 Task: Play online Dominion game.
Action: Mouse moved to (274, 376)
Screenshot: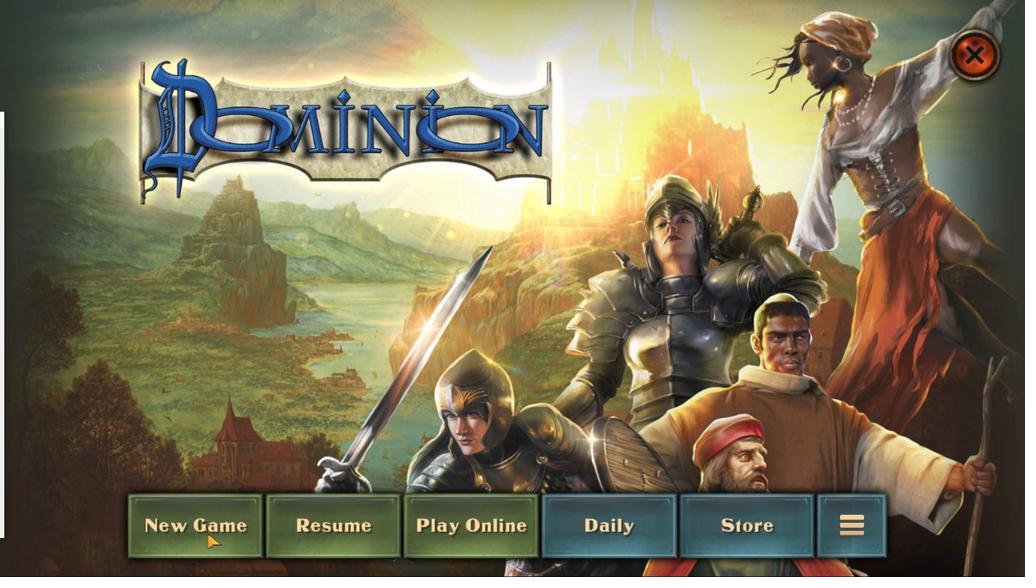 
Action: Mouse pressed left at (274, 376)
Screenshot: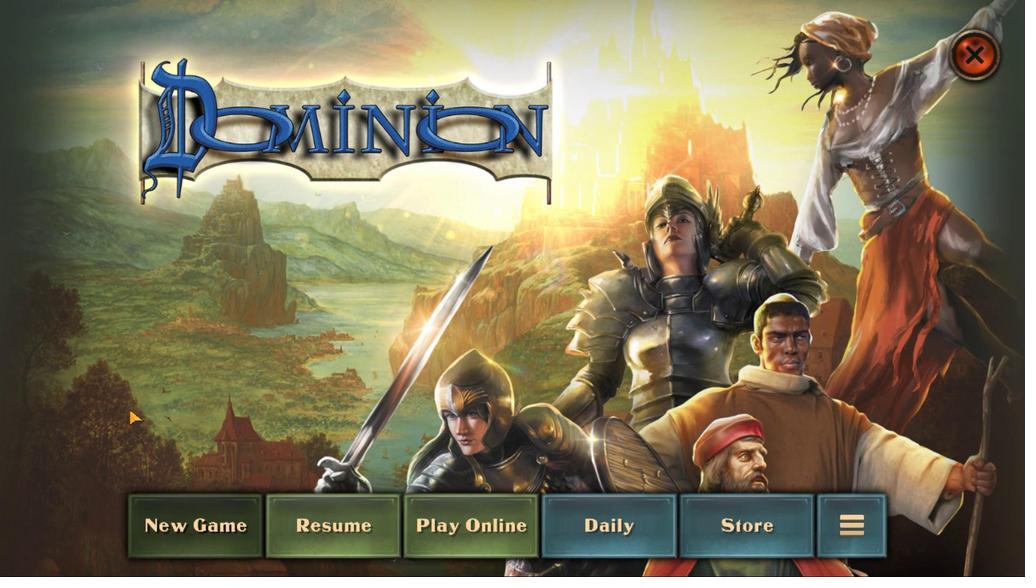 
Action: Mouse moved to (100, 169)
Screenshot: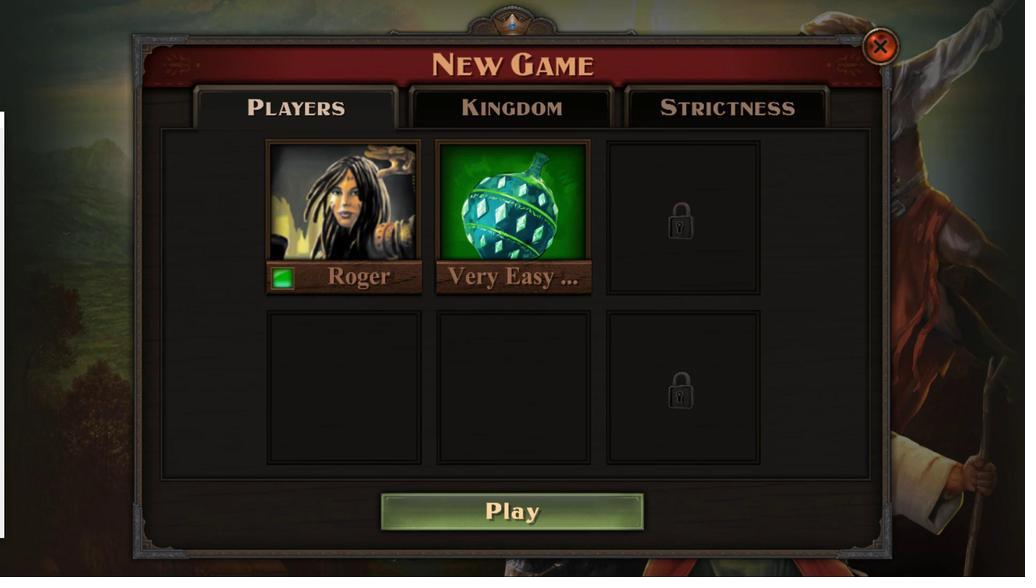 
Action: Mouse pressed left at (100, 169)
Screenshot: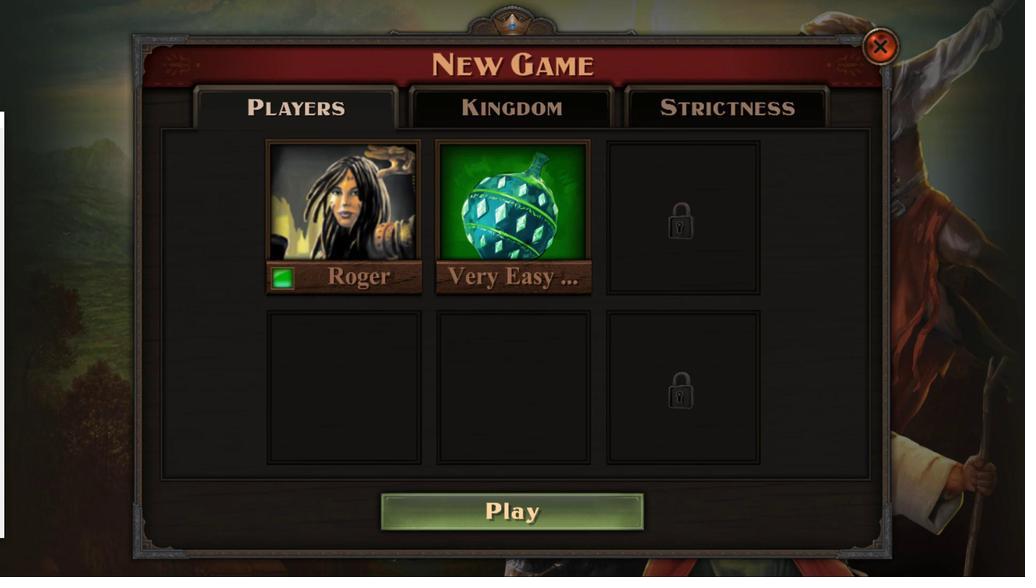 
Action: Mouse moved to (97, 174)
Screenshot: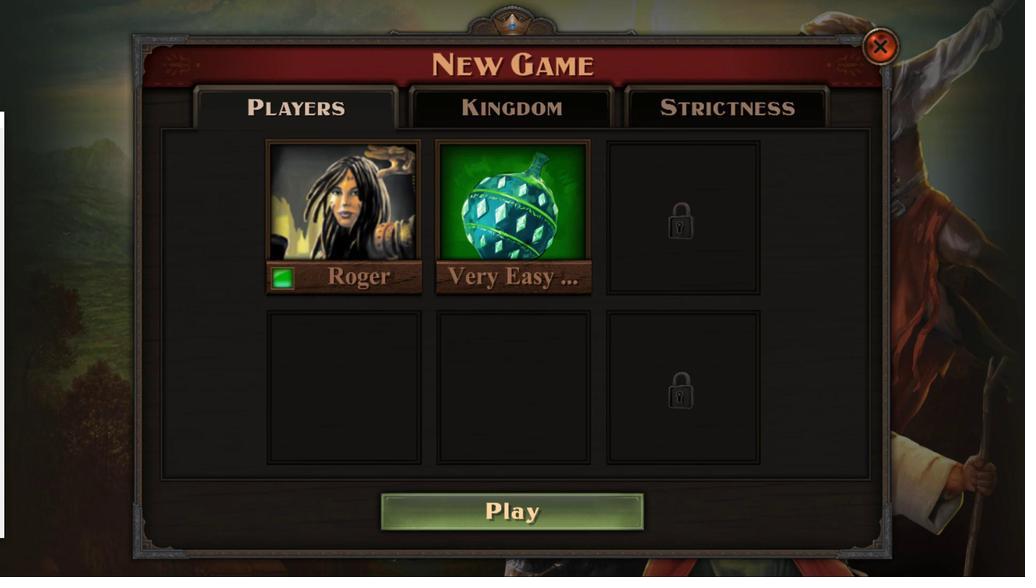 
Action: Mouse pressed left at (97, 174)
Screenshot: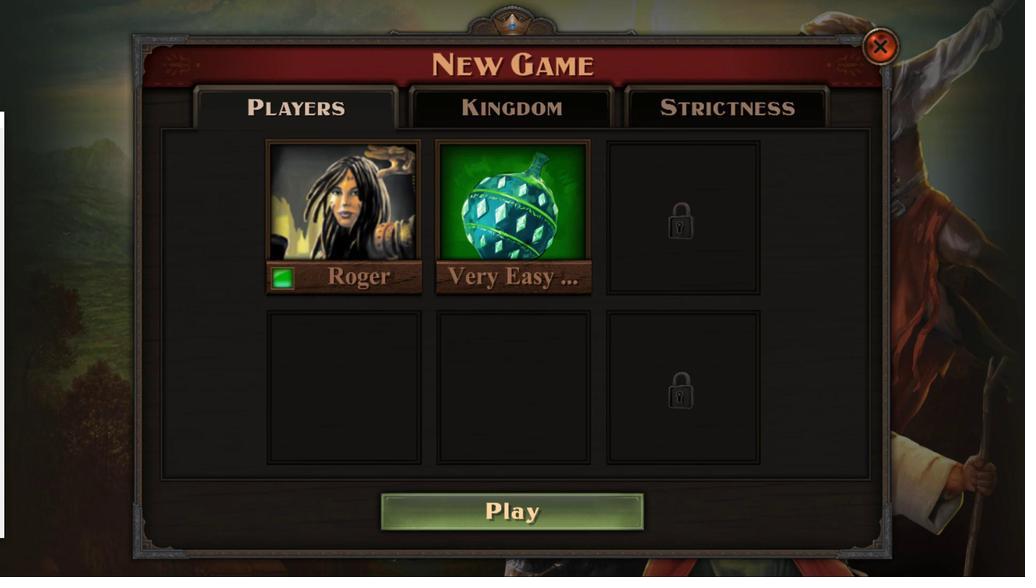 
Action: Mouse moved to (510, 362)
Screenshot: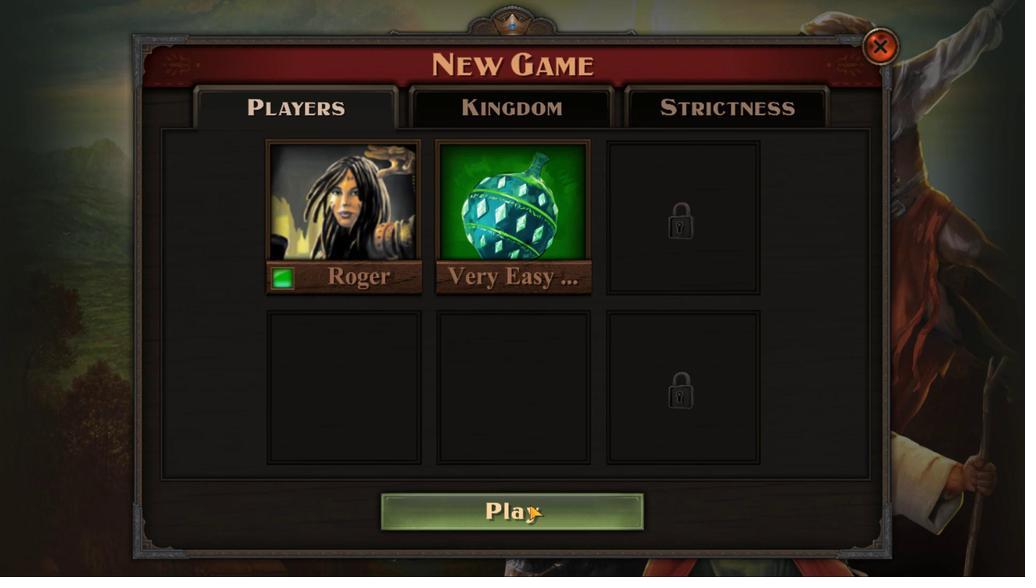 
Action: Mouse pressed left at (510, 362)
Screenshot: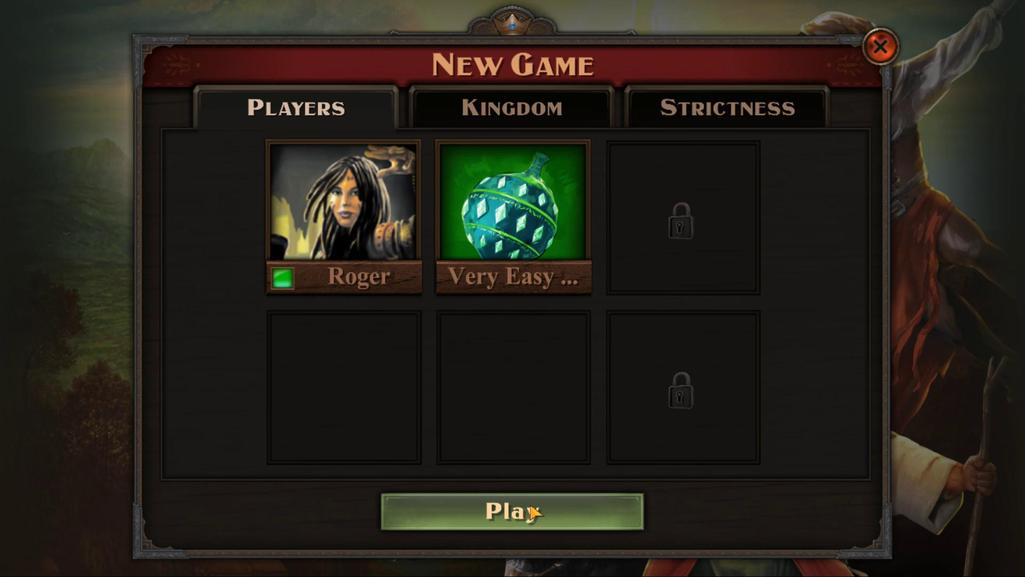 
Action: Mouse moved to (472, 370)
Screenshot: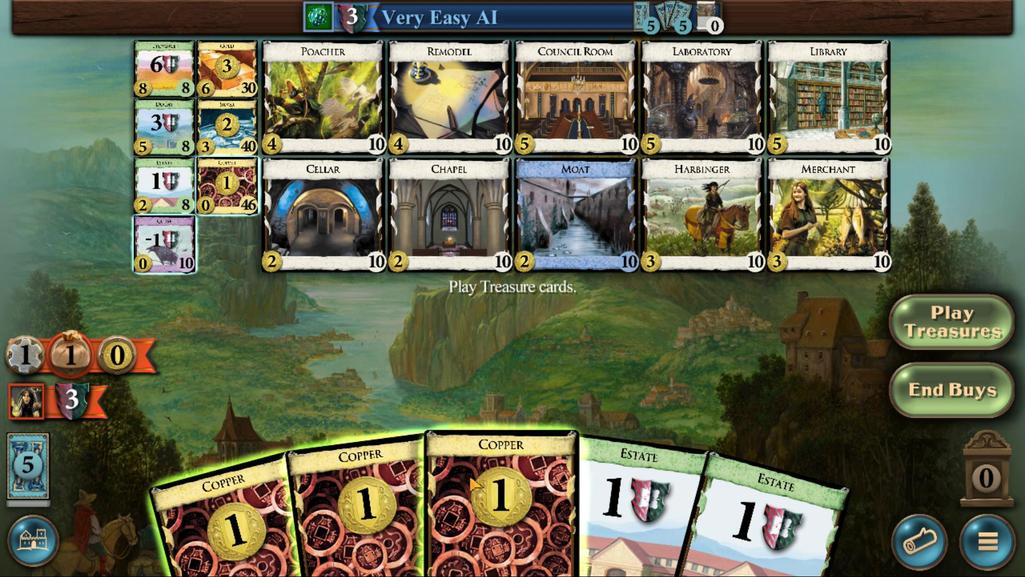 
Action: Mouse pressed left at (472, 370)
Screenshot: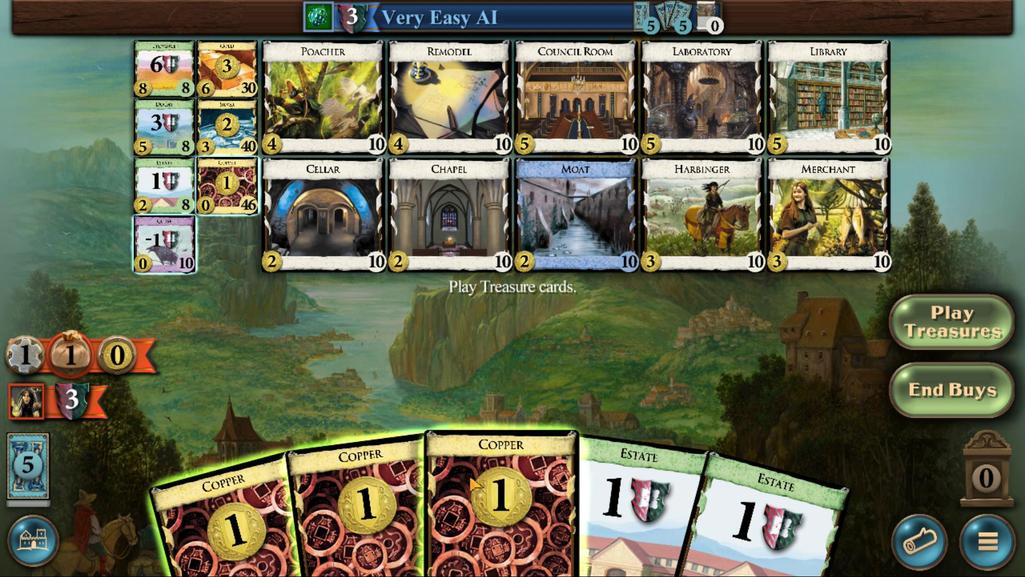 
Action: Mouse moved to (425, 370)
Screenshot: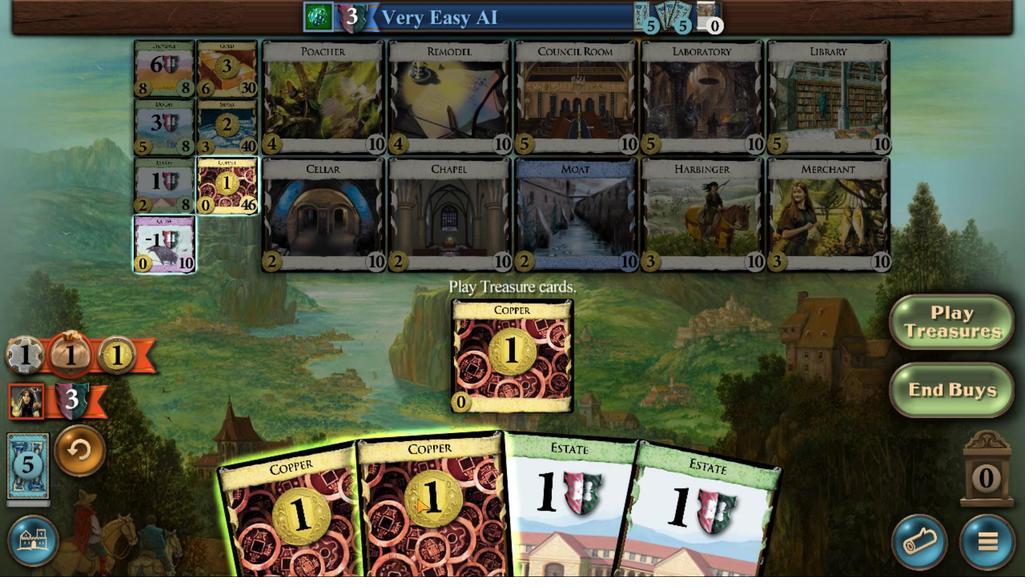 
Action: Mouse pressed left at (425, 370)
Screenshot: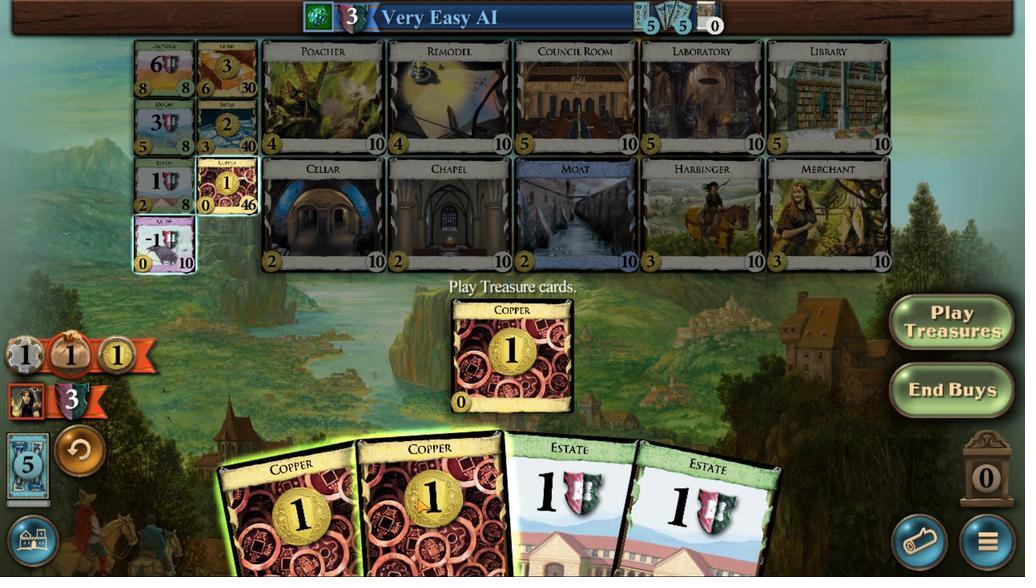 
Action: Mouse moved to (401, 353)
Screenshot: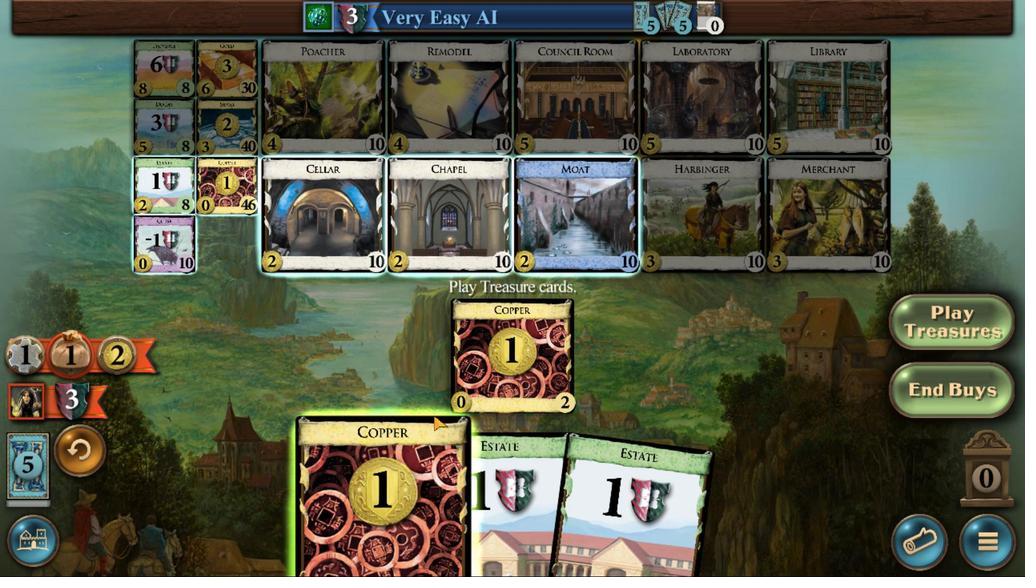 
Action: Mouse pressed left at (401, 353)
Screenshot: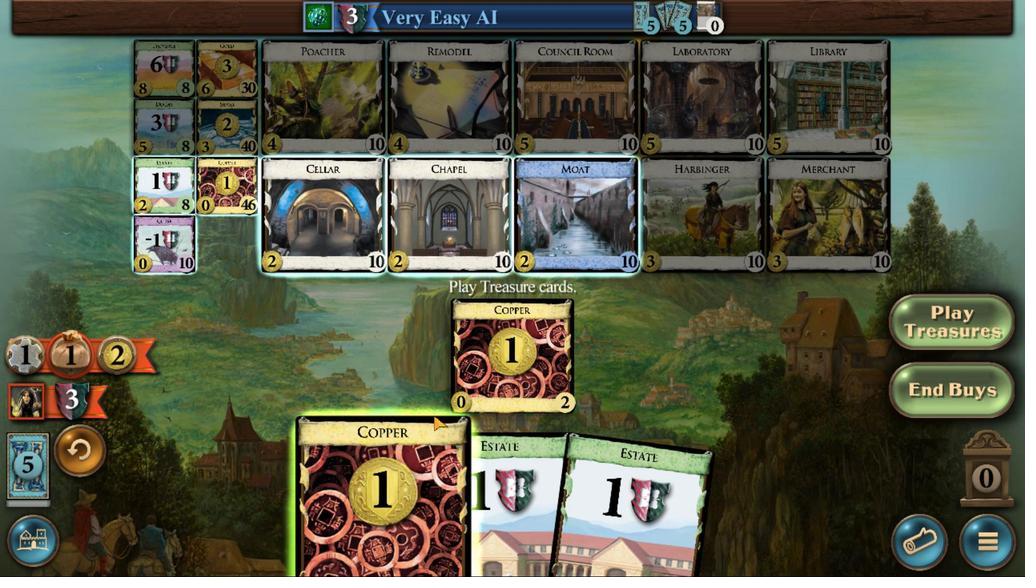 
Action: Mouse moved to (281, 176)
Screenshot: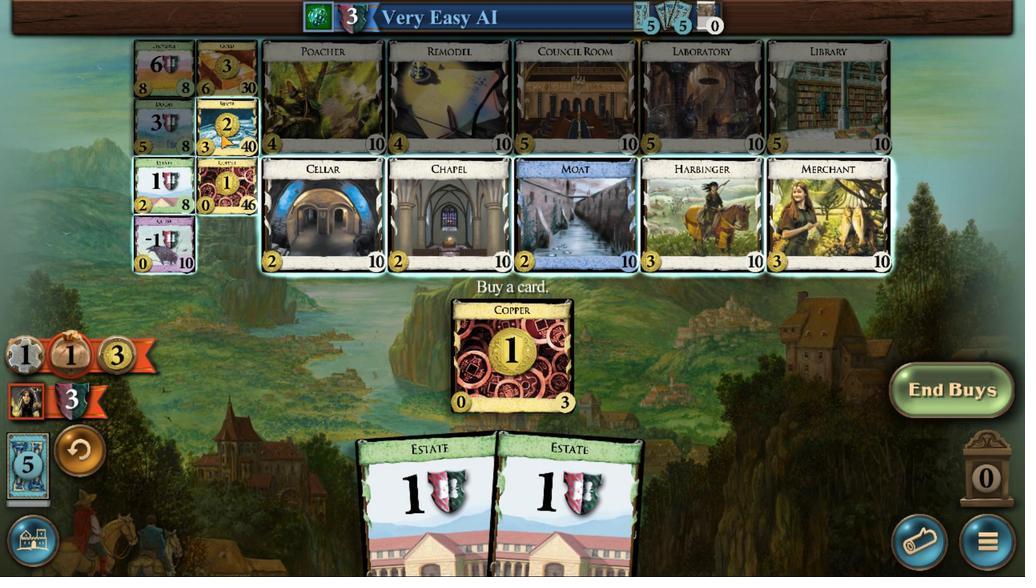 
Action: Mouse pressed left at (281, 176)
Screenshot: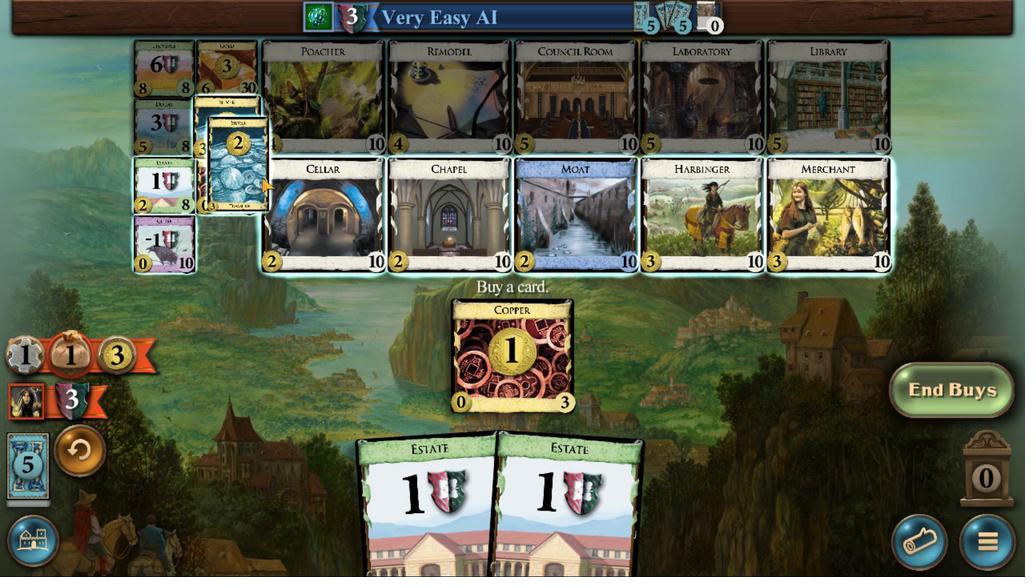 
Action: Mouse moved to (574, 365)
Screenshot: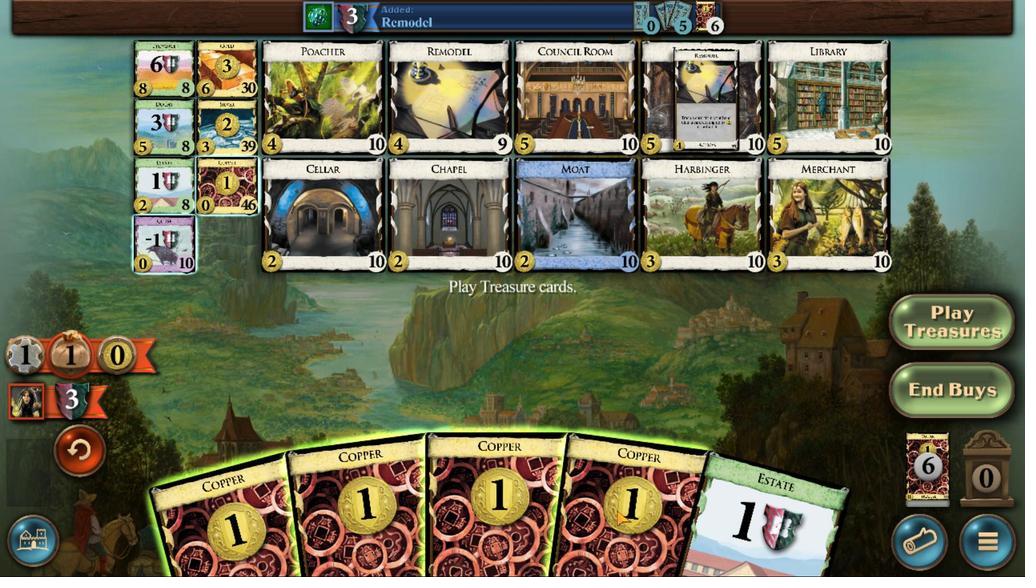 
Action: Mouse pressed left at (574, 365)
Screenshot: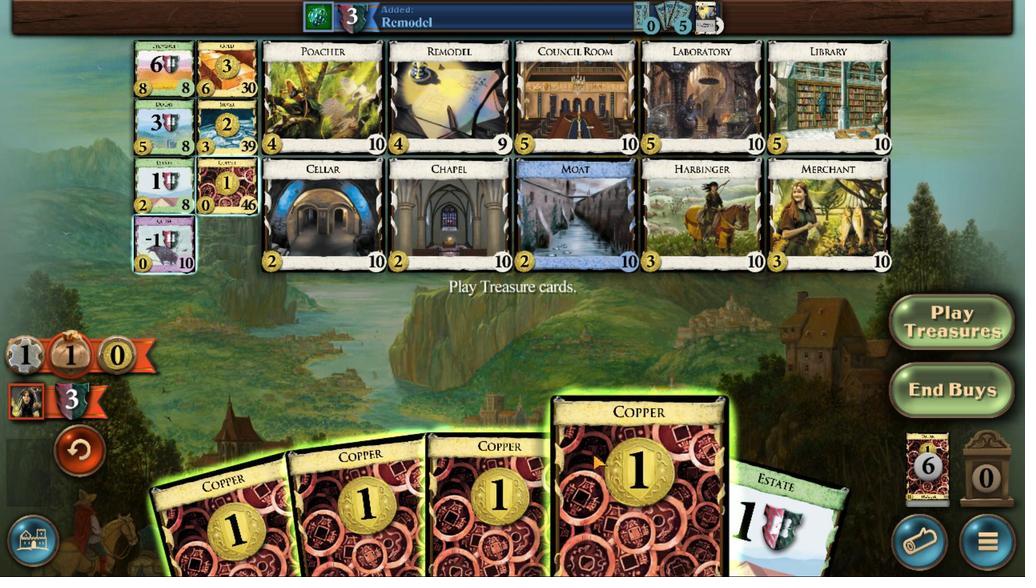 
Action: Mouse moved to (512, 354)
Screenshot: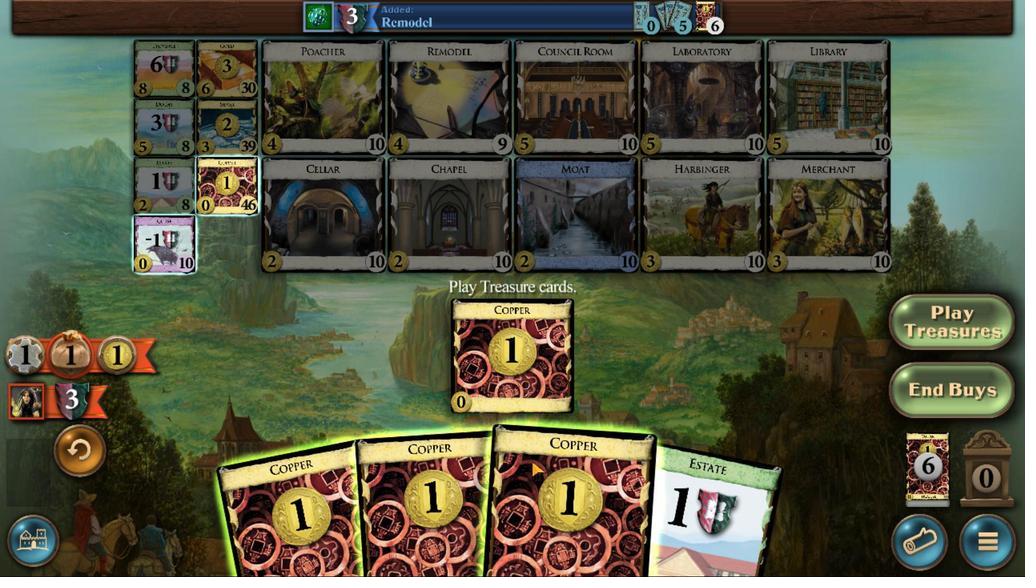 
Action: Mouse pressed left at (512, 354)
Screenshot: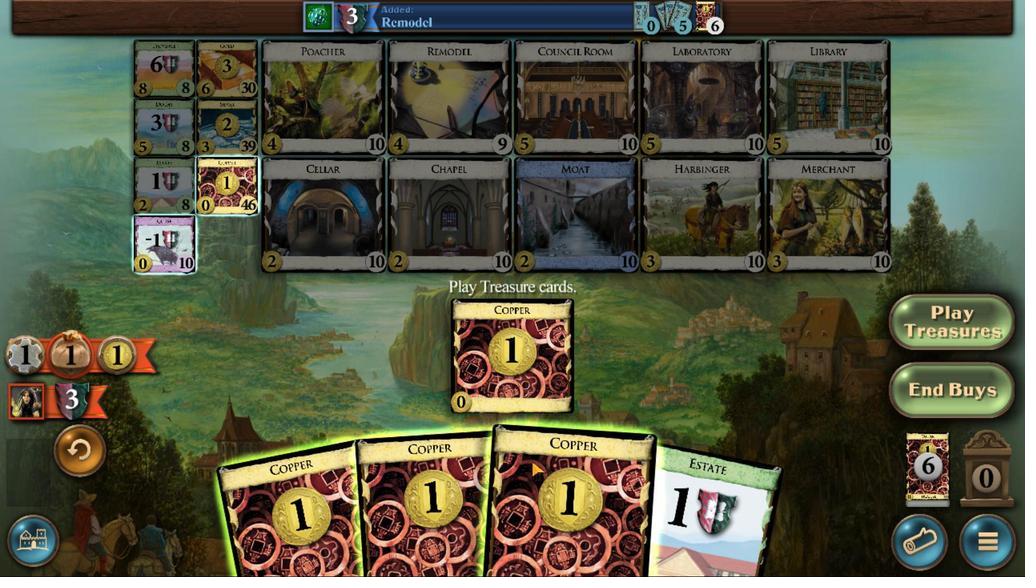 
Action: Mouse moved to (452, 372)
Screenshot: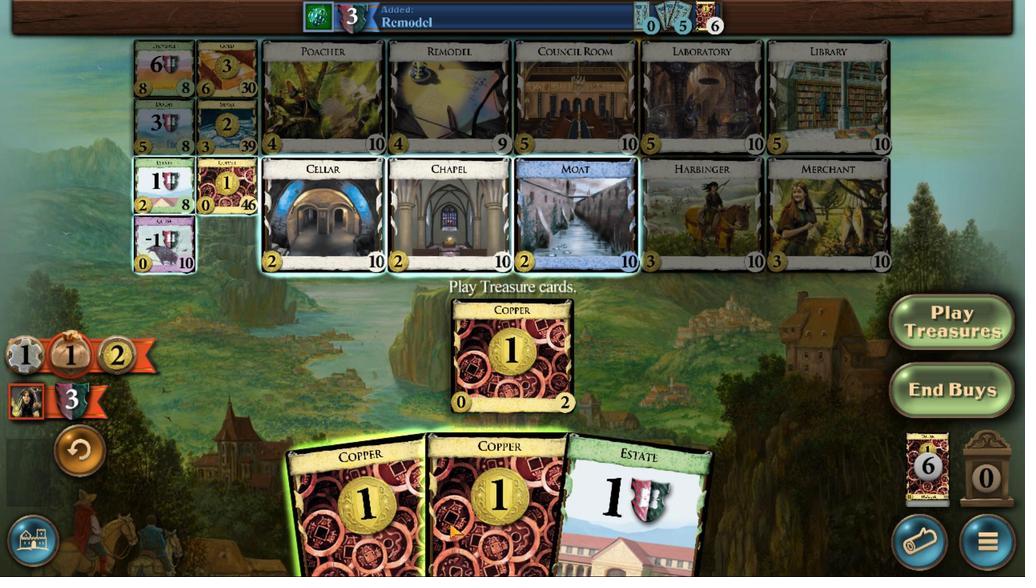 
Action: Mouse pressed left at (452, 372)
Screenshot: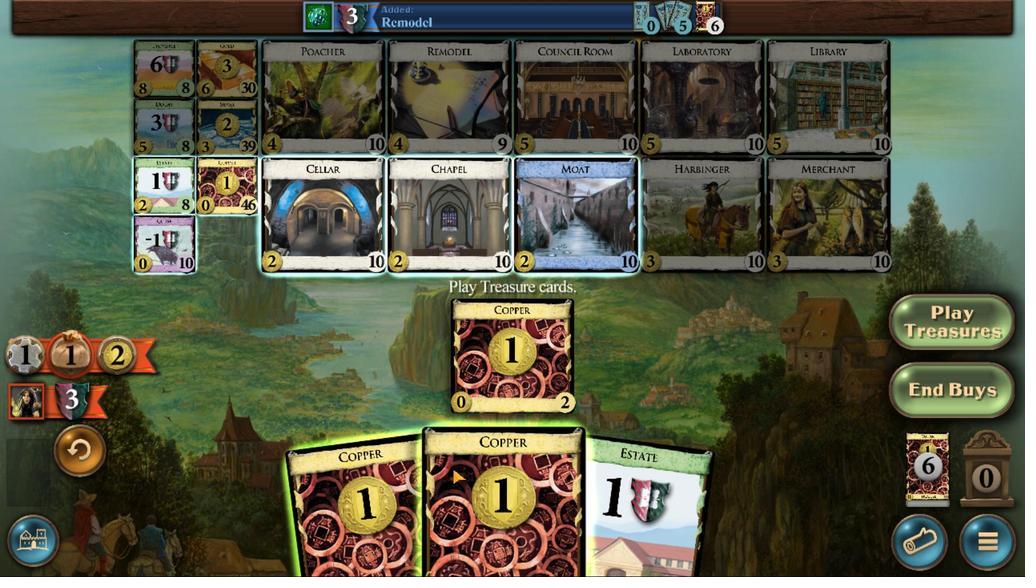 
Action: Mouse moved to (285, 171)
Screenshot: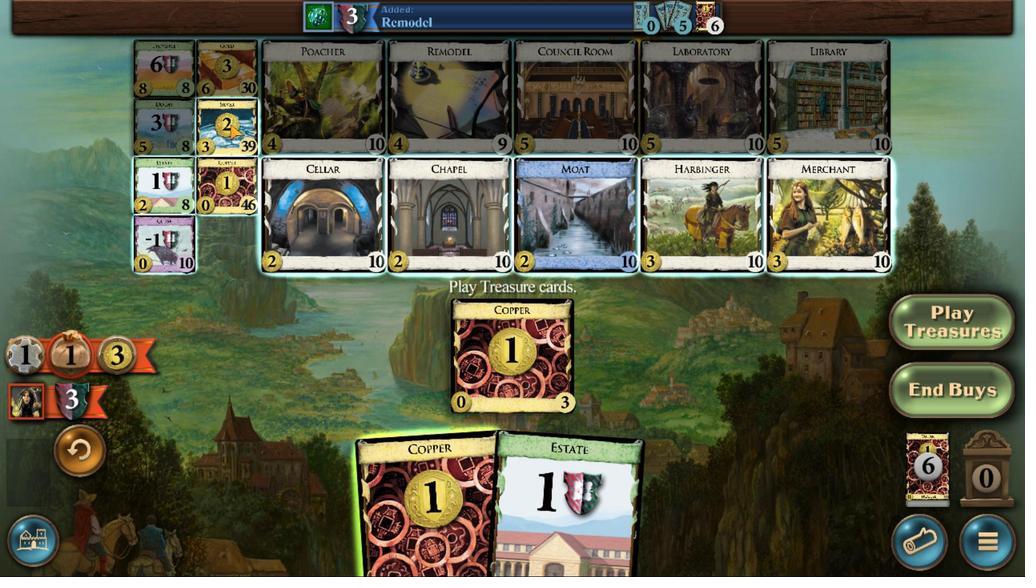 
Action: Mouse pressed left at (285, 171)
Screenshot: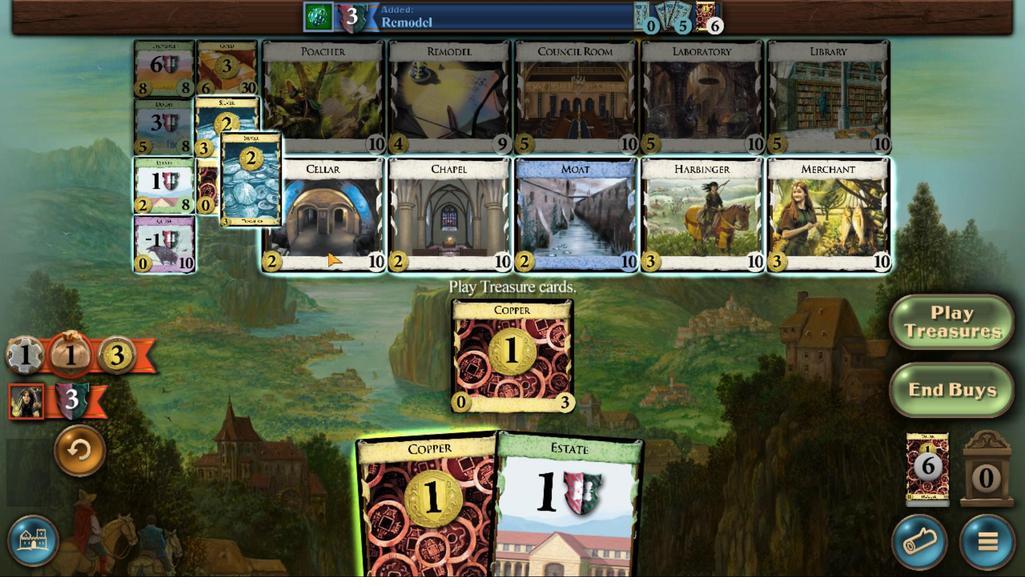 
Action: Mouse moved to (551, 361)
Screenshot: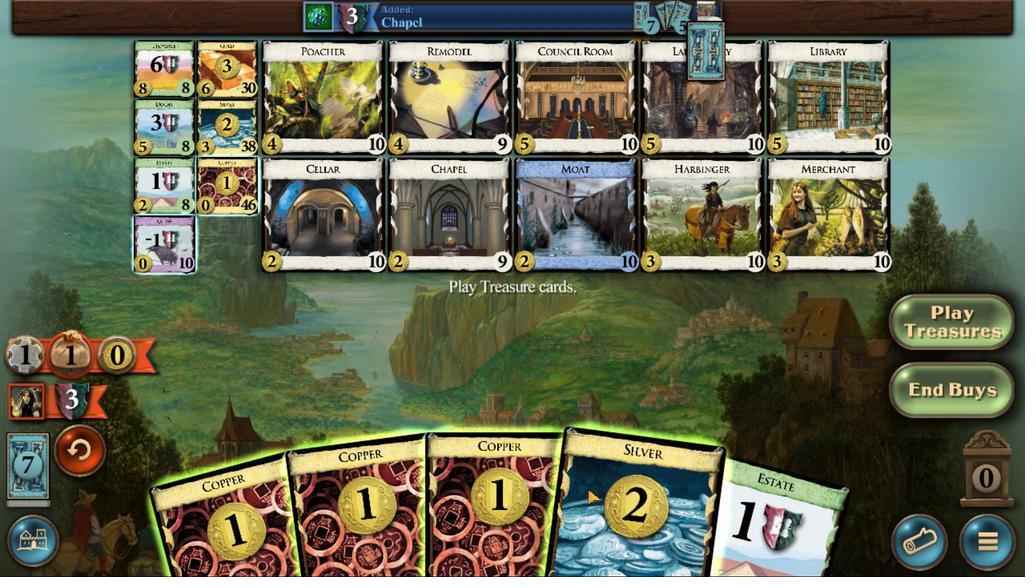 
Action: Mouse pressed left at (551, 361)
Screenshot: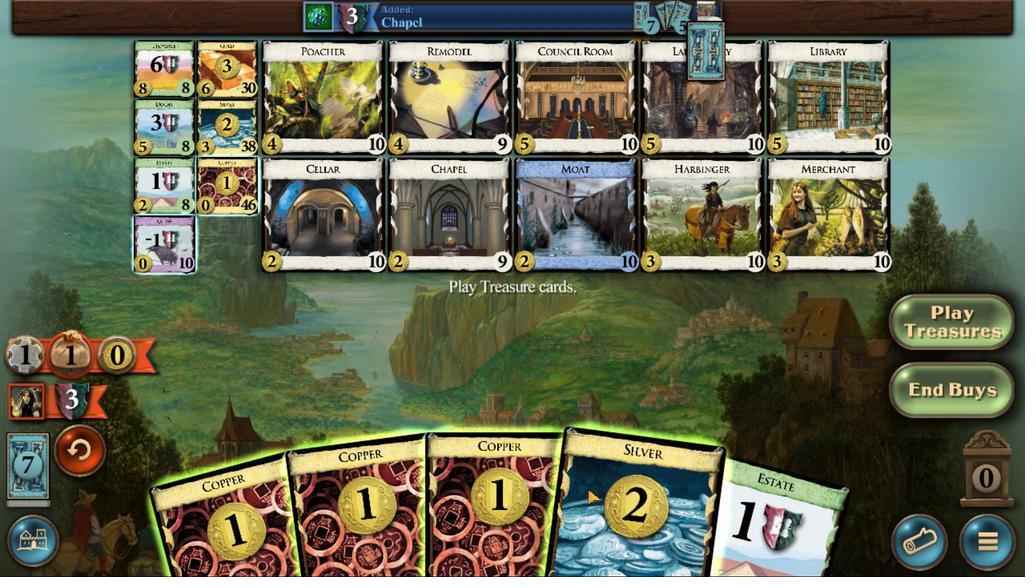 
Action: Mouse moved to (508, 349)
Screenshot: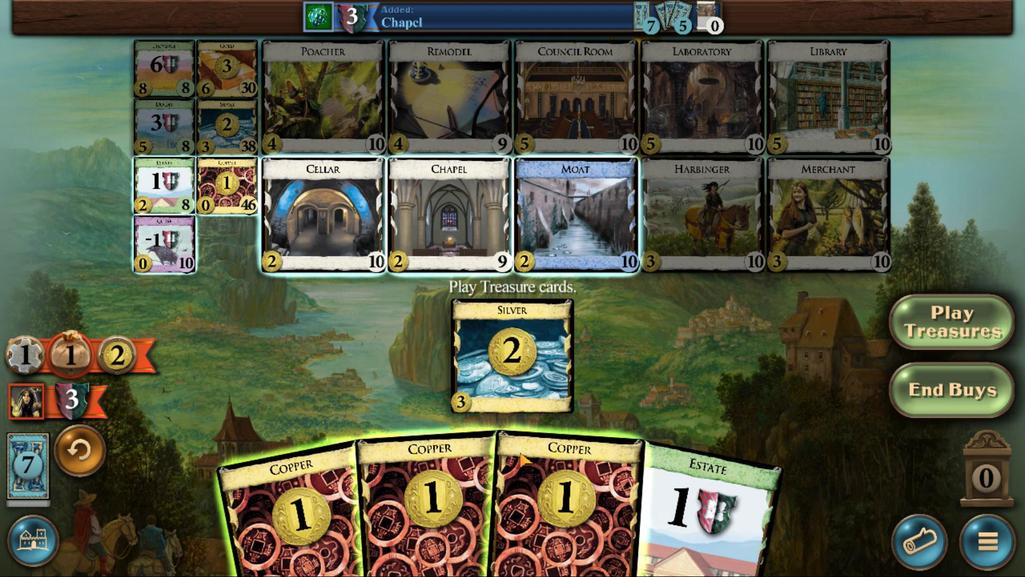 
Action: Mouse pressed left at (508, 349)
Screenshot: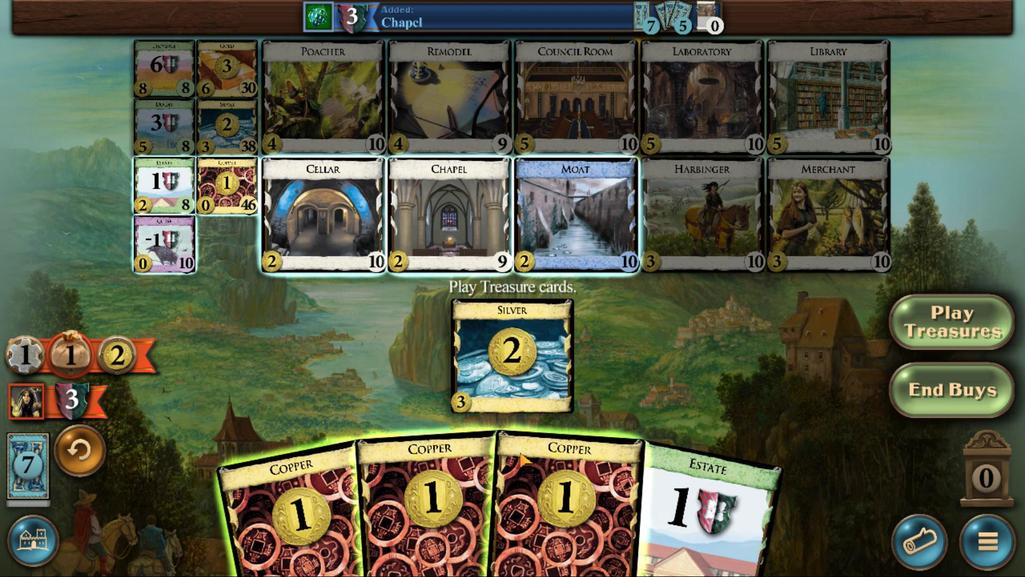
Action: Mouse moved to (475, 347)
Screenshot: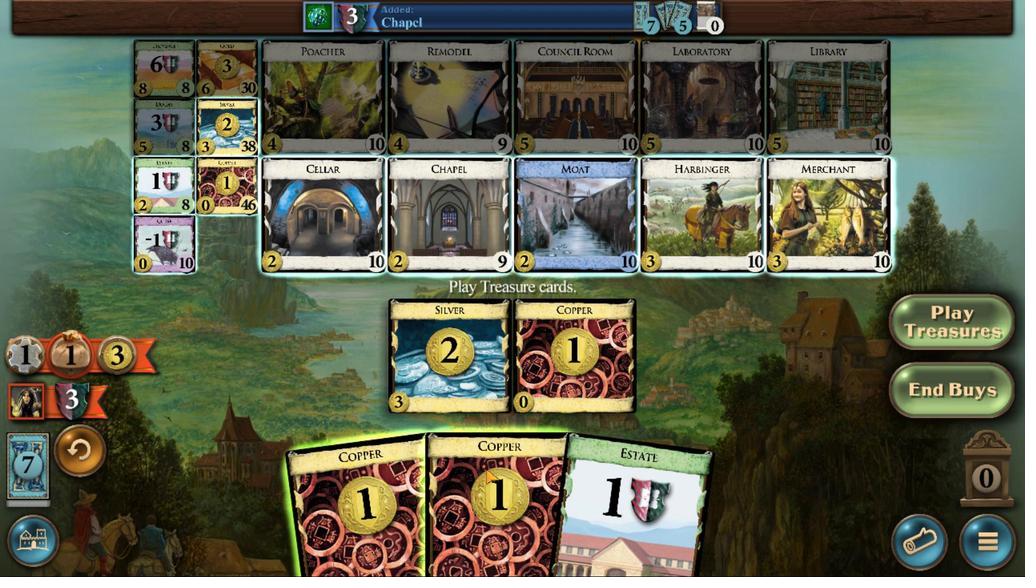 
Action: Mouse pressed left at (475, 347)
Screenshot: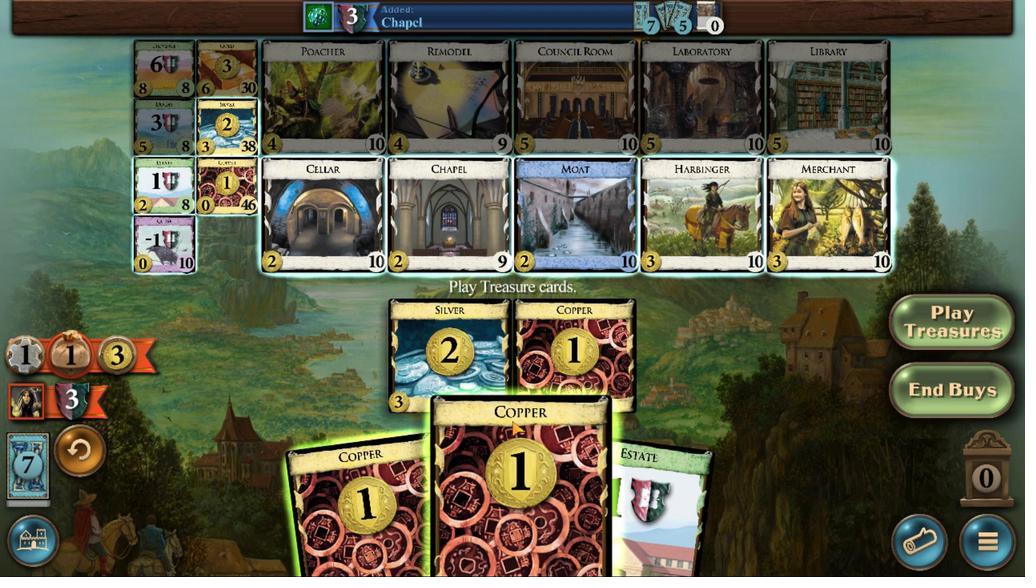 
Action: Mouse moved to (399, 355)
Screenshot: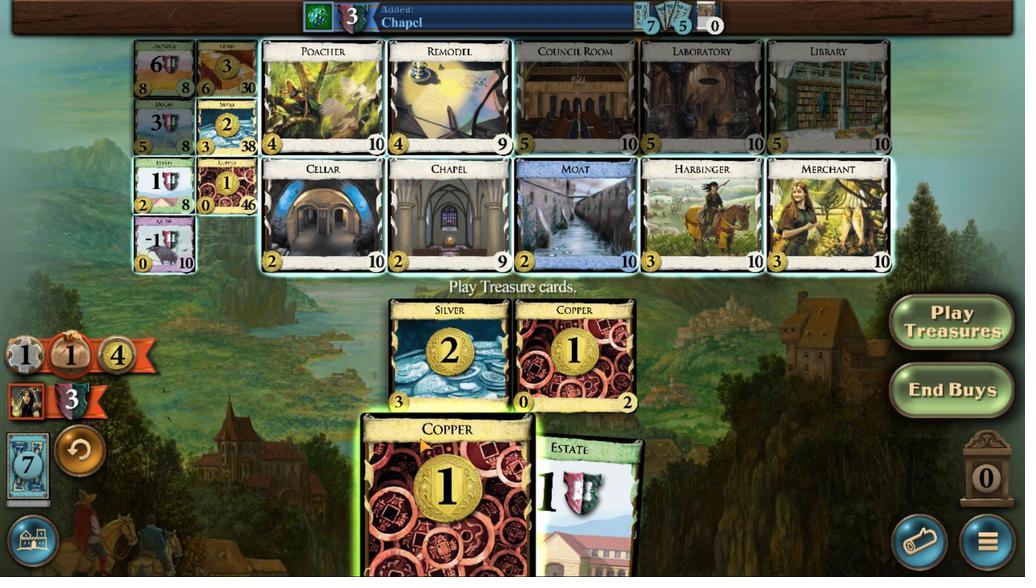 
Action: Mouse pressed left at (399, 355)
Screenshot: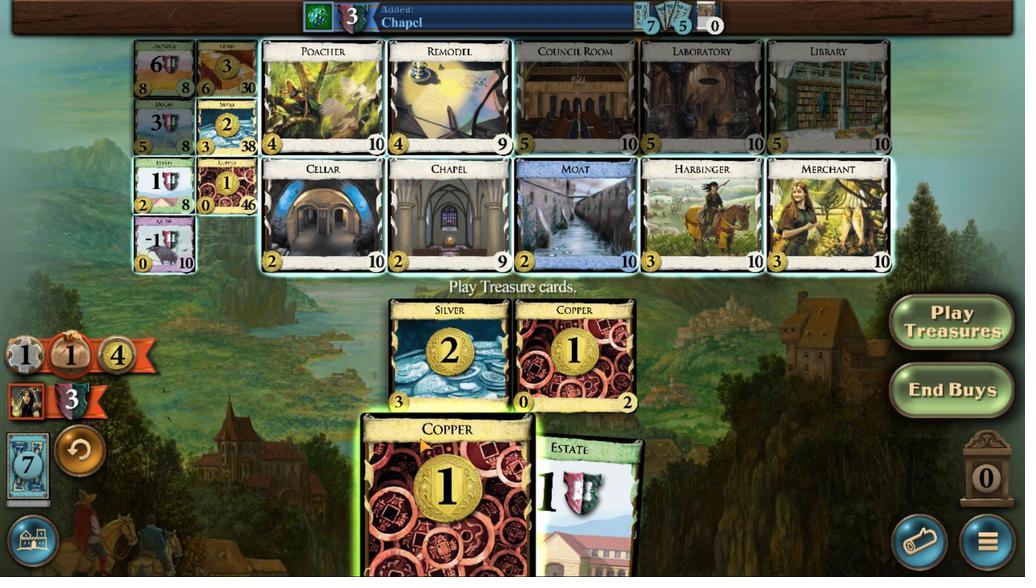
Action: Mouse moved to (241, 176)
Screenshot: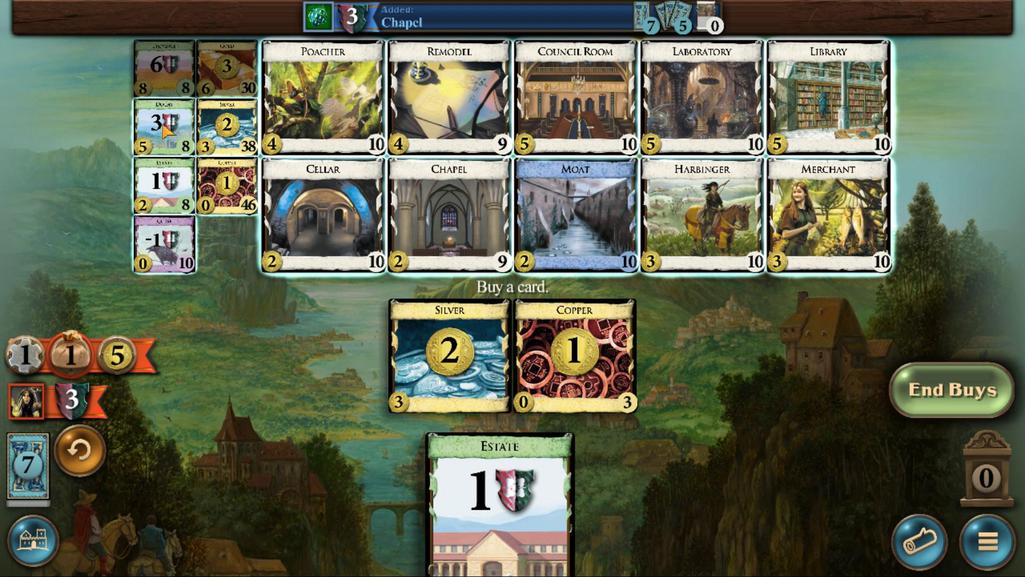 
Action: Mouse pressed left at (241, 176)
Screenshot: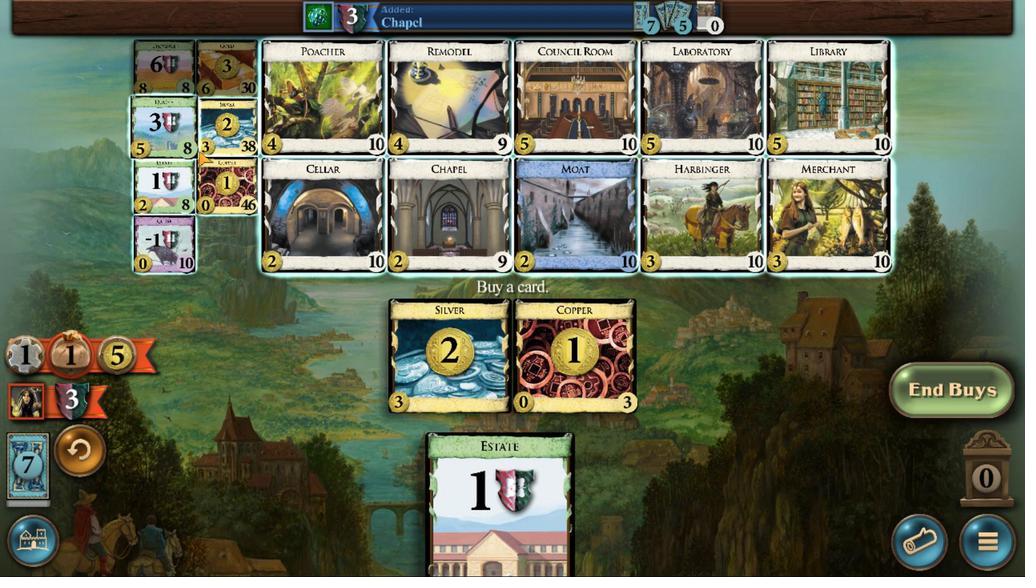
Action: Mouse moved to (551, 361)
Screenshot: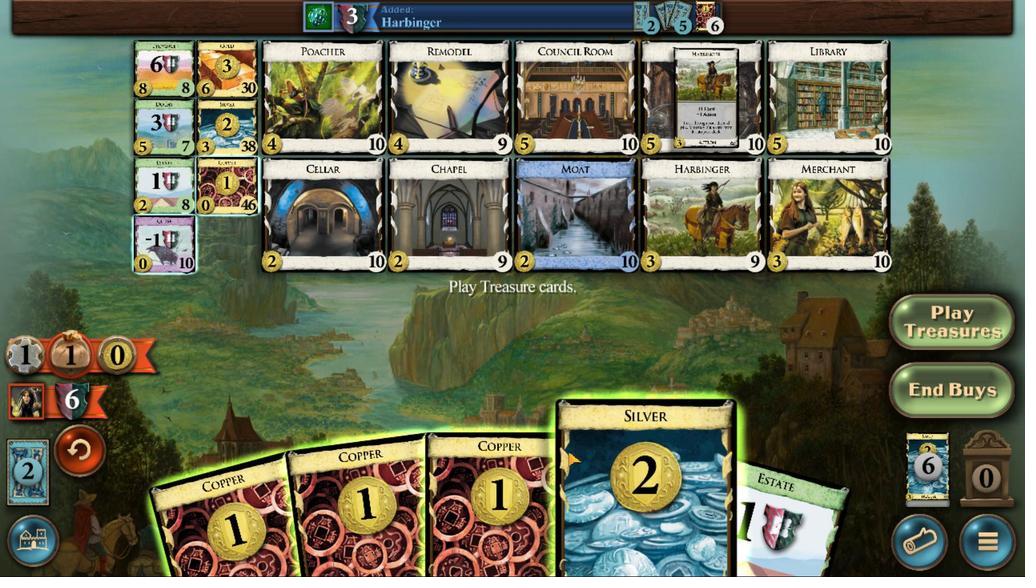 
Action: Mouse pressed left at (551, 361)
Screenshot: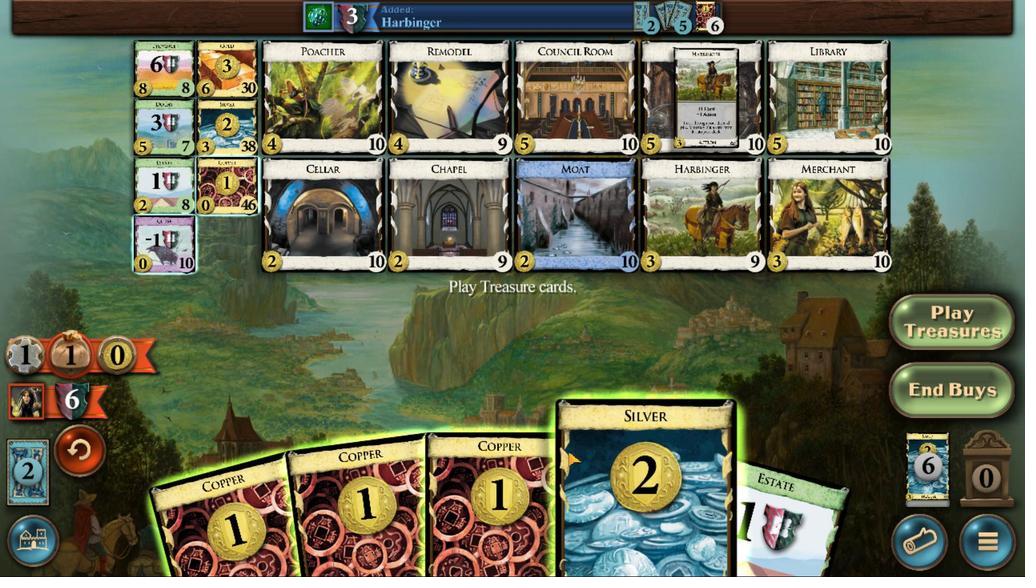 
Action: Mouse moved to (534, 365)
Screenshot: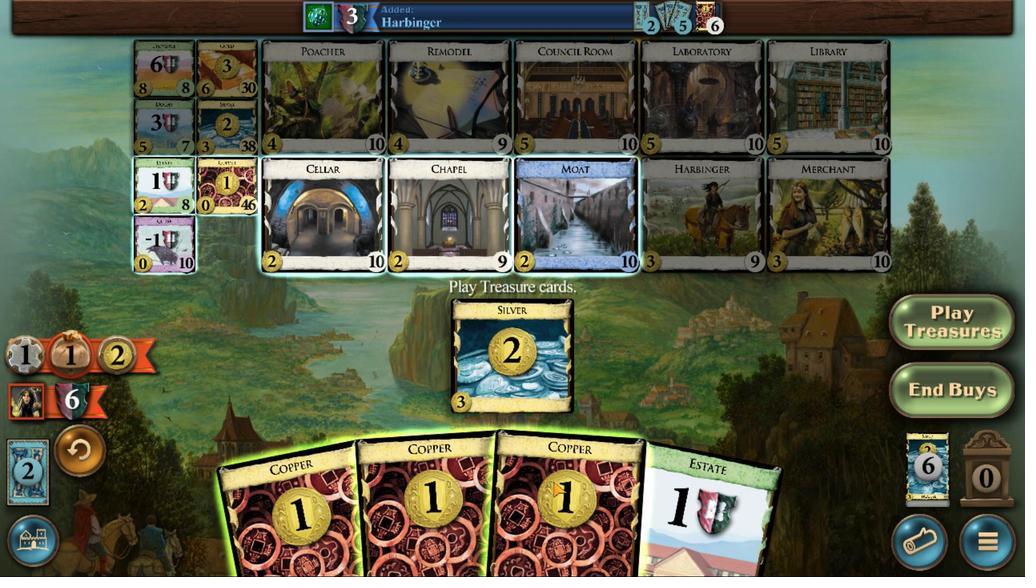 
Action: Mouse pressed left at (534, 365)
Screenshot: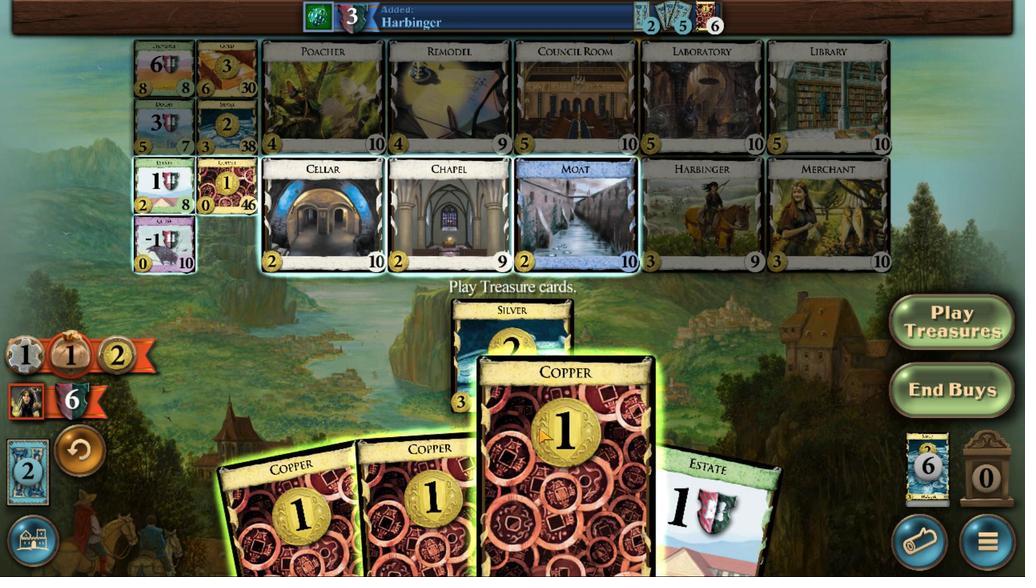 
Action: Mouse moved to (479, 365)
Screenshot: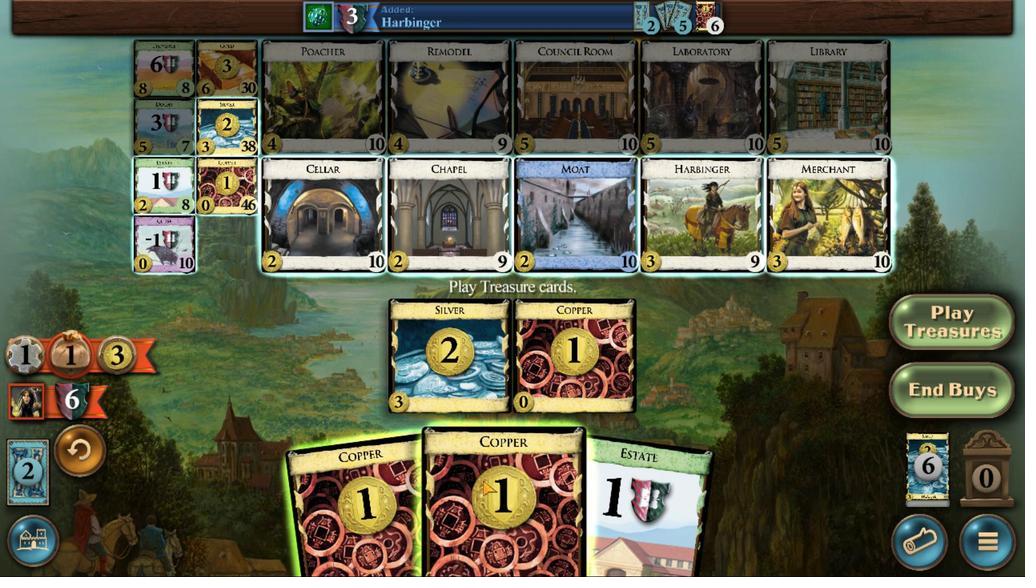 
Action: Mouse pressed left at (479, 365)
Screenshot: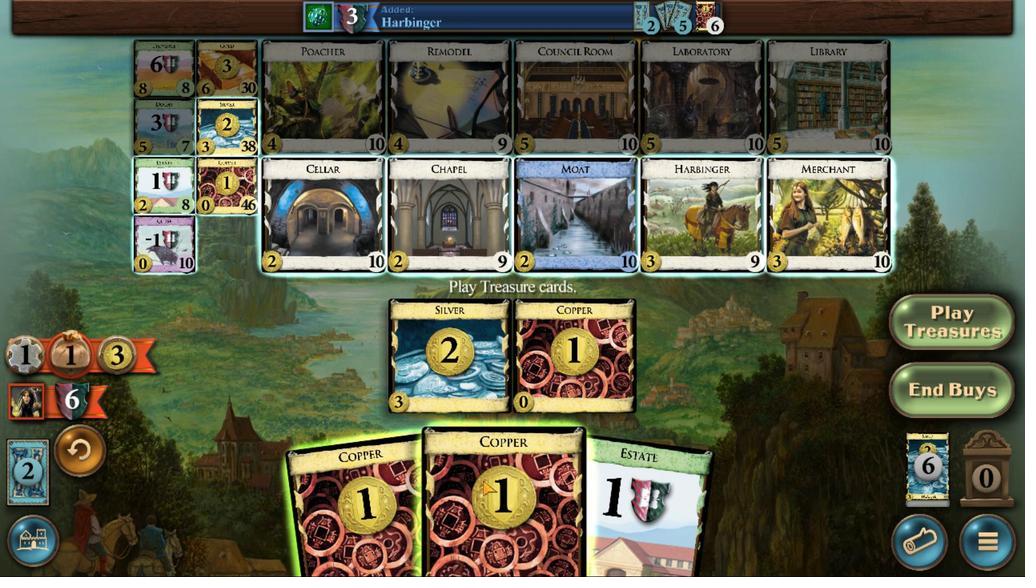 
Action: Mouse moved to (427, 341)
Screenshot: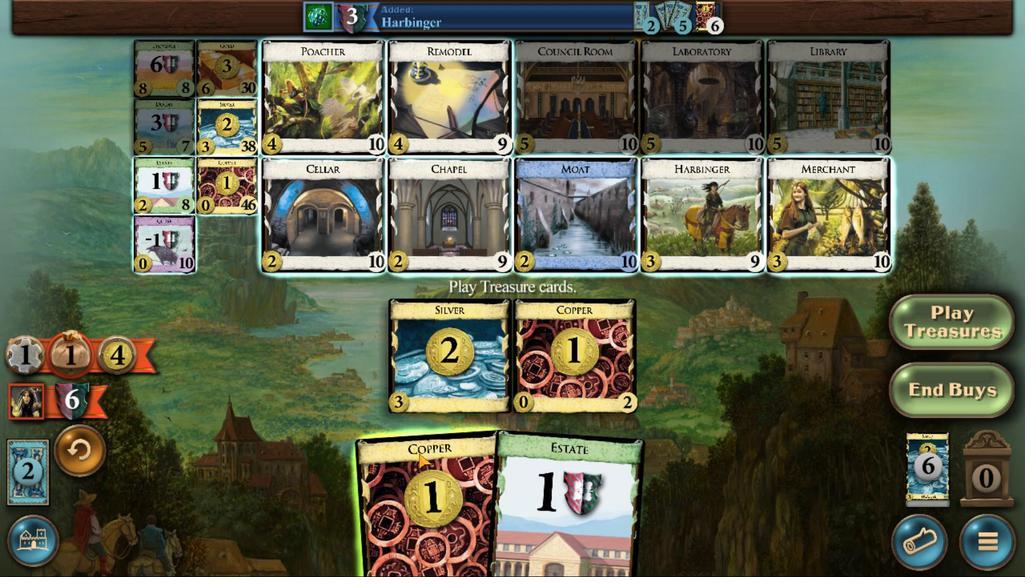 
Action: Mouse pressed left at (427, 341)
Screenshot: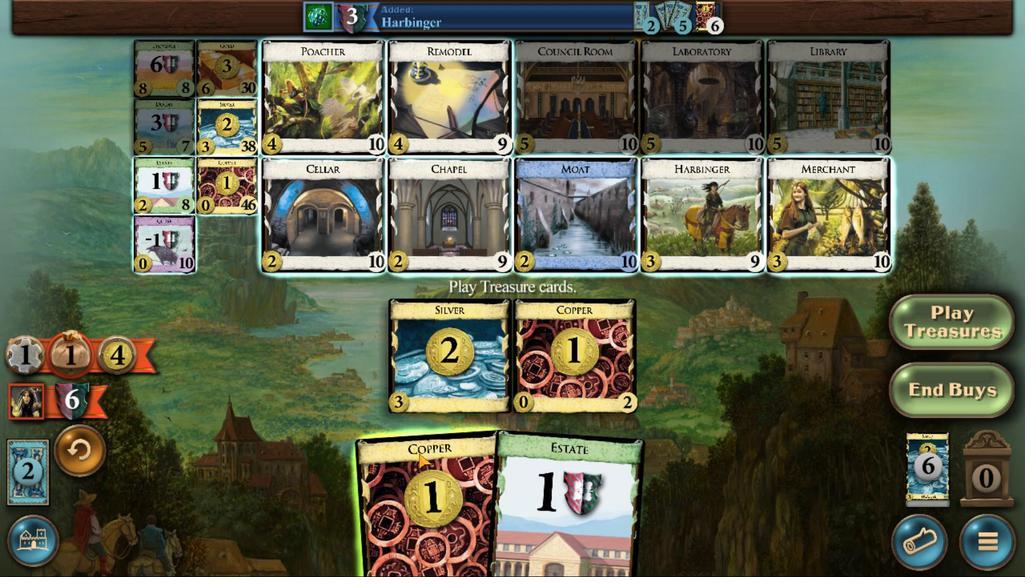 
Action: Mouse moved to (244, 180)
Screenshot: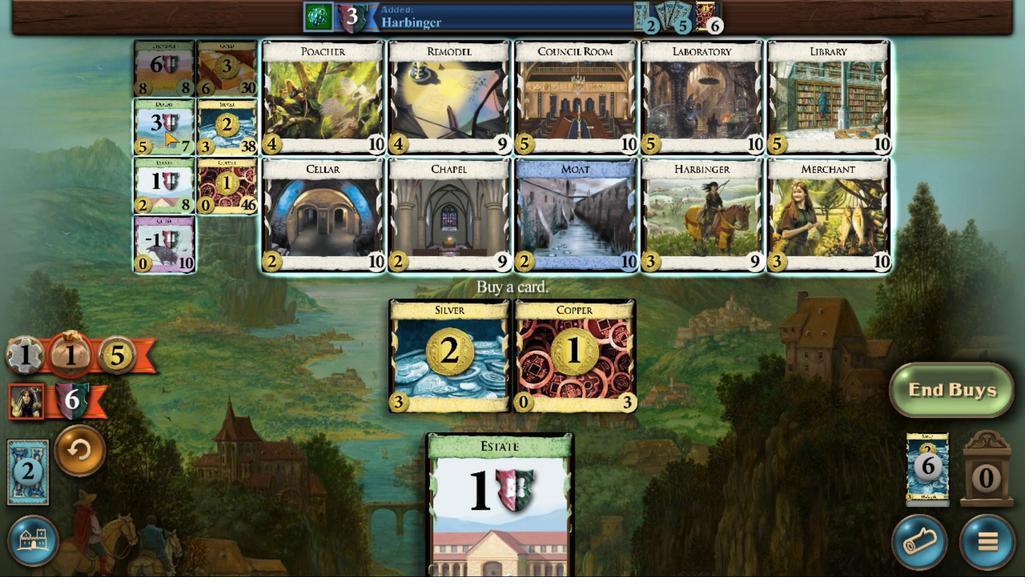 
Action: Mouse pressed left at (244, 180)
Screenshot: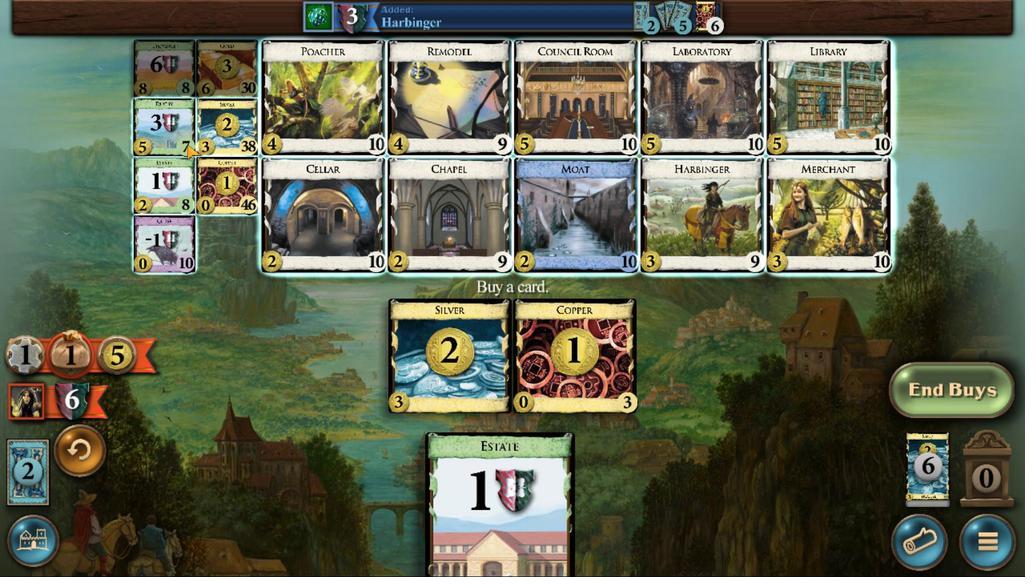 
Action: Mouse moved to (486, 346)
Screenshot: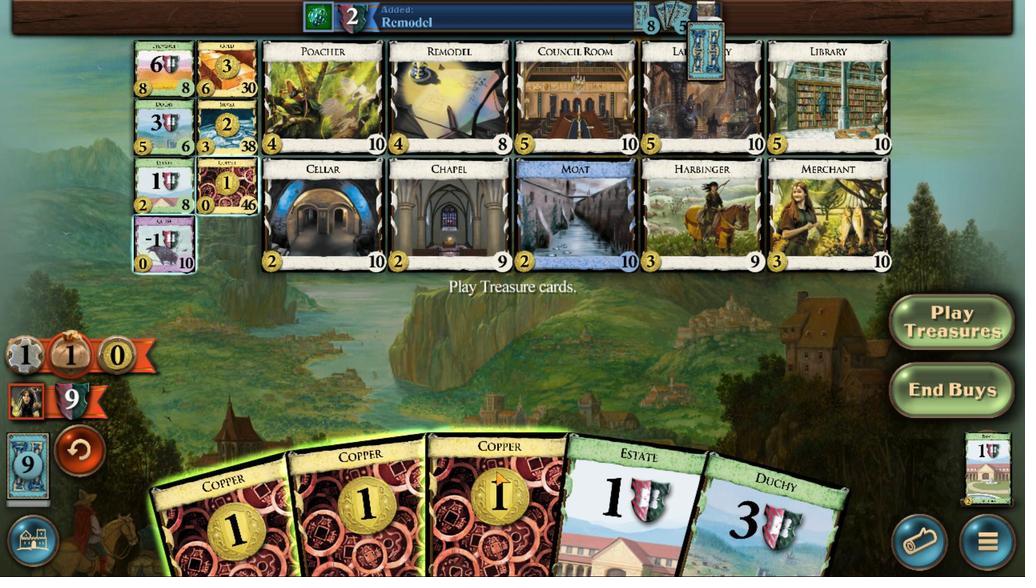 
Action: Mouse pressed left at (486, 346)
Screenshot: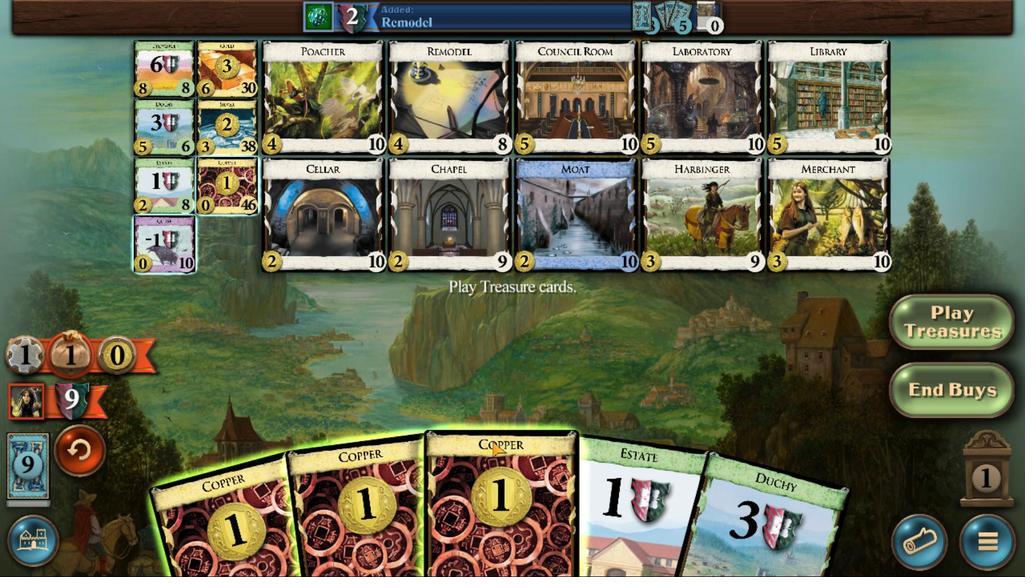 
Action: Mouse moved to (459, 352)
Screenshot: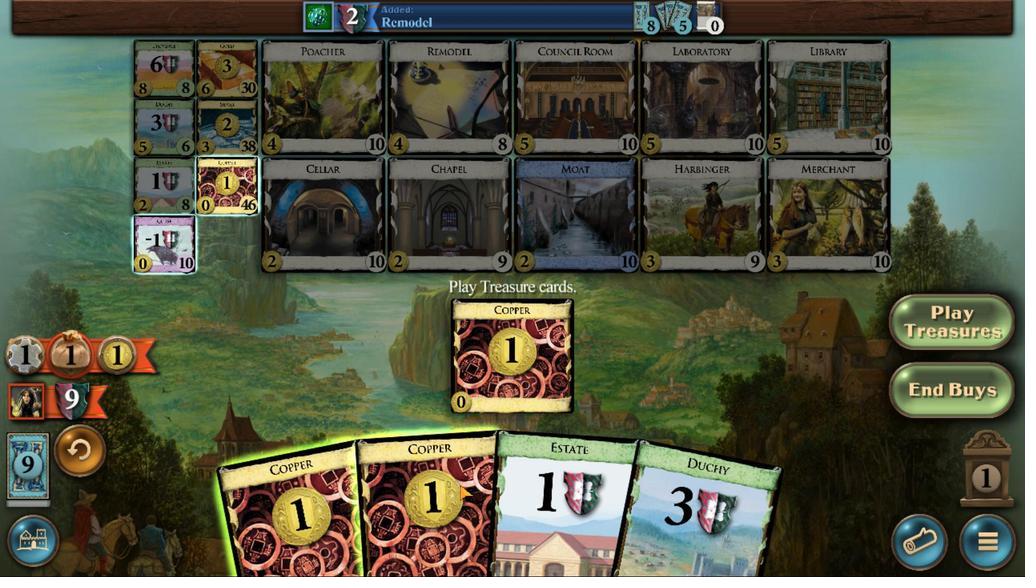 
Action: Mouse pressed left at (459, 352)
Screenshot: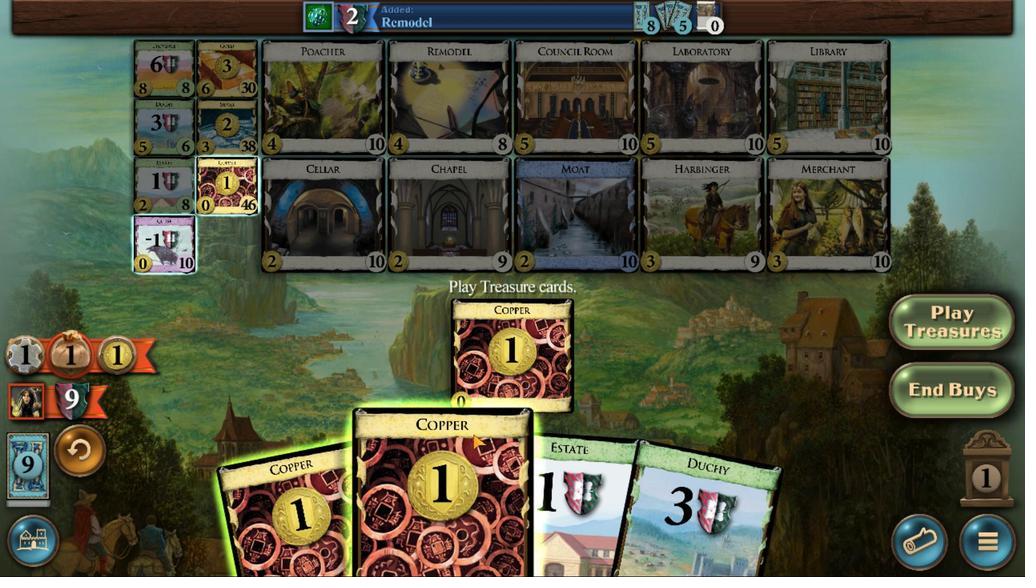 
Action: Mouse moved to (415, 338)
Screenshot: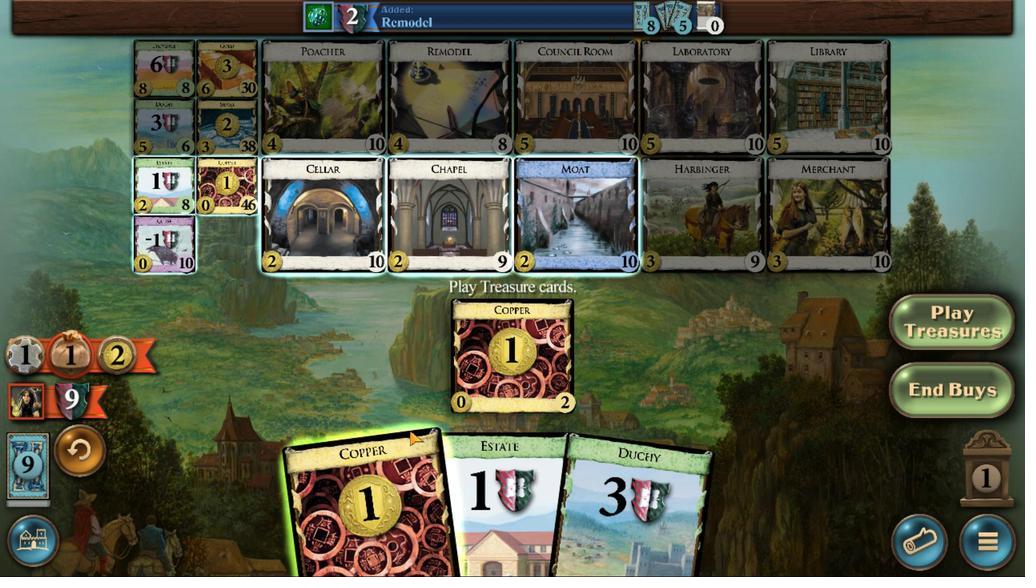 
Action: Mouse pressed left at (415, 338)
Screenshot: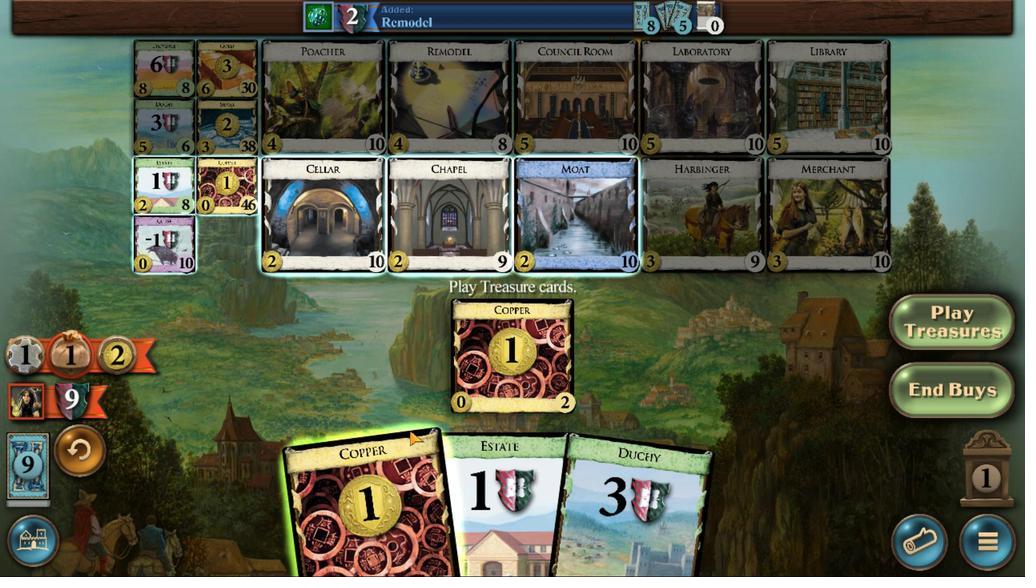 
Action: Mouse moved to (292, 180)
Screenshot: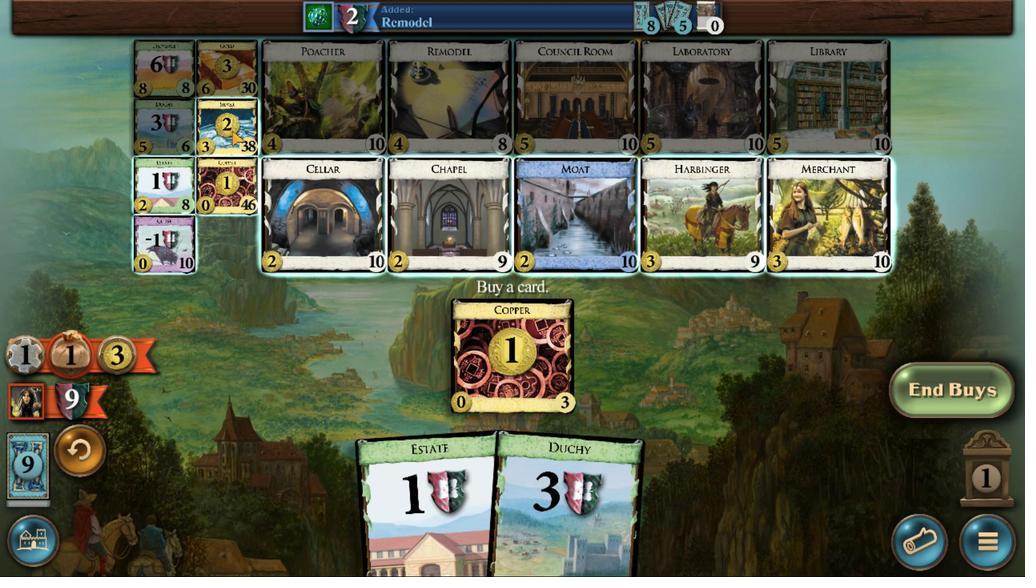 
Action: Mouse pressed left at (292, 180)
Screenshot: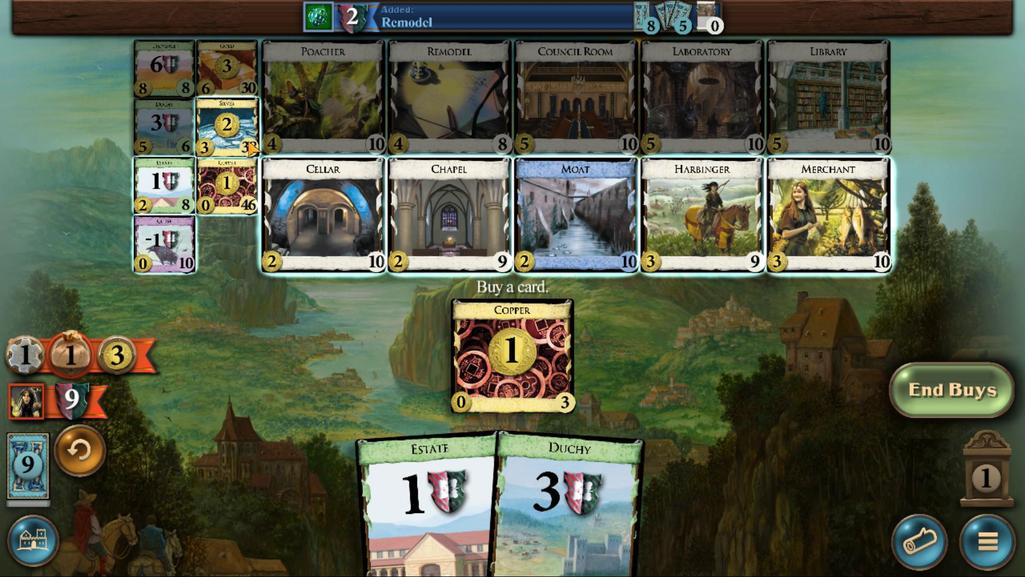 
Action: Mouse moved to (563, 348)
Screenshot: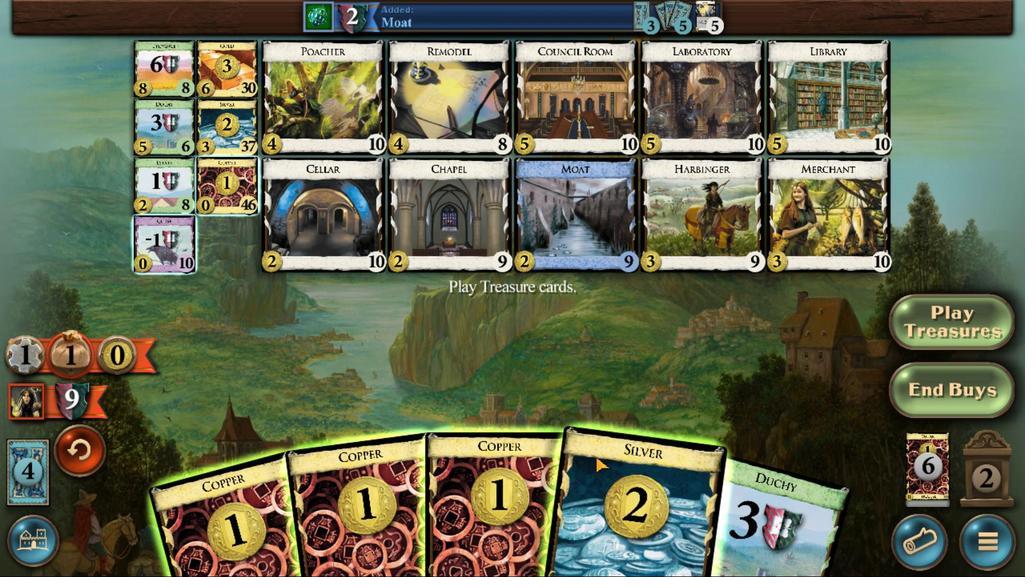 
Action: Mouse pressed left at (563, 348)
Screenshot: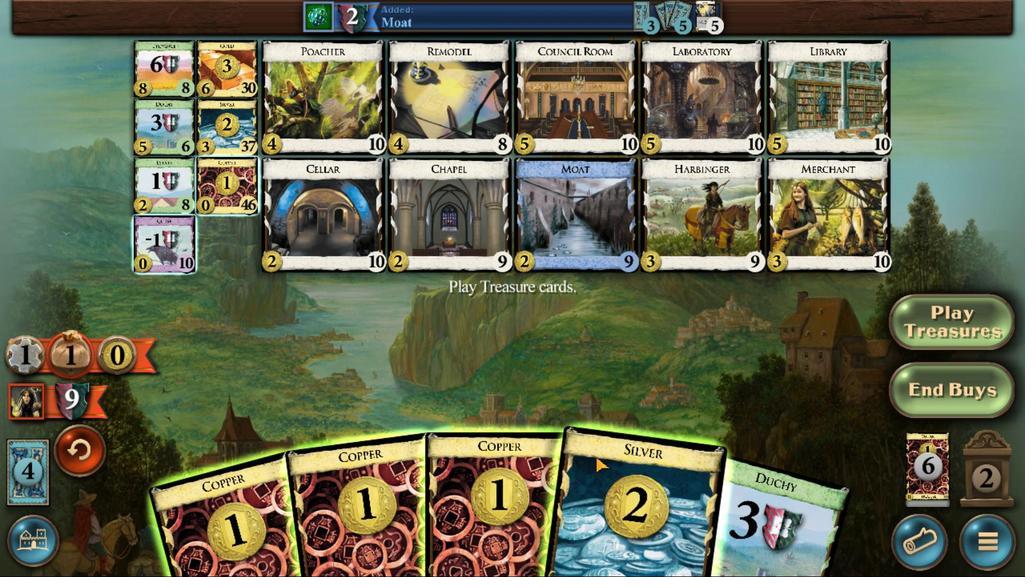 
Action: Mouse moved to (527, 357)
Screenshot: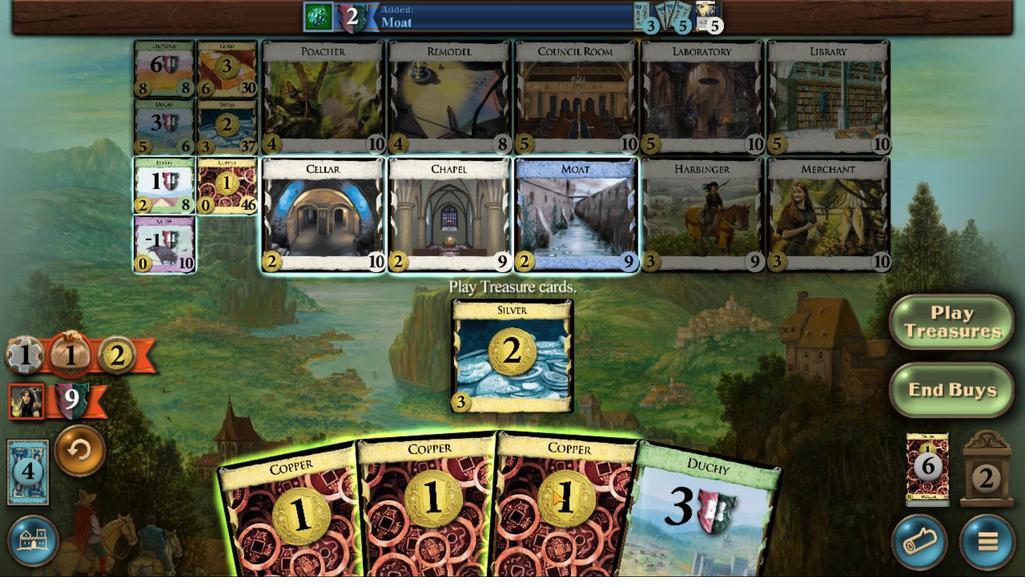 
Action: Mouse pressed left at (527, 357)
Screenshot: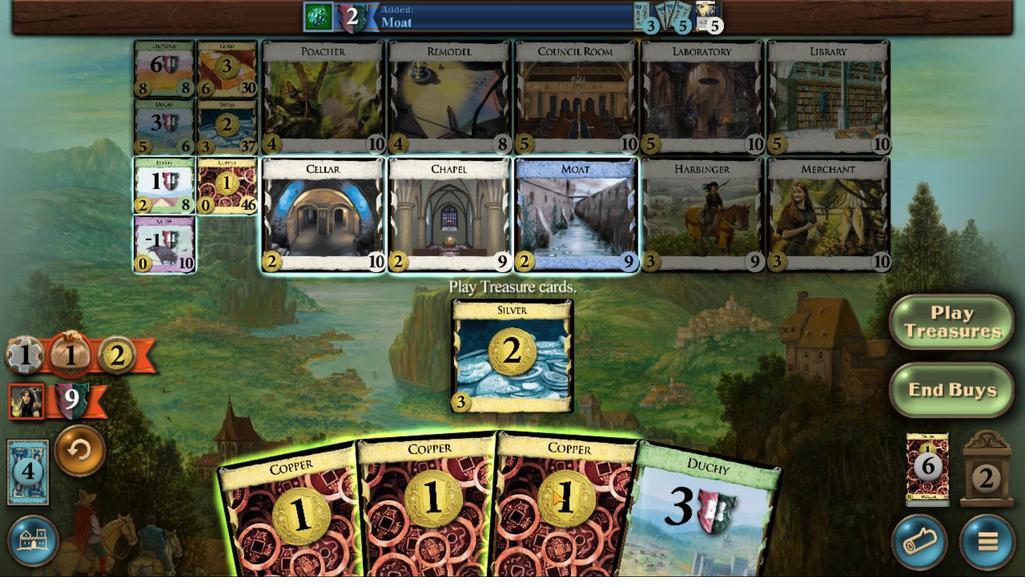 
Action: Mouse moved to (495, 346)
Screenshot: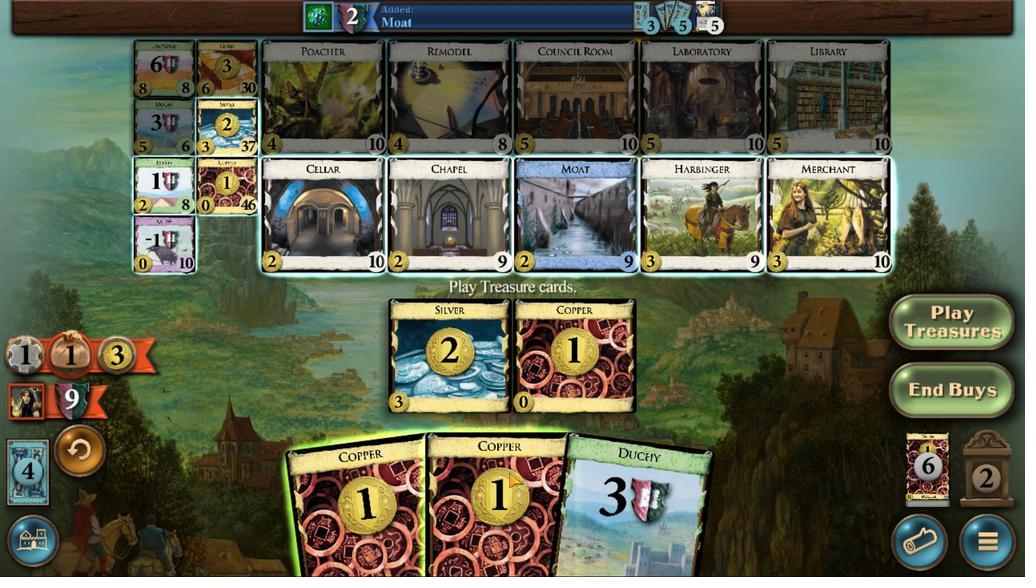 
Action: Mouse pressed left at (495, 346)
Screenshot: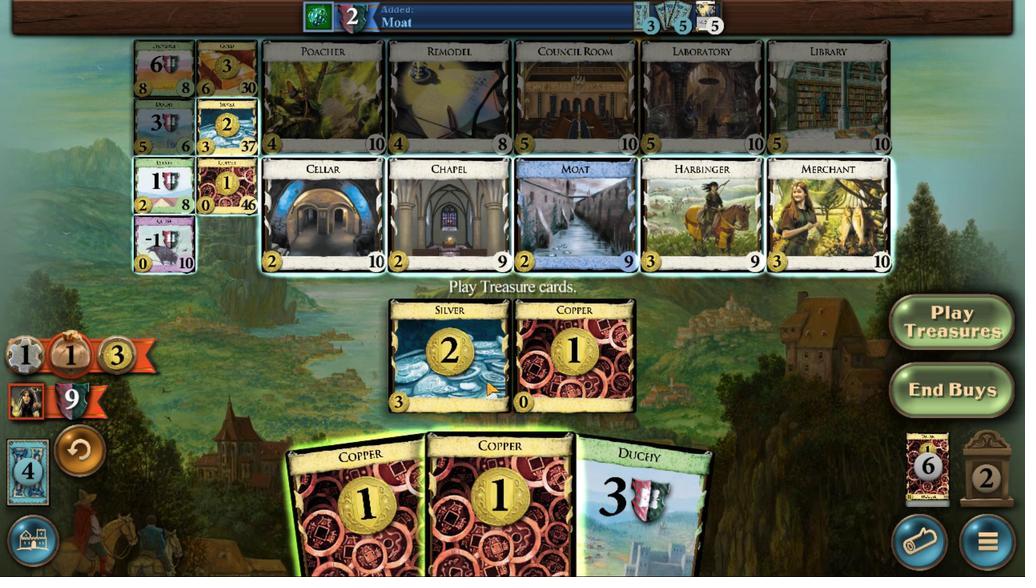 
Action: Mouse moved to (416, 350)
Screenshot: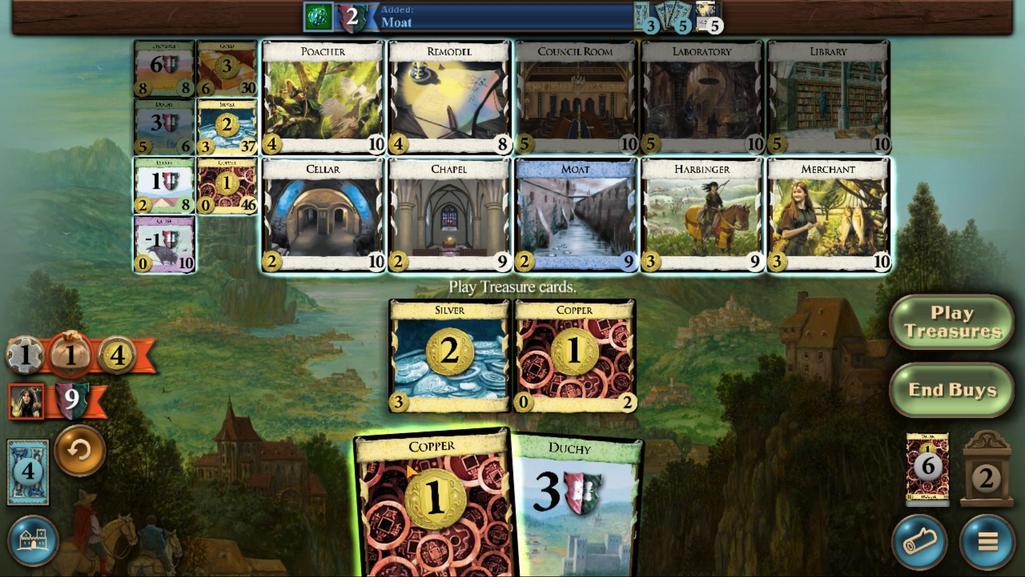 
Action: Mouse pressed left at (416, 350)
Screenshot: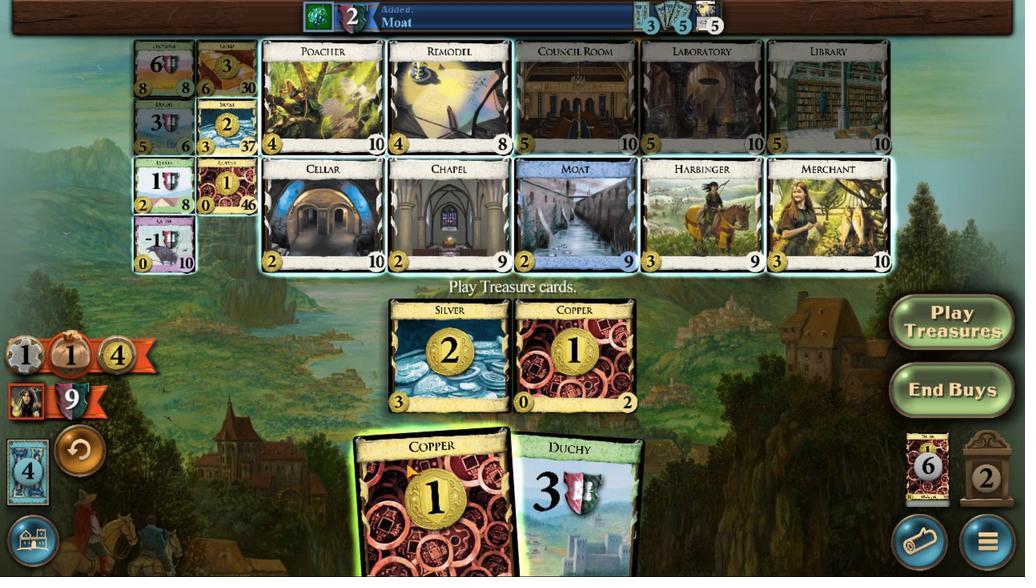 
Action: Mouse moved to (237, 170)
Screenshot: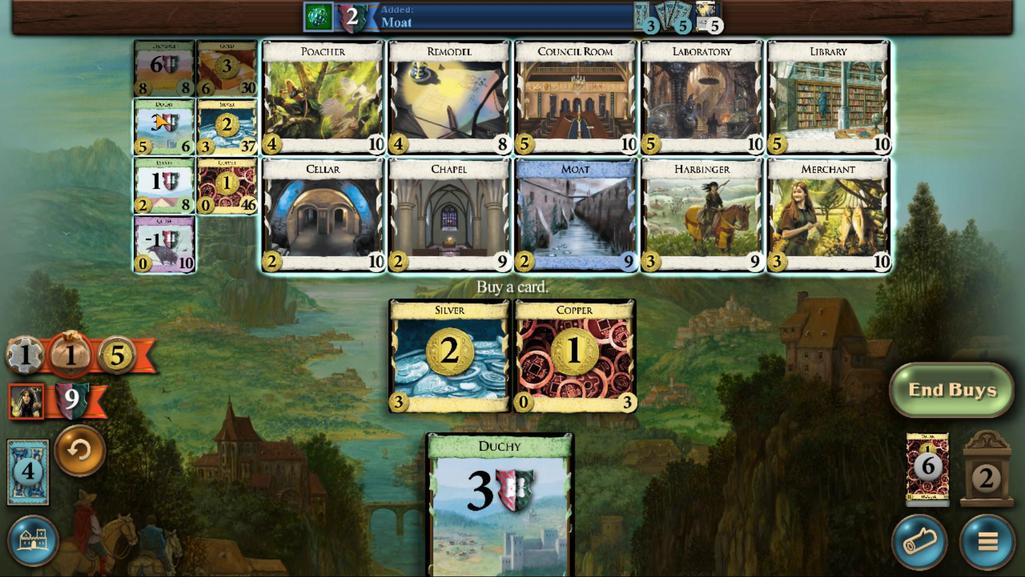 
Action: Mouse pressed left at (237, 170)
Screenshot: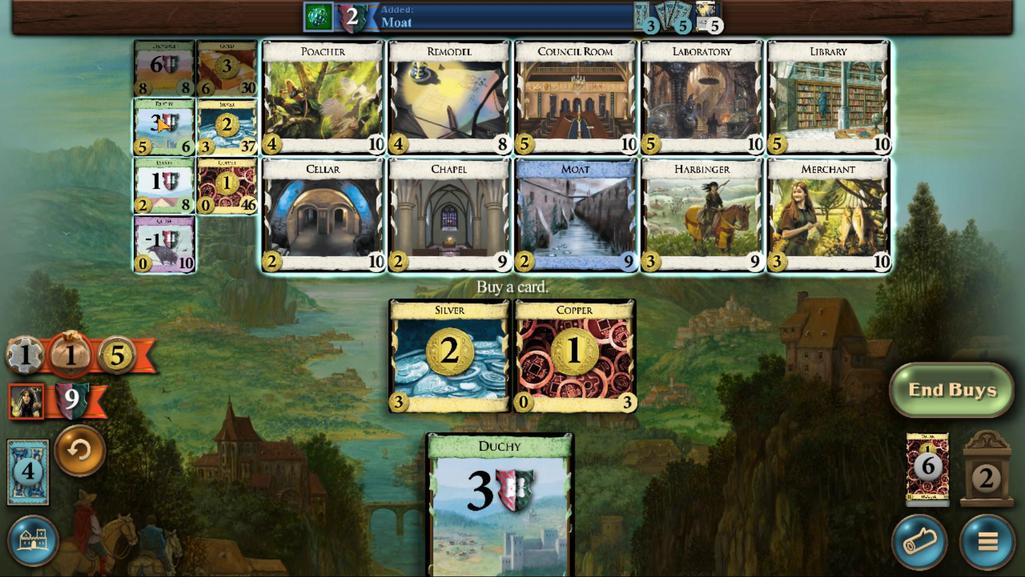 
Action: Mouse moved to (411, 347)
Screenshot: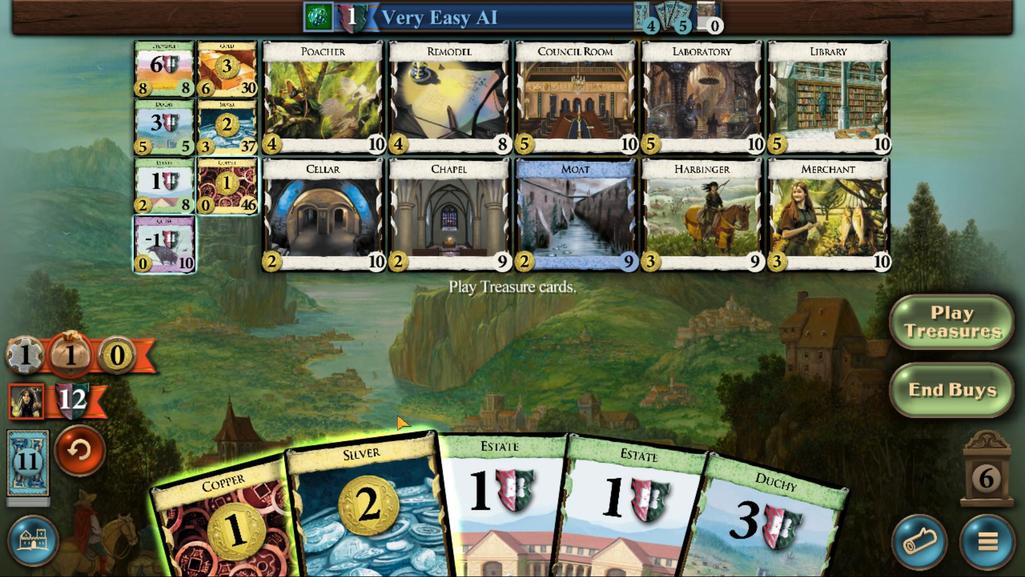 
Action: Mouse pressed left at (411, 347)
Screenshot: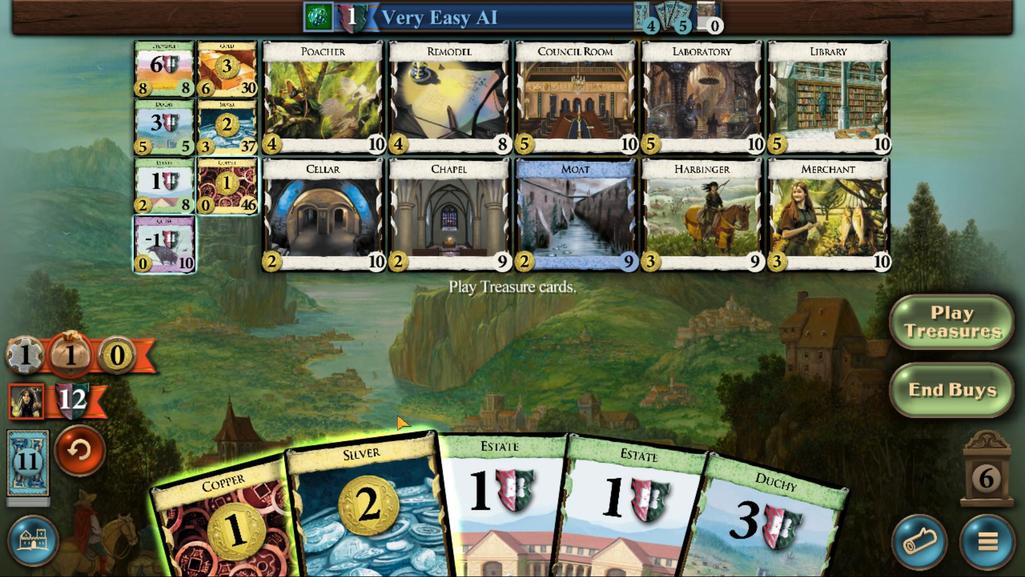 
Action: Mouse moved to (364, 336)
Screenshot: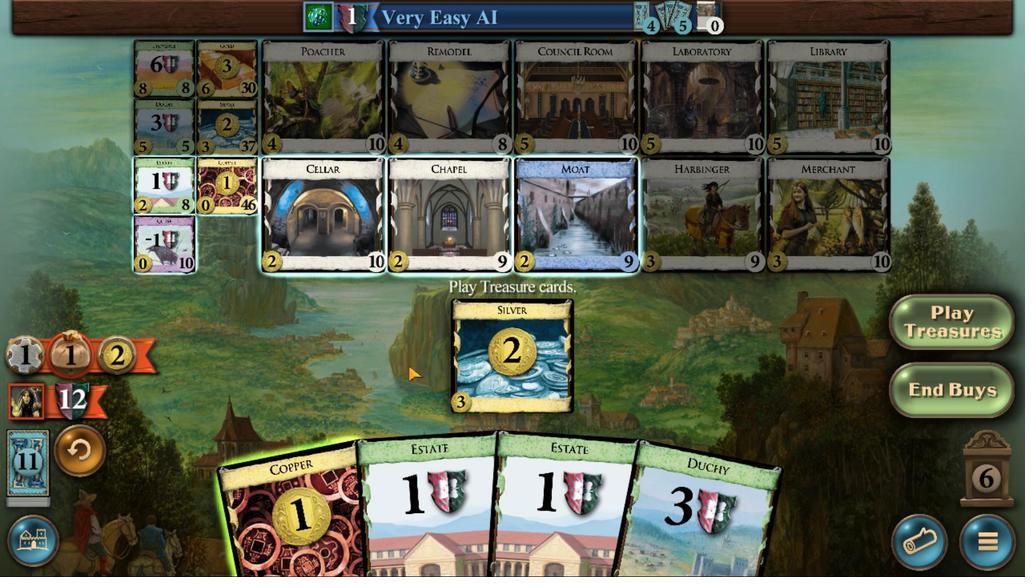 
Action: Mouse pressed left at (364, 336)
Screenshot: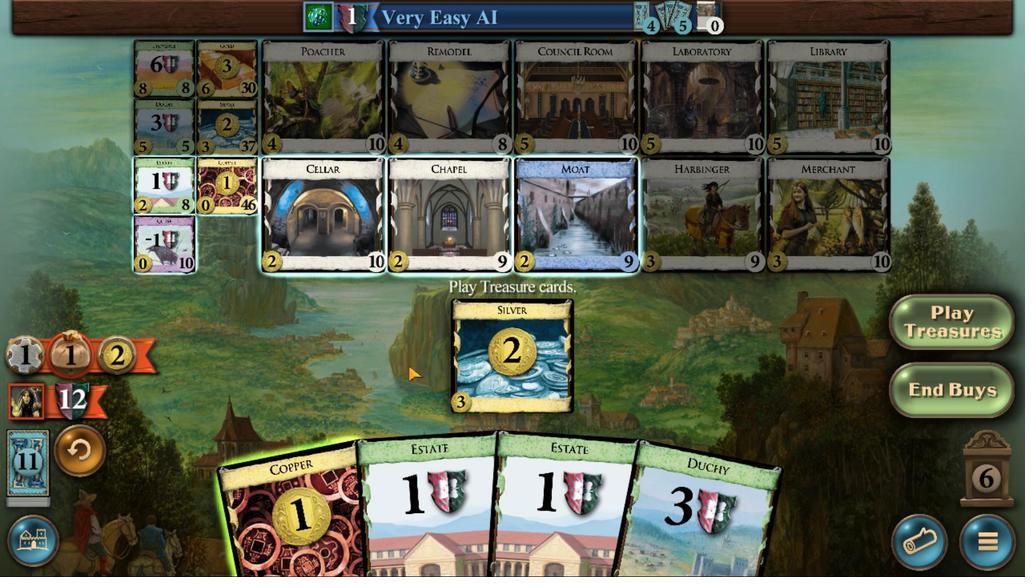 
Action: Mouse moved to (287, 180)
Screenshot: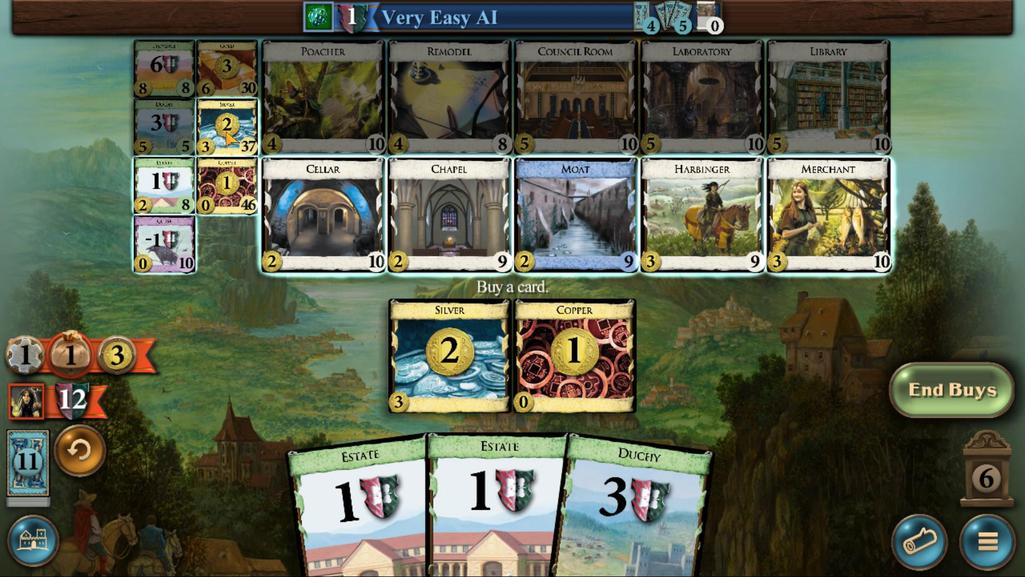 
Action: Mouse pressed left at (287, 180)
Screenshot: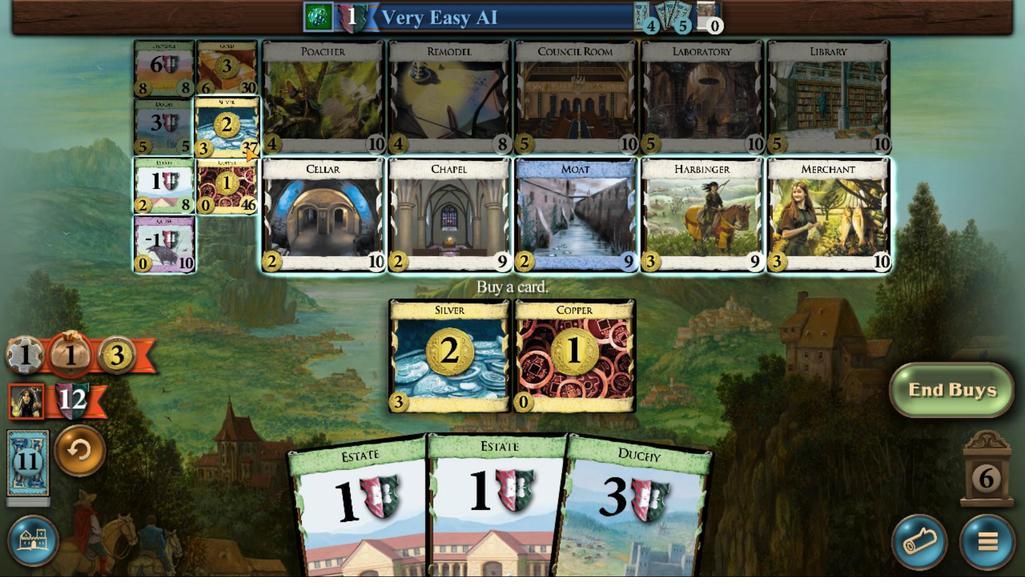 
Action: Mouse moved to (596, 350)
Screenshot: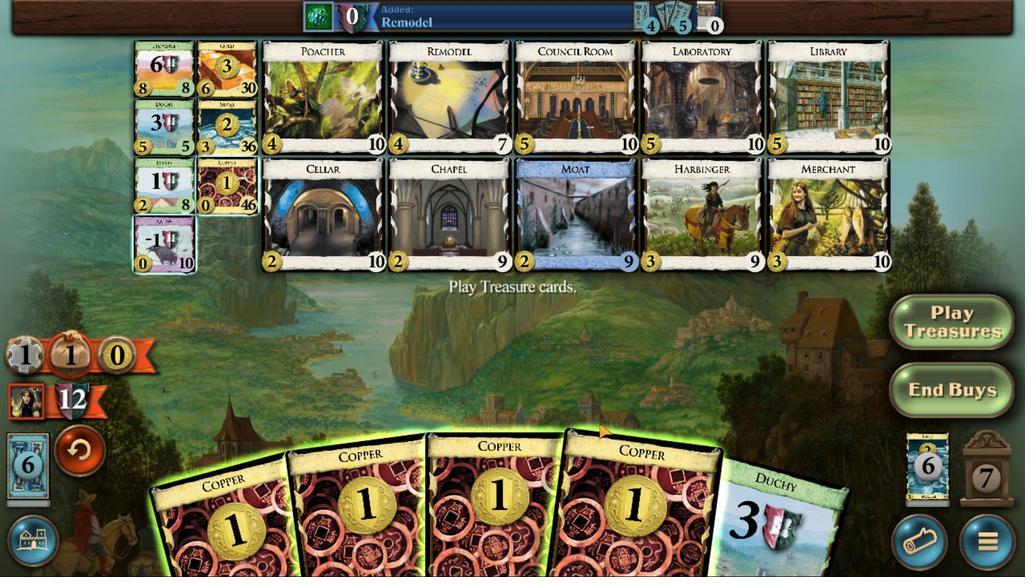 
Action: Mouse pressed left at (596, 350)
Screenshot: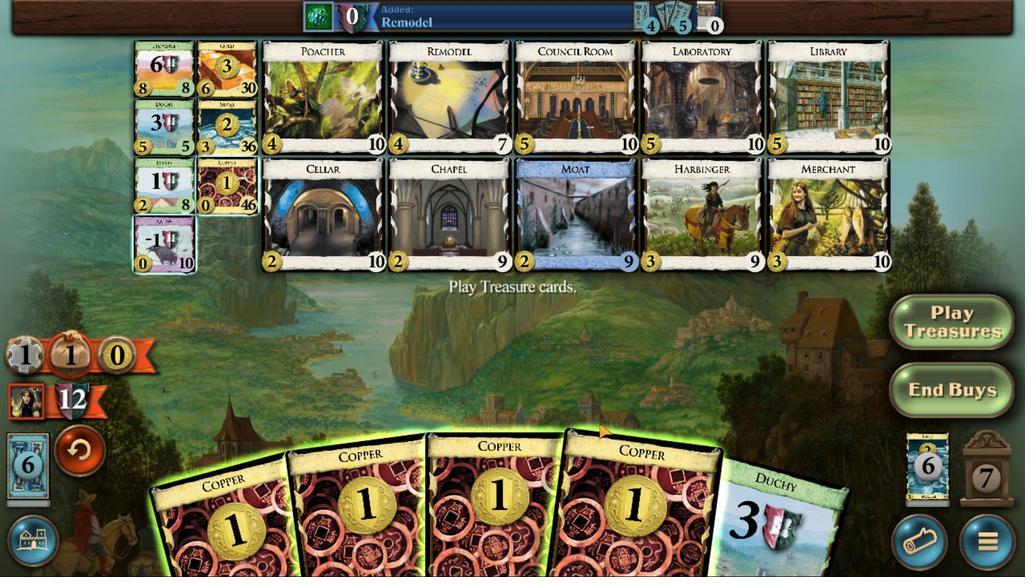 
Action: Mouse moved to (519, 358)
Screenshot: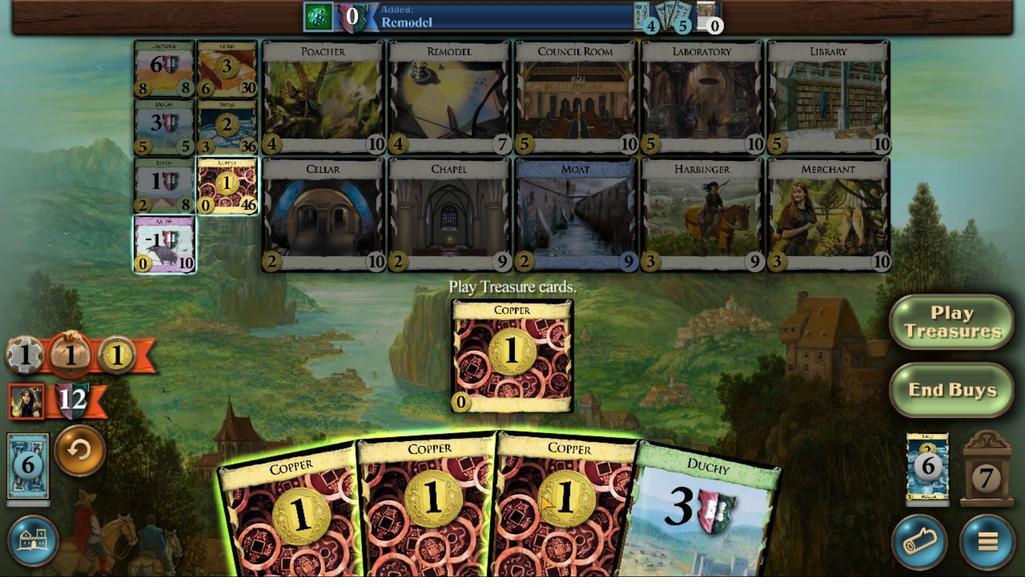 
Action: Mouse pressed left at (519, 358)
Screenshot: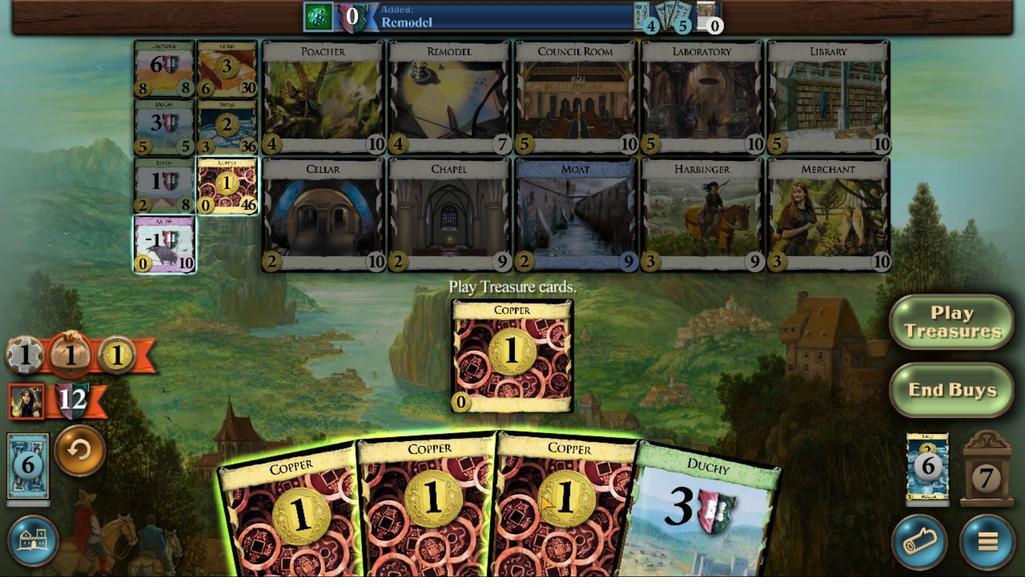 
Action: Mouse moved to (464, 352)
Screenshot: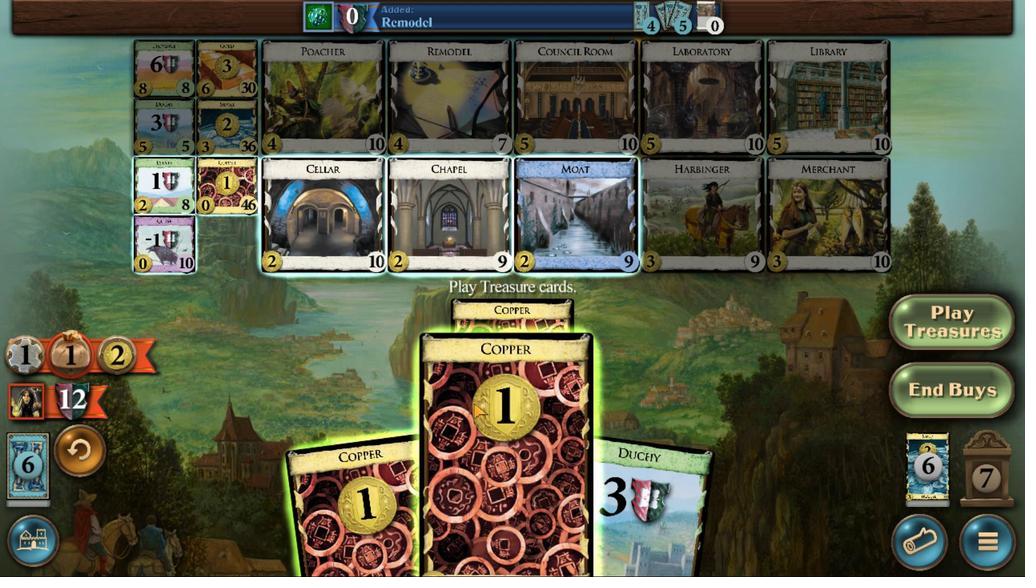 
Action: Mouse pressed left at (464, 352)
Screenshot: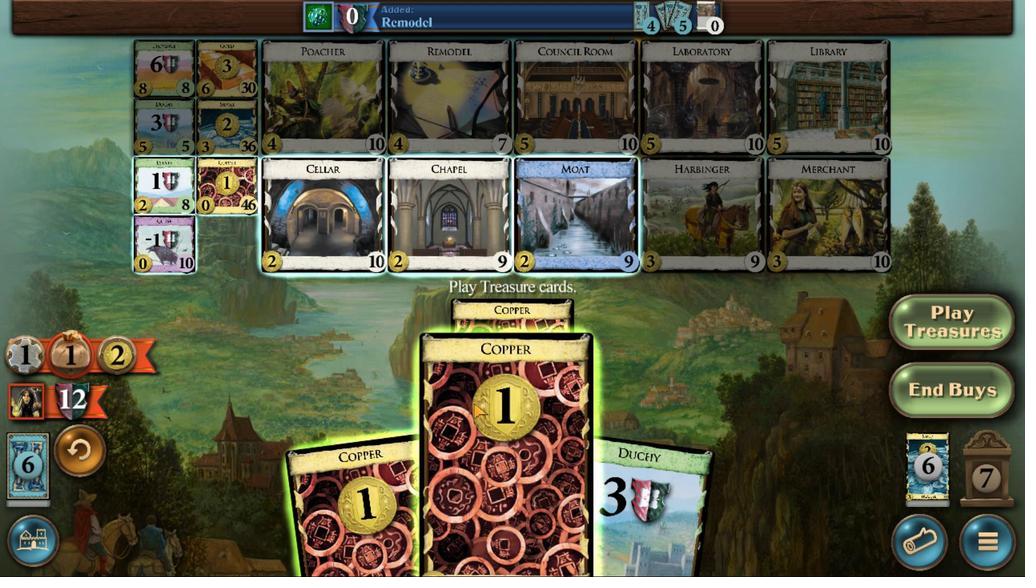 
Action: Mouse moved to (292, 177)
Screenshot: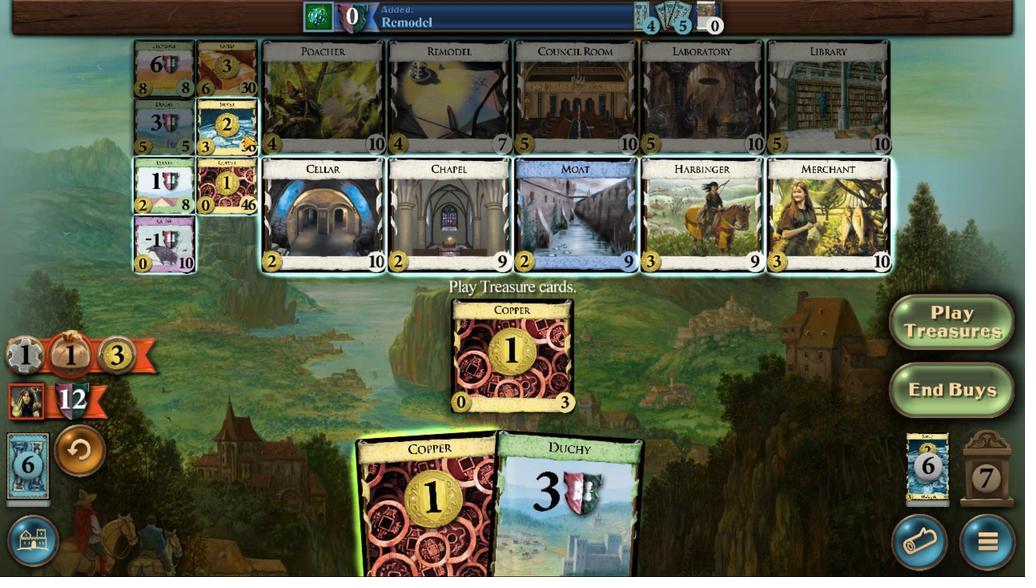 
Action: Mouse pressed left at (292, 177)
Screenshot: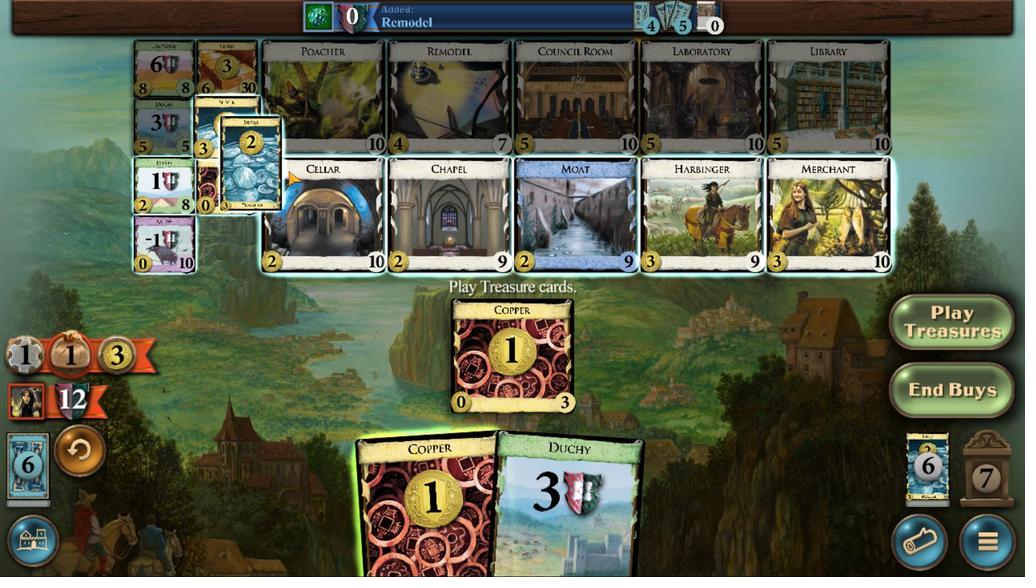 
Action: Mouse moved to (469, 341)
Screenshot: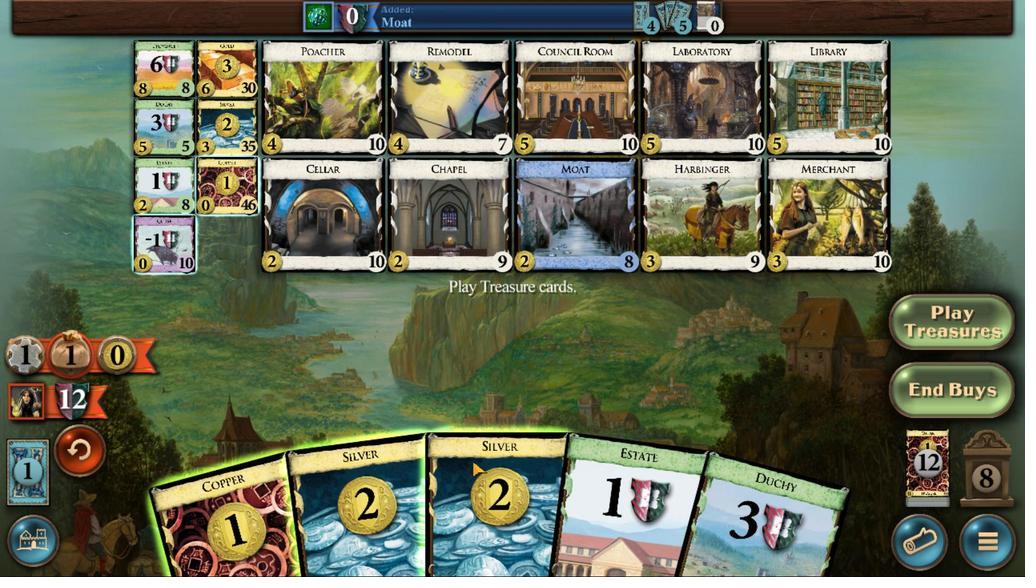 
Action: Mouse pressed left at (469, 341)
Screenshot: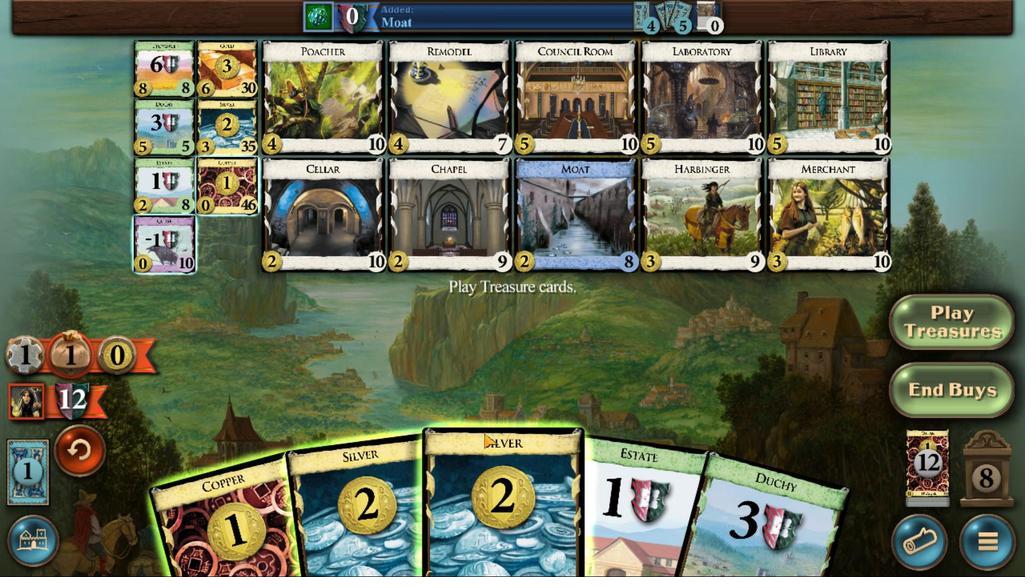 
Action: Mouse moved to (419, 375)
Screenshot: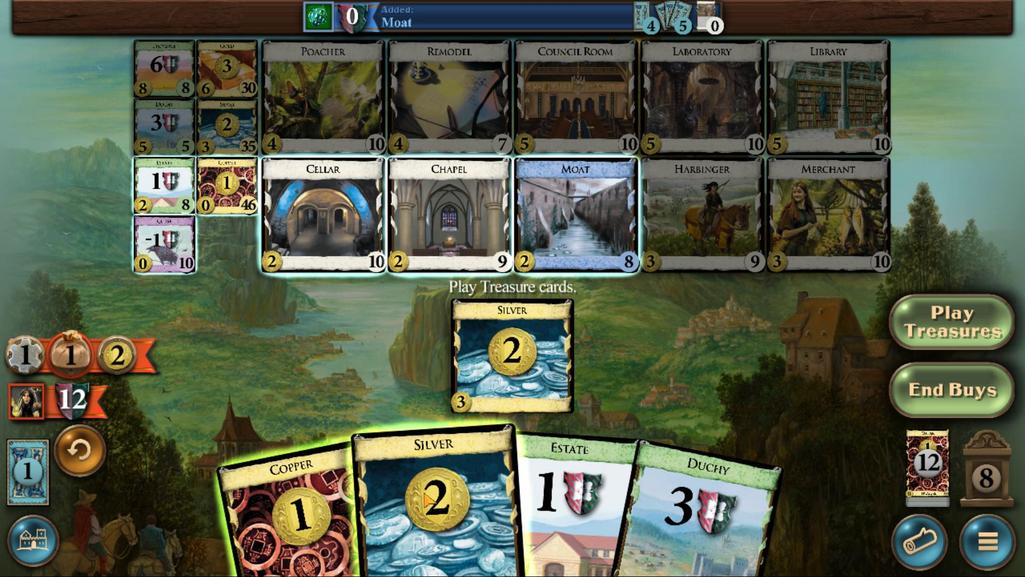 
Action: Mouse pressed left at (419, 375)
Screenshot: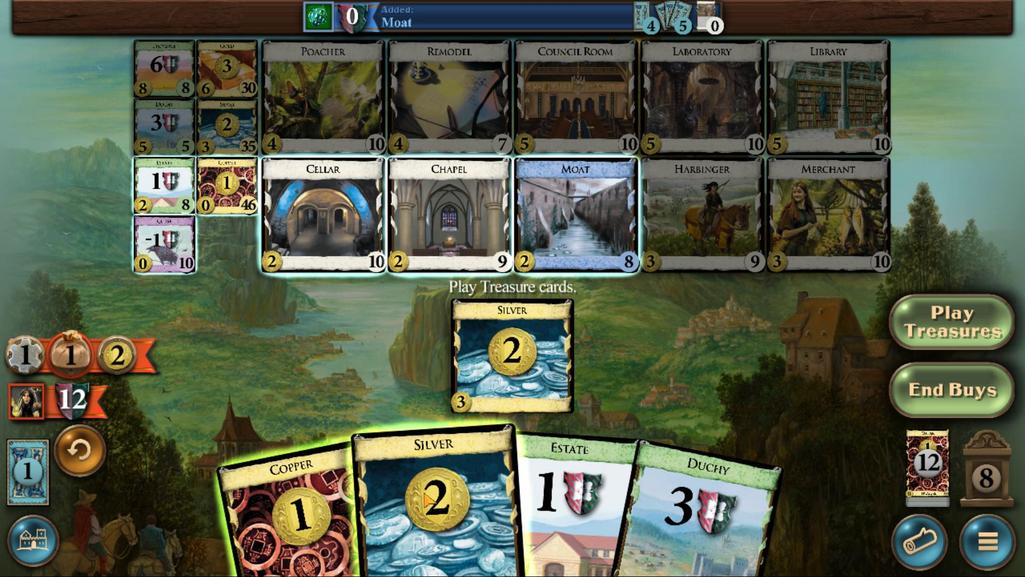 
Action: Mouse moved to (406, 369)
Screenshot: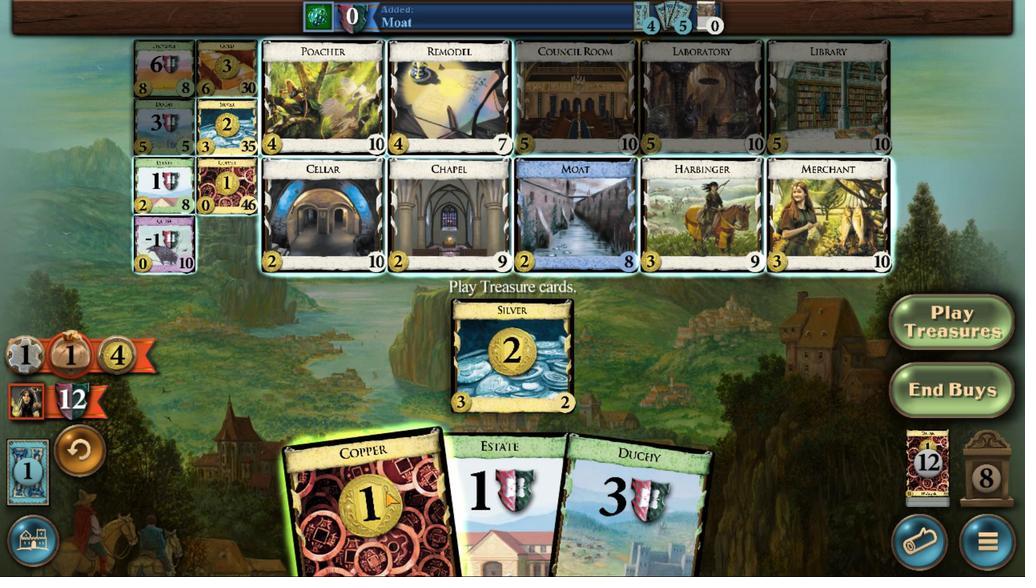 
Action: Mouse pressed left at (406, 369)
Screenshot: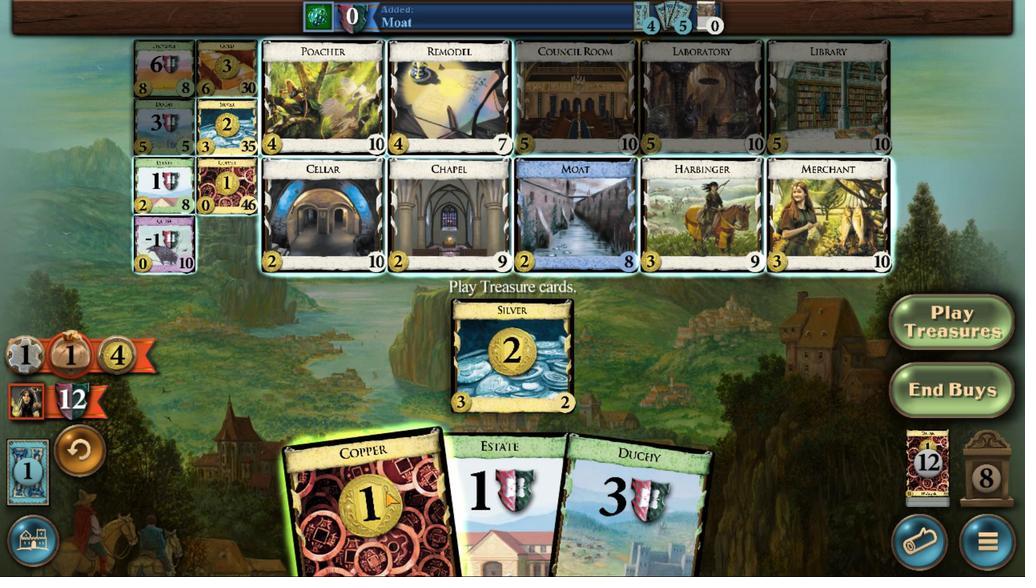 
Action: Mouse moved to (250, 177)
Screenshot: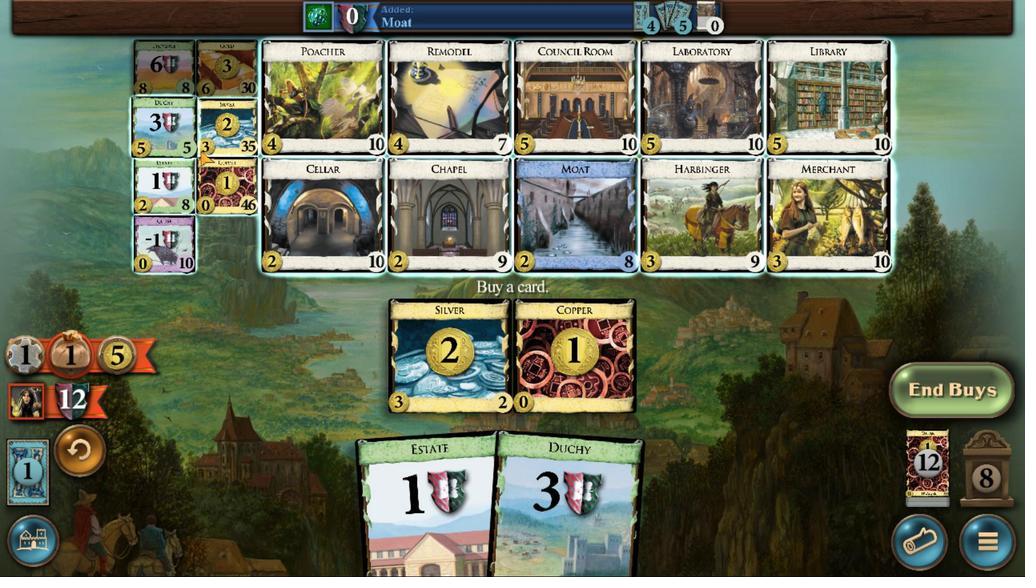 
Action: Mouse pressed left at (250, 177)
Screenshot: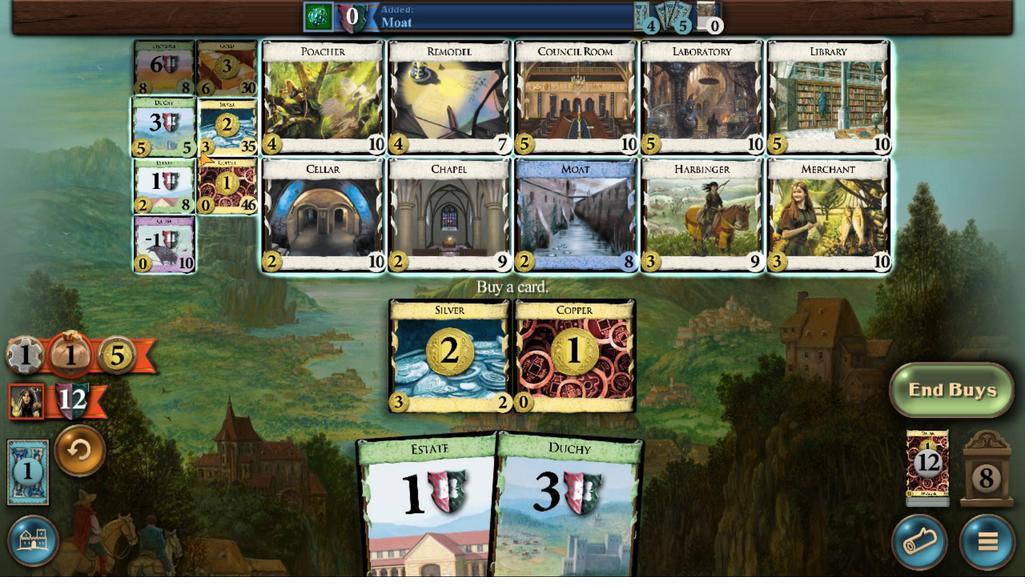 
Action: Mouse moved to (566, 348)
Screenshot: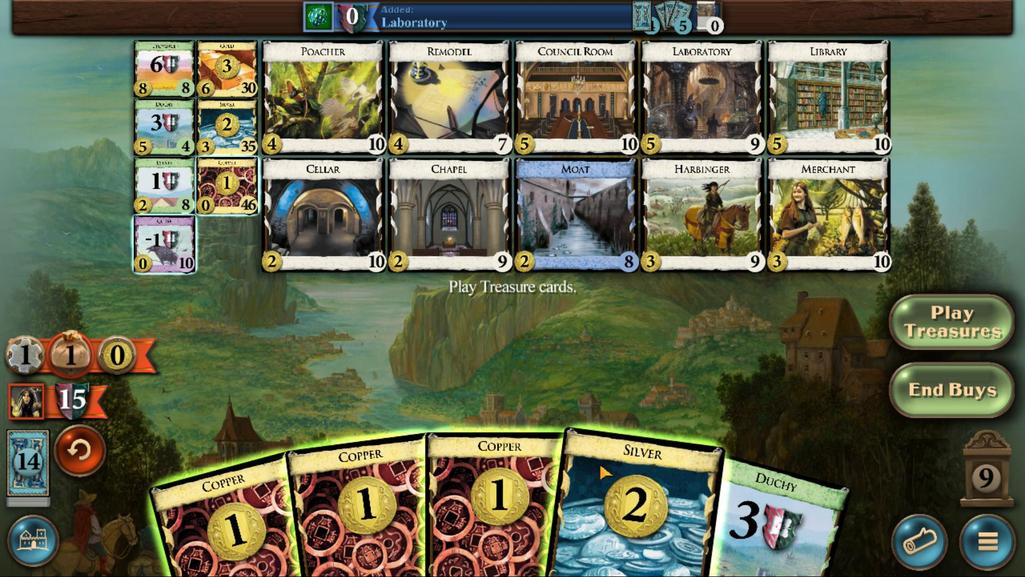 
Action: Mouse pressed left at (566, 348)
Screenshot: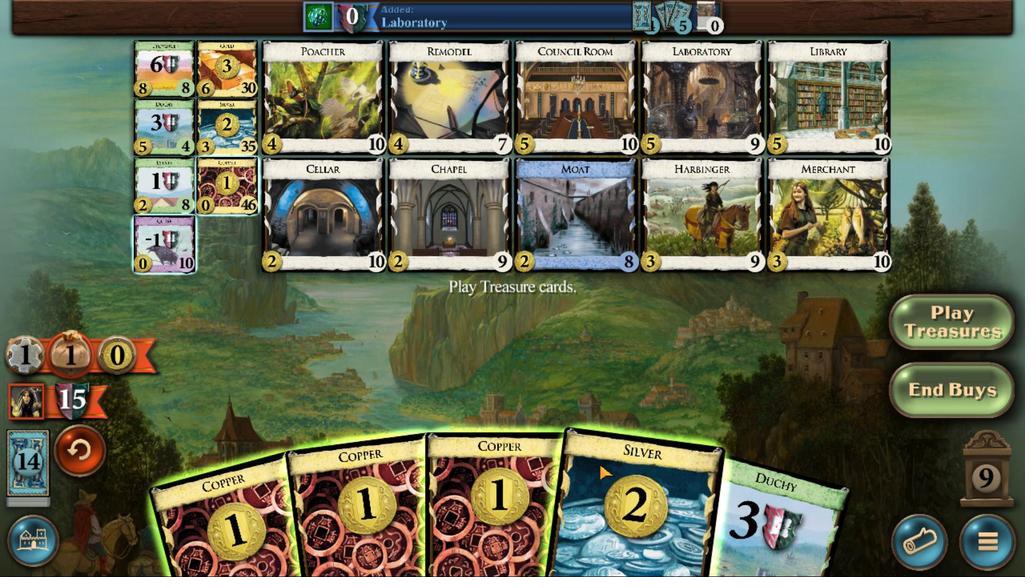 
Action: Mouse moved to (503, 352)
Screenshot: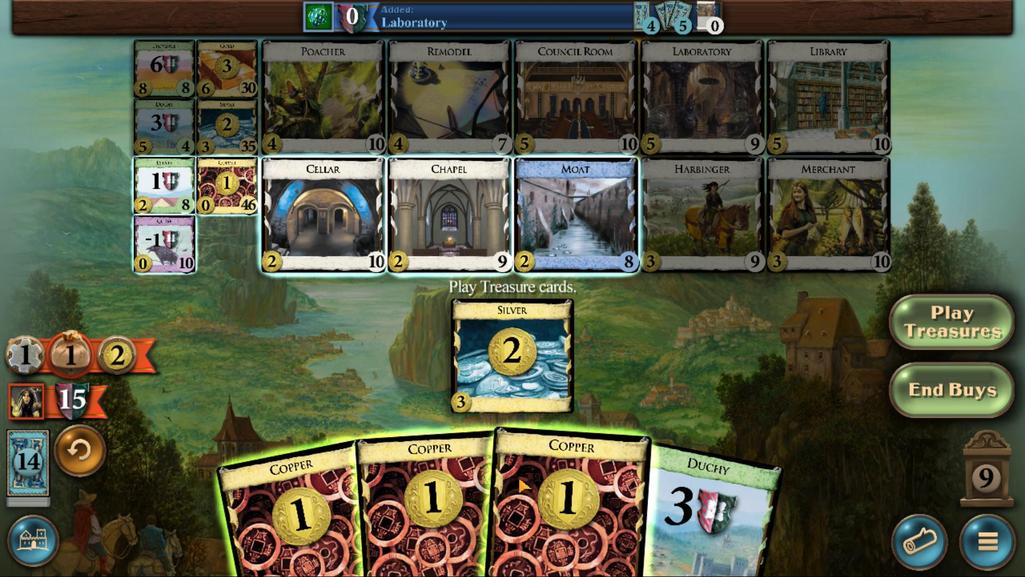 
Action: Mouse pressed left at (503, 352)
Screenshot: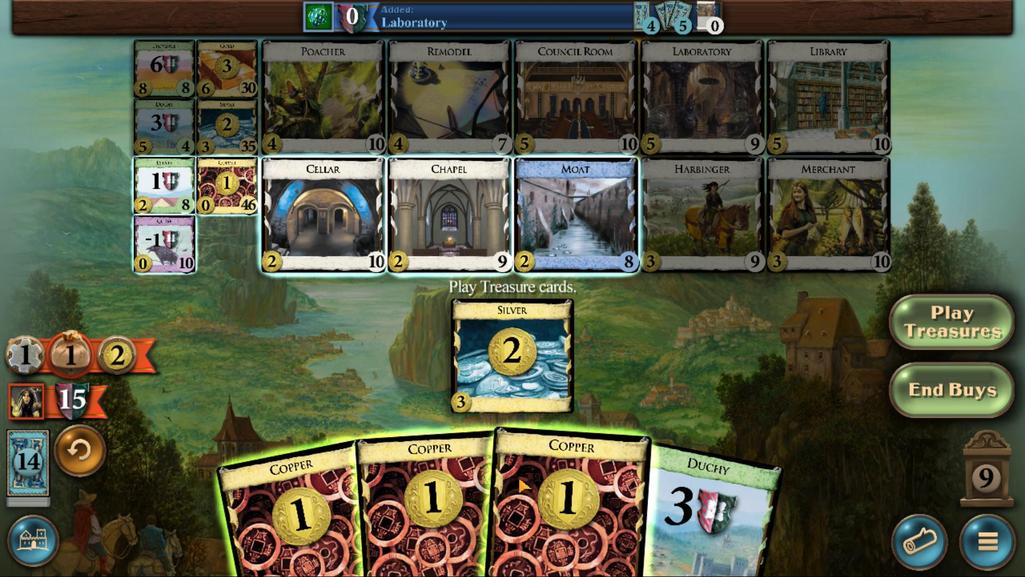 
Action: Mouse moved to (468, 351)
Screenshot: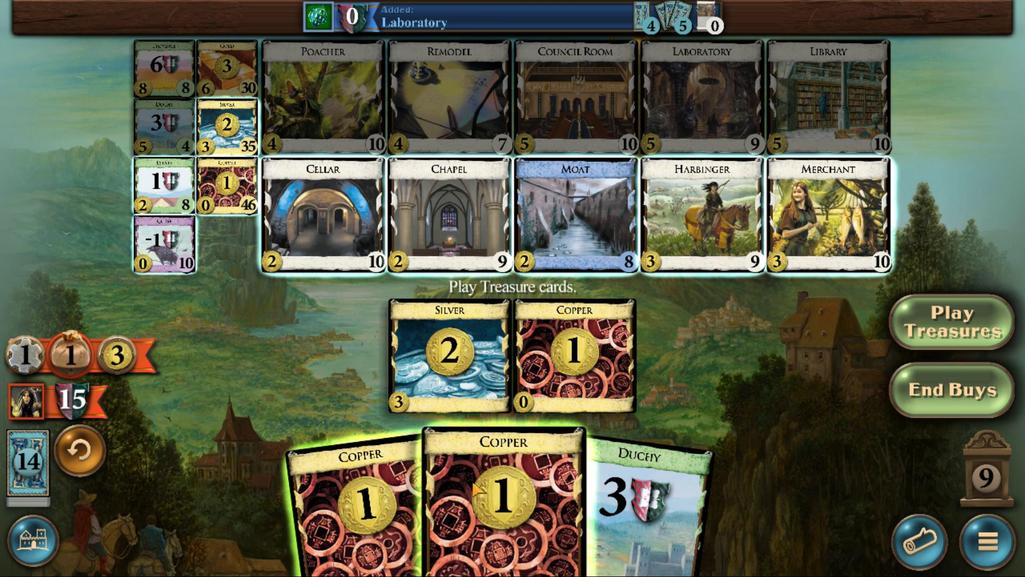 
Action: Mouse pressed left at (468, 351)
Screenshot: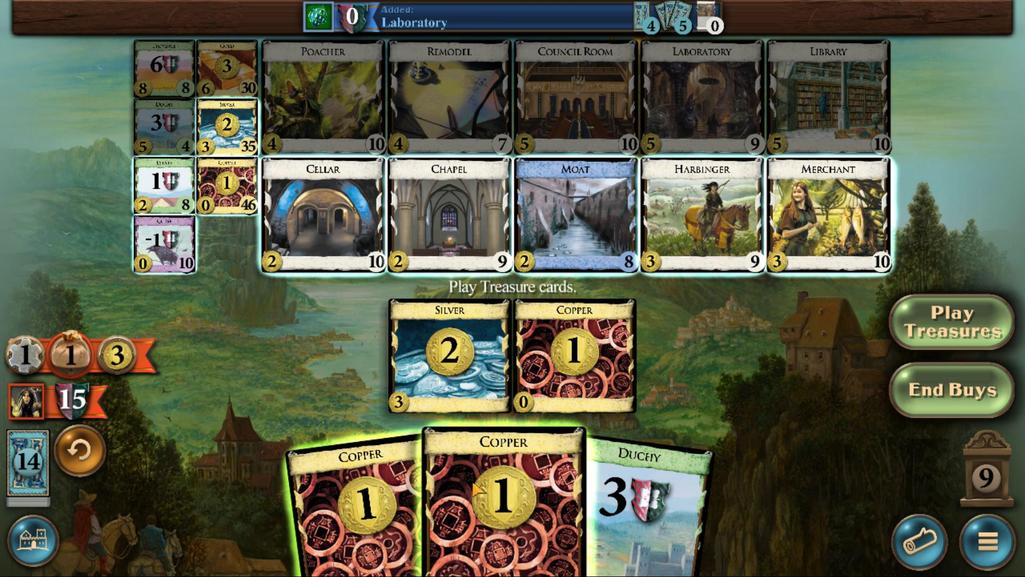 
Action: Mouse moved to (445, 347)
Screenshot: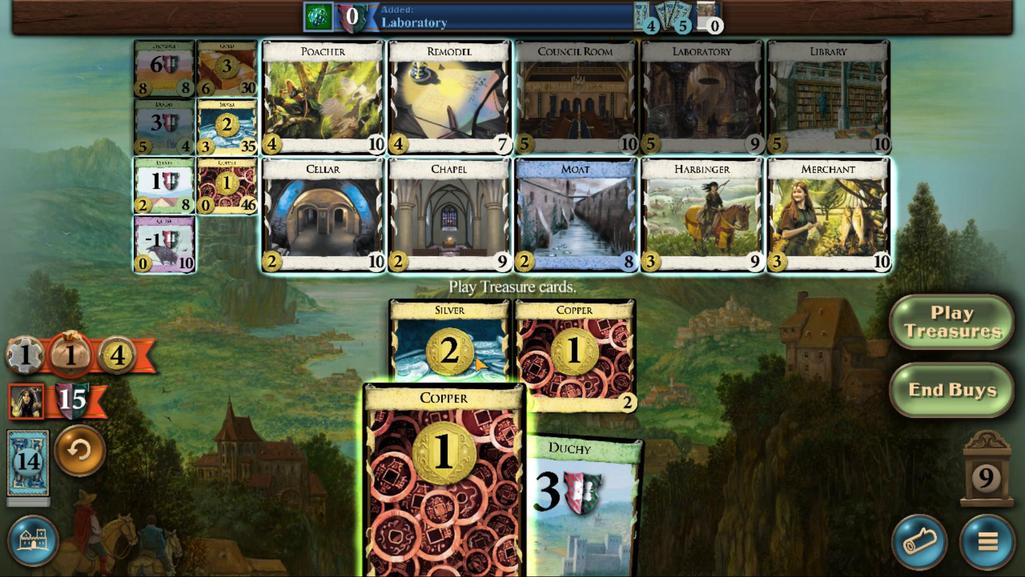 
Action: Mouse pressed left at (445, 347)
Screenshot: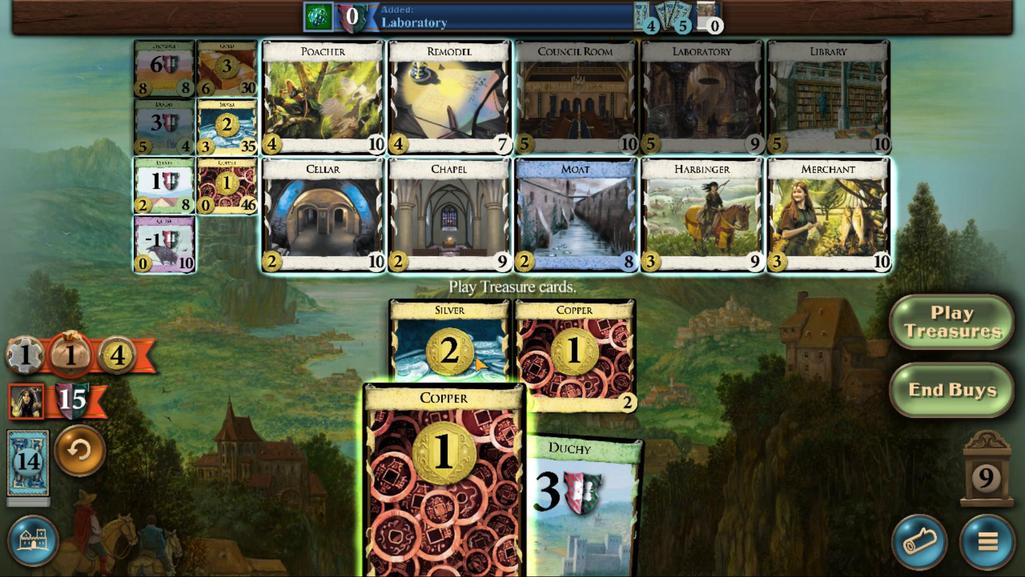 
Action: Mouse moved to (242, 176)
Screenshot: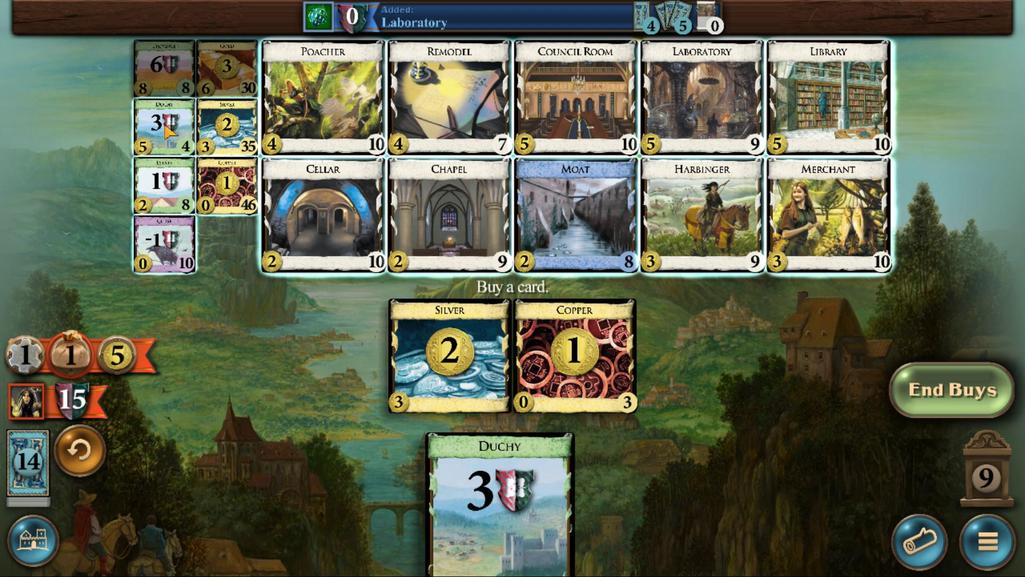 
Action: Mouse pressed left at (242, 176)
Screenshot: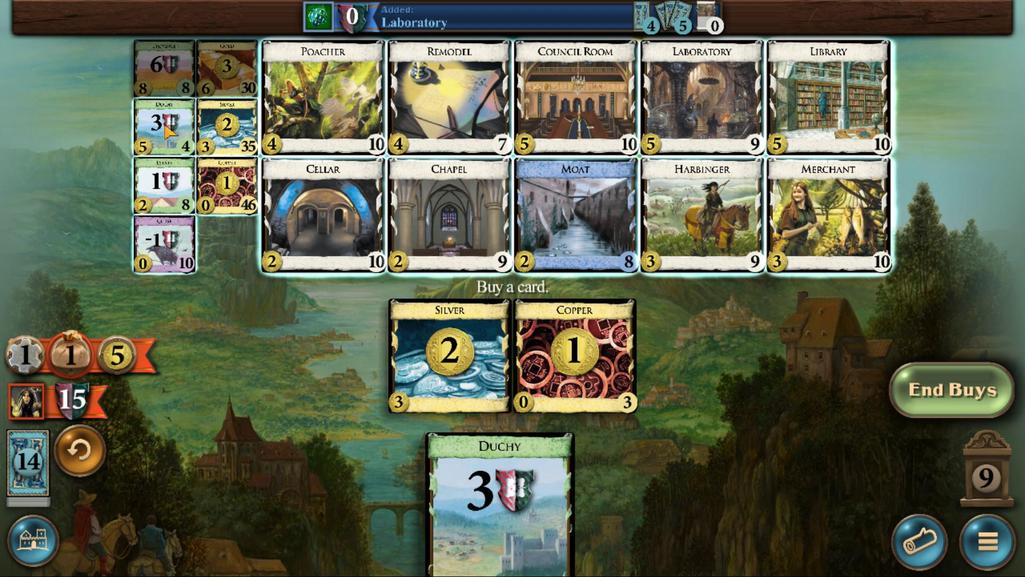 
Action: Mouse moved to (549, 348)
Screenshot: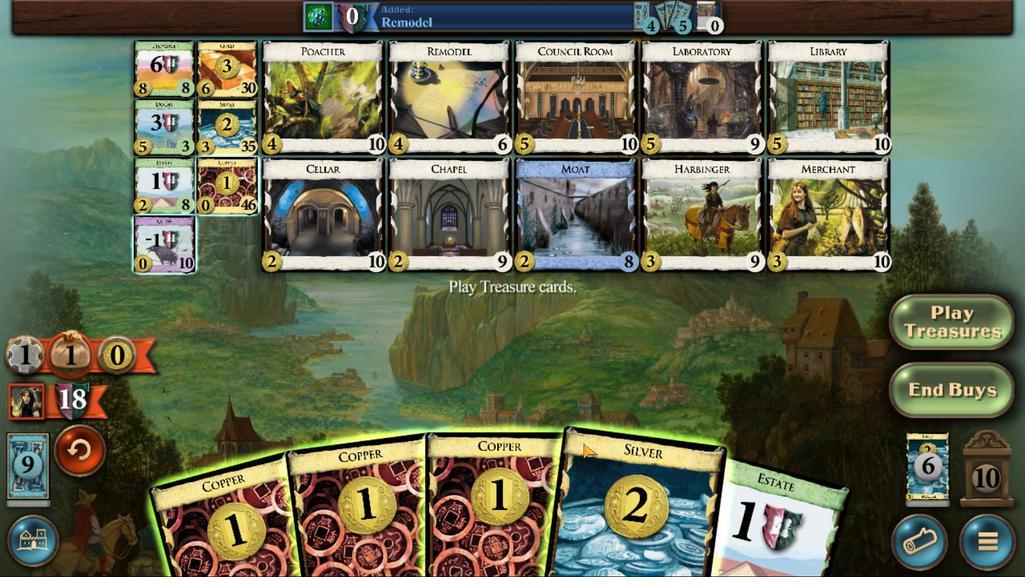 
Action: Mouse pressed left at (549, 348)
Screenshot: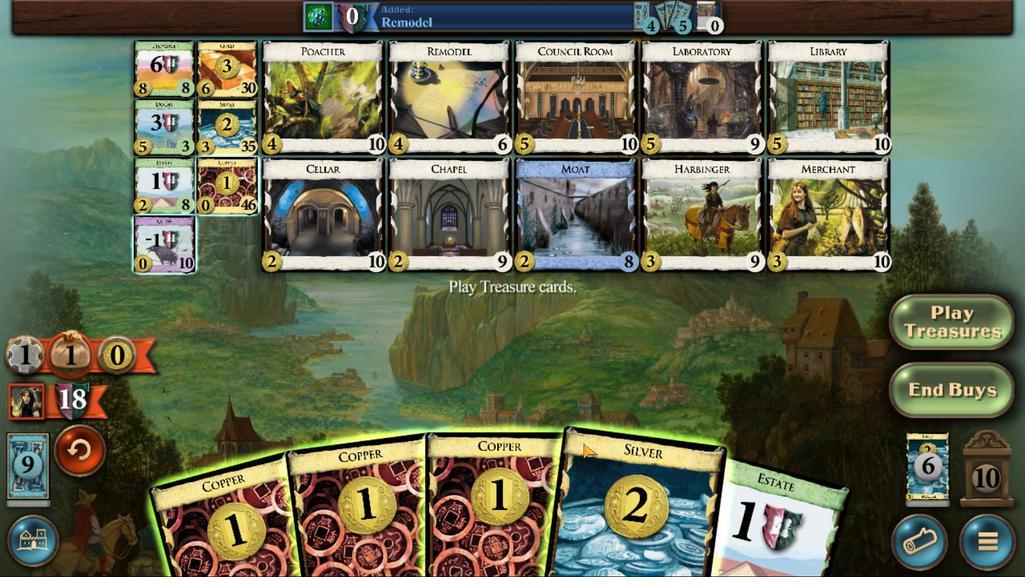 
Action: Mouse moved to (531, 344)
Screenshot: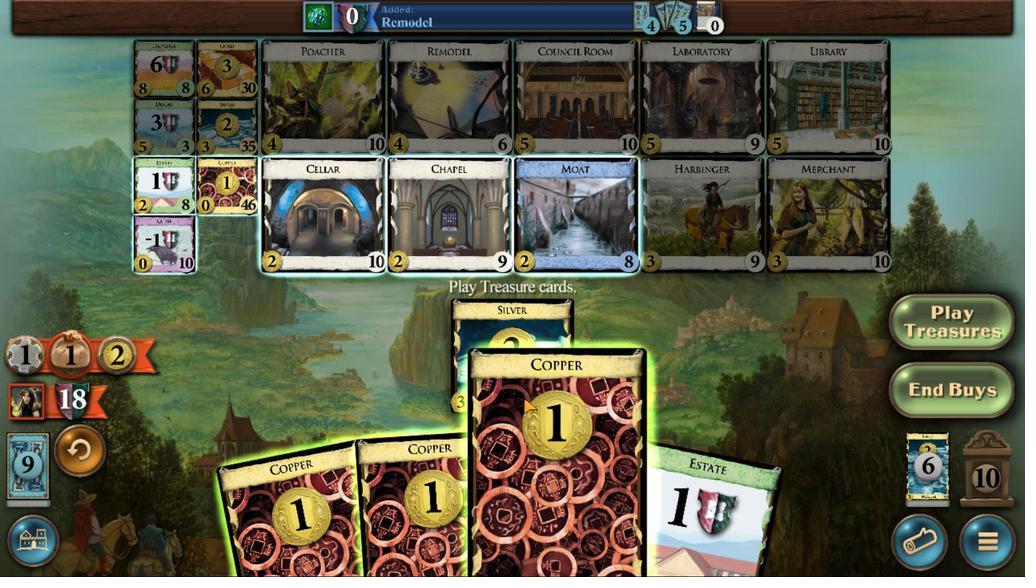 
Action: Mouse pressed left at (531, 344)
Screenshot: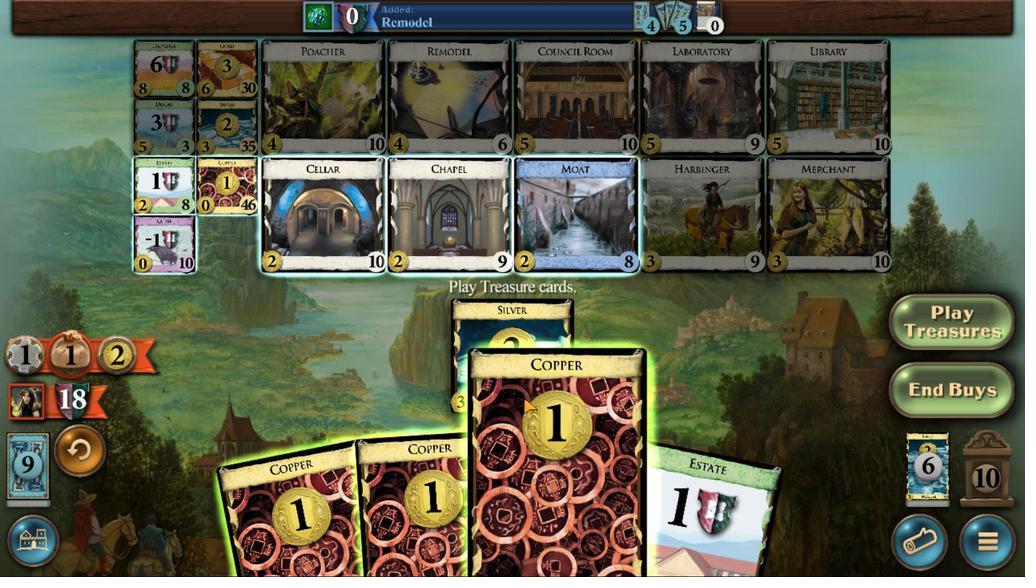 
Action: Mouse moved to (498, 346)
Screenshot: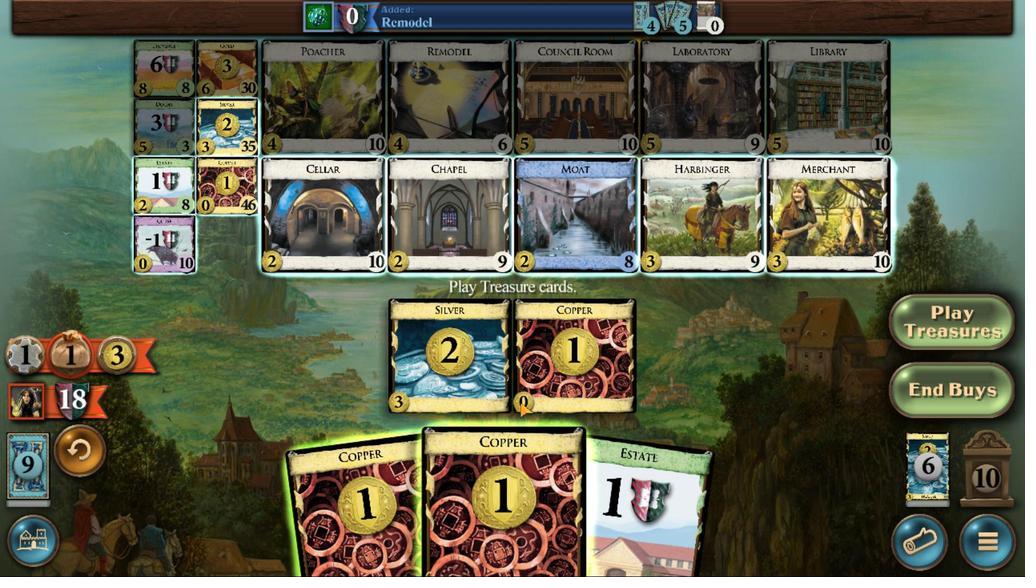
Action: Mouse pressed left at (498, 346)
Screenshot: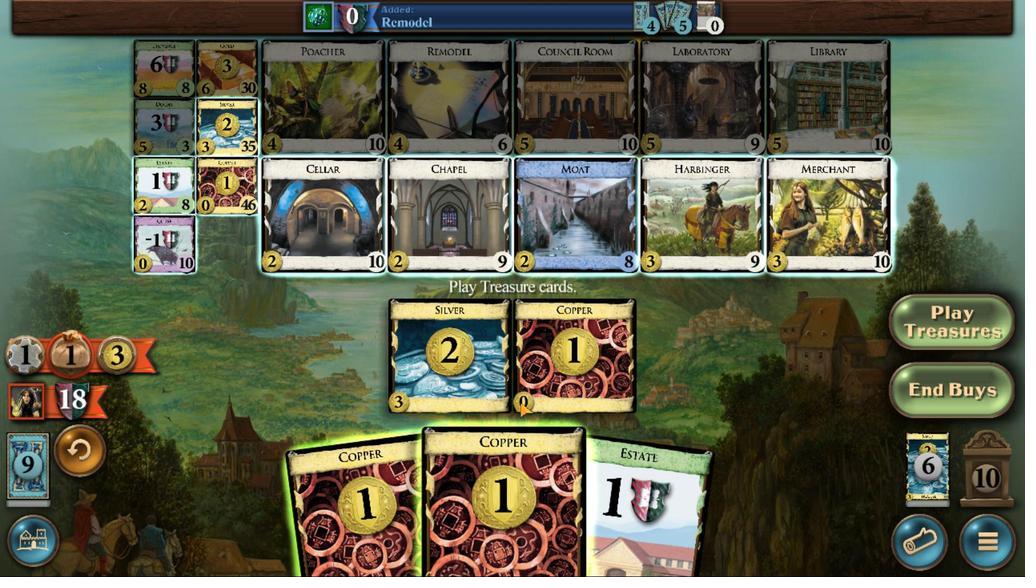 
Action: Mouse moved to (453, 342)
Screenshot: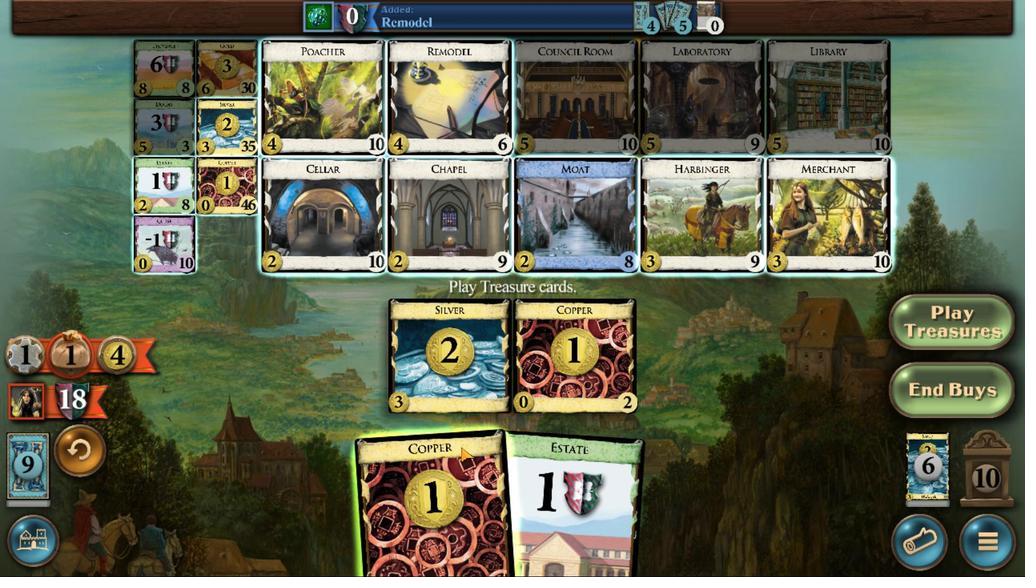 
Action: Mouse pressed left at (453, 342)
Screenshot: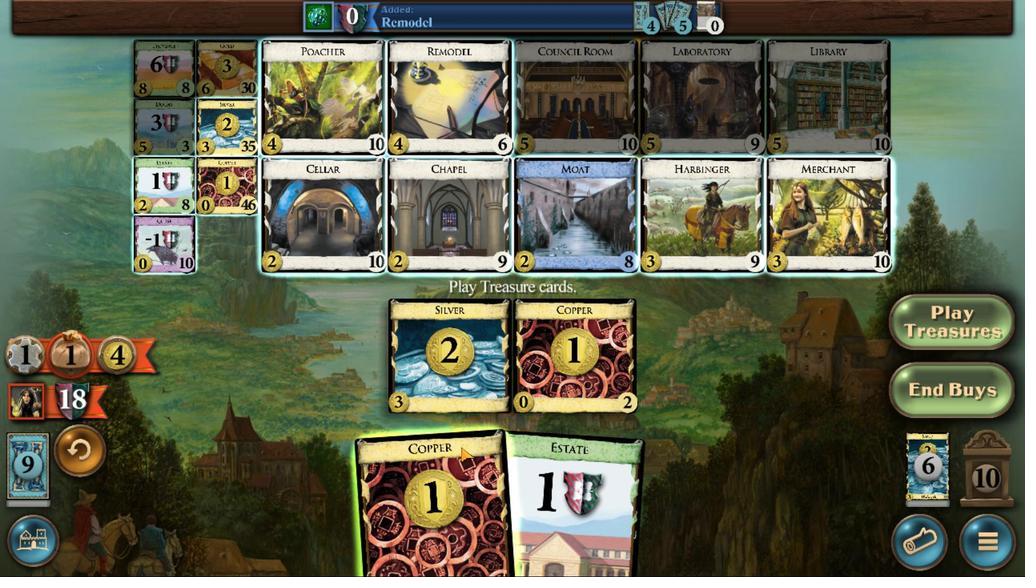 
Action: Mouse moved to (248, 176)
Screenshot: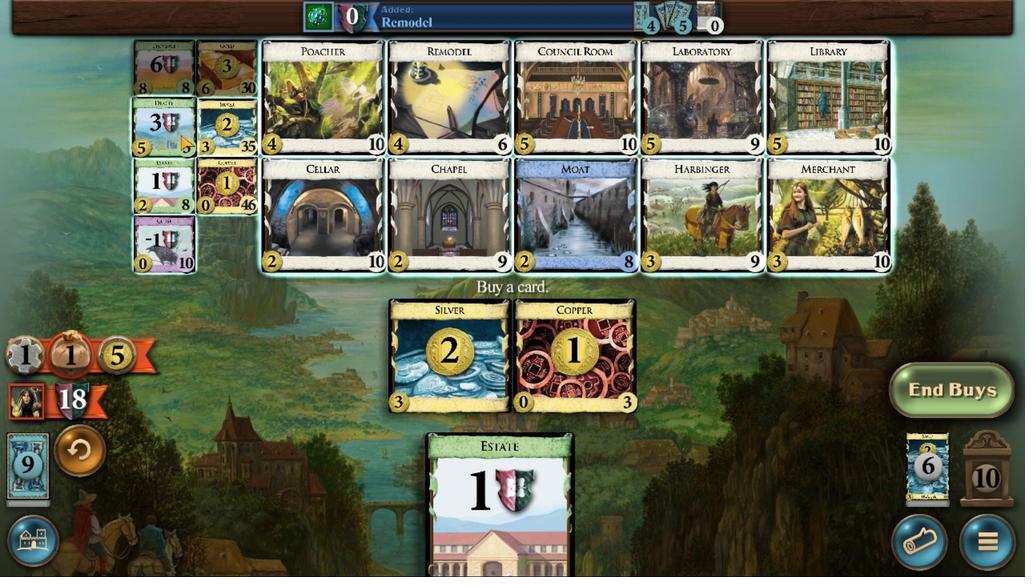 
Action: Mouse pressed left at (248, 176)
Screenshot: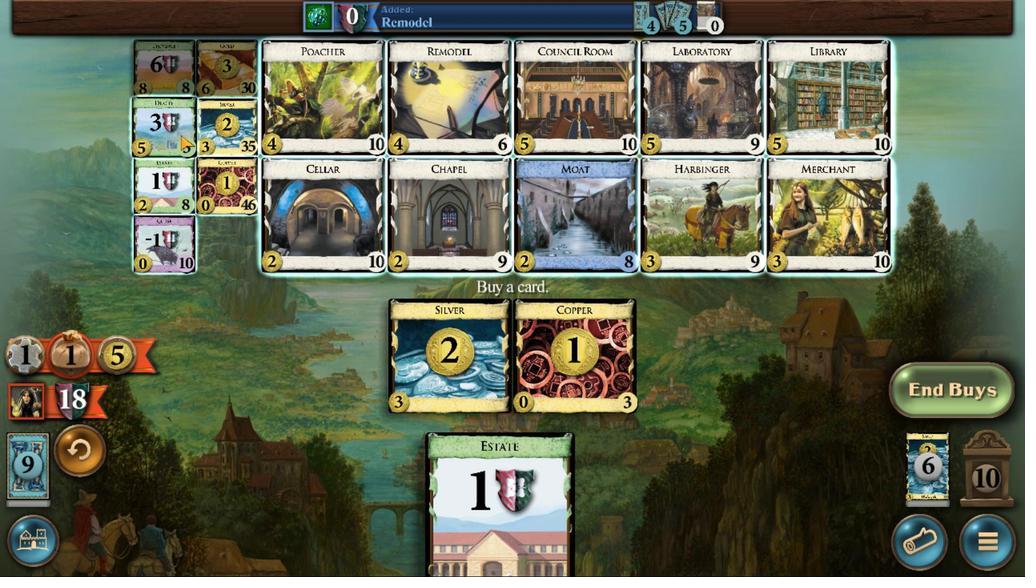 
Action: Mouse moved to (376, 348)
Screenshot: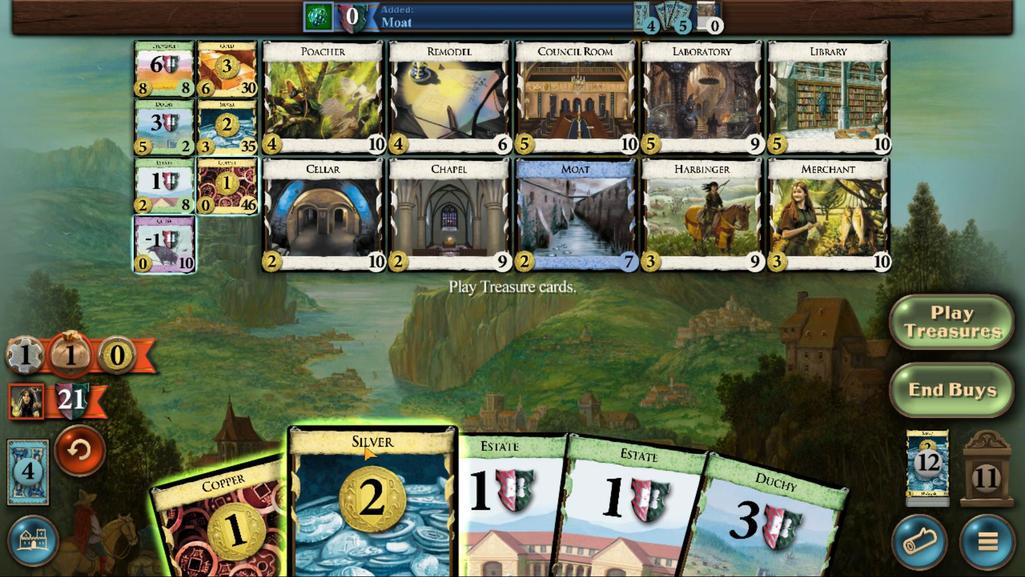 
Action: Mouse pressed left at (376, 348)
Screenshot: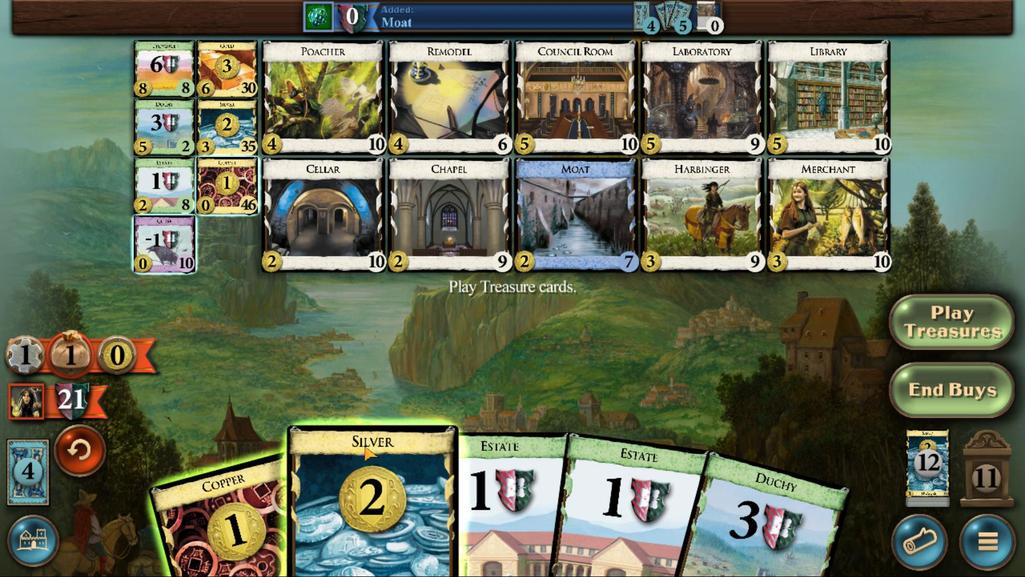 
Action: Mouse moved to (332, 357)
Screenshot: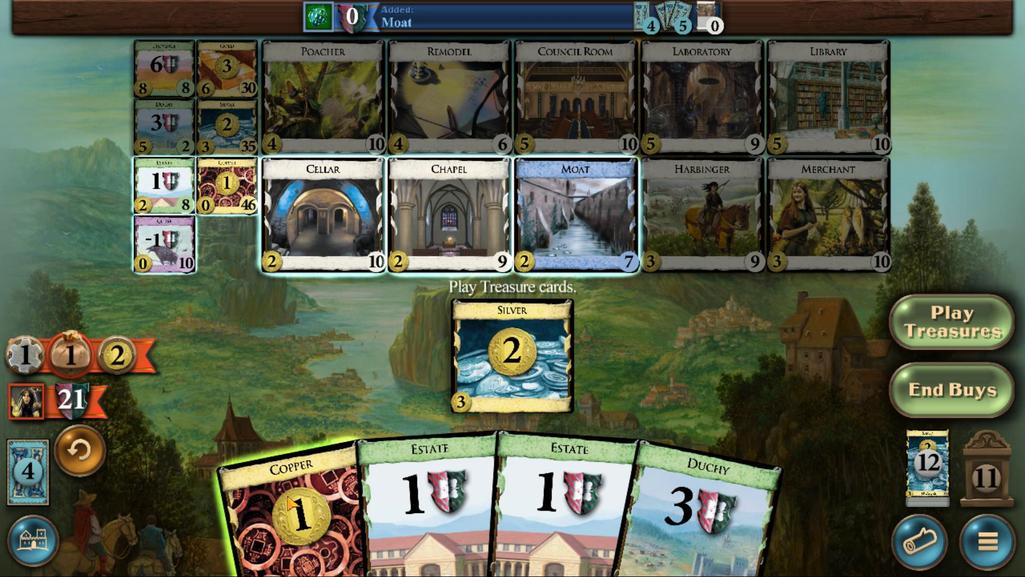 
Action: Mouse pressed left at (332, 357)
Screenshot: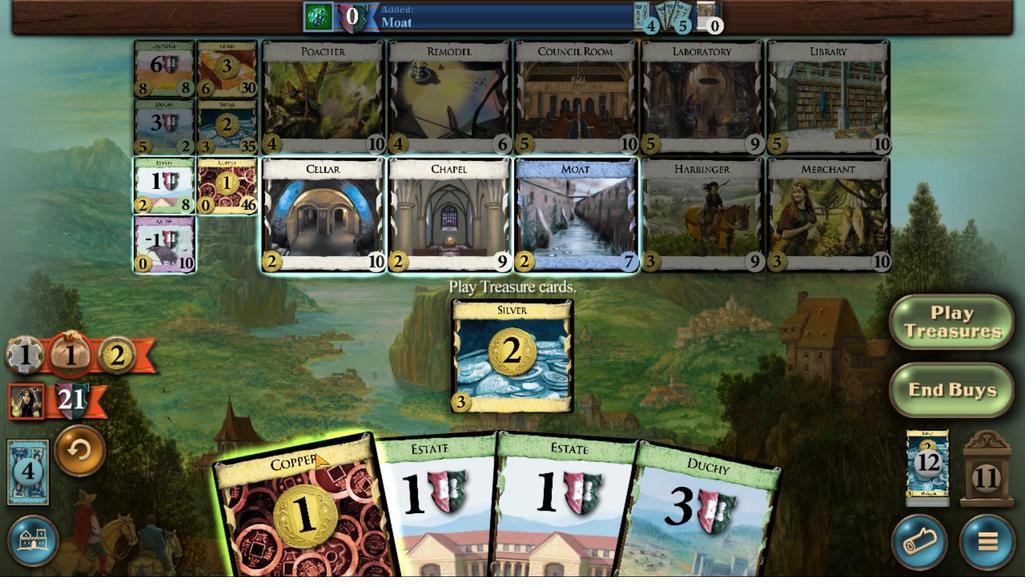 
Action: Mouse moved to (289, 178)
Screenshot: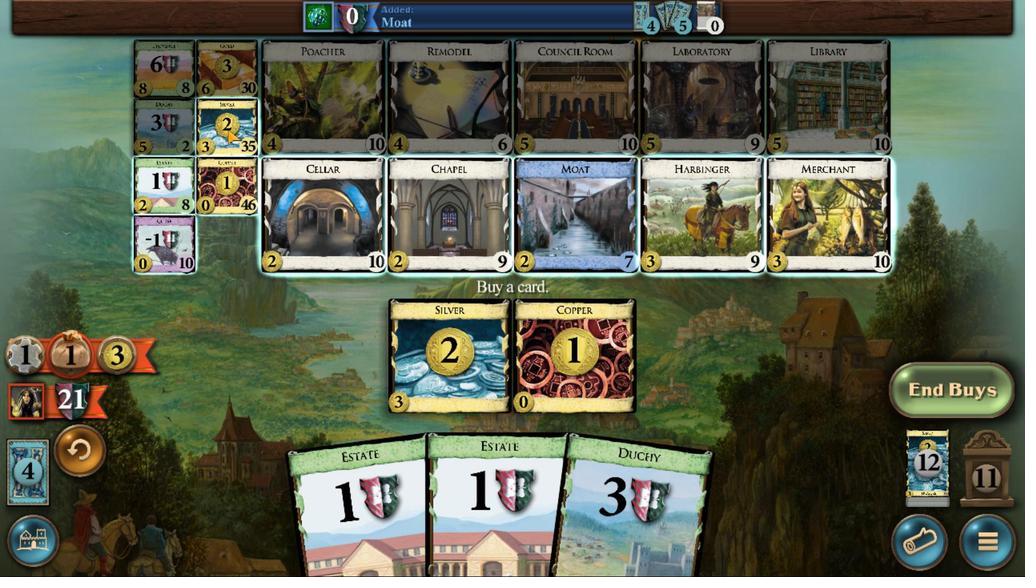 
Action: Mouse pressed left at (289, 178)
Screenshot: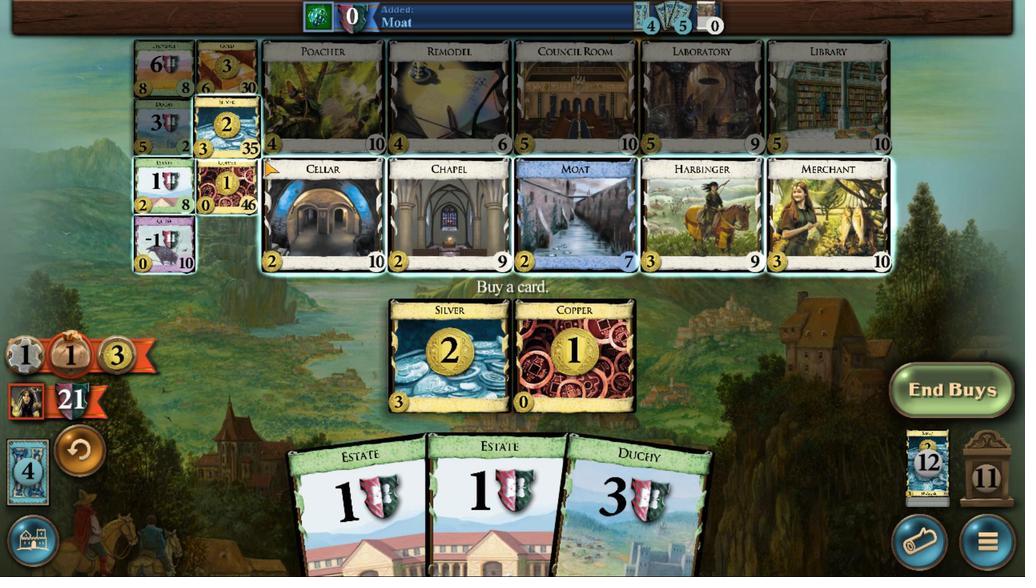 
Action: Mouse moved to (364, 339)
Screenshot: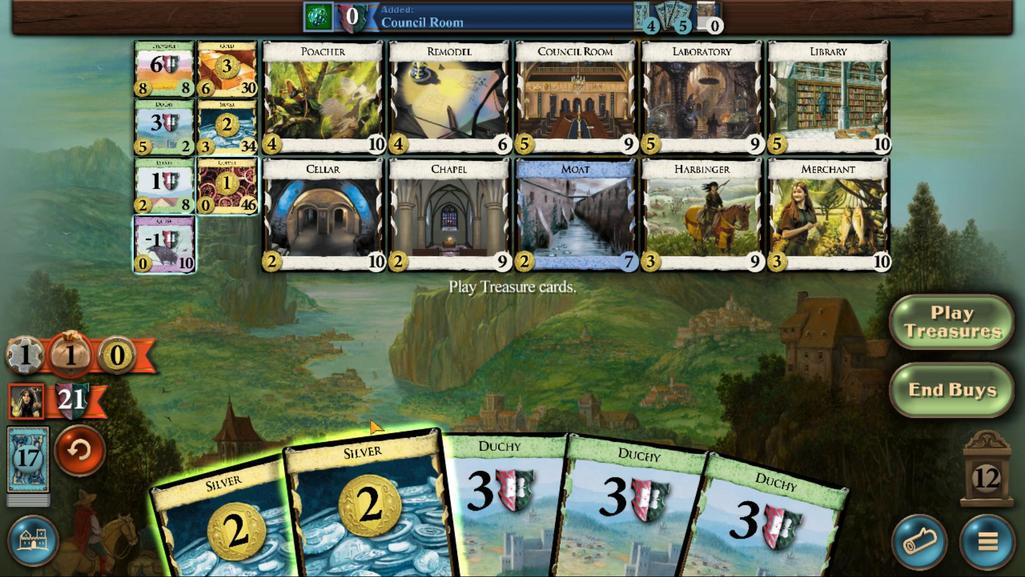 
Action: Mouse pressed left at (364, 339)
Screenshot: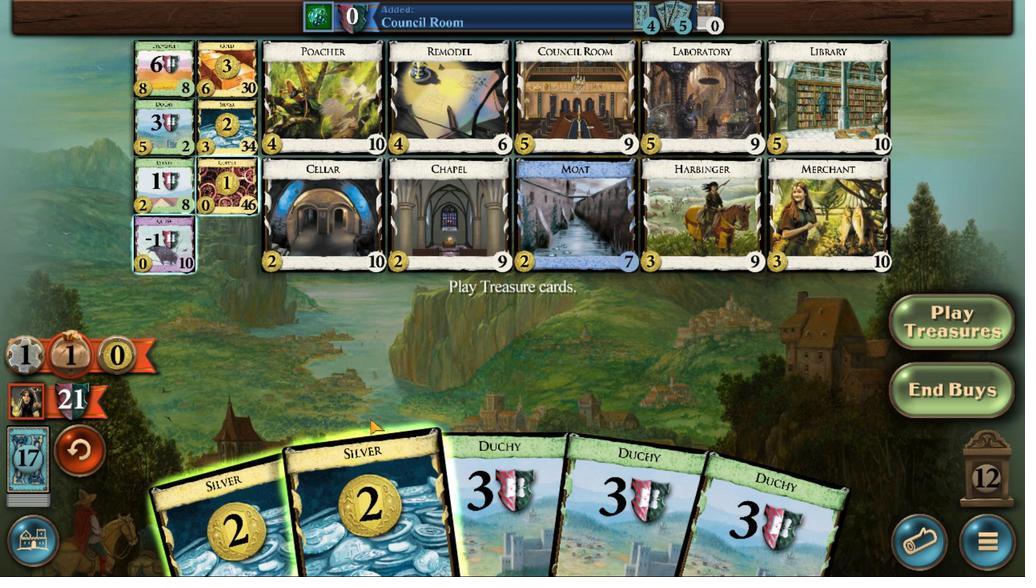 
Action: Mouse moved to (240, 206)
Screenshot: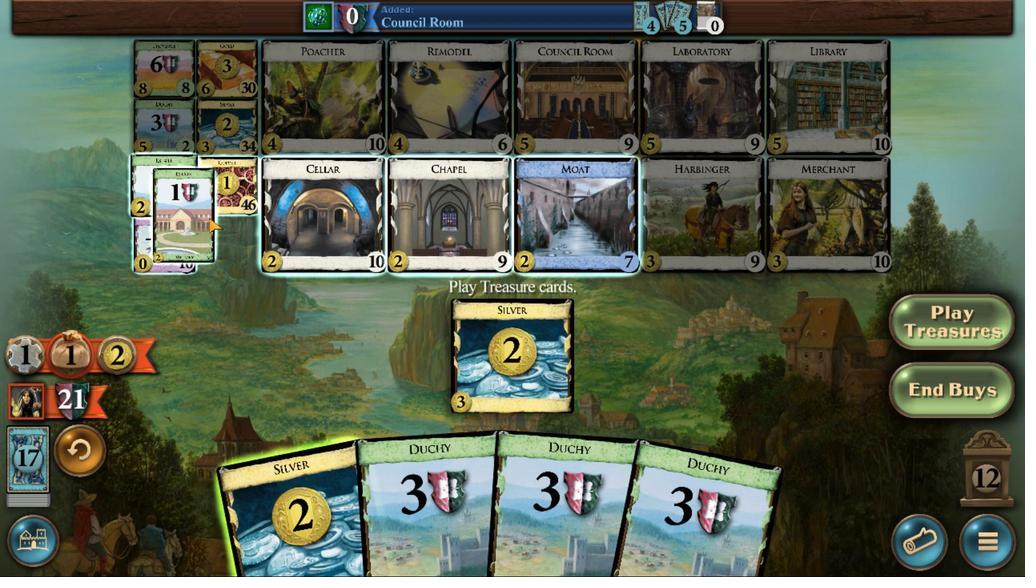 
Action: Mouse pressed left at (240, 206)
Screenshot: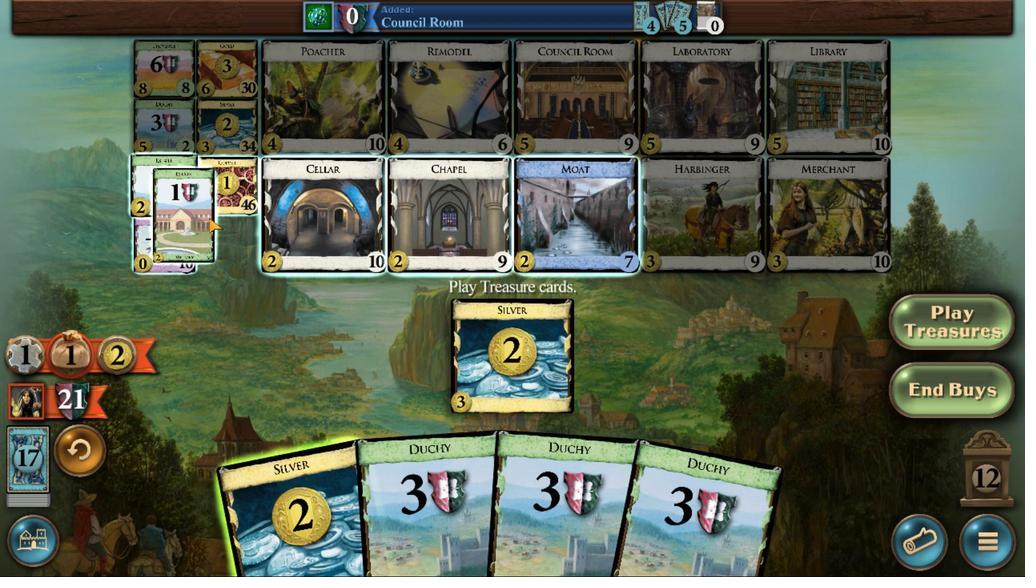 
Action: Mouse moved to (432, 344)
Screenshot: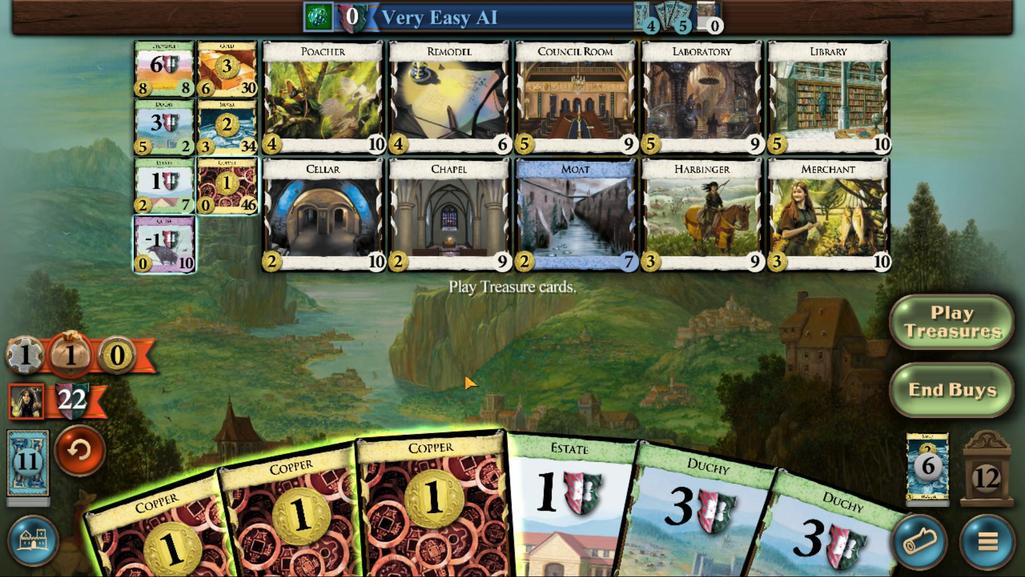 
Action: Mouse pressed left at (432, 344)
Screenshot: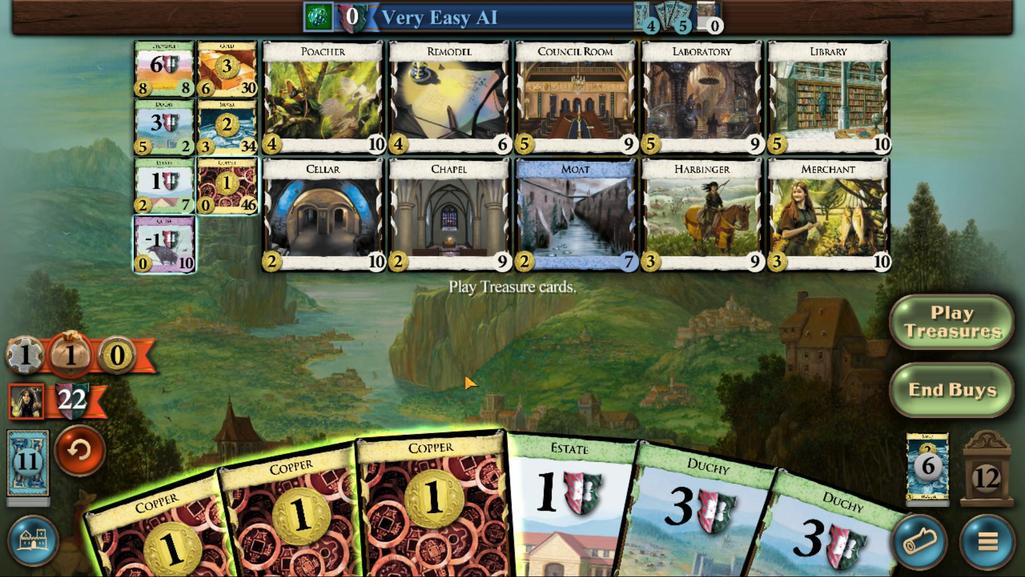 
Action: Mouse moved to (406, 352)
Screenshot: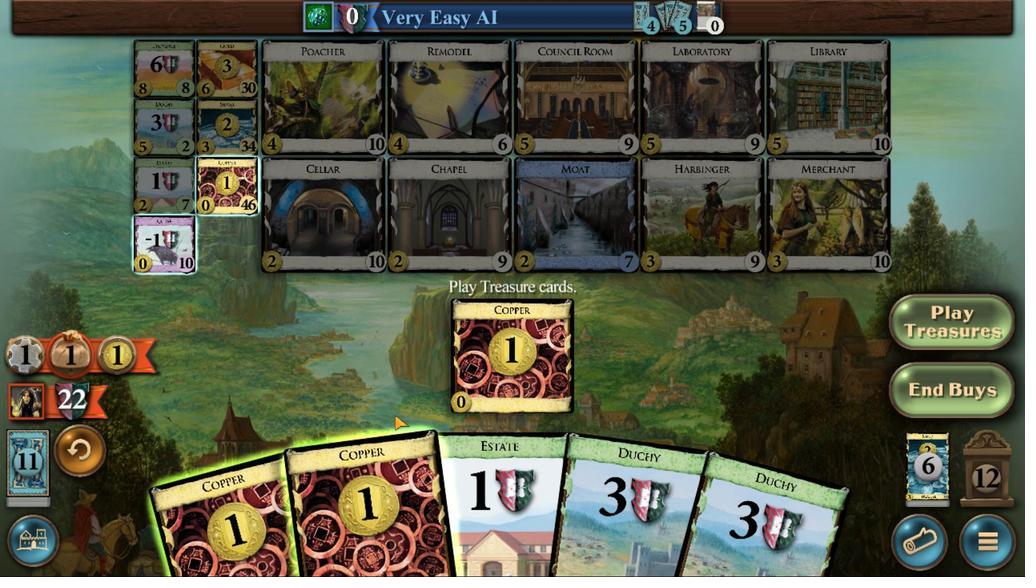 
Action: Mouse pressed left at (406, 352)
Screenshot: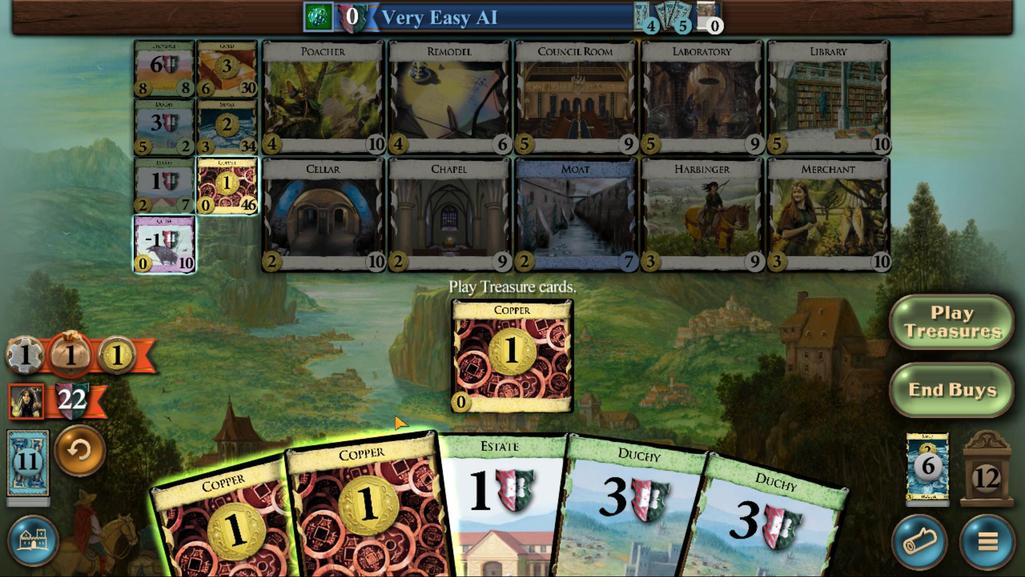
Action: Mouse moved to (365, 349)
Screenshot: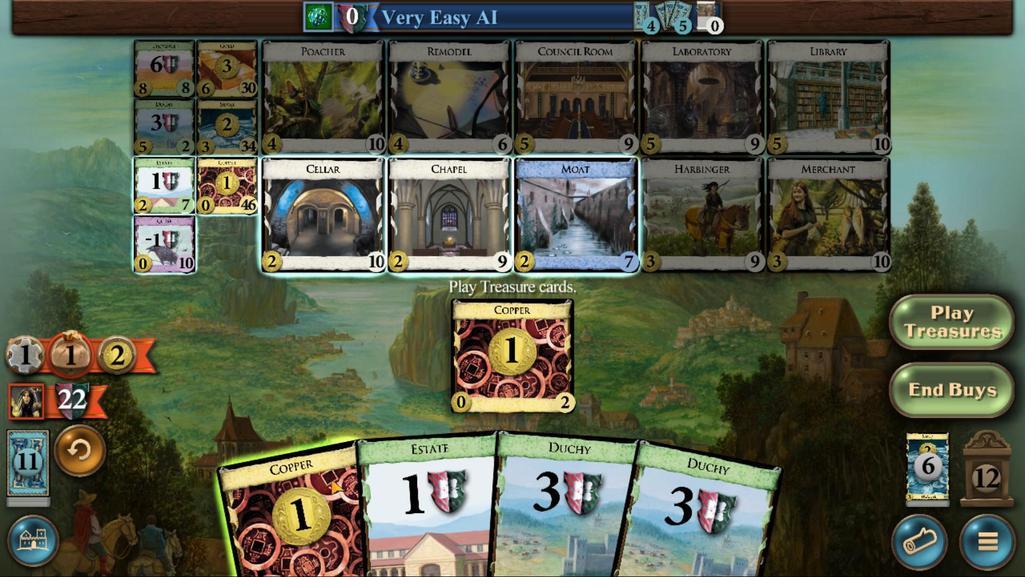 
Action: Mouse pressed left at (365, 349)
Screenshot: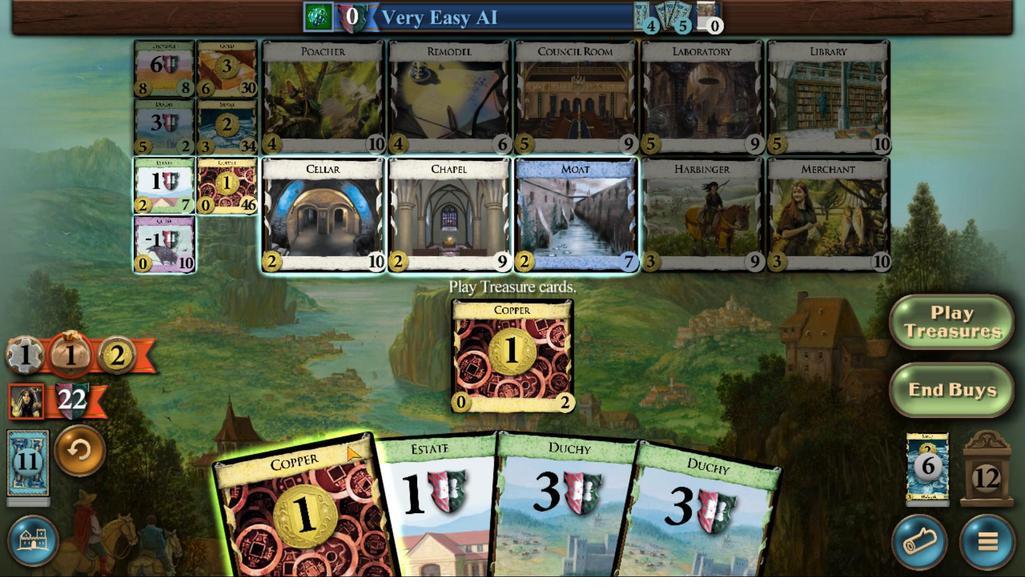 
Action: Mouse moved to (284, 173)
Screenshot: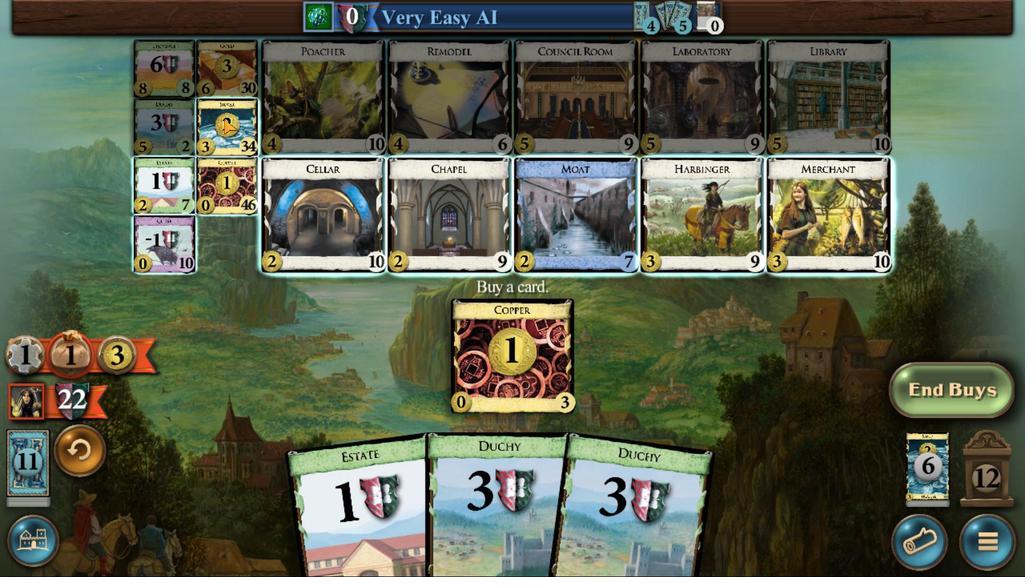 
Action: Mouse pressed left at (284, 173)
Screenshot: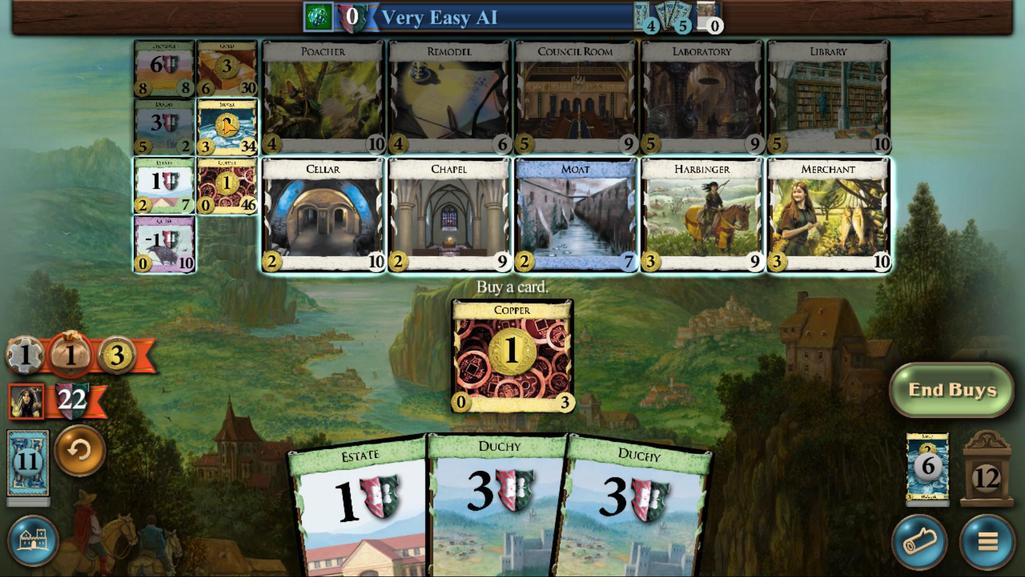 
Action: Mouse moved to (287, 176)
Screenshot: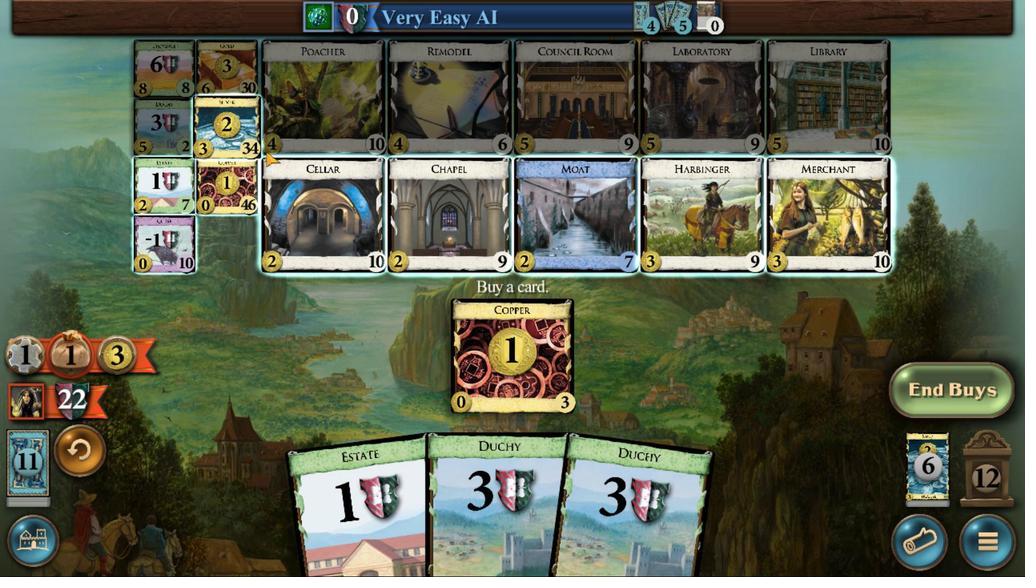 
Action: Mouse pressed left at (287, 176)
Screenshot: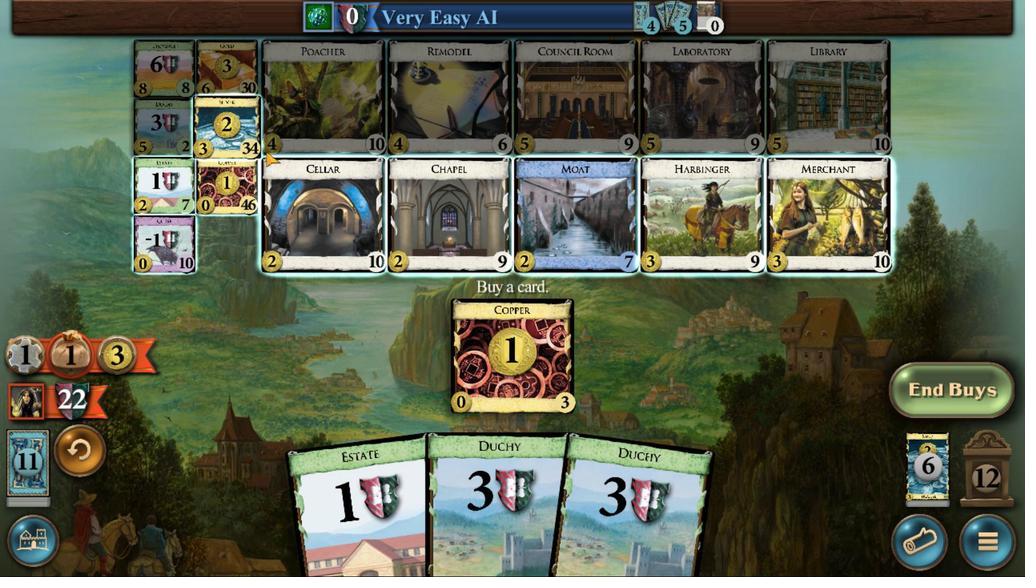 
Action: Mouse moved to (402, 368)
Screenshot: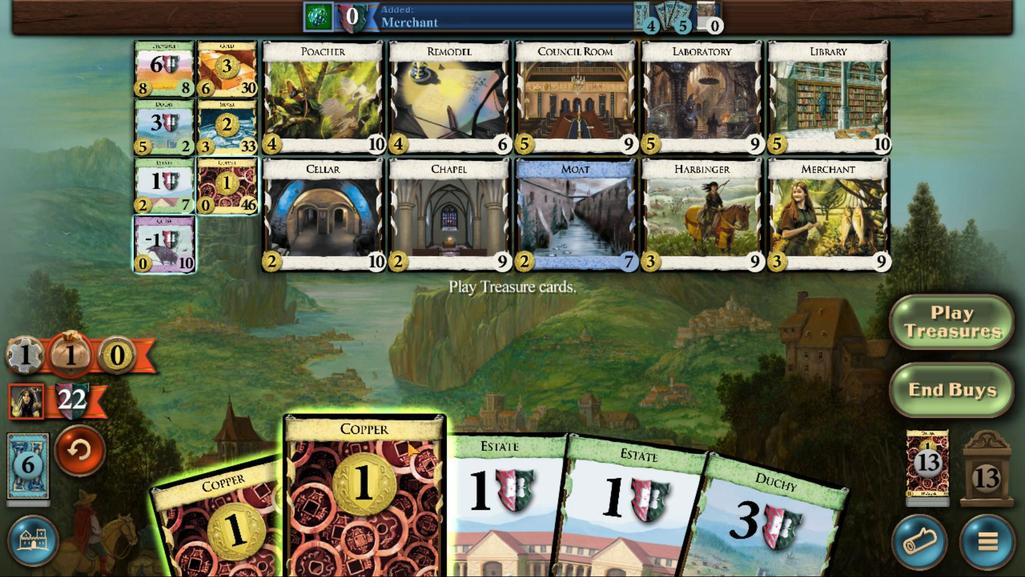 
Action: Mouse pressed left at (402, 368)
Screenshot: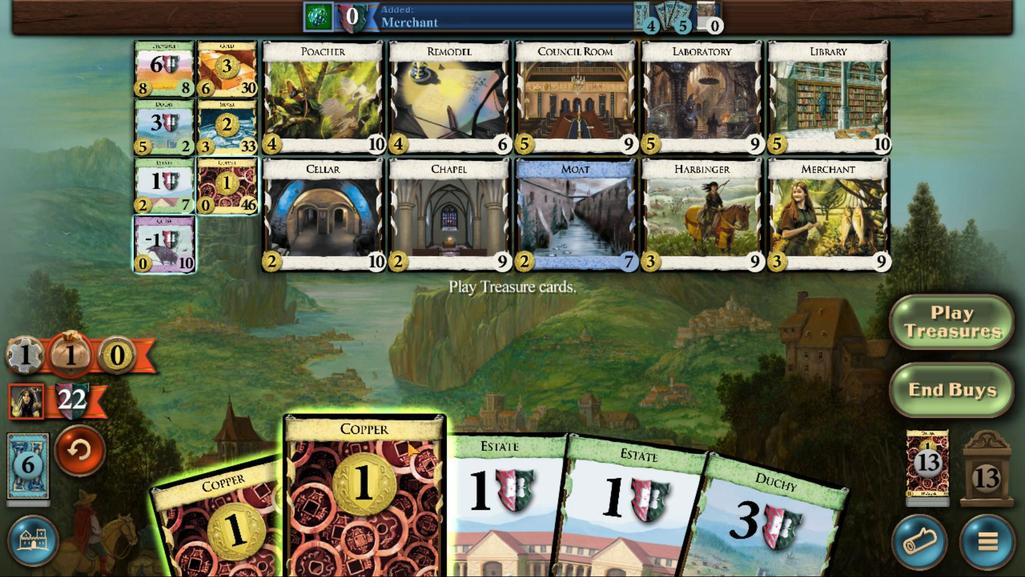 
Action: Mouse moved to (355, 354)
Screenshot: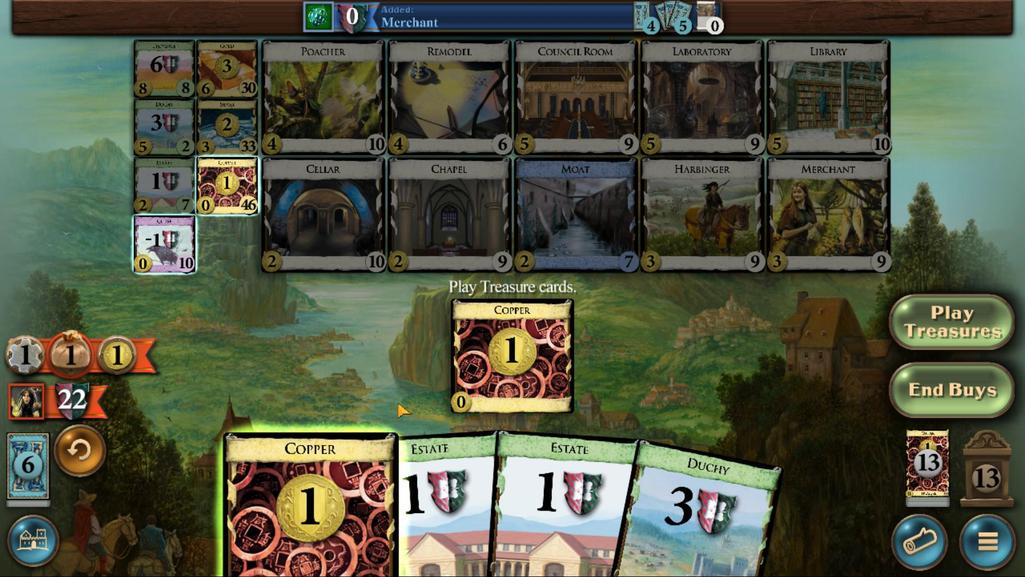 
Action: Mouse pressed left at (355, 354)
Screenshot: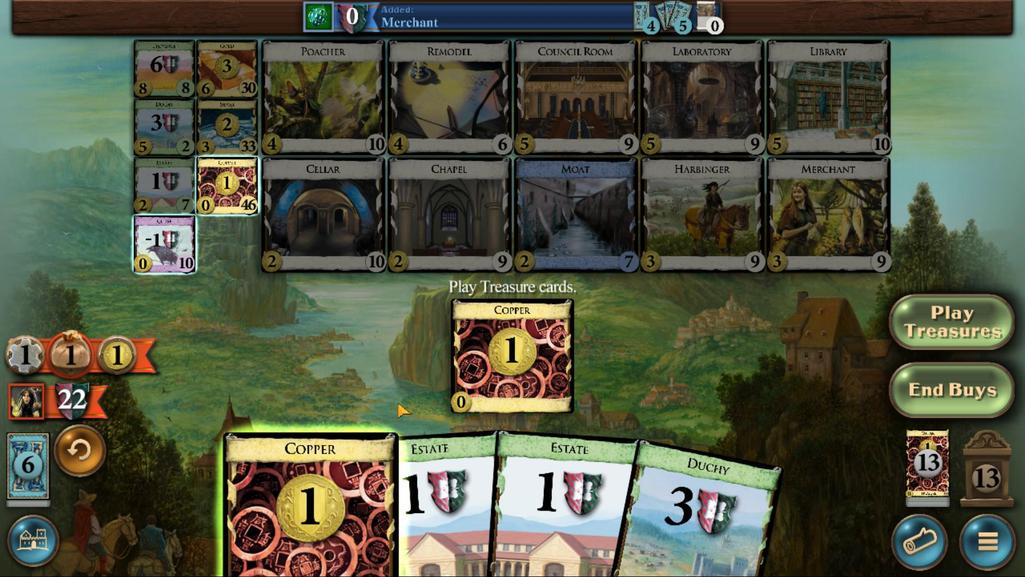 
Action: Mouse moved to (246, 206)
Screenshot: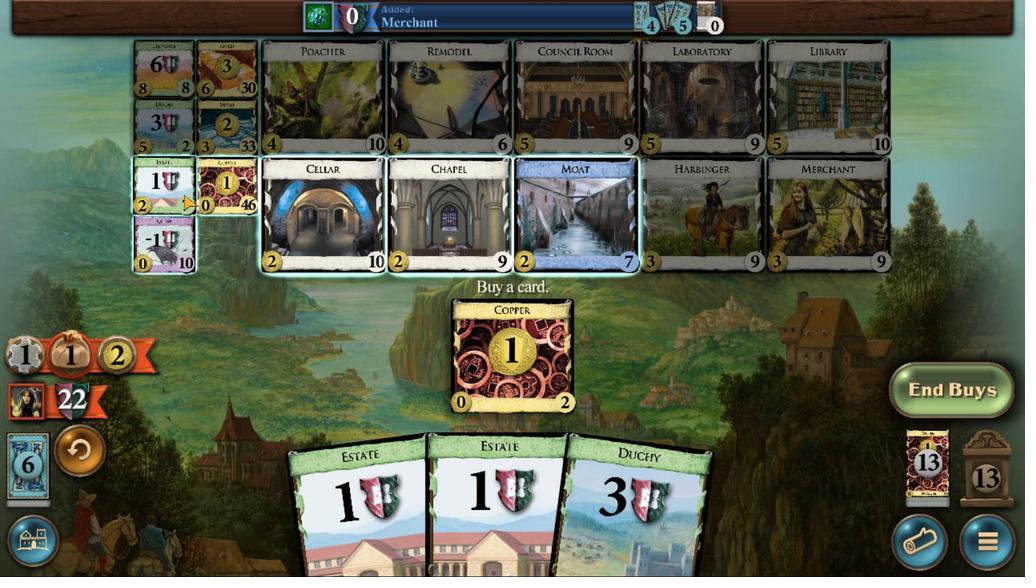
Action: Mouse pressed left at (246, 206)
Screenshot: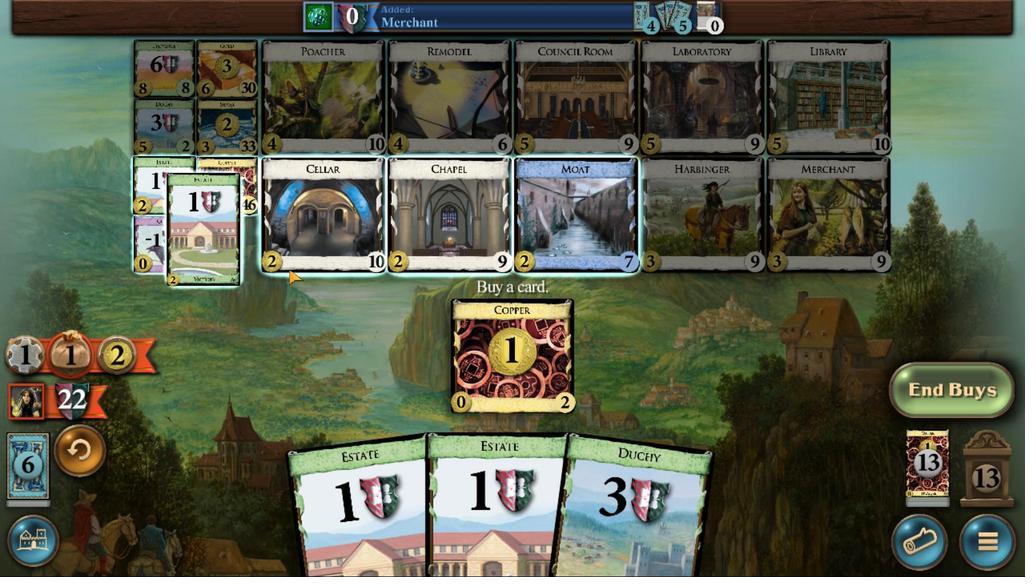 
Action: Mouse moved to (461, 352)
Screenshot: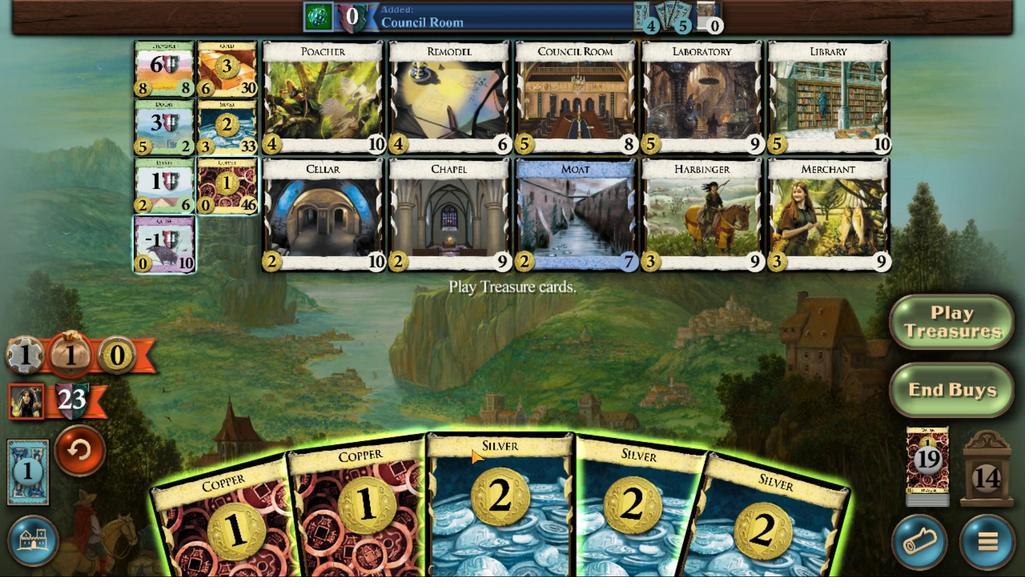 
Action: Mouse pressed left at (461, 352)
Screenshot: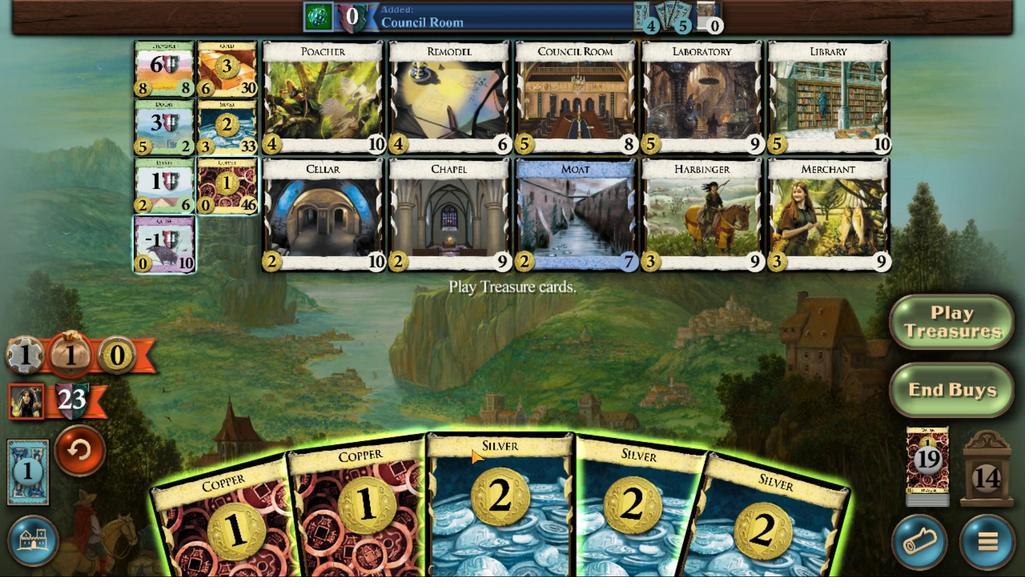 
Action: Mouse moved to (521, 359)
Screenshot: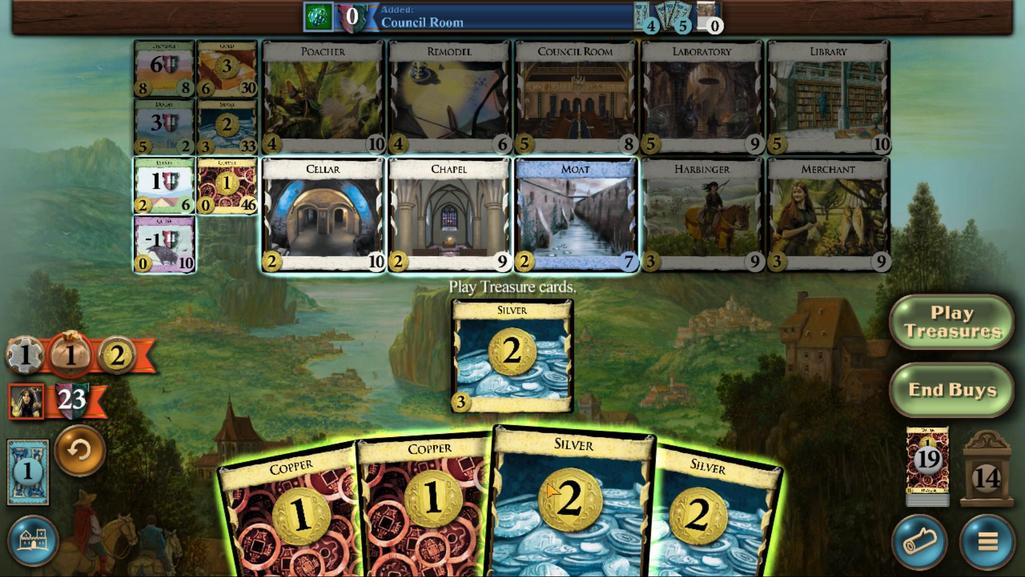 
Action: Mouse pressed left at (521, 359)
Screenshot: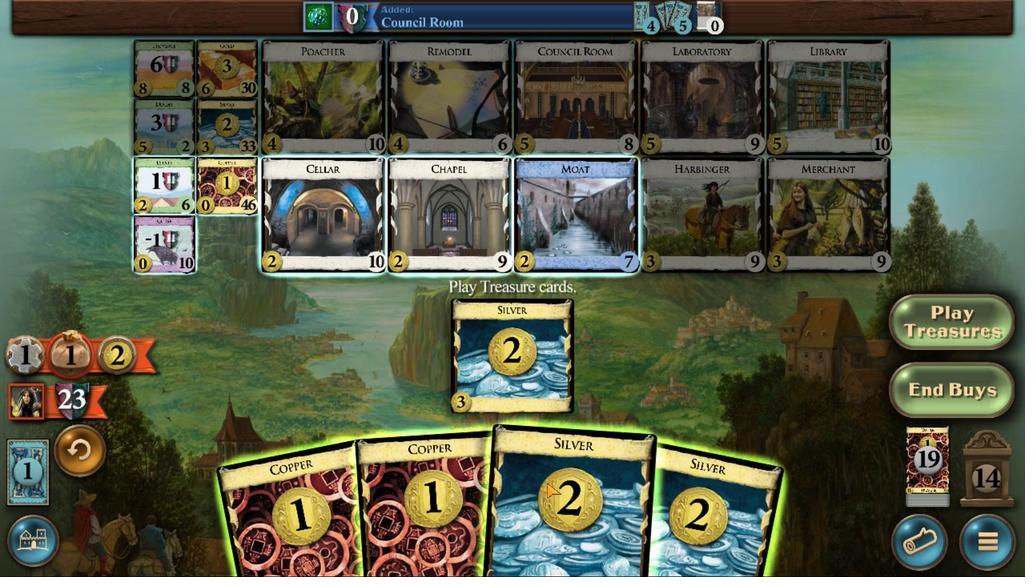 
Action: Mouse moved to (495, 348)
Screenshot: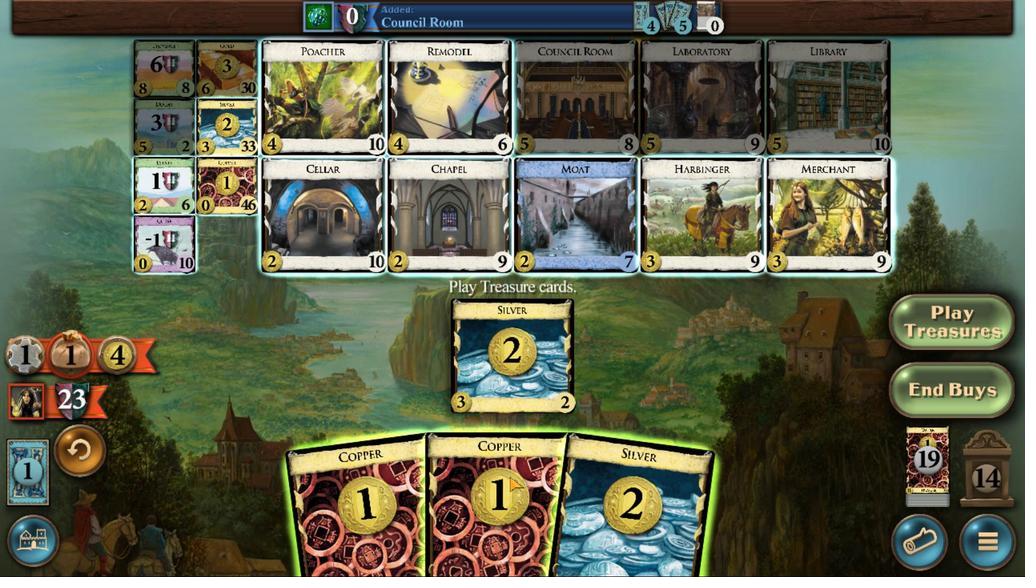 
Action: Mouse pressed left at (495, 348)
Screenshot: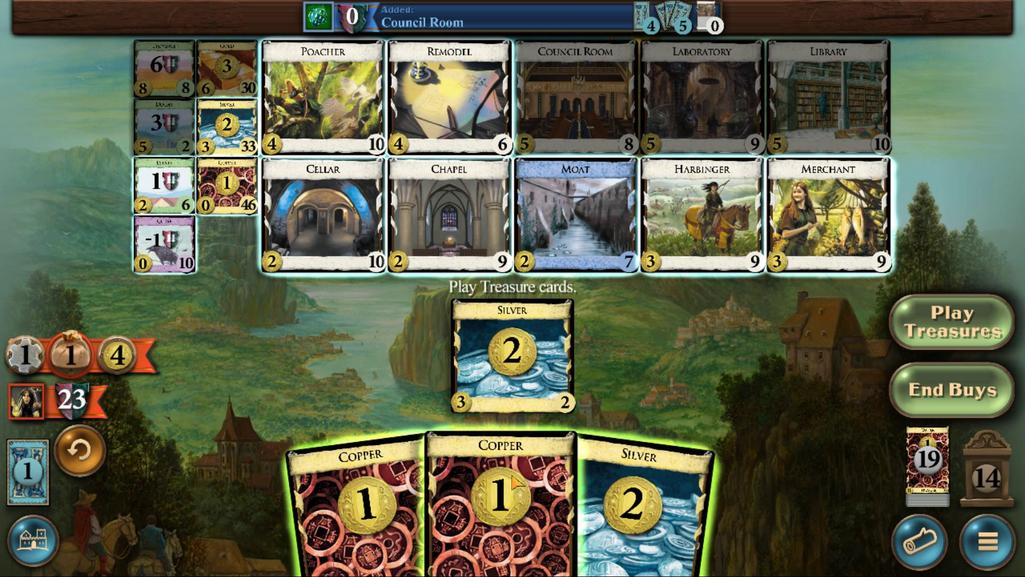 
Action: Mouse moved to (439, 354)
Screenshot: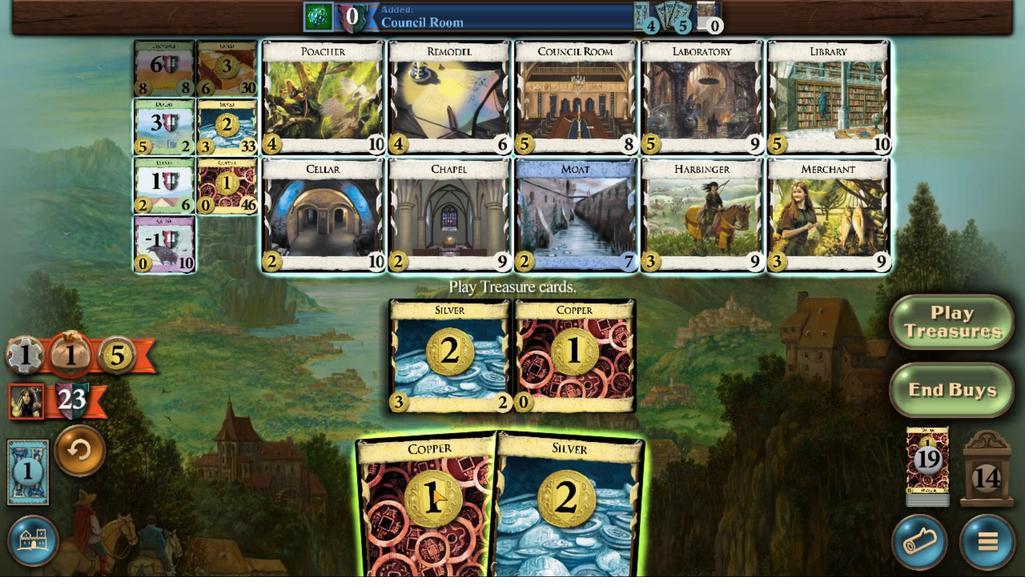 
Action: Mouse pressed left at (439, 354)
Screenshot: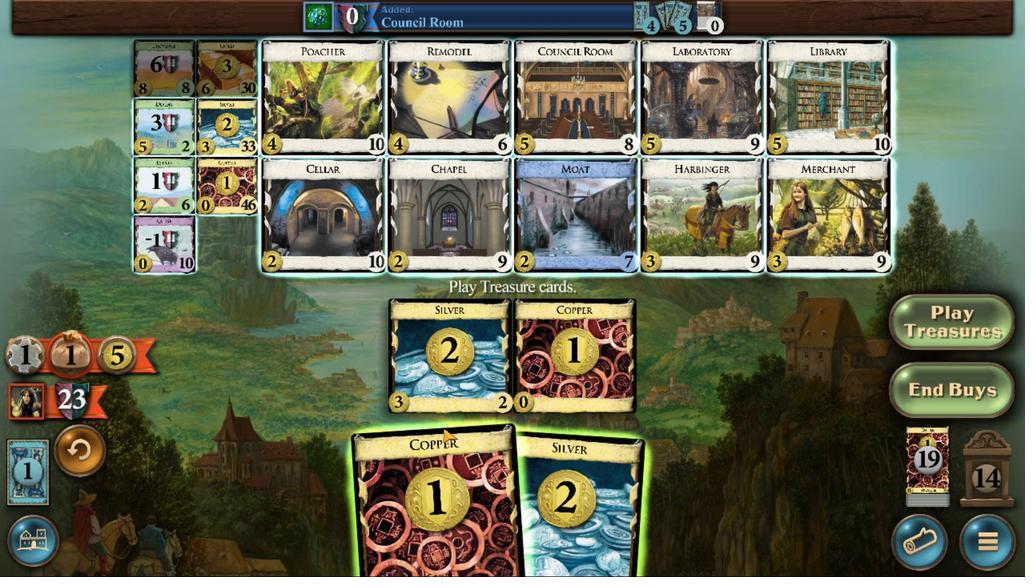 
Action: Mouse moved to (465, 364)
Screenshot: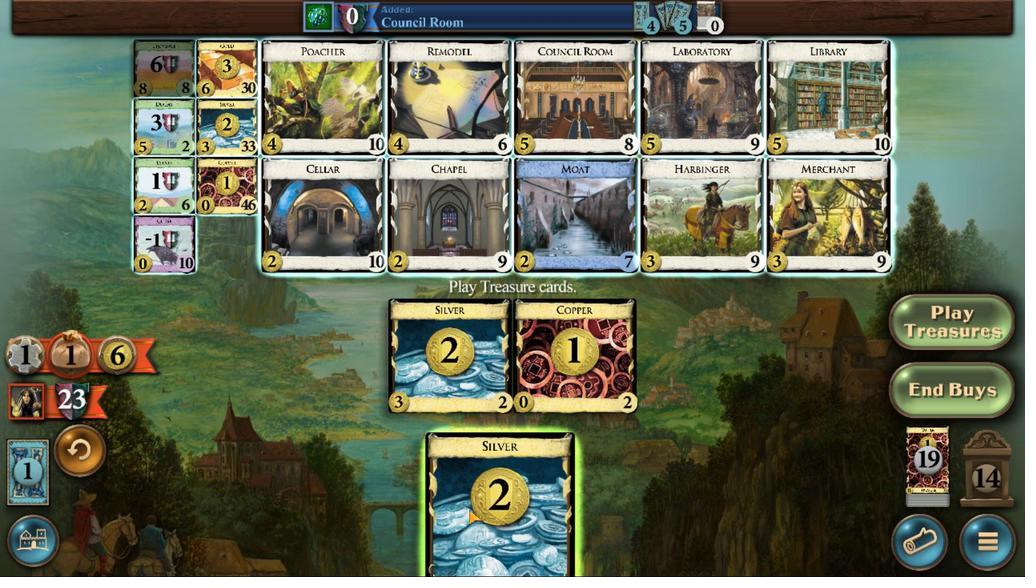 
Action: Mouse pressed left at (465, 364)
Screenshot: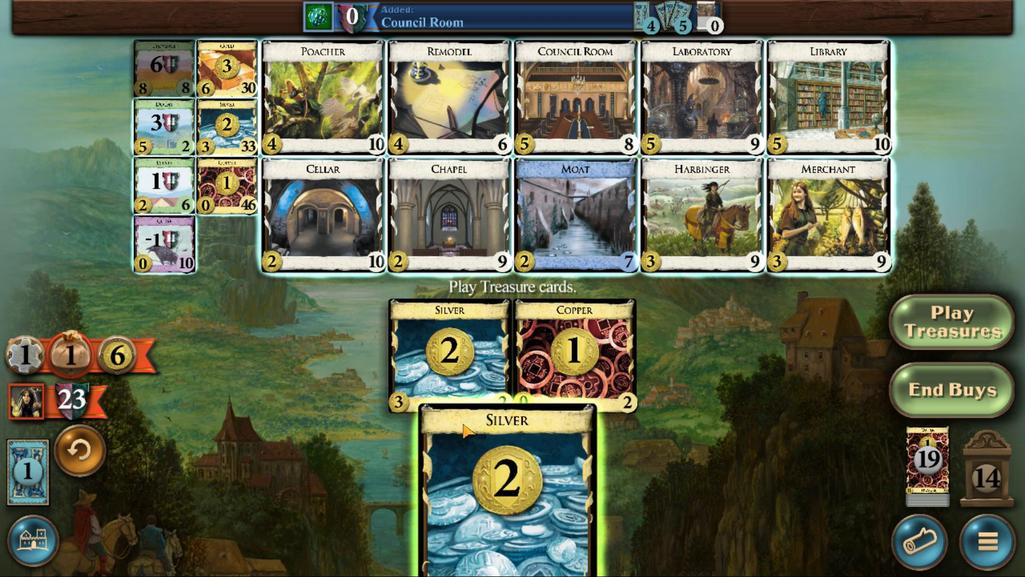 
Action: Mouse moved to (234, 147)
Screenshot: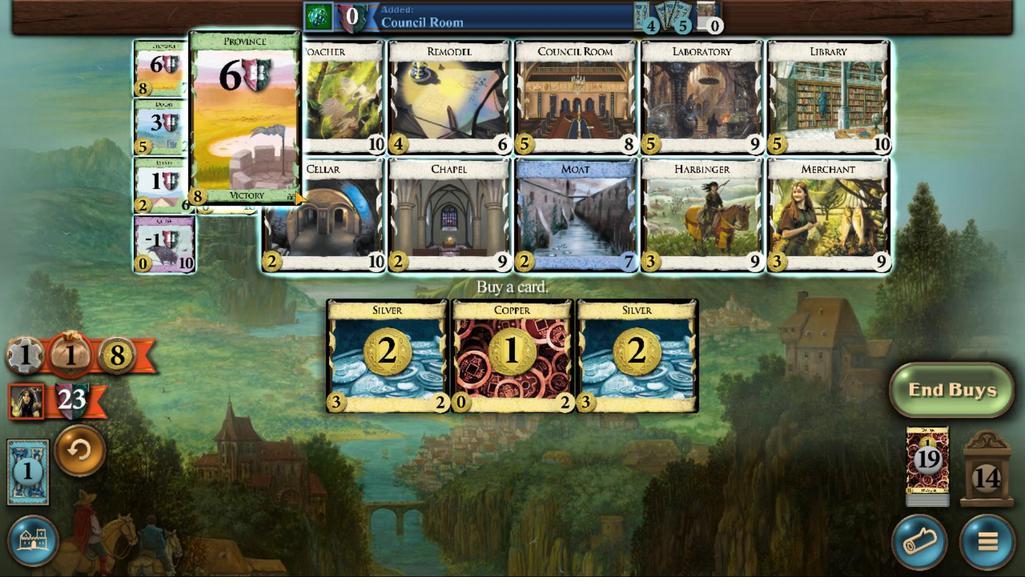 
Action: Mouse pressed left at (234, 147)
Screenshot: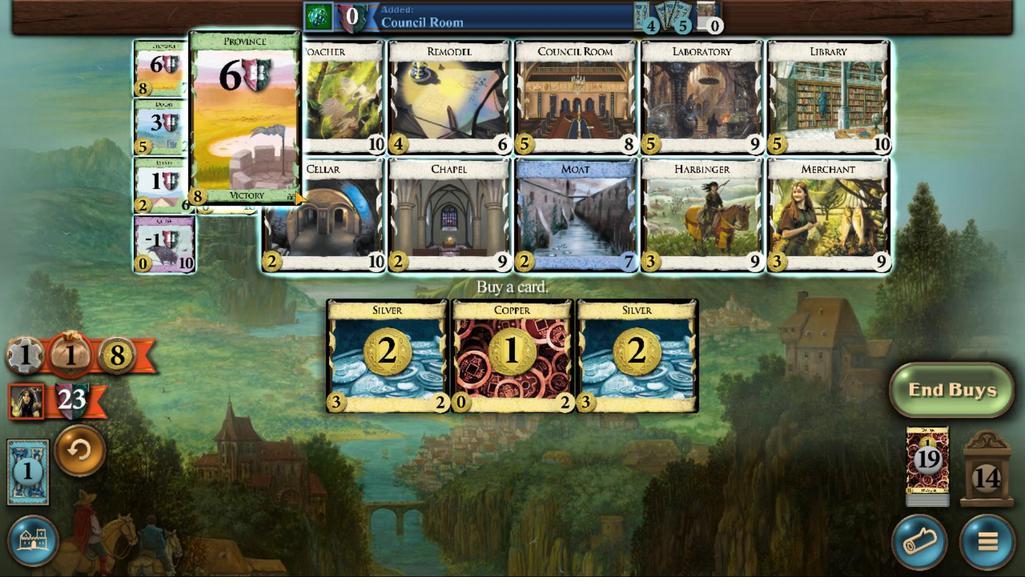
Action: Mouse moved to (456, 355)
Screenshot: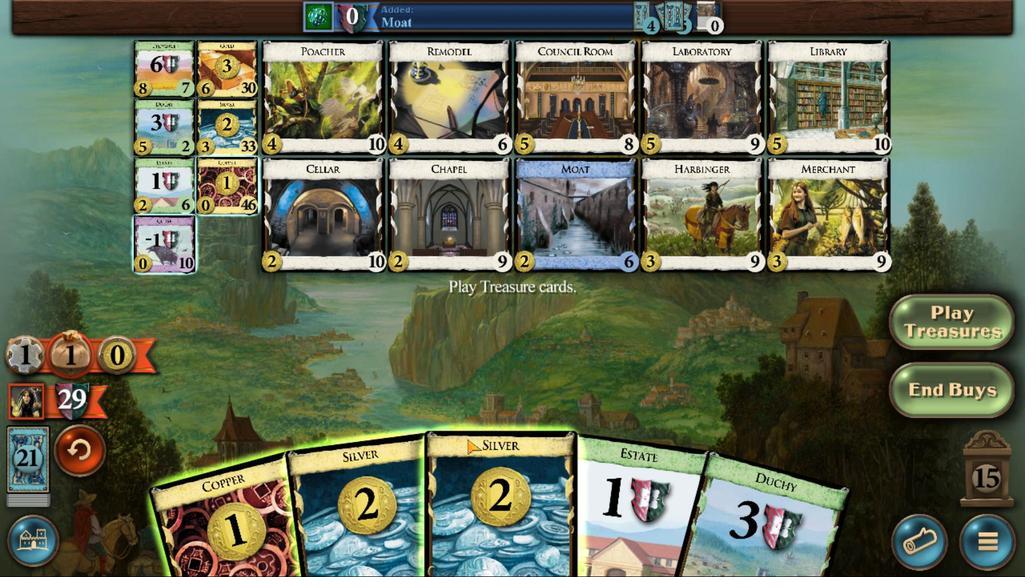 
Action: Mouse pressed left at (456, 355)
Screenshot: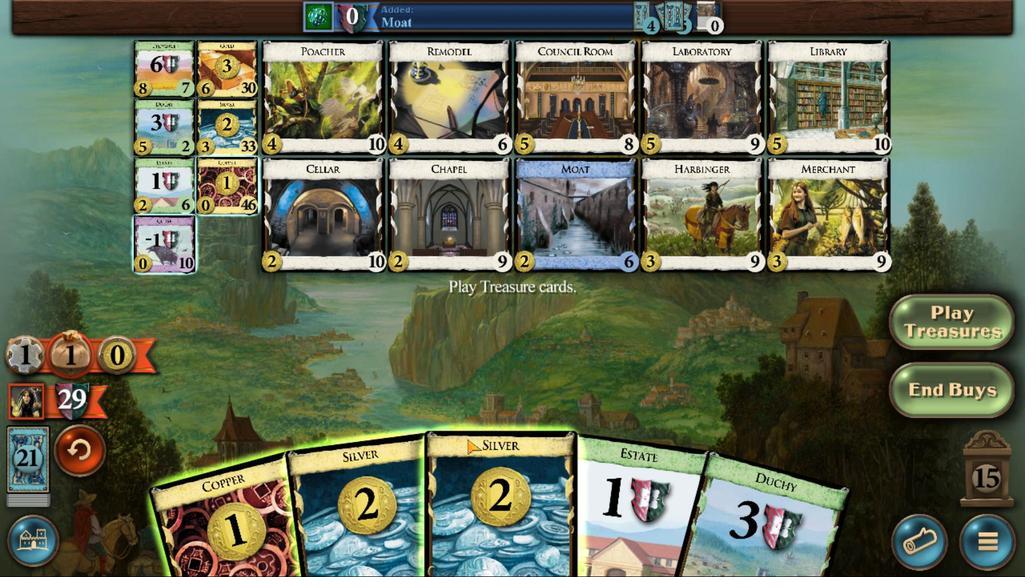 
Action: Mouse moved to (418, 343)
Screenshot: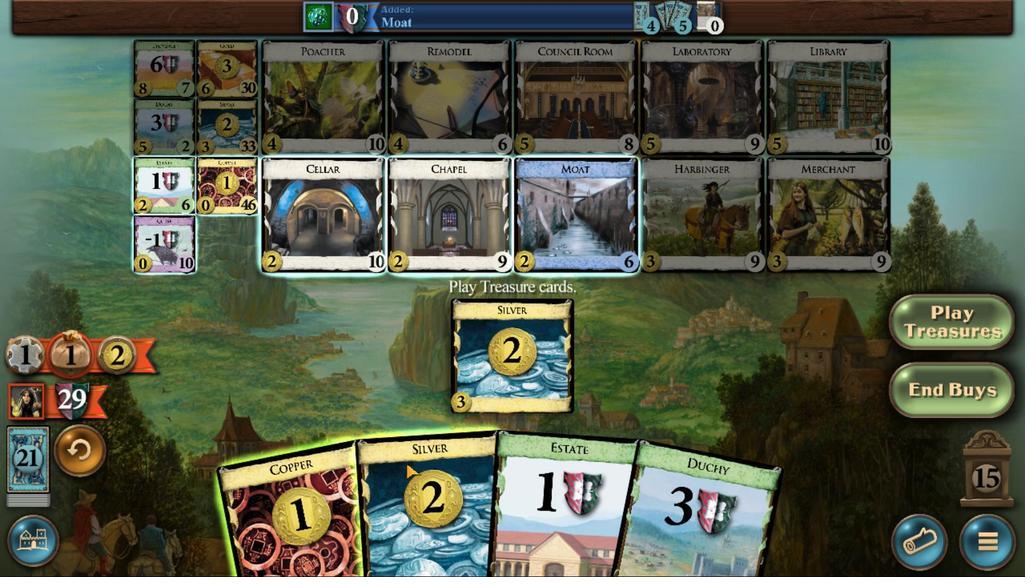 
Action: Mouse pressed left at (418, 343)
Screenshot: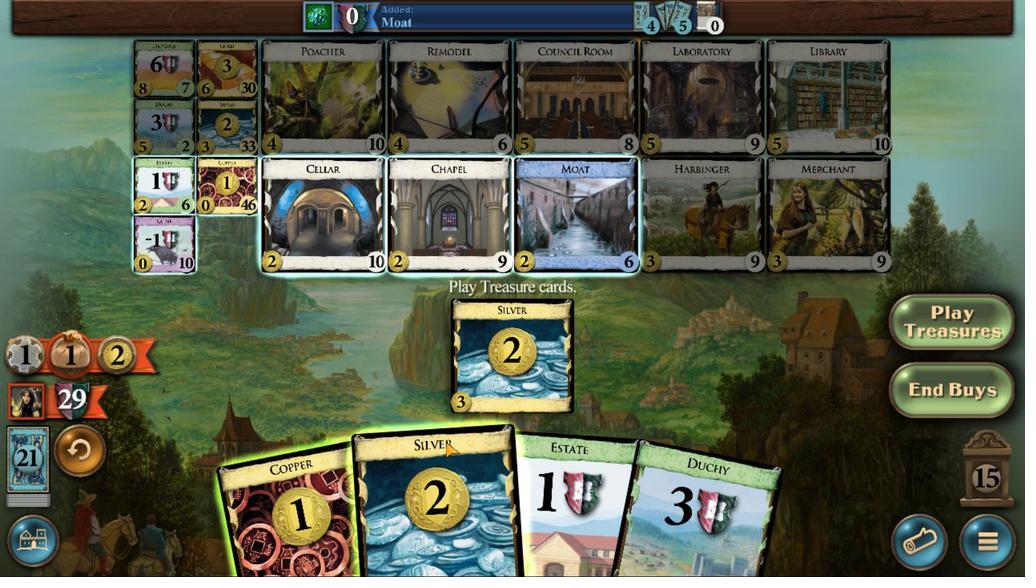 
Action: Mouse moved to (411, 367)
Screenshot: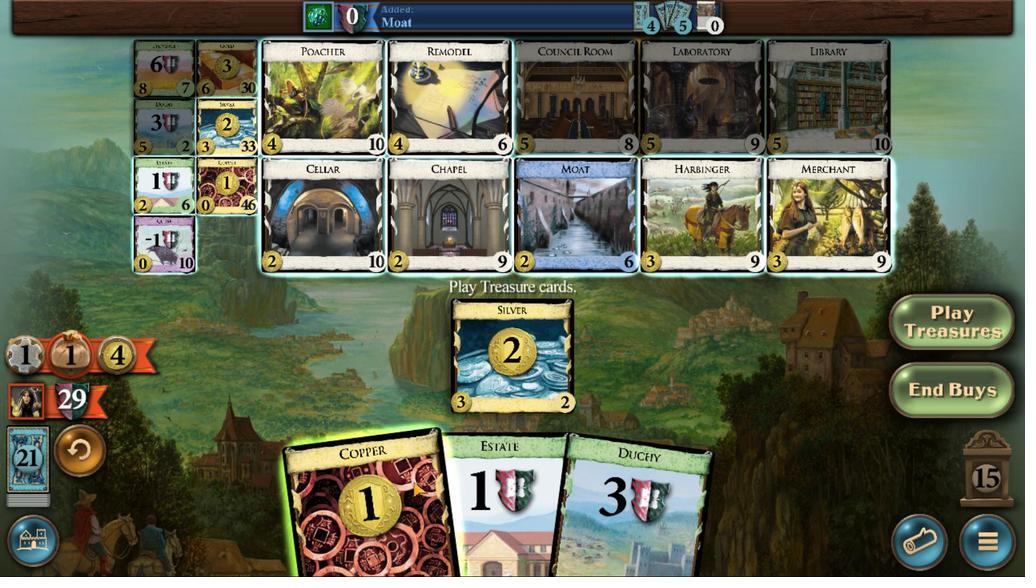 
Action: Mouse pressed left at (411, 367)
Screenshot: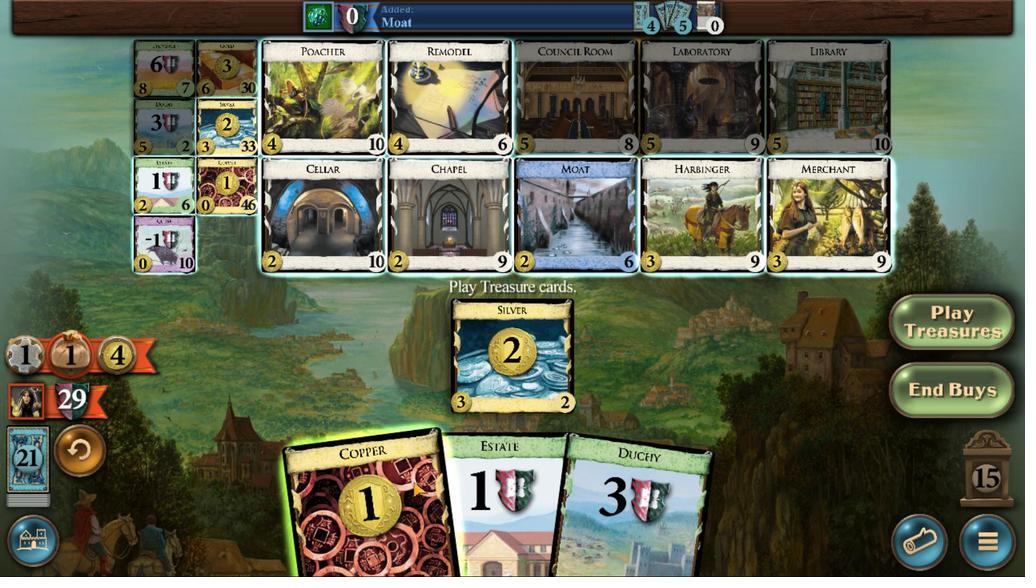 
Action: Mouse moved to (243, 174)
Screenshot: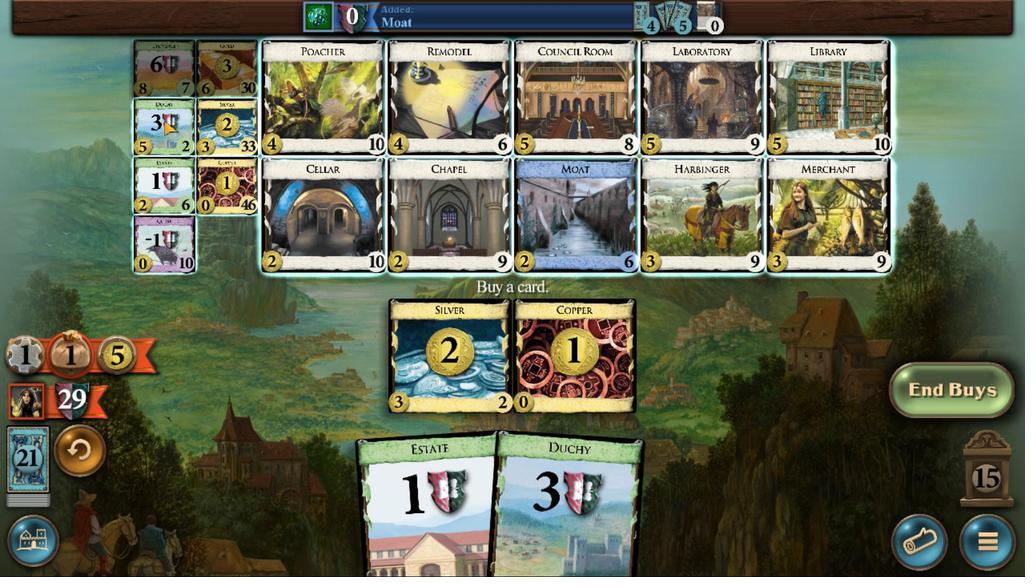 
Action: Mouse pressed left at (243, 174)
Screenshot: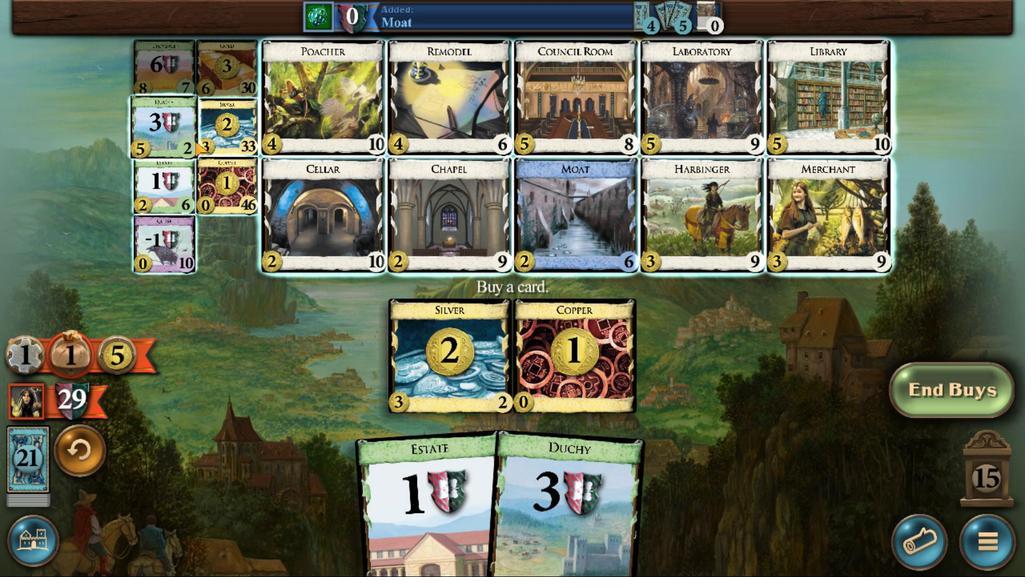 
Action: Mouse moved to (476, 356)
Screenshot: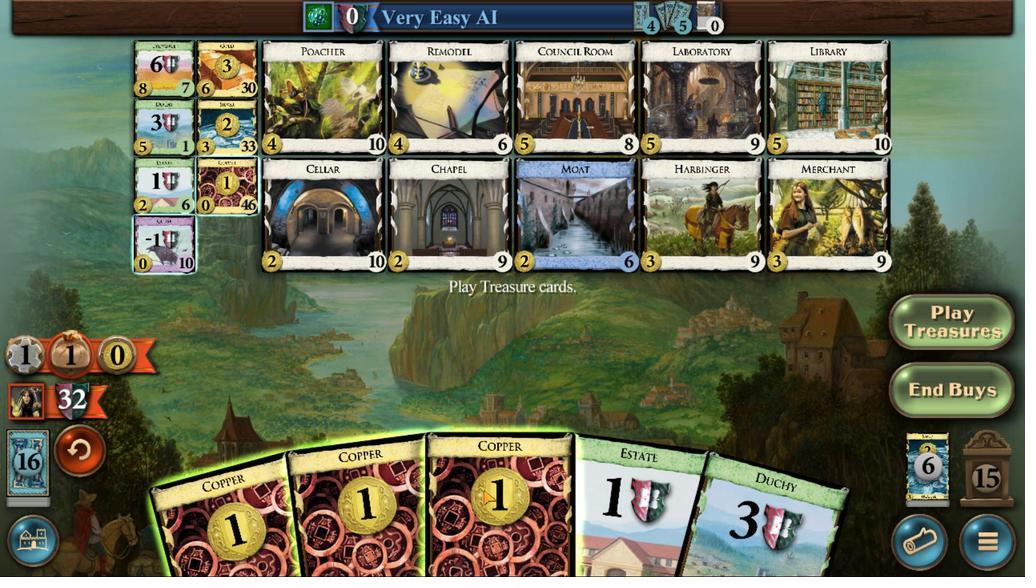 
Action: Mouse pressed left at (476, 356)
Screenshot: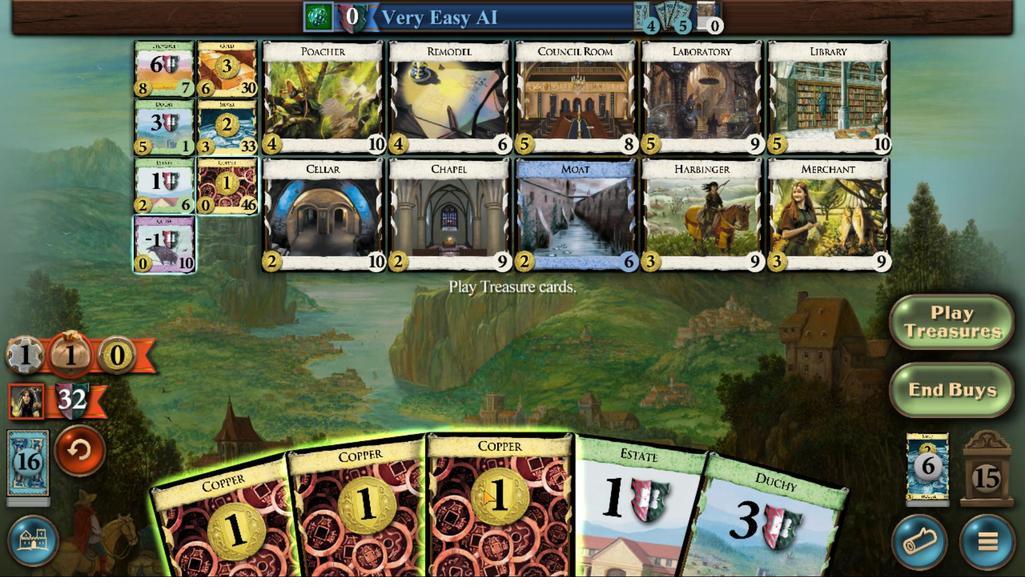 
Action: Mouse moved to (413, 365)
Screenshot: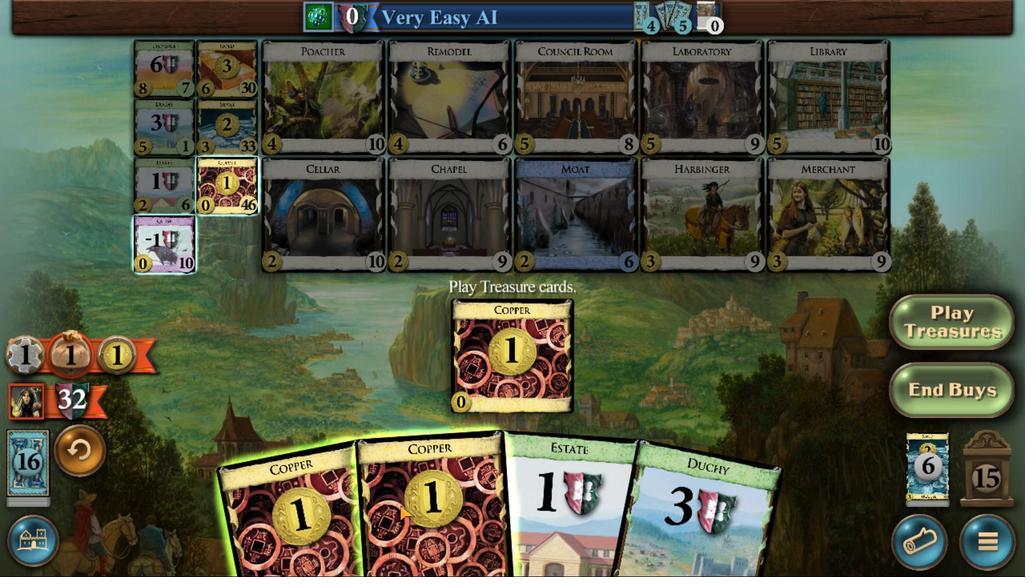 
Action: Mouse pressed left at (413, 365)
Screenshot: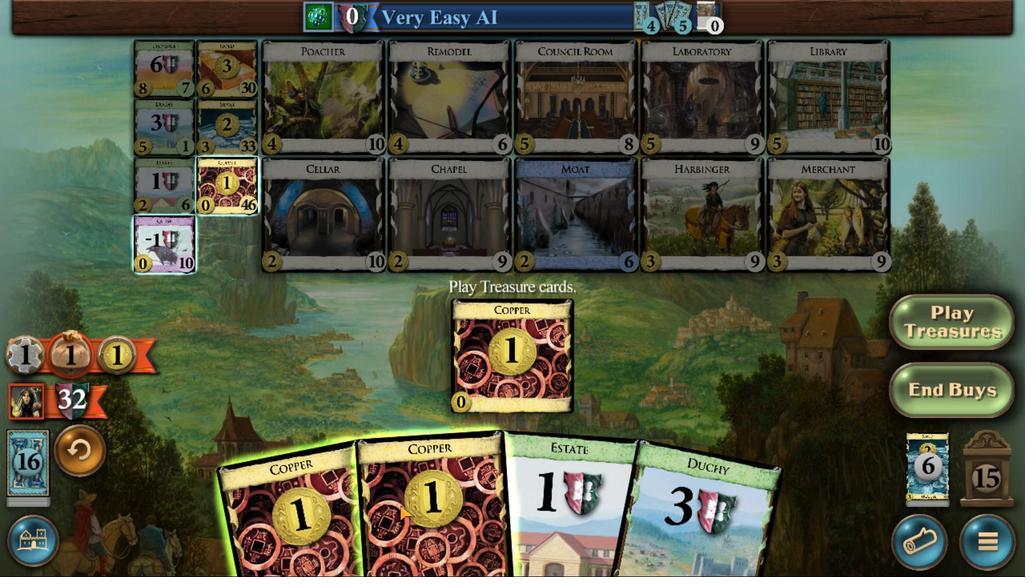 
Action: Mouse moved to (377, 372)
Screenshot: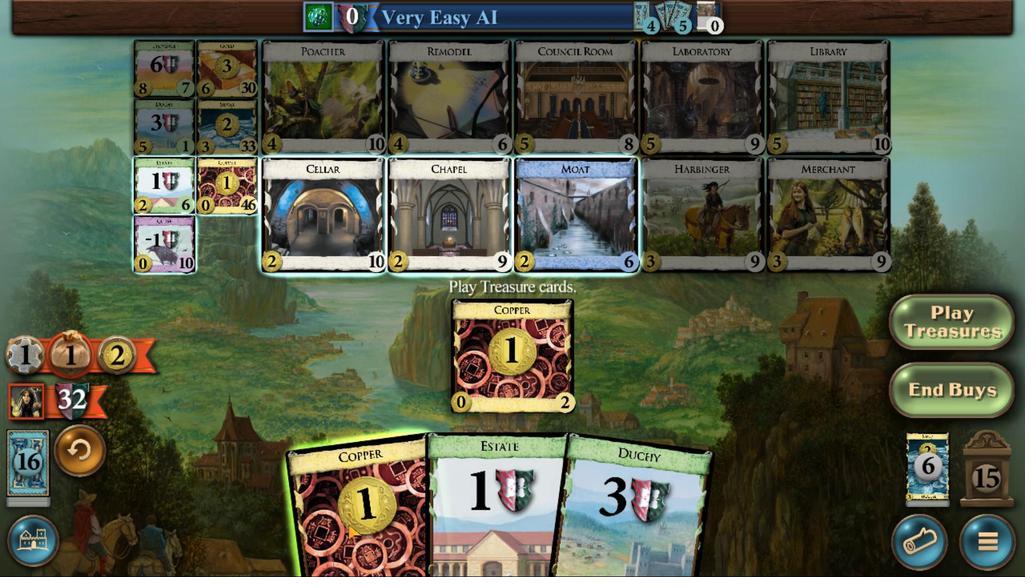 
Action: Mouse pressed left at (377, 372)
Screenshot: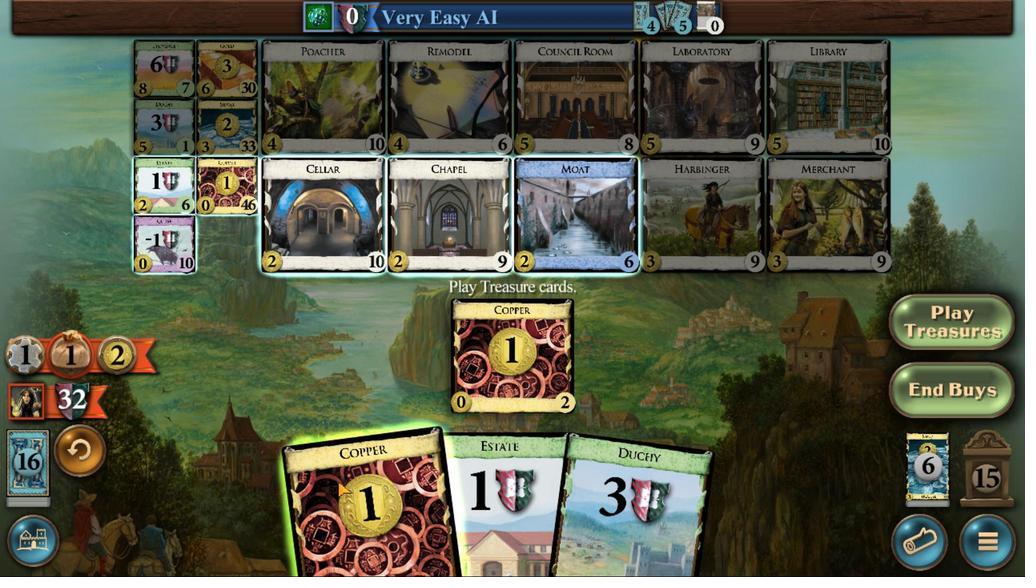
Action: Mouse moved to (287, 178)
Screenshot: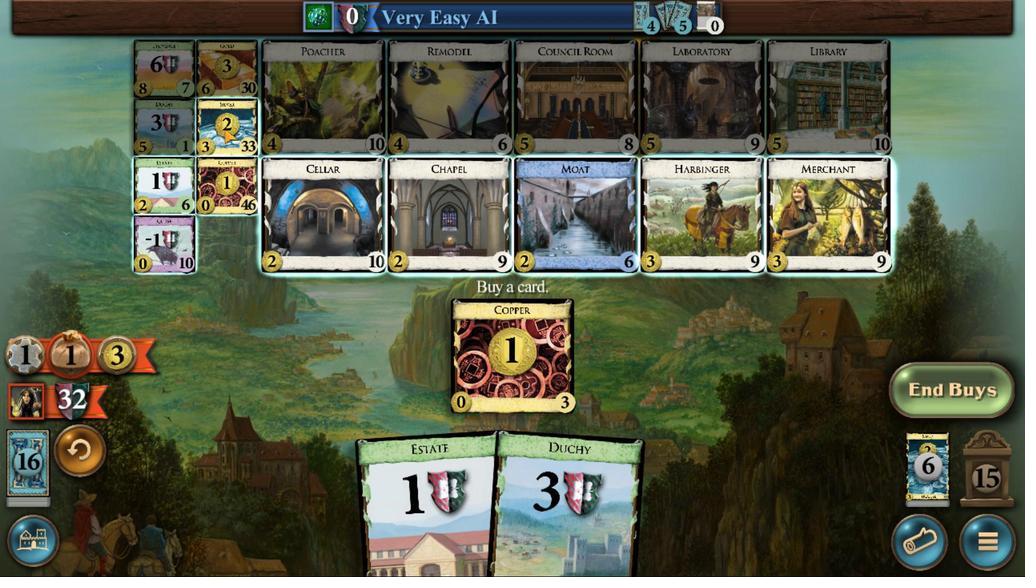 
Action: Mouse pressed left at (287, 178)
Screenshot: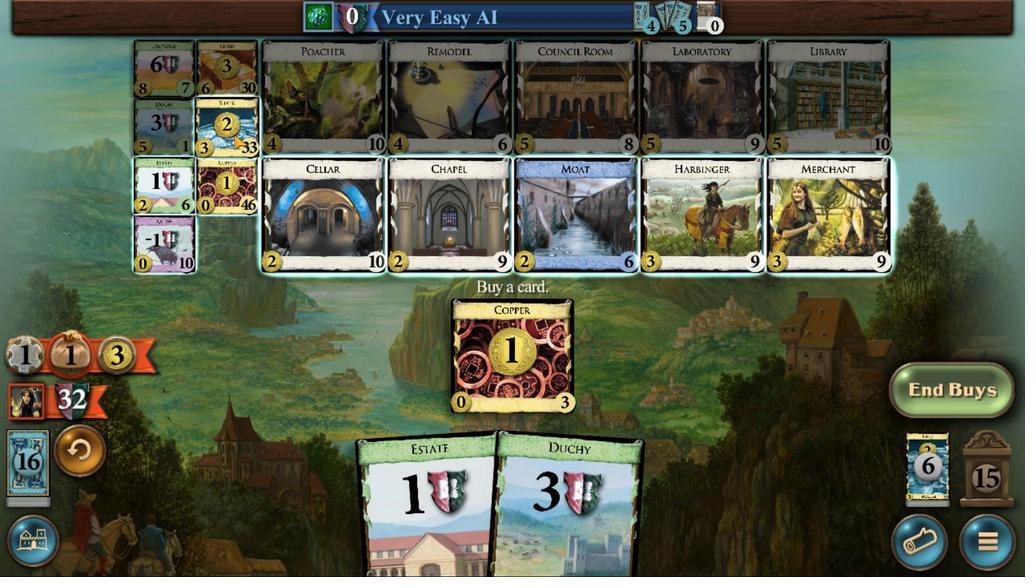
Action: Mouse moved to (358, 367)
Screenshot: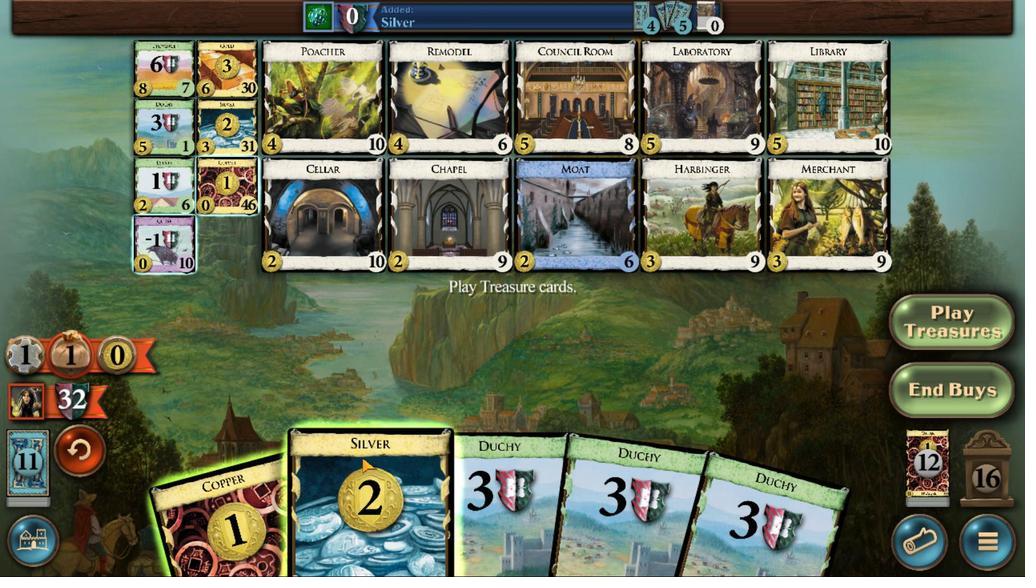 
Action: Mouse pressed left at (358, 367)
Screenshot: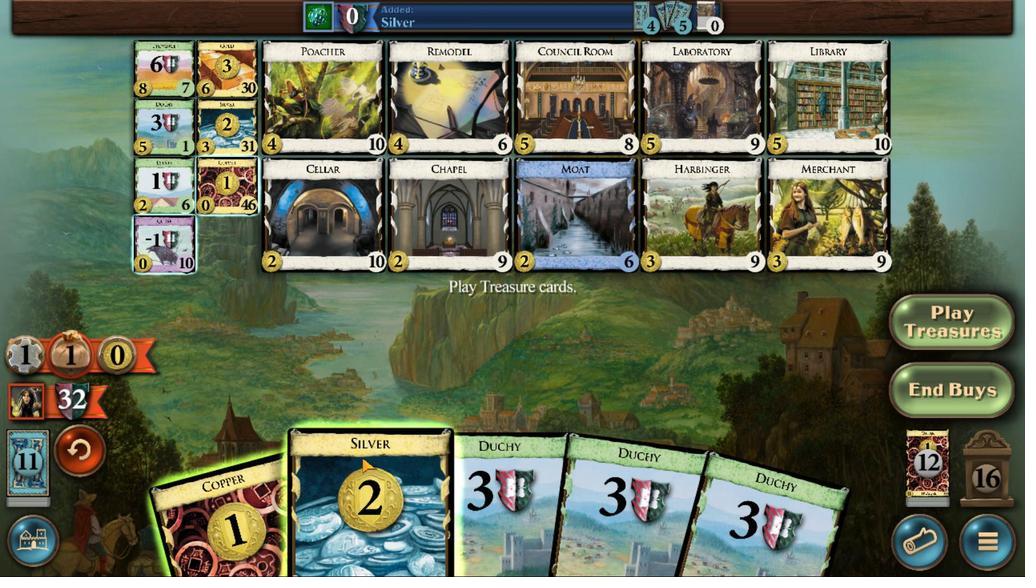
Action: Mouse moved to (335, 356)
Screenshot: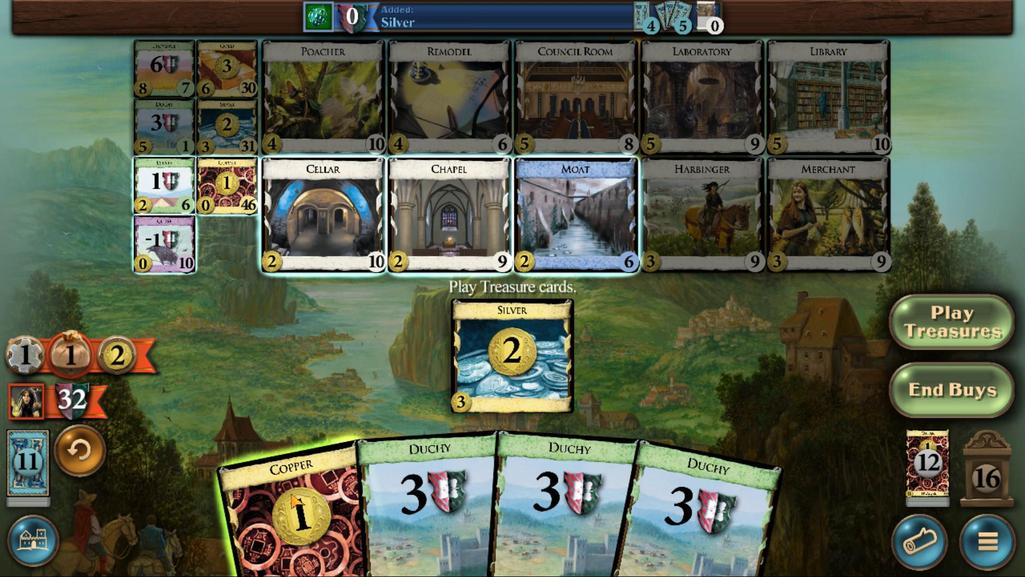 
Action: Mouse pressed left at (335, 356)
Screenshot: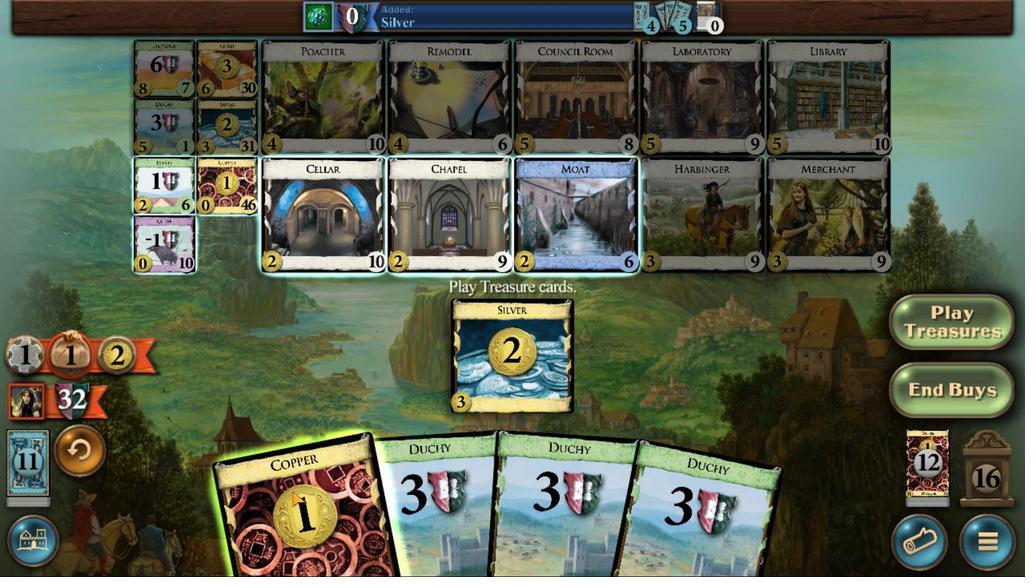 
Action: Mouse moved to (279, 180)
Screenshot: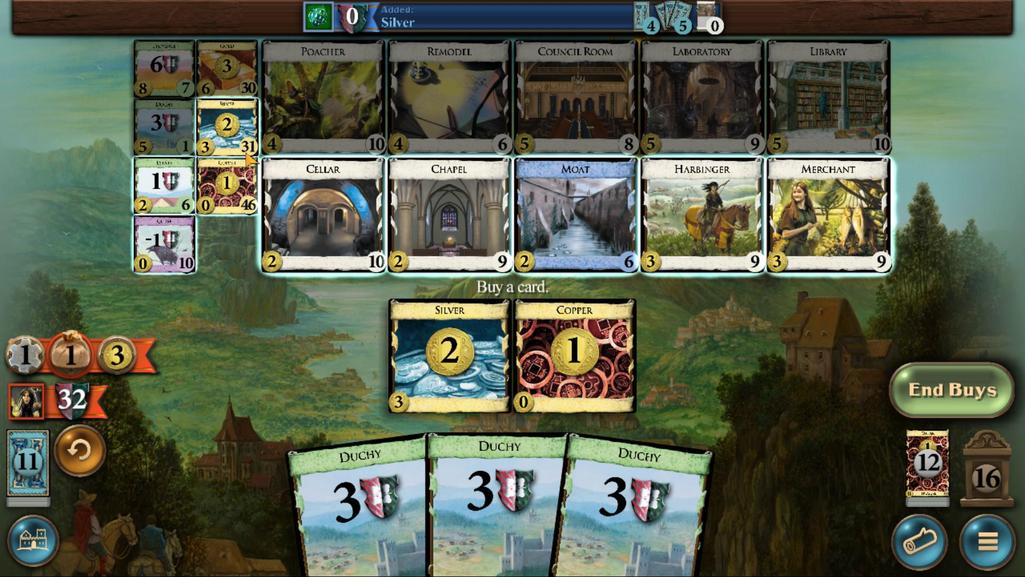 
Action: Mouse pressed left at (279, 180)
Screenshot: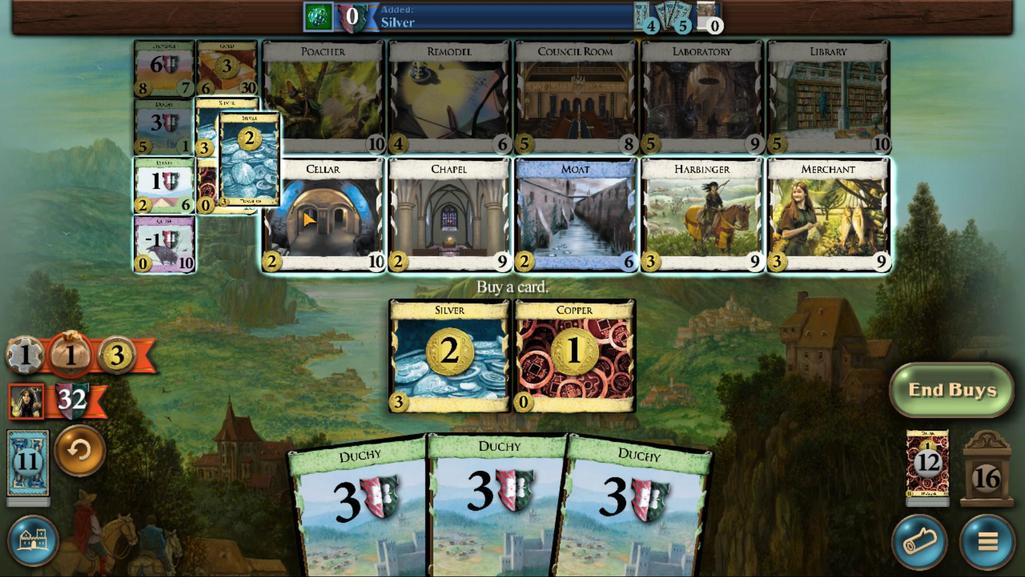 
Action: Mouse moved to (459, 369)
Screenshot: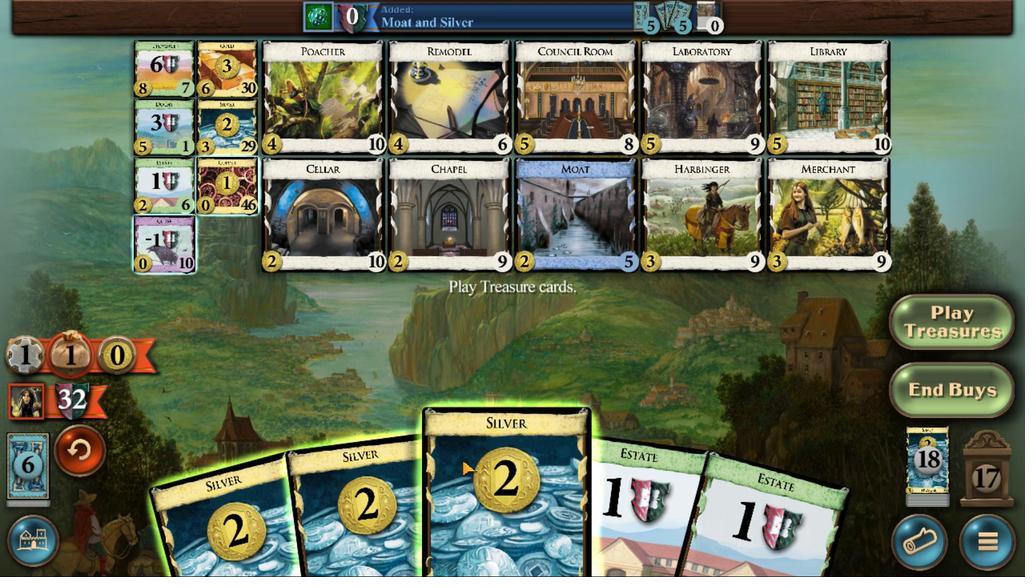 
Action: Mouse pressed left at (459, 369)
Screenshot: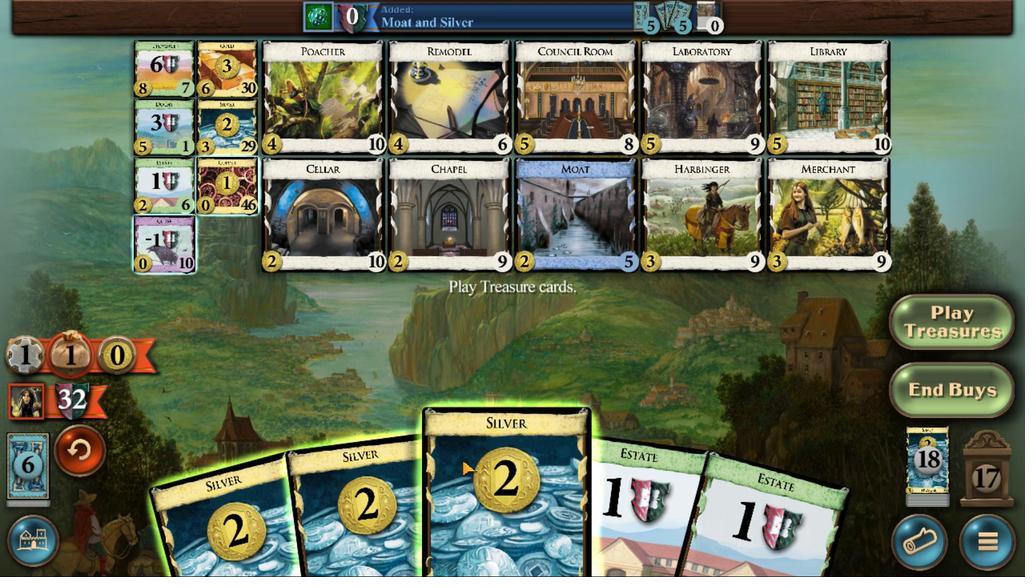 
Action: Mouse moved to (419, 348)
Screenshot: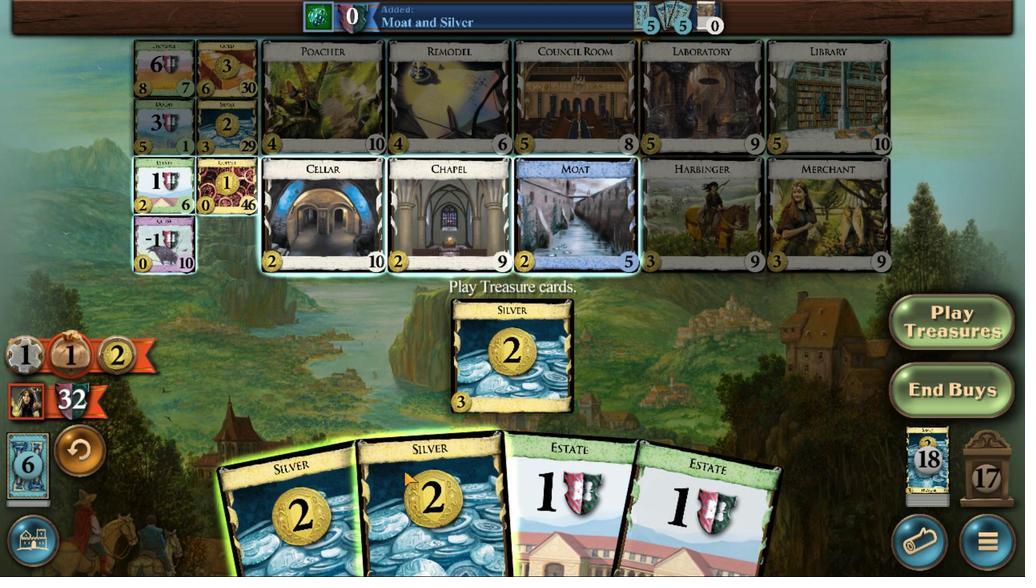 
Action: Mouse pressed left at (419, 348)
Screenshot: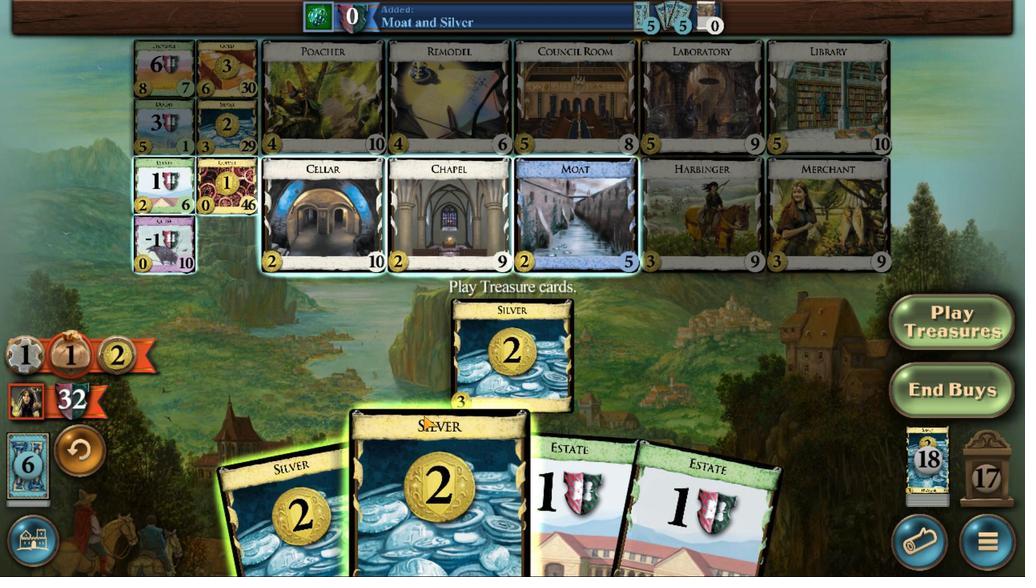 
Action: Mouse moved to (387, 357)
Screenshot: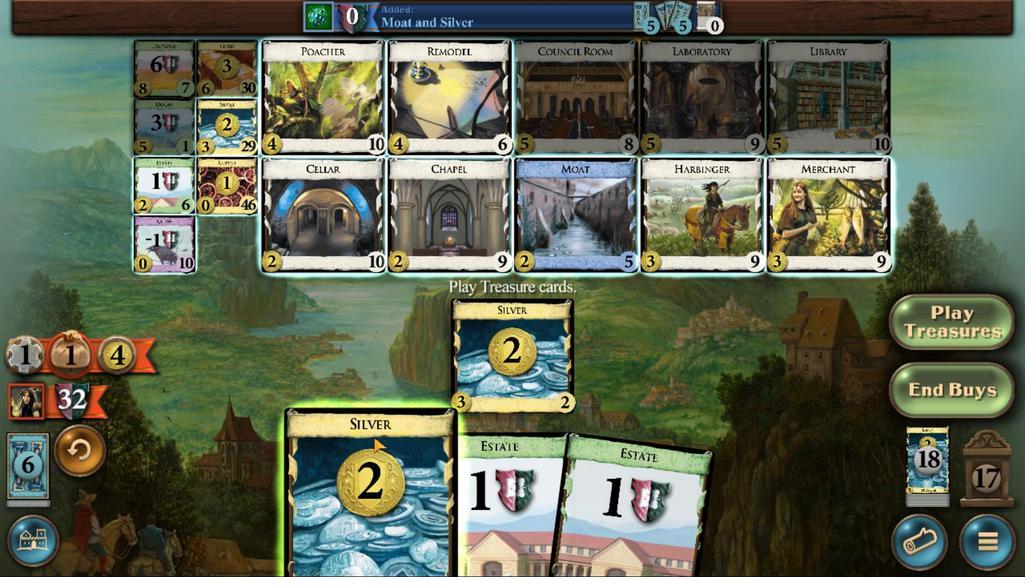 
Action: Mouse pressed left at (387, 357)
Screenshot: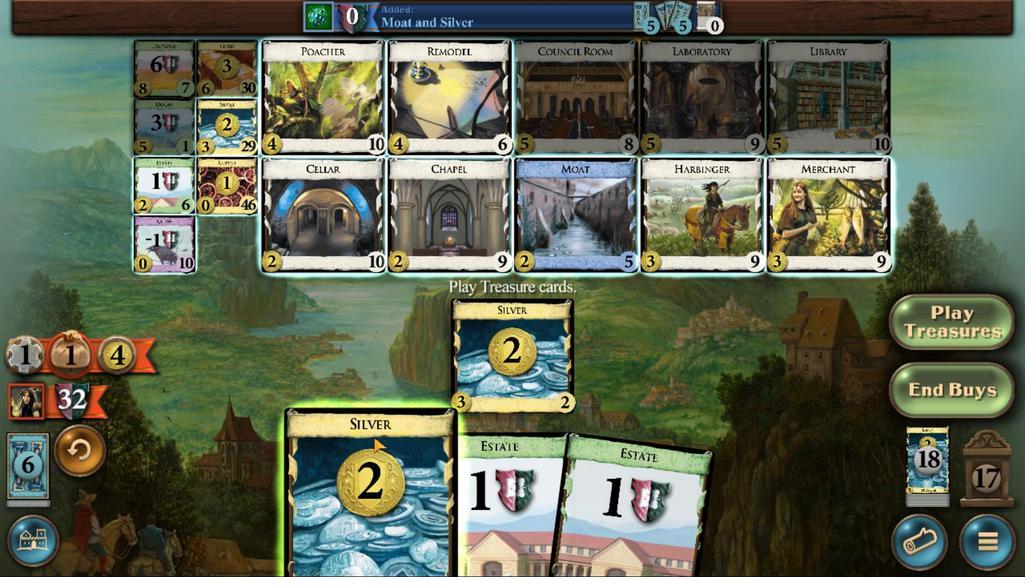 
Action: Mouse moved to (292, 144)
Screenshot: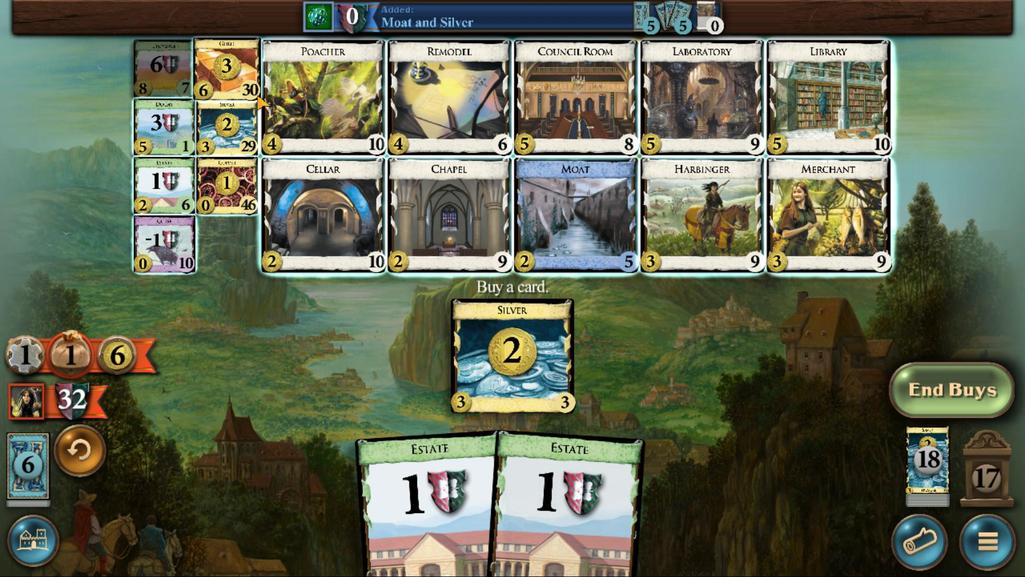 
Action: Mouse pressed left at (292, 144)
Screenshot: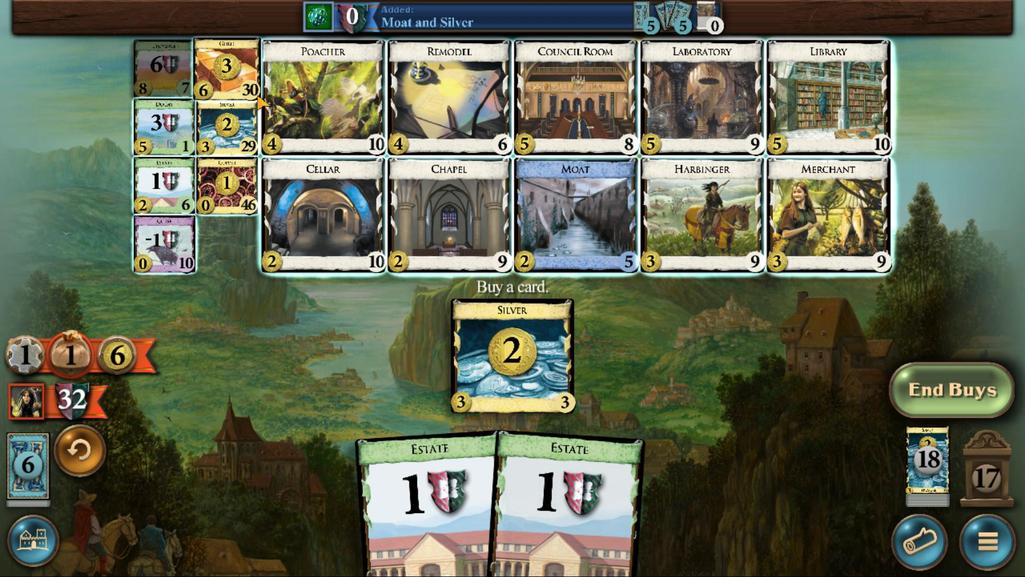 
Action: Mouse moved to (416, 370)
Screenshot: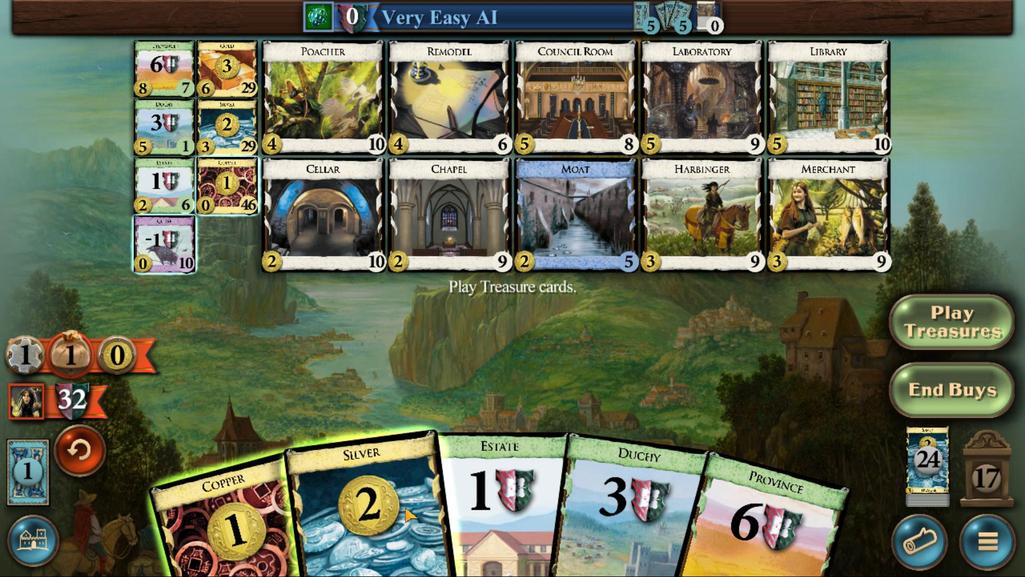 
Action: Mouse pressed left at (416, 370)
Screenshot: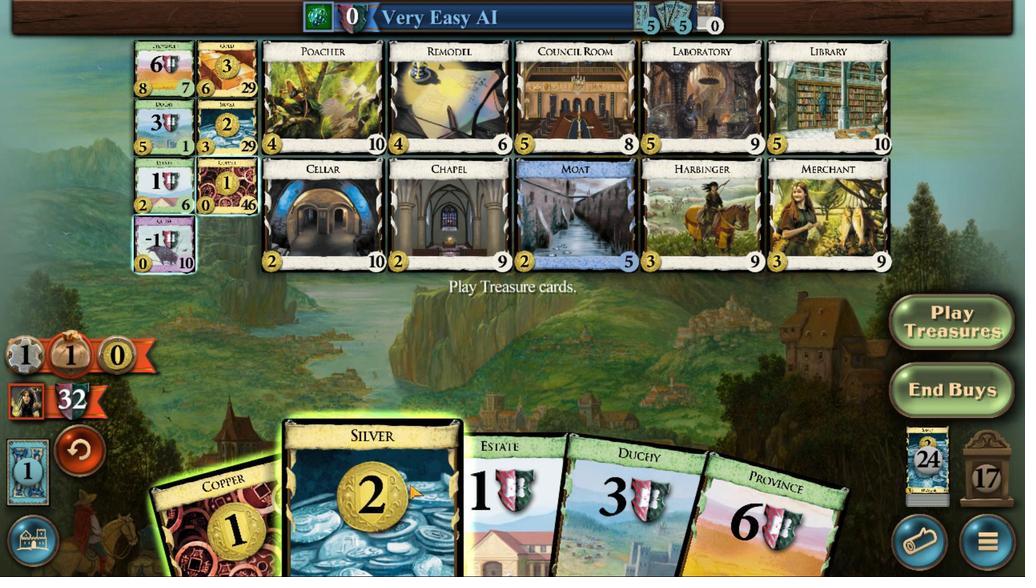 
Action: Mouse moved to (353, 348)
Screenshot: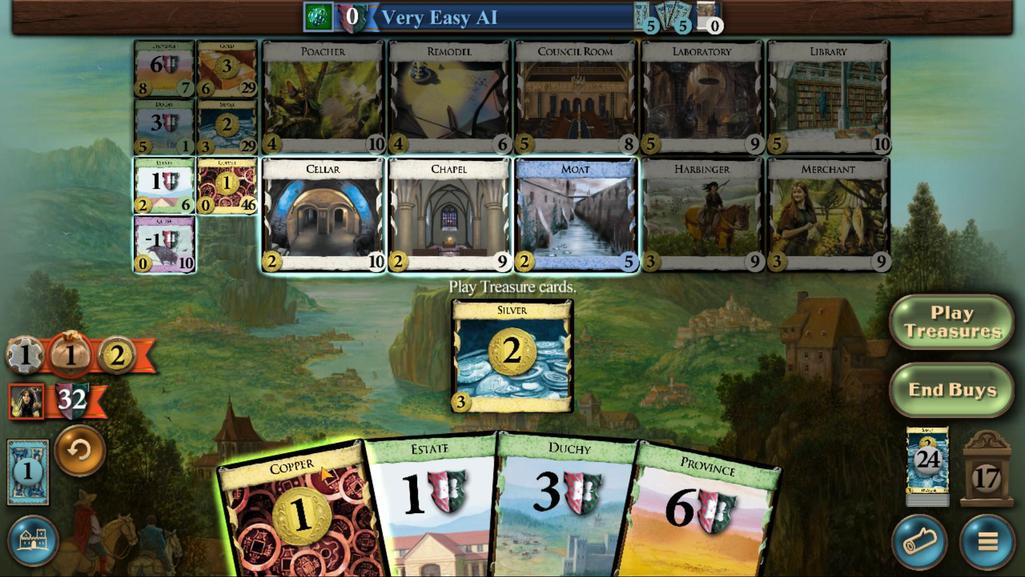 
Action: Mouse pressed left at (353, 348)
Screenshot: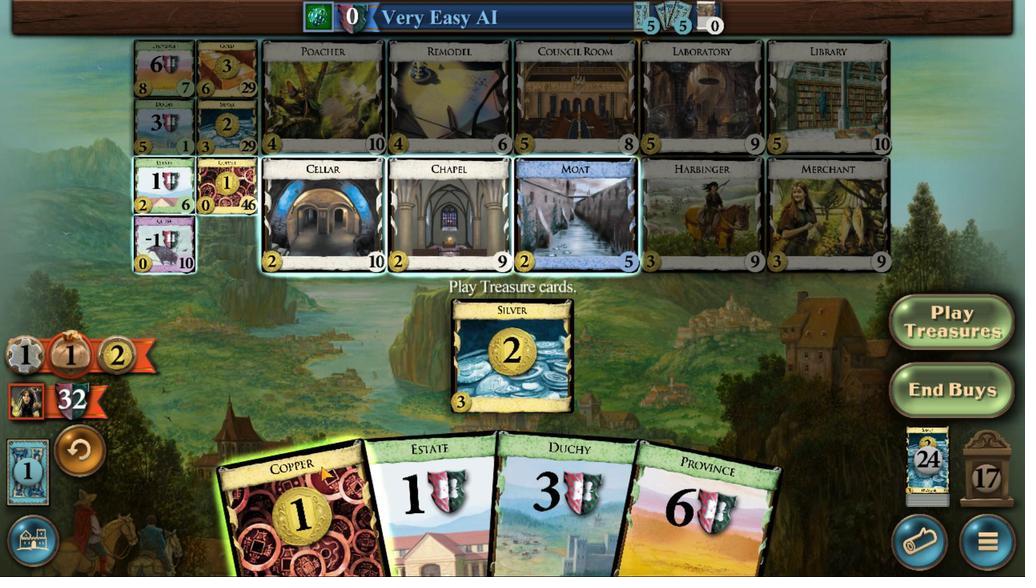 
Action: Mouse moved to (283, 170)
Screenshot: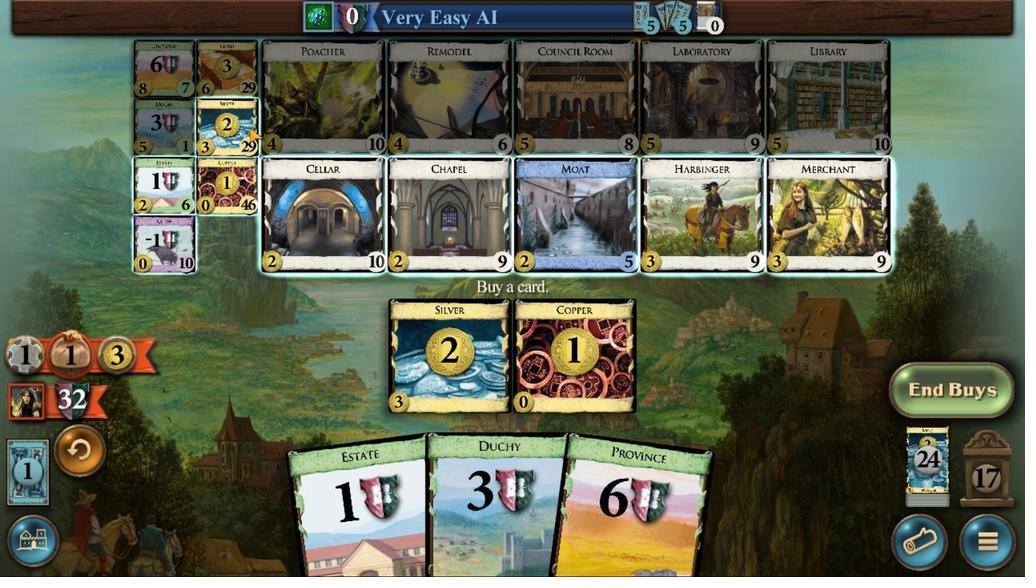 
Action: Mouse pressed left at (283, 170)
Screenshot: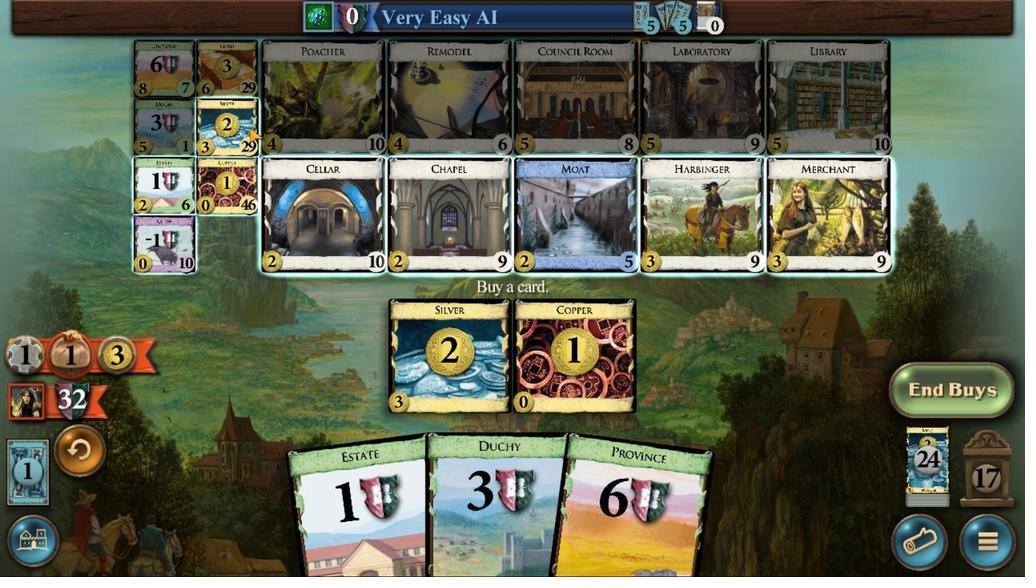 
Action: Mouse moved to (489, 362)
Screenshot: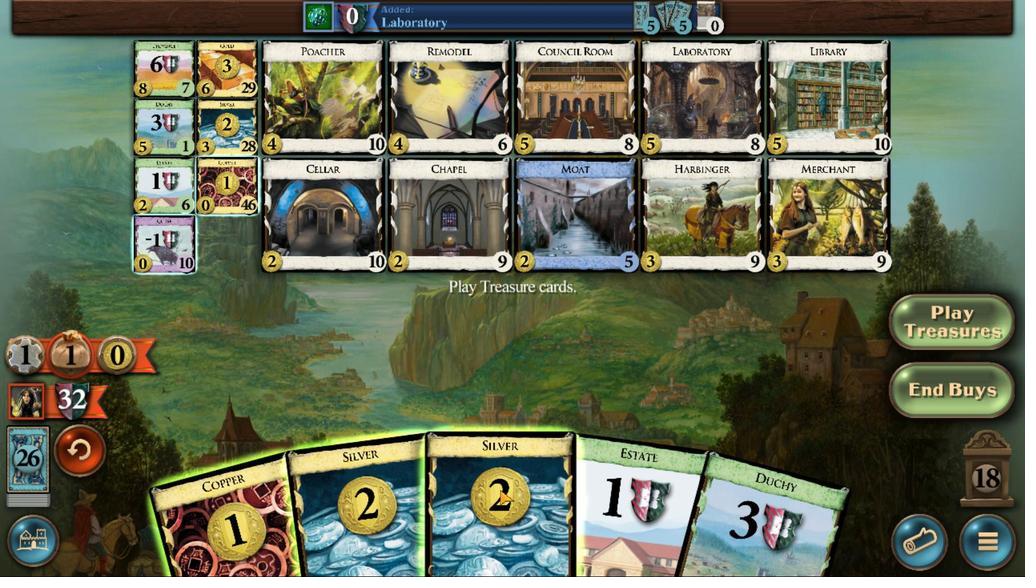 
Action: Mouse pressed left at (489, 362)
Screenshot: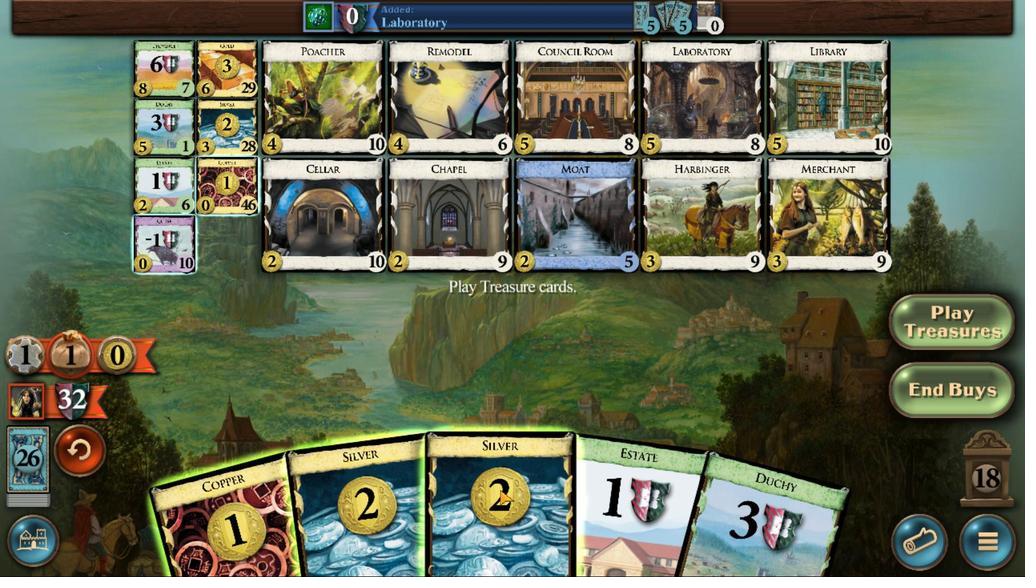 
Action: Mouse moved to (410, 354)
Screenshot: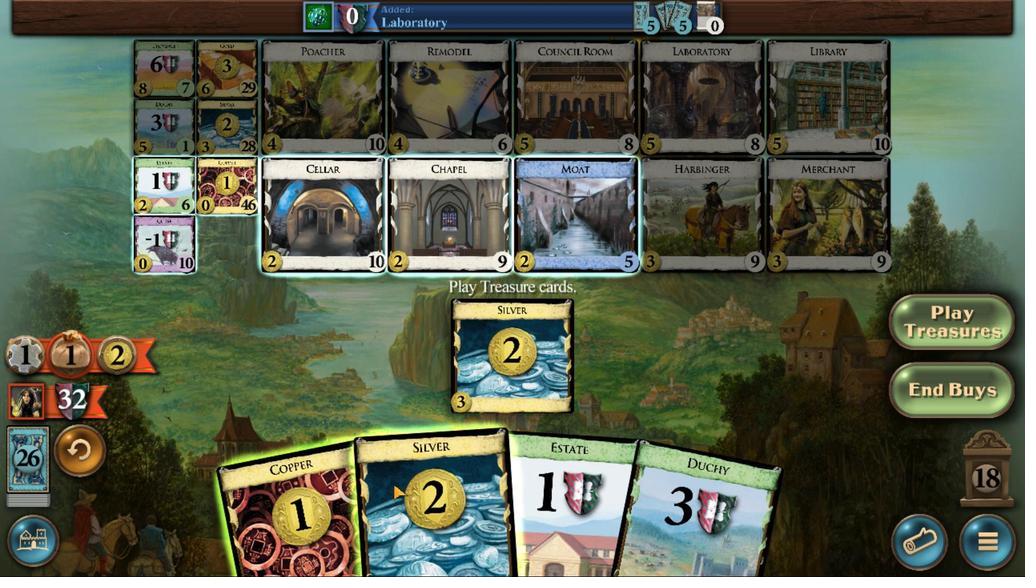 
Action: Mouse pressed left at (410, 354)
Screenshot: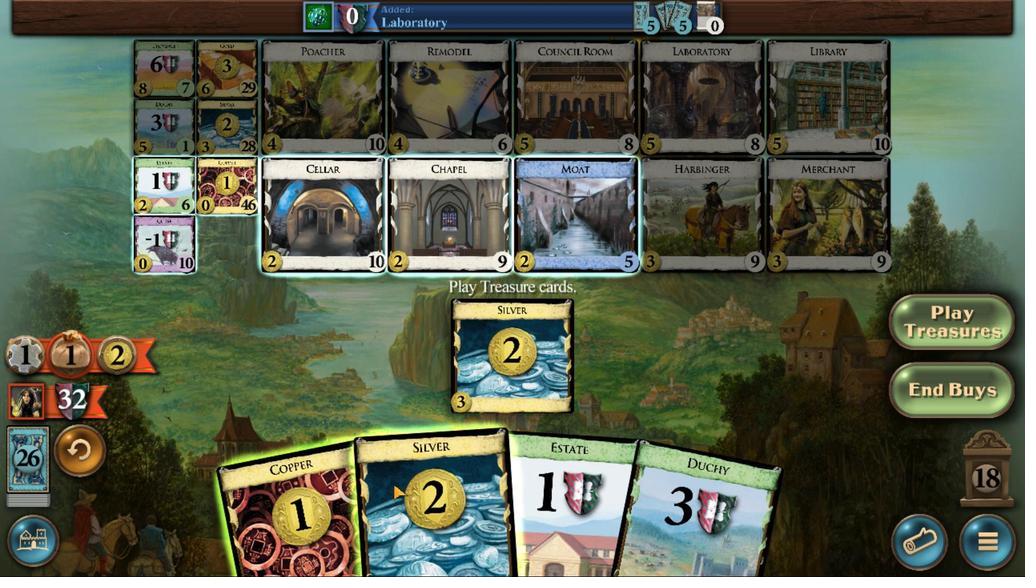 
Action: Mouse moved to (355, 360)
Screenshot: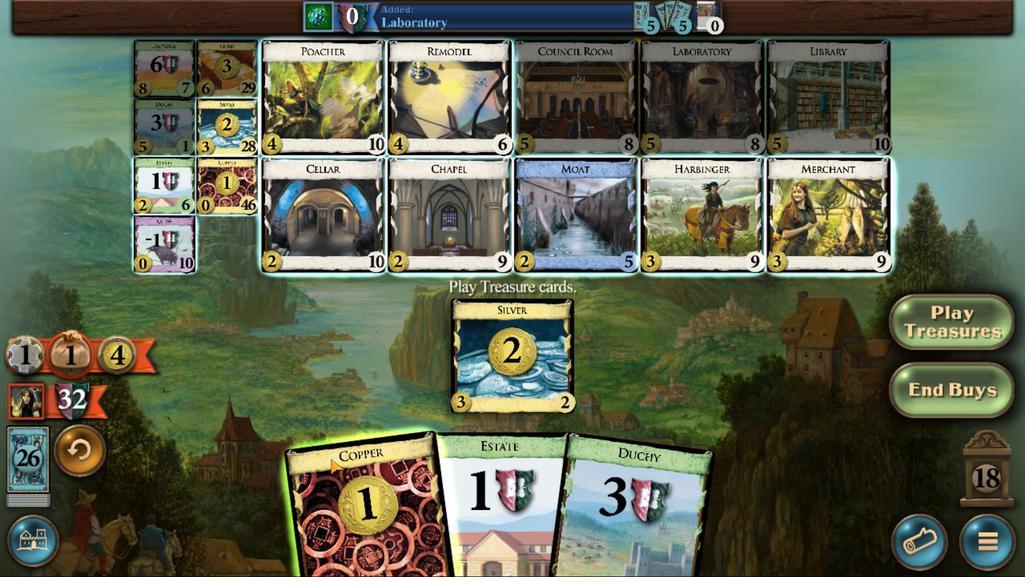 
Action: Mouse pressed left at (355, 360)
Screenshot: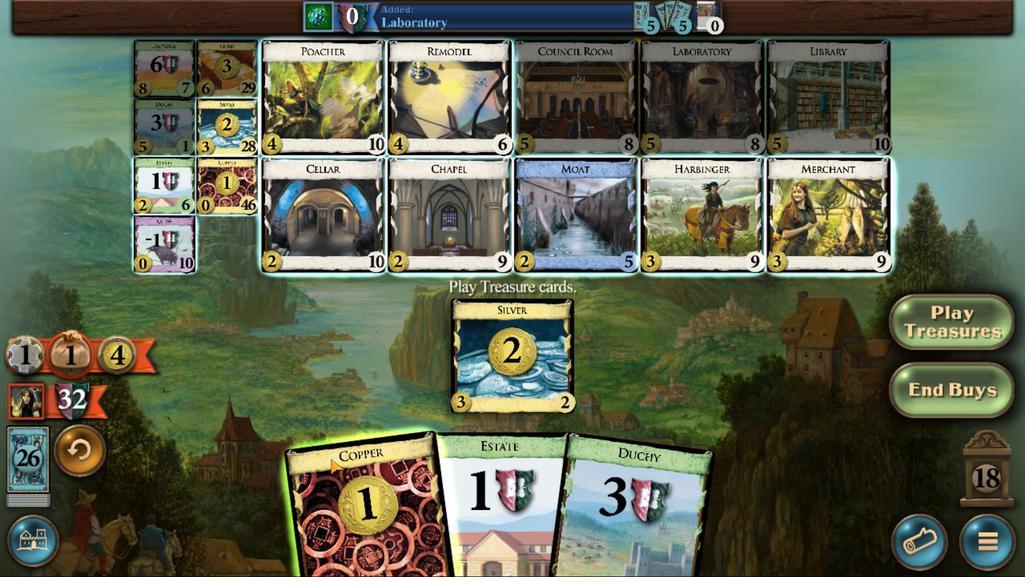 
Action: Mouse moved to (235, 172)
Screenshot: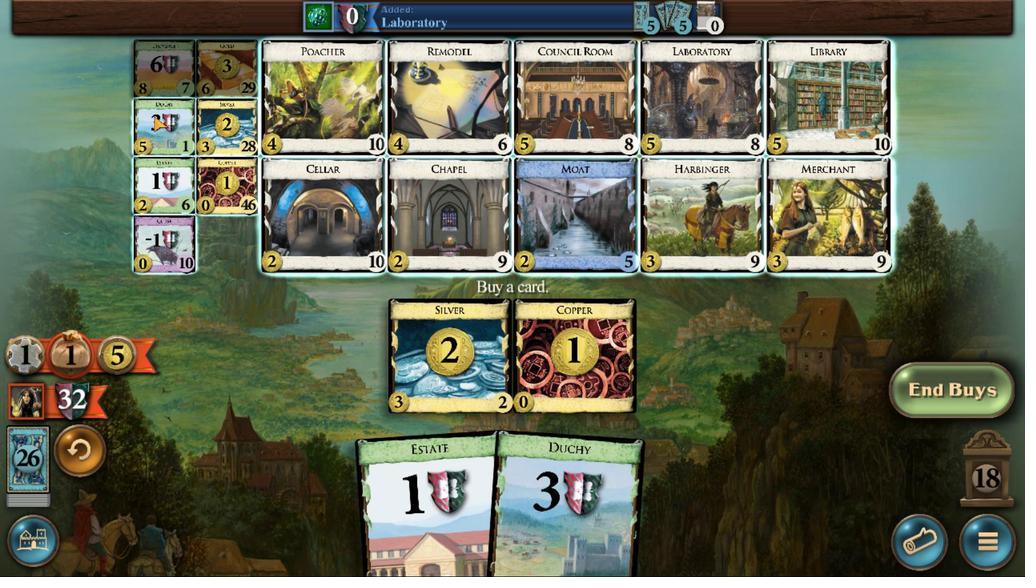 
Action: Mouse pressed left at (235, 172)
Screenshot: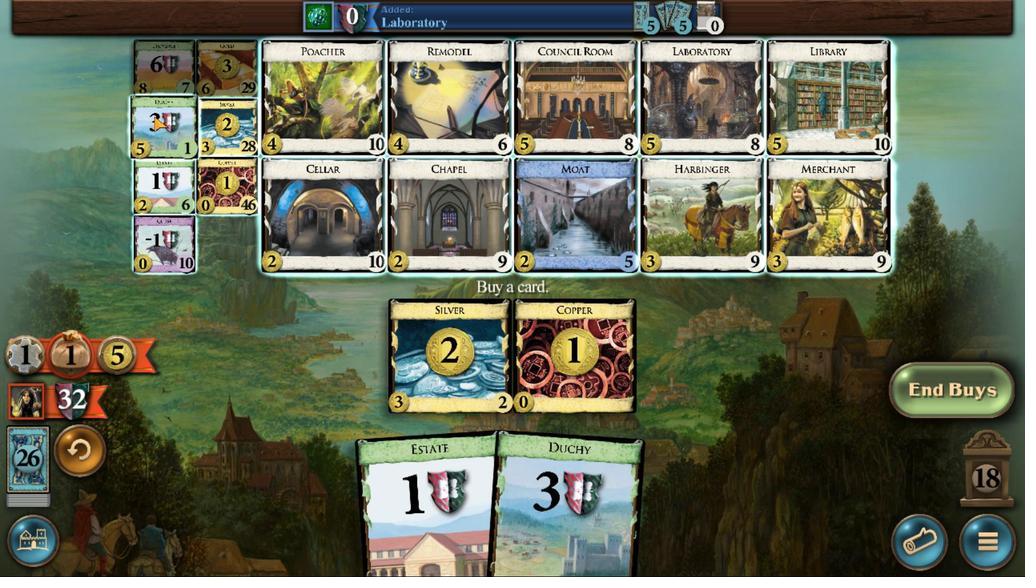 
Action: Mouse moved to (476, 330)
Screenshot: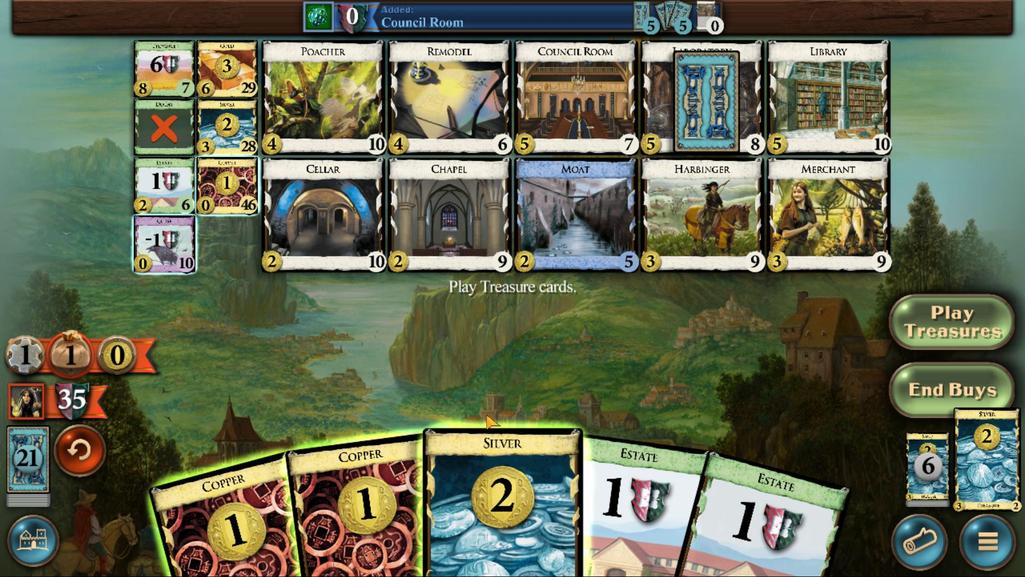 
Action: Mouse pressed left at (476, 330)
Screenshot: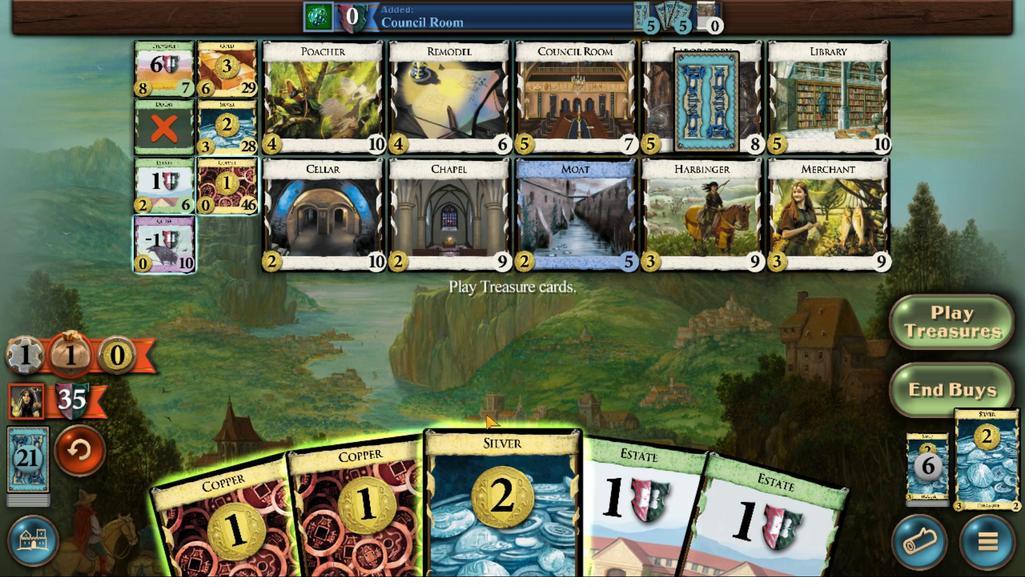 
Action: Mouse moved to (437, 333)
Screenshot: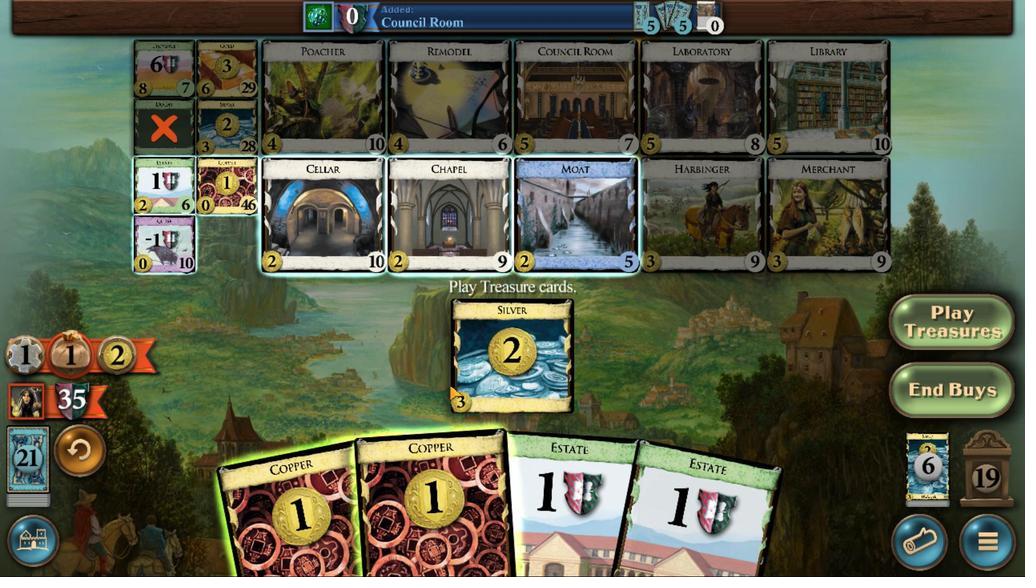 
Action: Mouse pressed left at (437, 333)
Screenshot: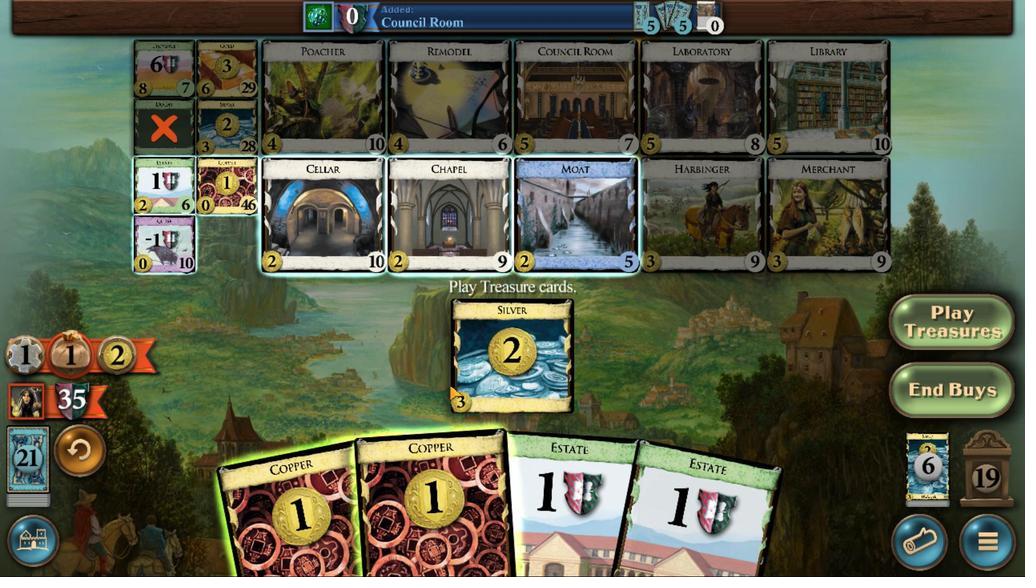 
Action: Mouse moved to (382, 341)
Screenshot: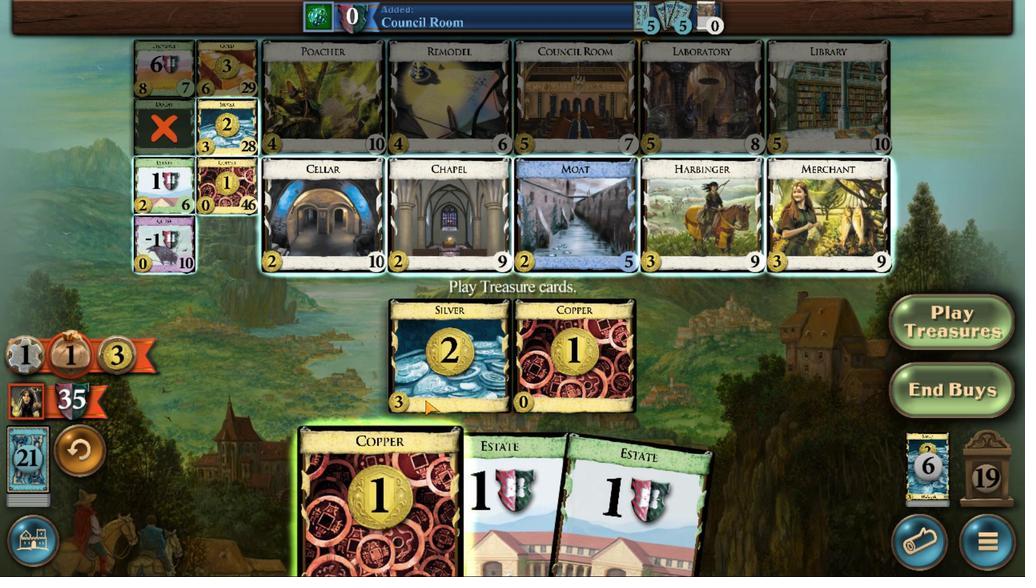 
Action: Mouse pressed left at (382, 341)
Screenshot: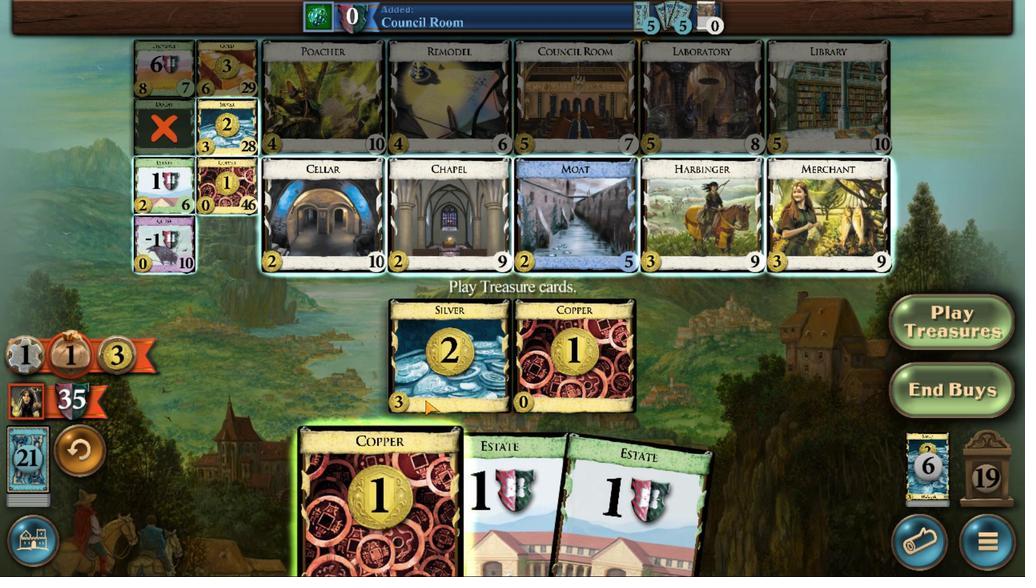 
Action: Mouse moved to (287, 166)
Screenshot: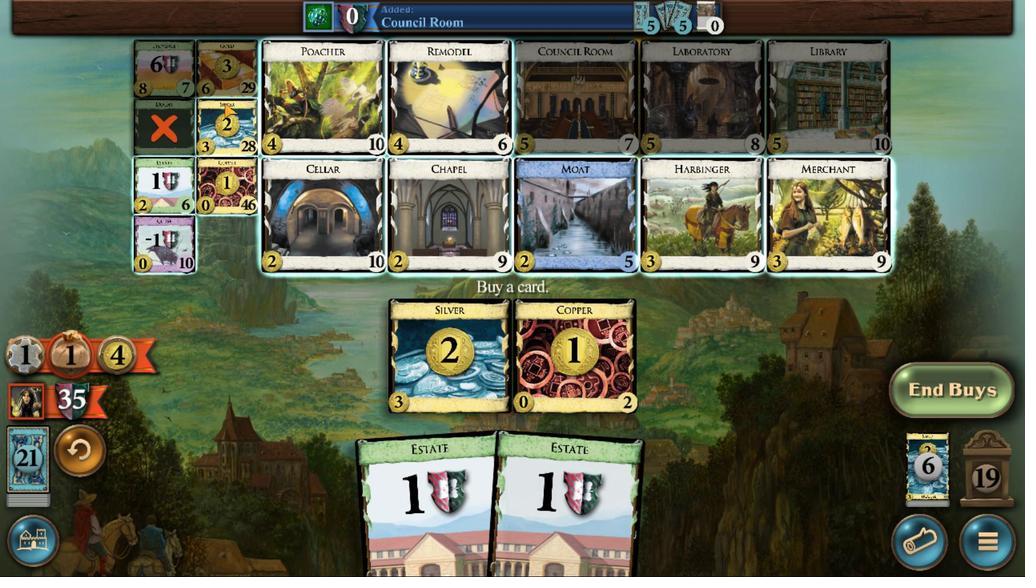 
Action: Mouse pressed left at (287, 166)
Screenshot: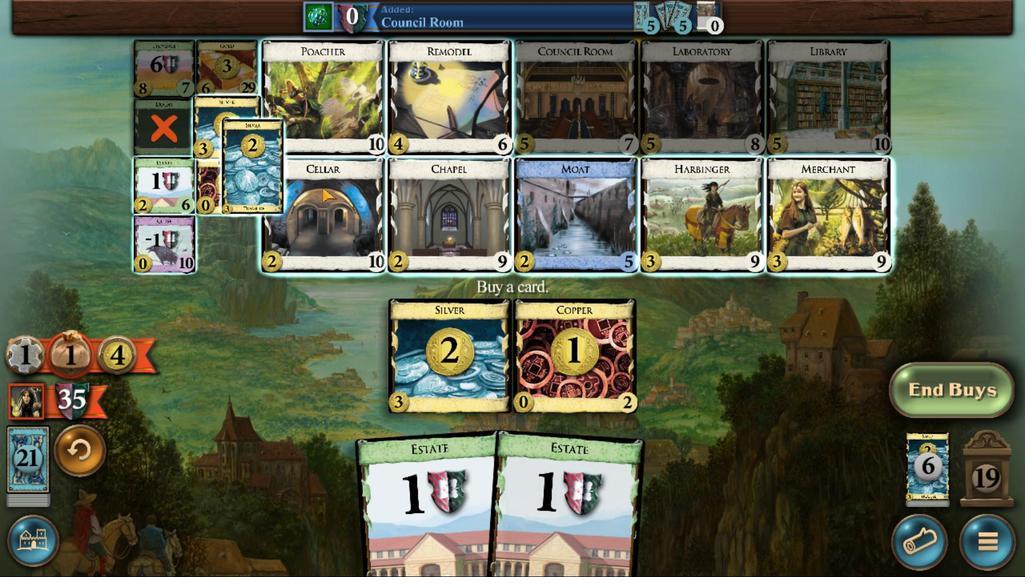 
Action: Mouse moved to (578, 354)
Screenshot: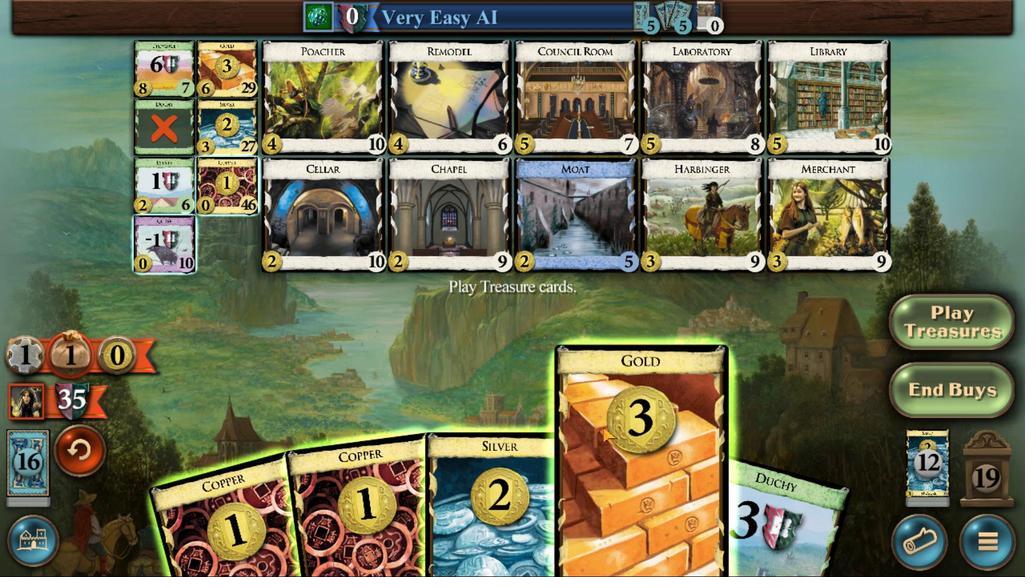 
Action: Mouse pressed left at (578, 354)
Screenshot: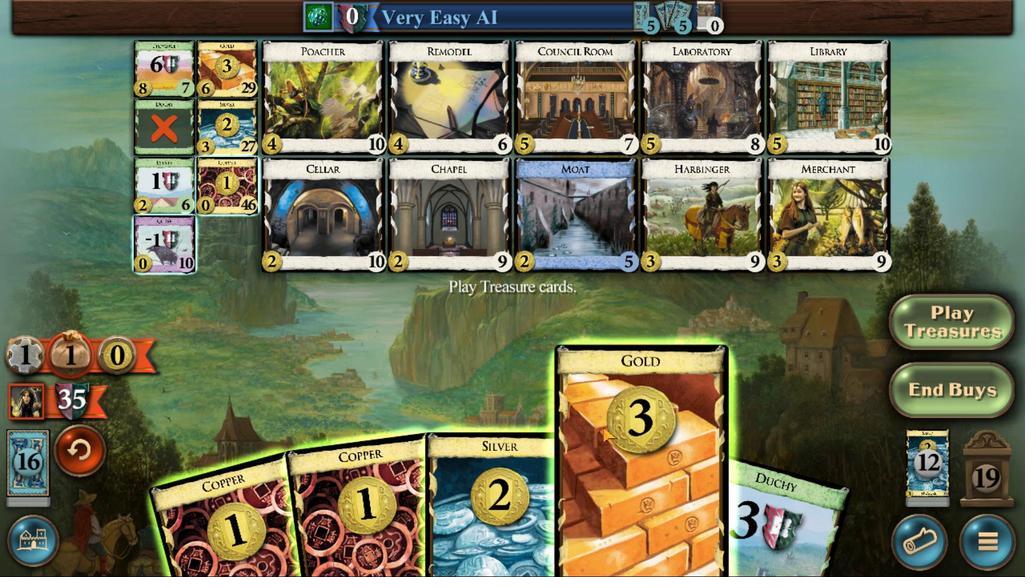 
Action: Mouse moved to (519, 367)
Screenshot: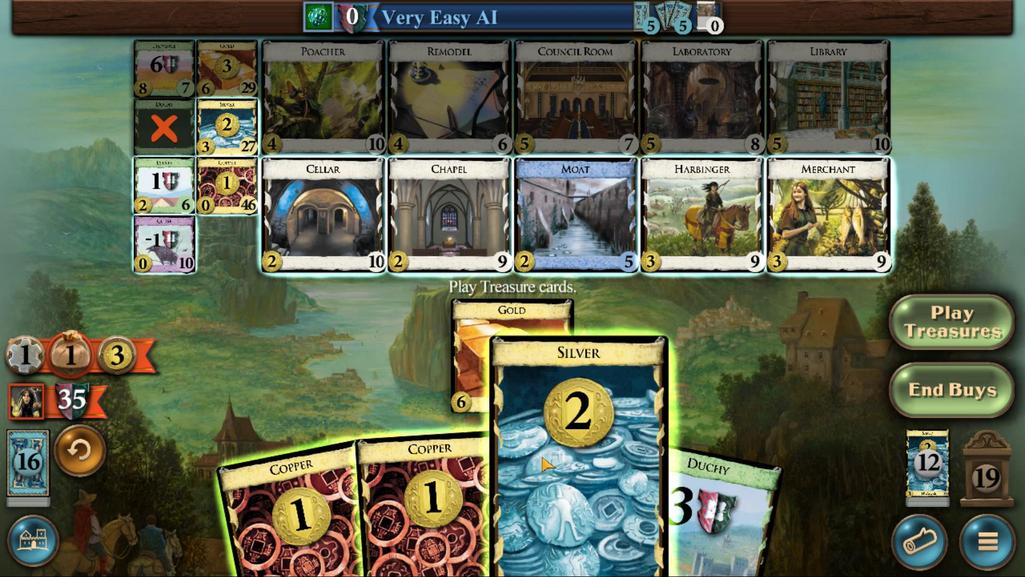 
Action: Mouse pressed left at (519, 367)
Screenshot: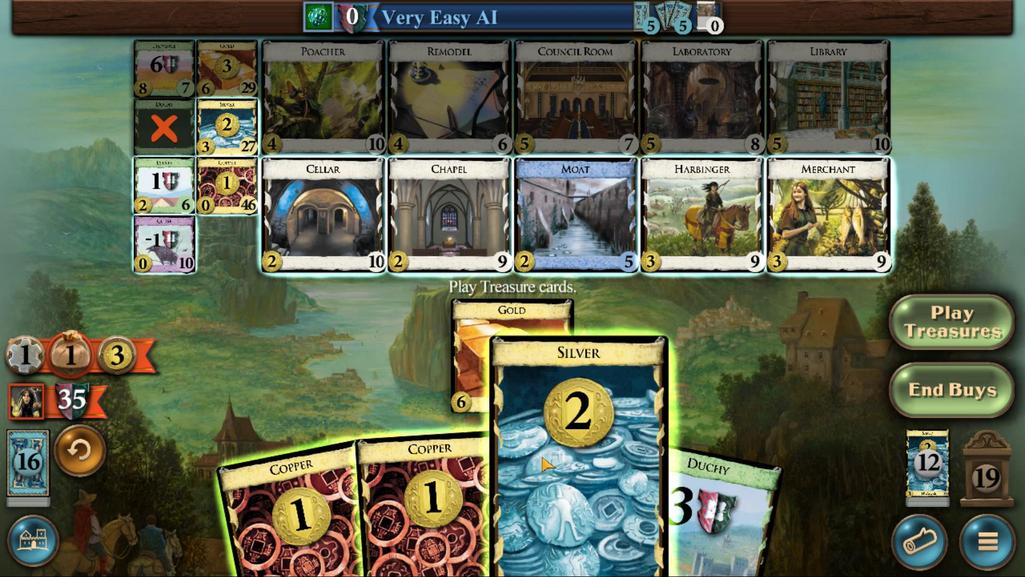 
Action: Mouse moved to (475, 364)
Screenshot: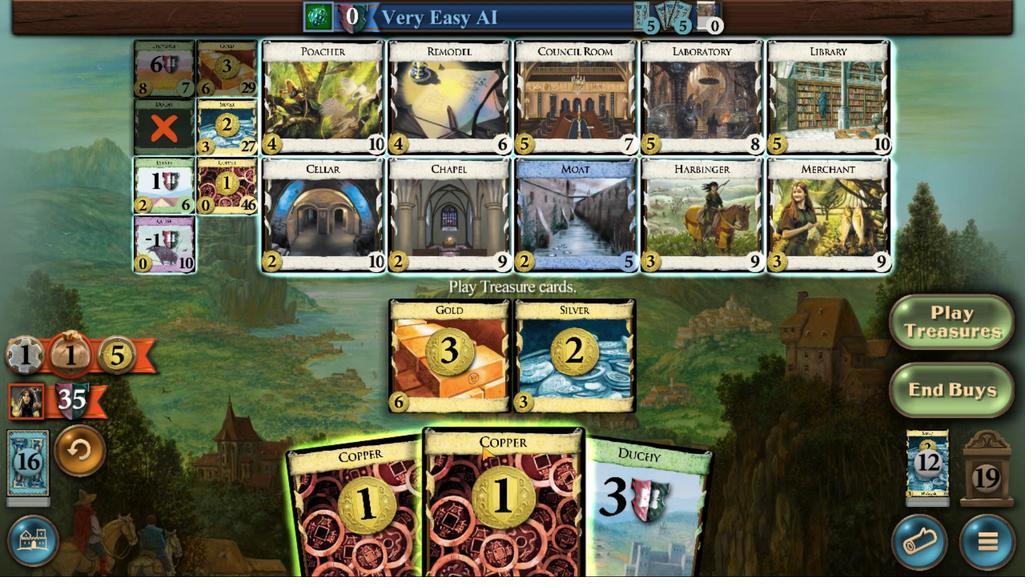 
Action: Mouse pressed left at (475, 364)
Screenshot: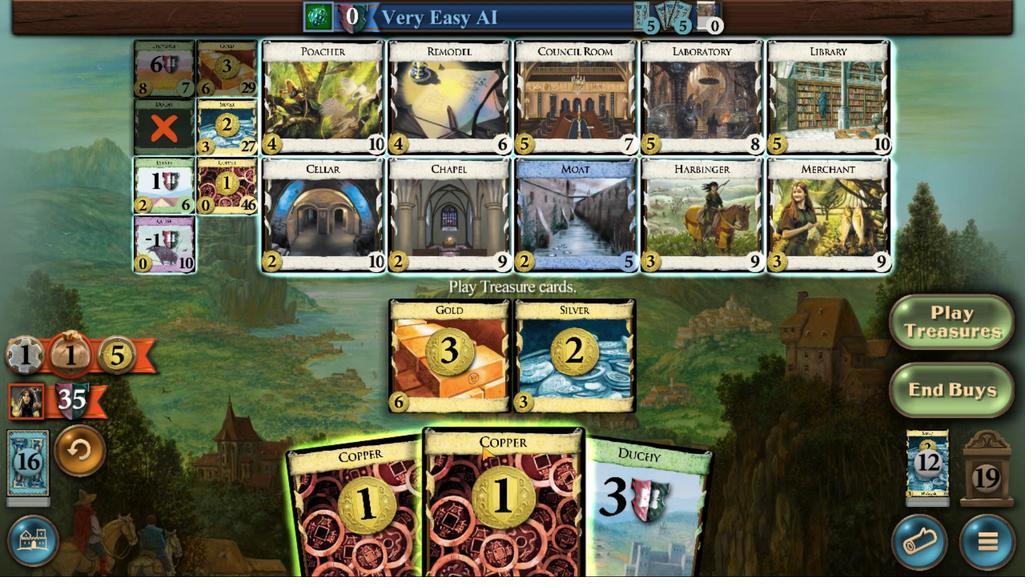 
Action: Mouse moved to (290, 145)
Screenshot: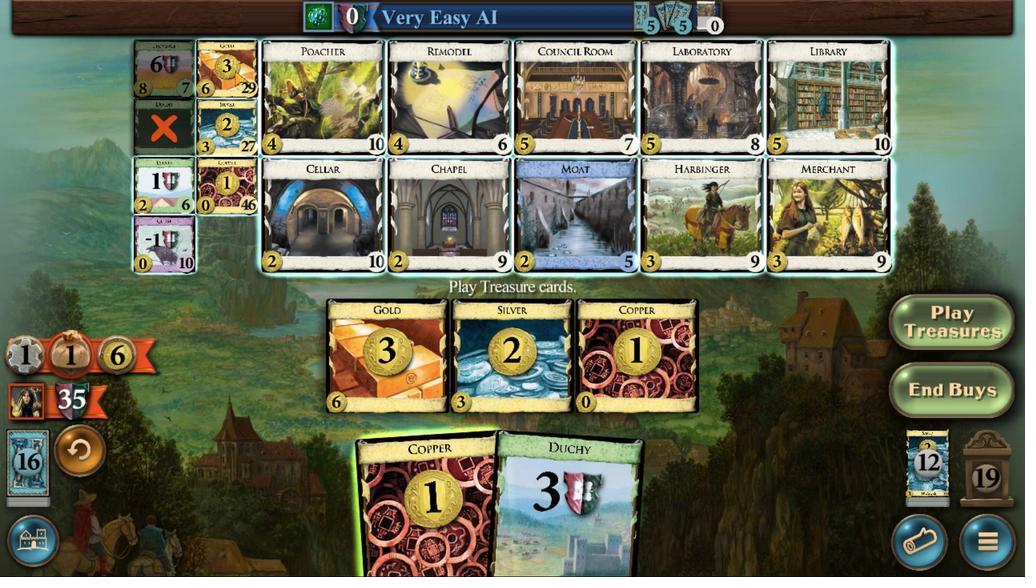 
Action: Mouse pressed left at (290, 145)
Screenshot: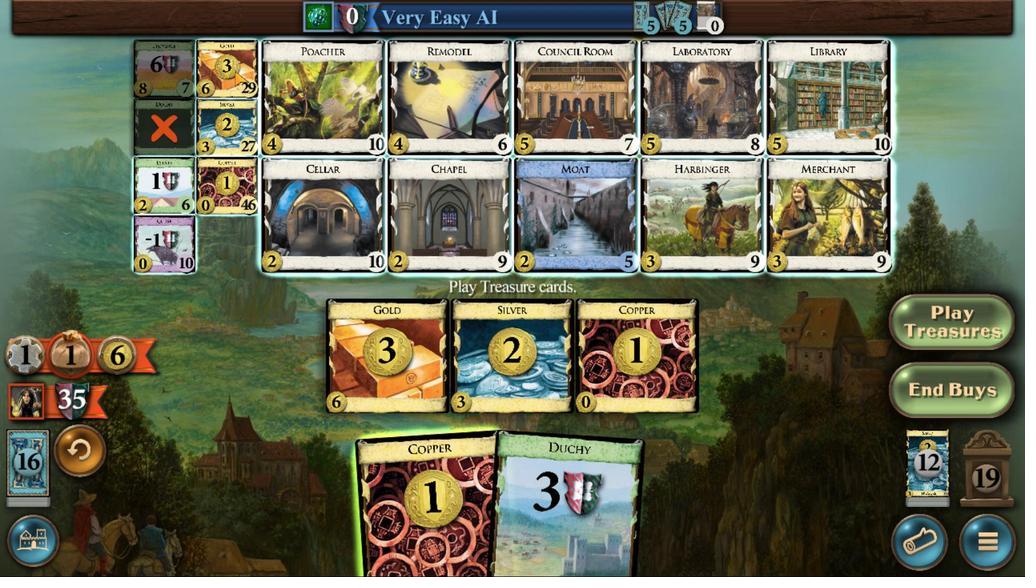
Action: Mouse moved to (558, 345)
Screenshot: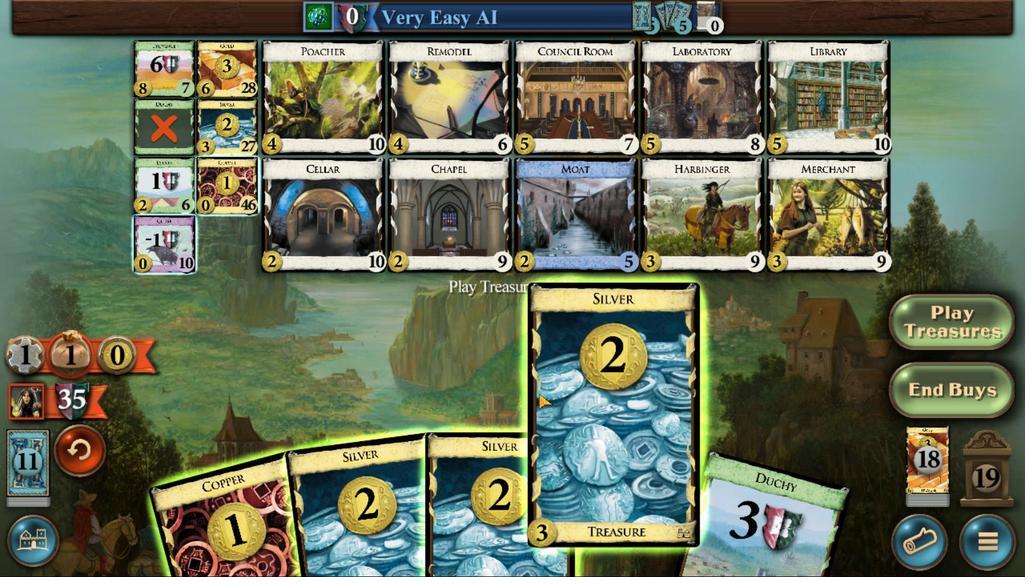 
Action: Mouse pressed left at (558, 345)
Screenshot: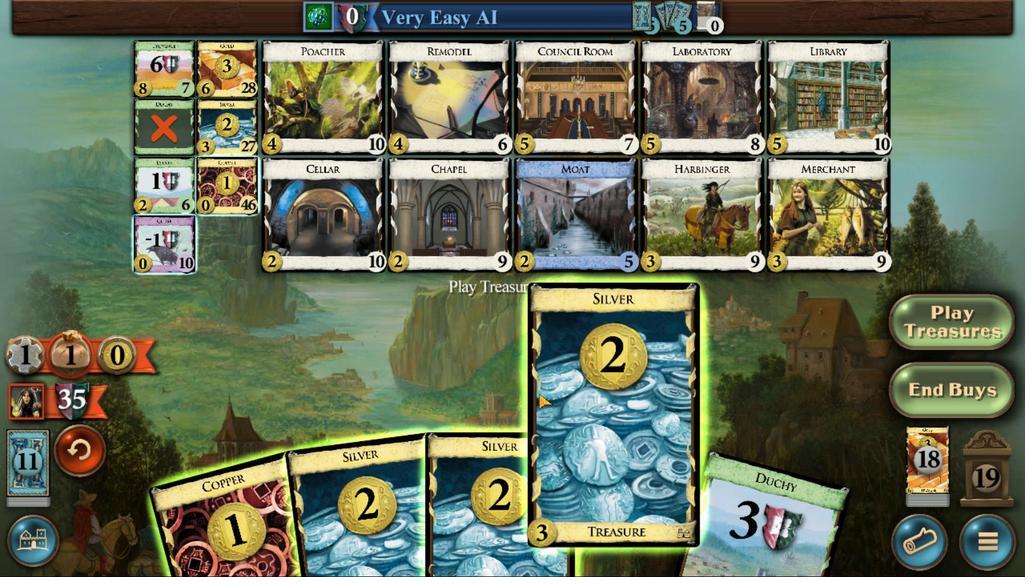 
Action: Mouse moved to (510, 362)
Screenshot: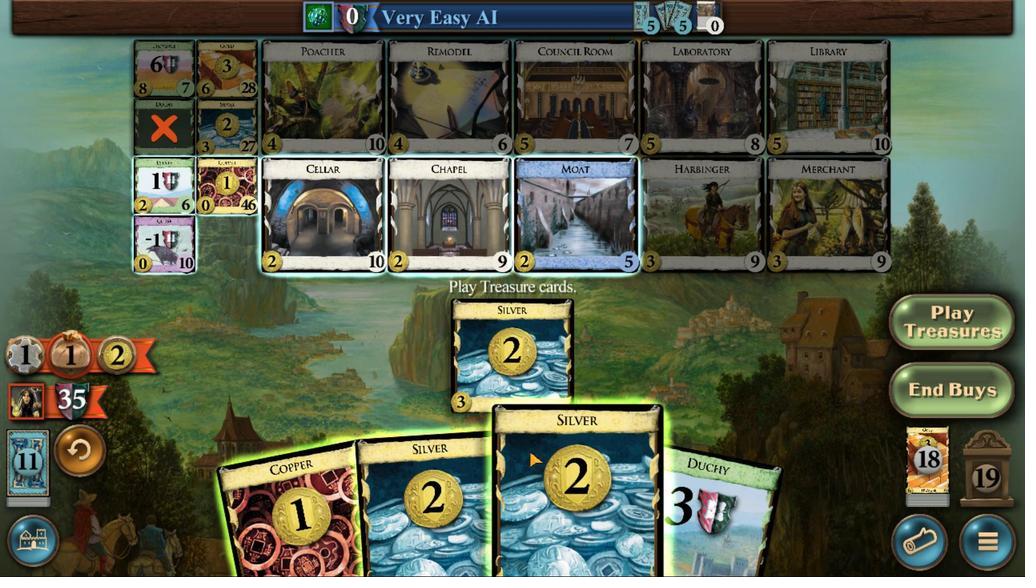 
Action: Mouse pressed left at (510, 362)
Screenshot: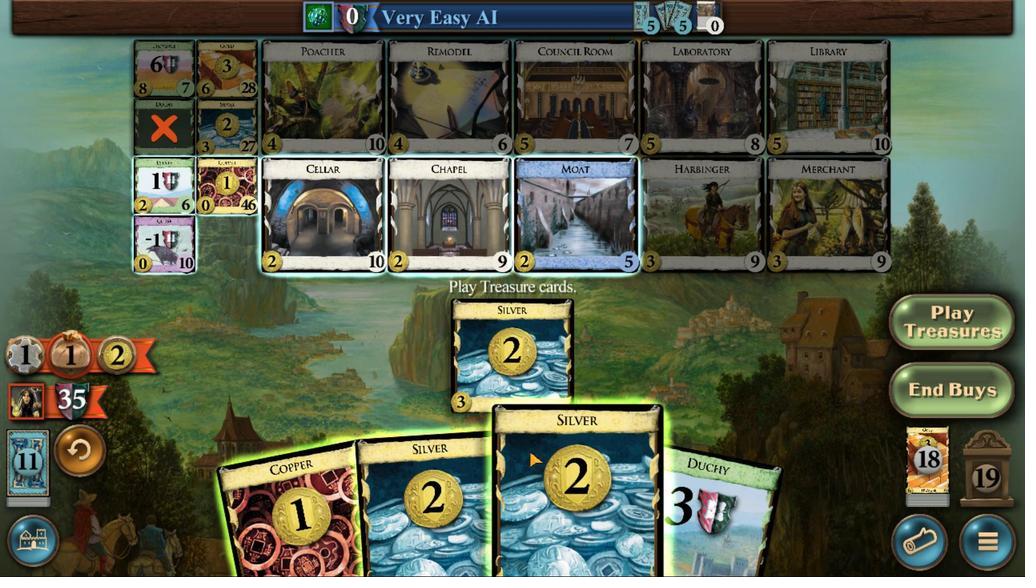 
Action: Mouse moved to (513, 353)
Screenshot: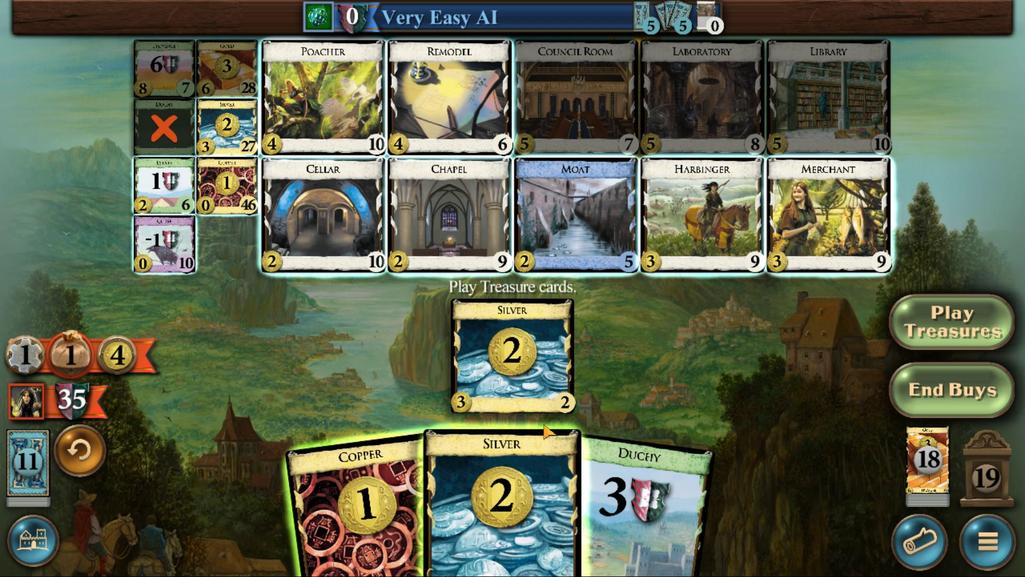 
Action: Mouse pressed left at (513, 353)
Screenshot: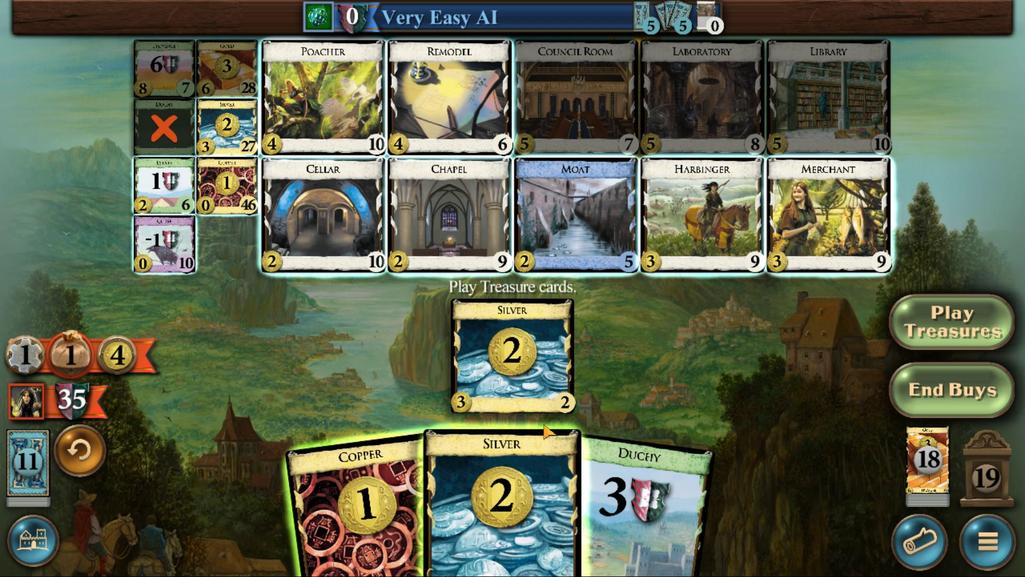 
Action: Mouse moved to (290, 145)
Screenshot: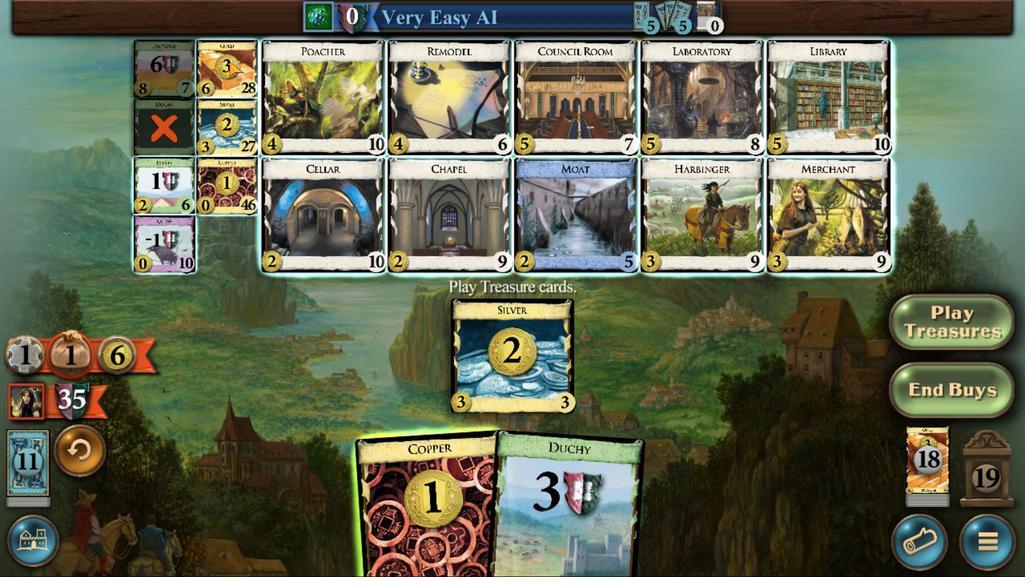
Action: Mouse pressed left at (290, 145)
Screenshot: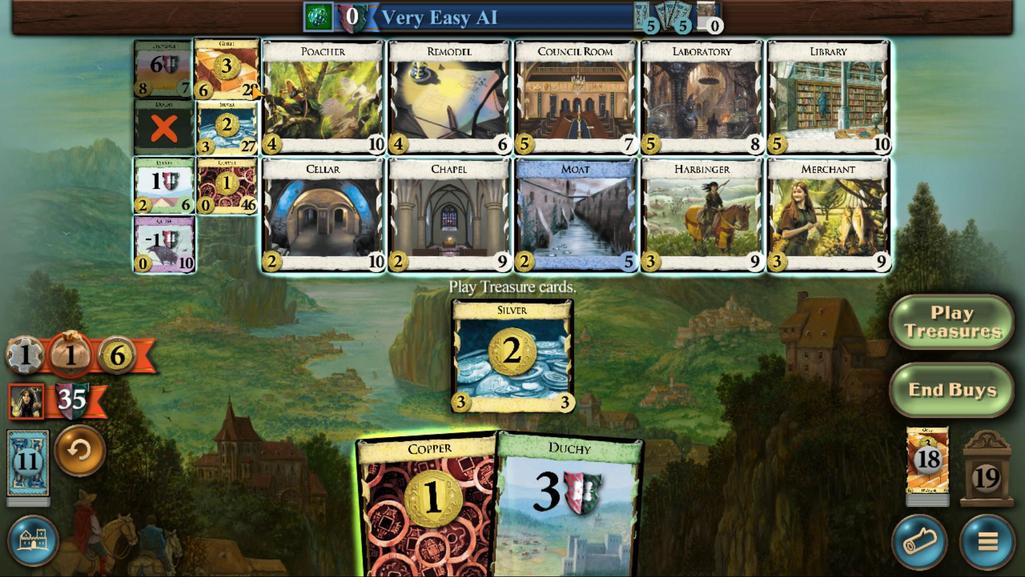 
Action: Mouse moved to (302, 361)
Screenshot: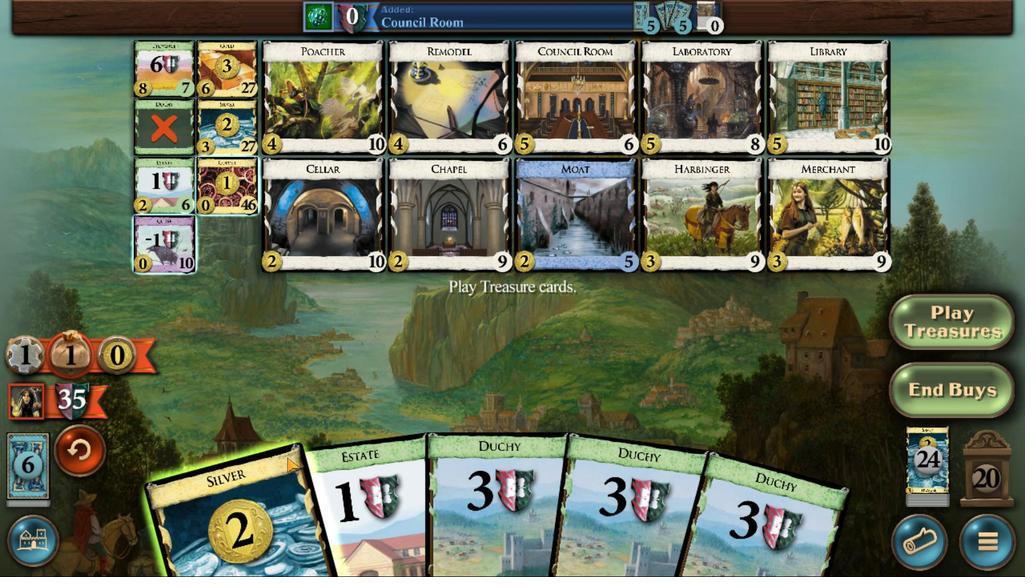 
Action: Mouse pressed left at (302, 361)
Screenshot: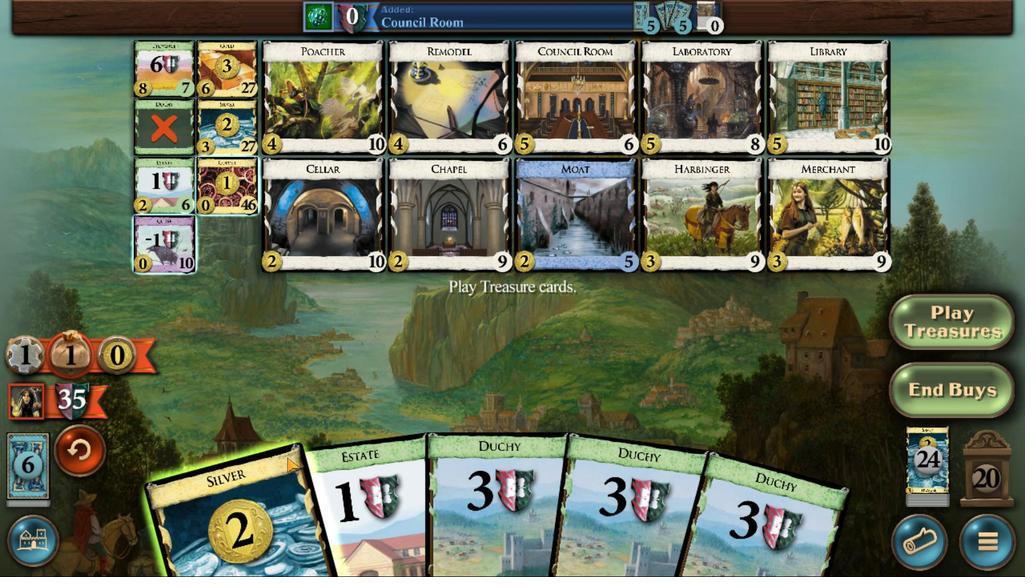 
Action: Mouse moved to (258, 208)
Screenshot: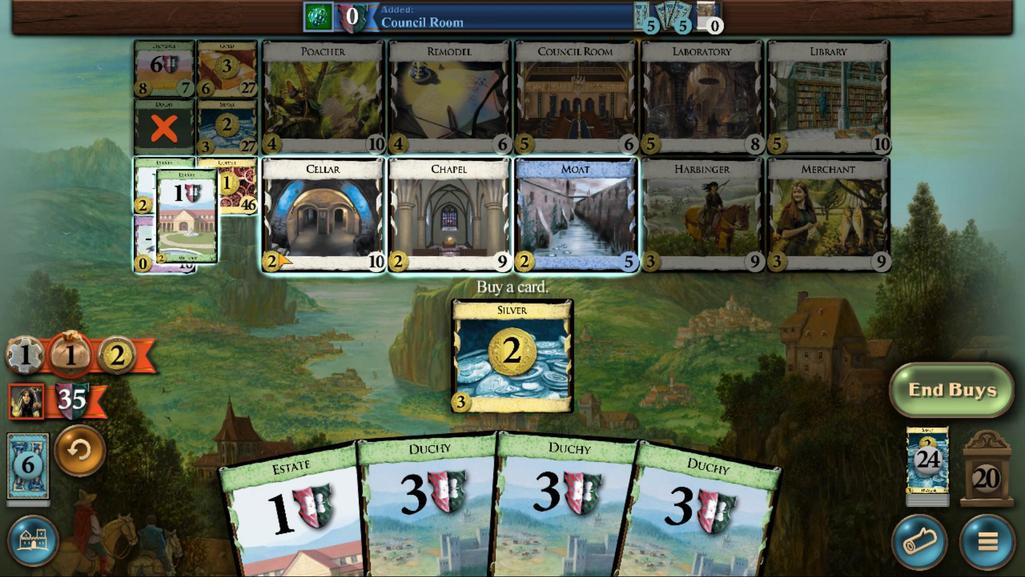 
Action: Mouse pressed left at (258, 208)
Screenshot: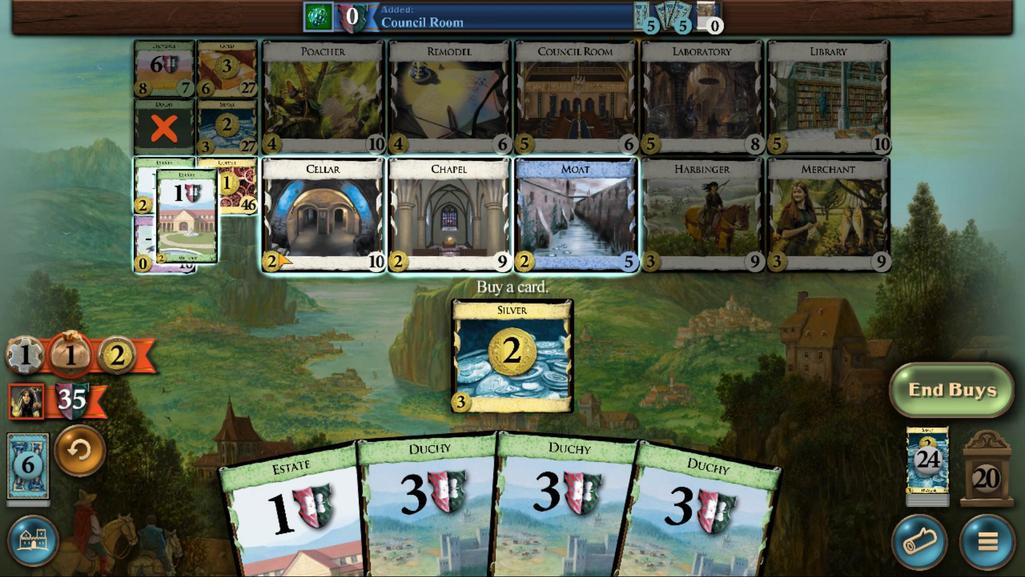 
Action: Mouse moved to (443, 345)
Screenshot: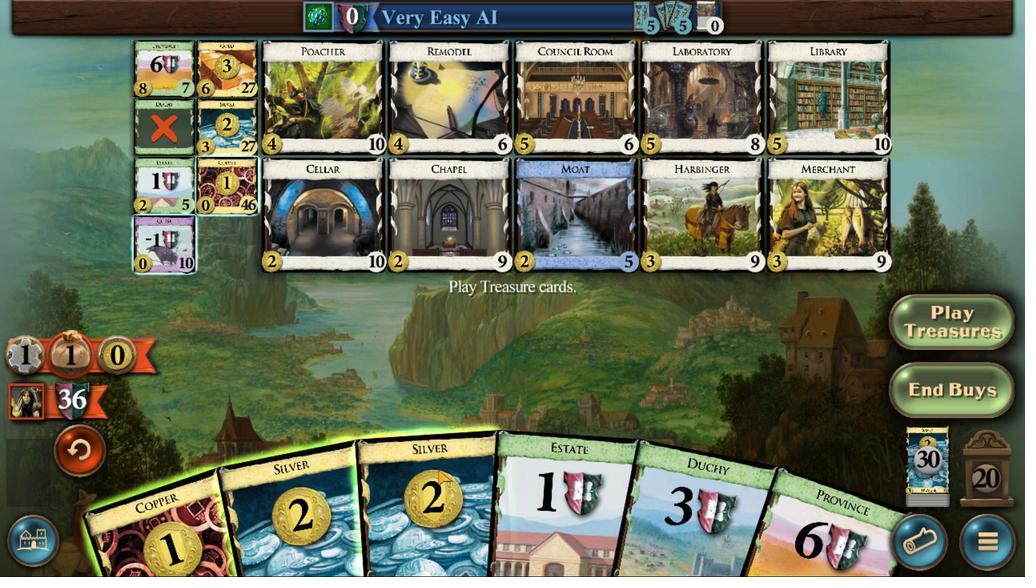 
Action: Mouse pressed left at (443, 345)
Screenshot: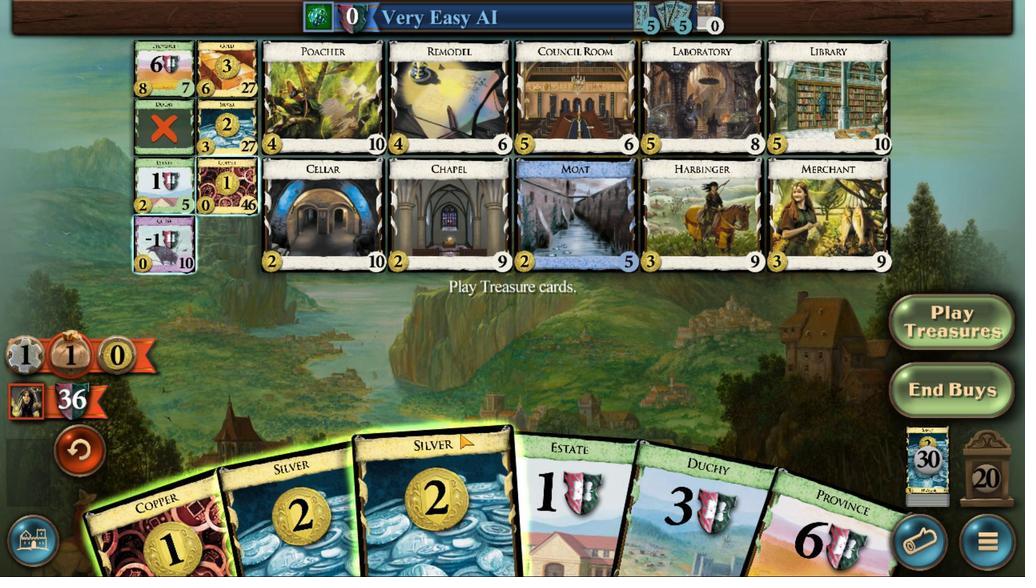 
Action: Mouse moved to (402, 346)
Screenshot: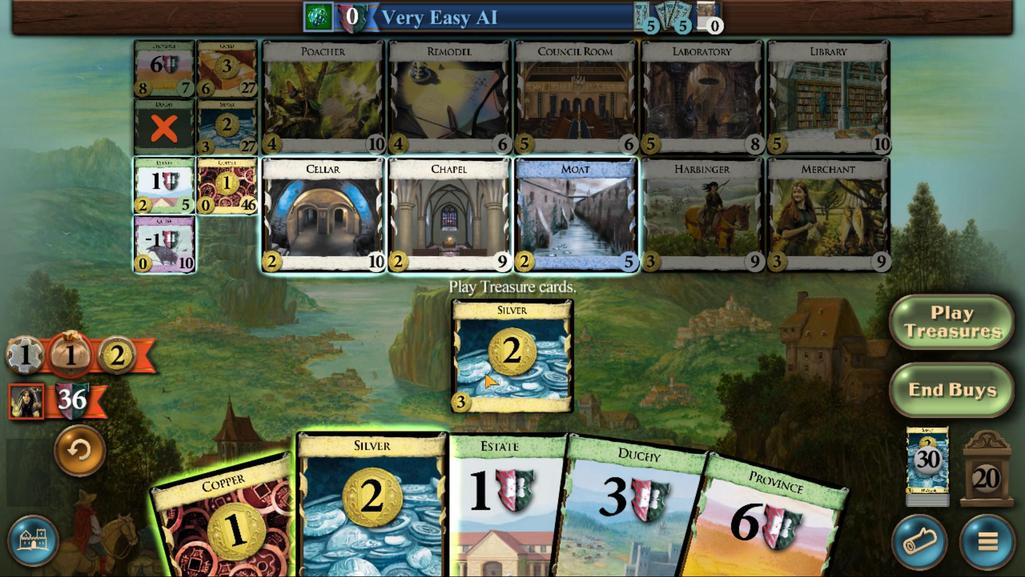 
Action: Mouse pressed left at (402, 346)
Screenshot: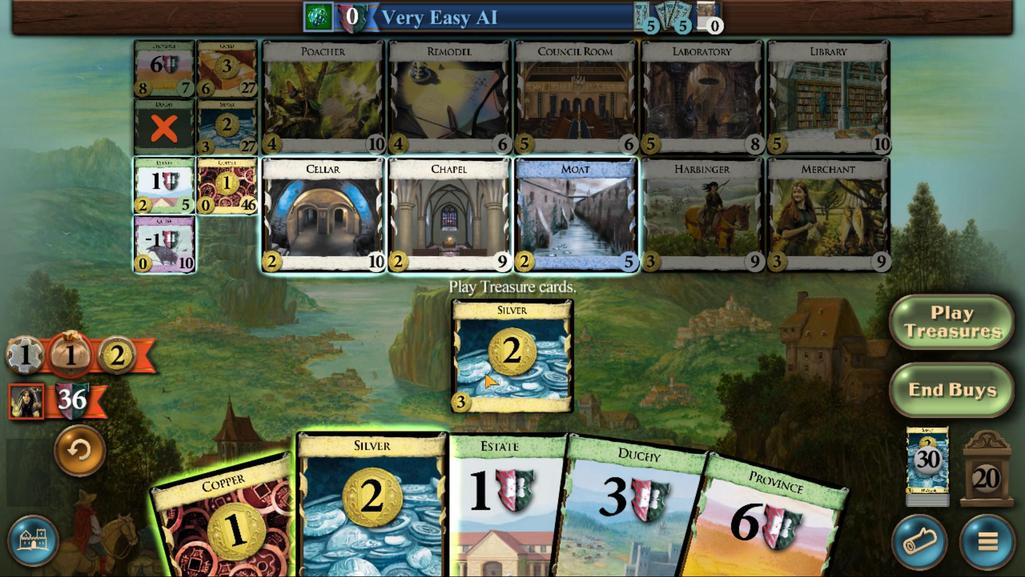 
Action: Mouse moved to (341, 362)
Screenshot: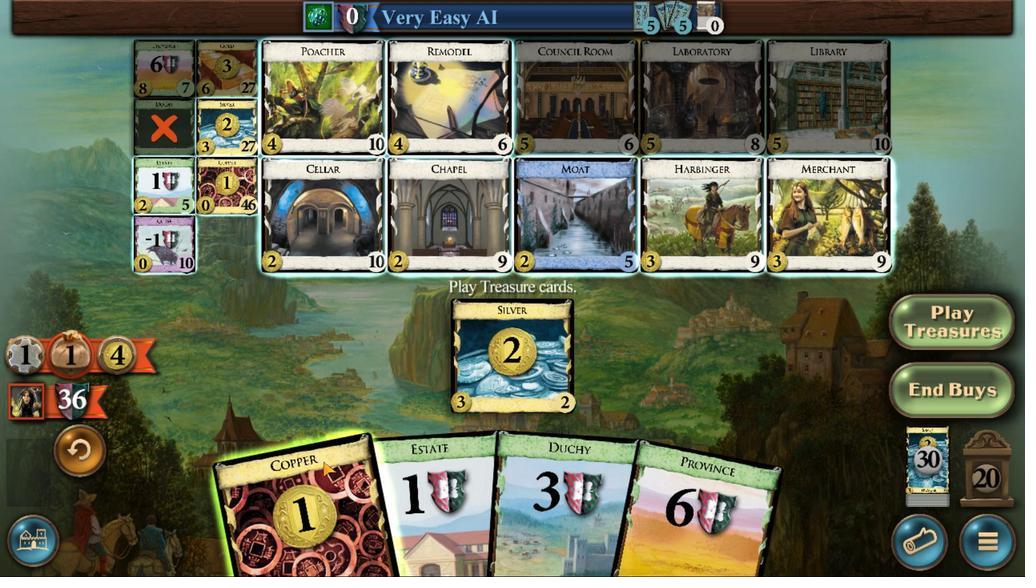 
Action: Mouse pressed left at (341, 362)
Screenshot: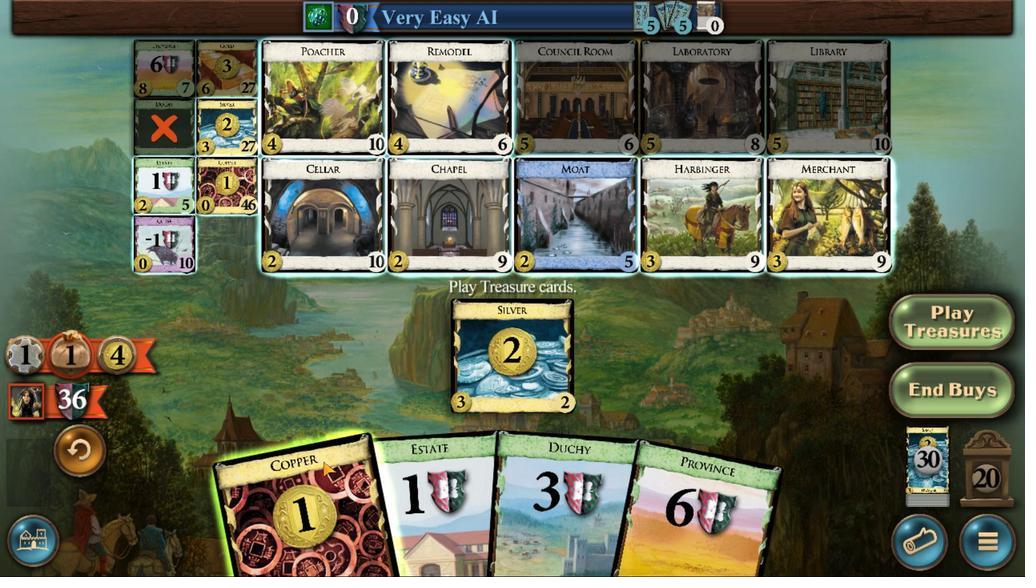 
Action: Mouse moved to (298, 182)
Screenshot: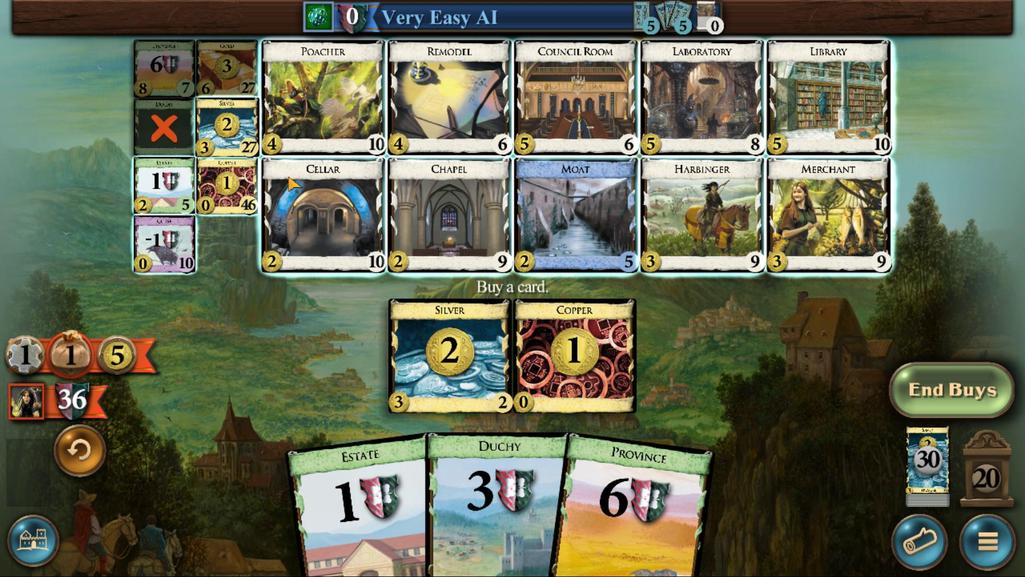 
Action: Mouse pressed left at (298, 182)
Screenshot: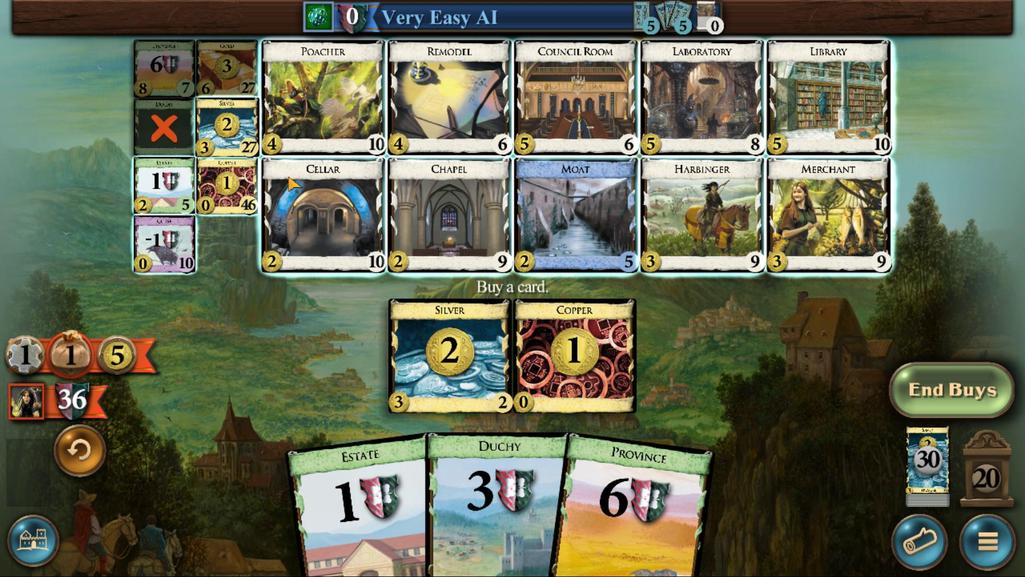 
Action: Mouse moved to (570, 380)
Screenshot: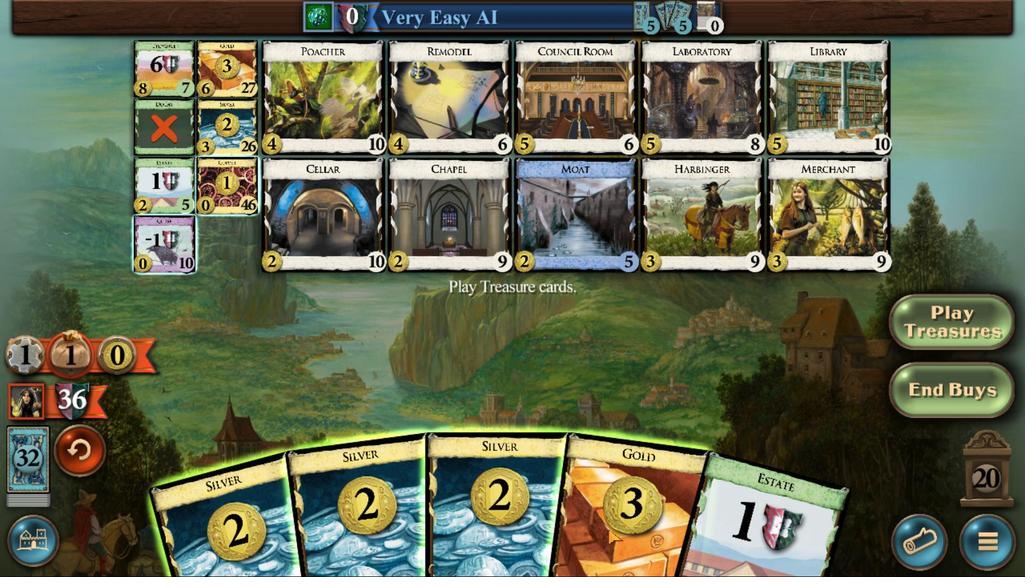 
Action: Mouse pressed left at (570, 380)
Screenshot: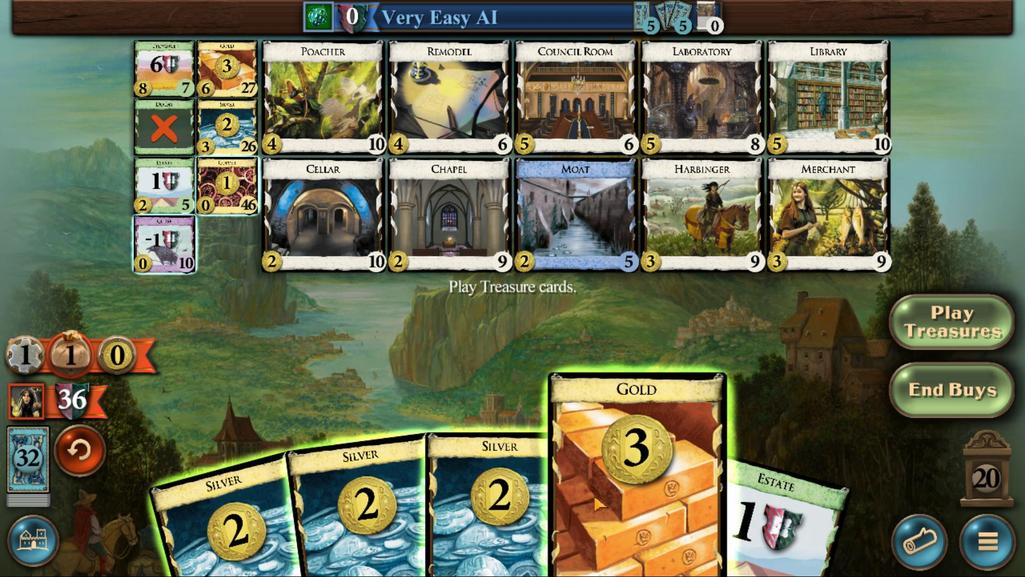 
Action: Mouse moved to (520, 370)
Screenshot: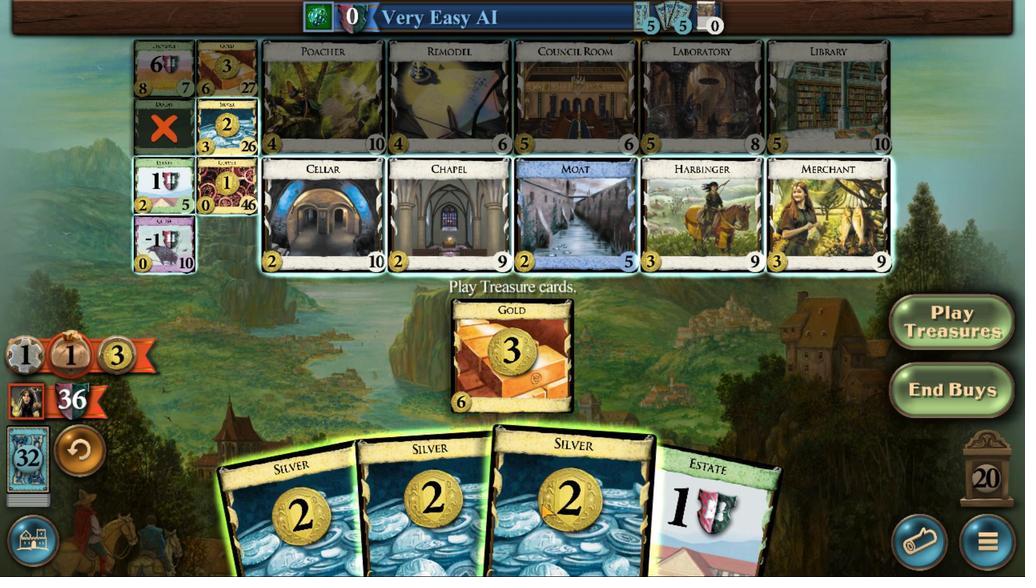 
Action: Mouse pressed left at (520, 370)
Screenshot: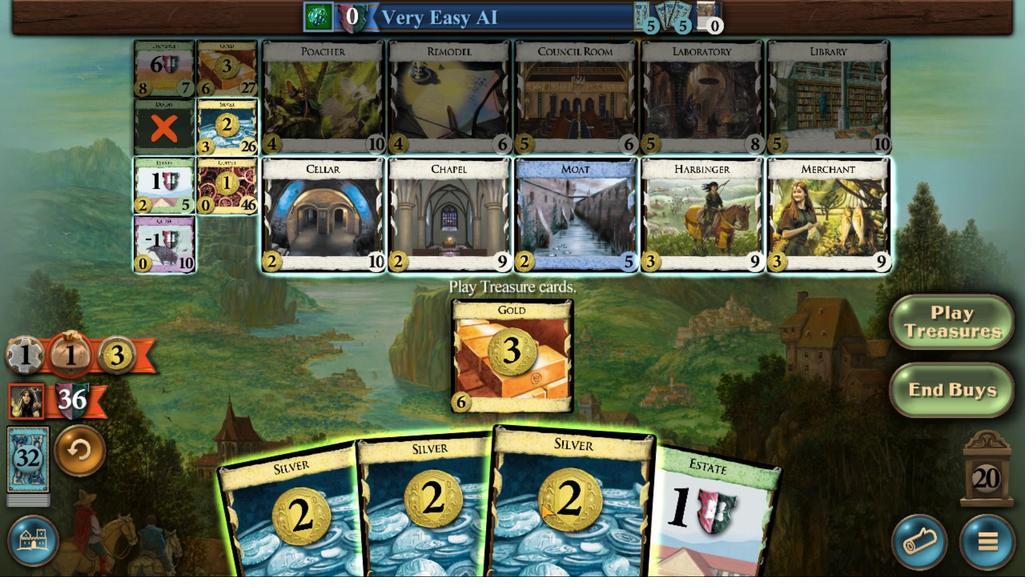 
Action: Mouse moved to (469, 365)
Screenshot: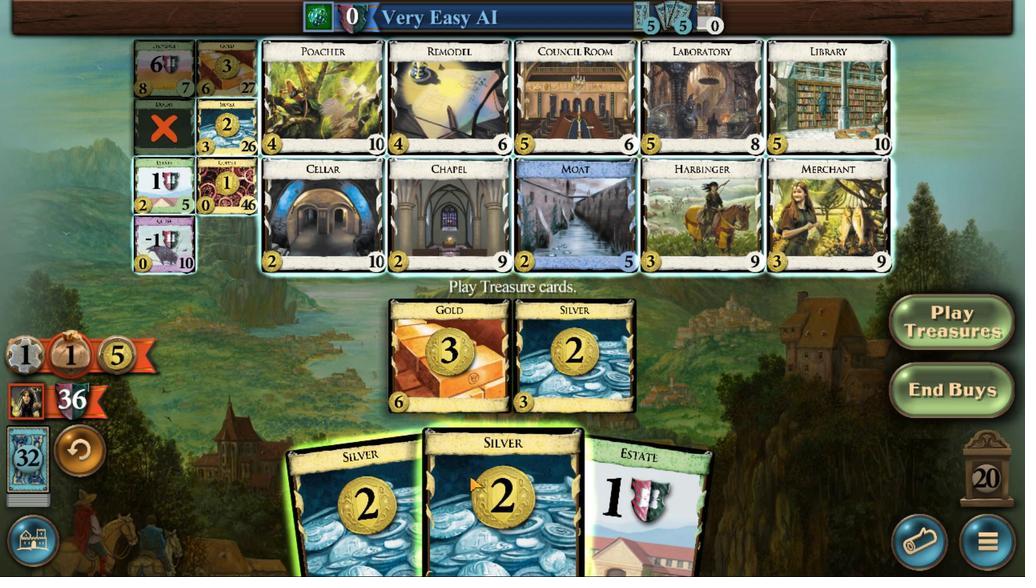 
Action: Mouse pressed left at (469, 365)
Screenshot: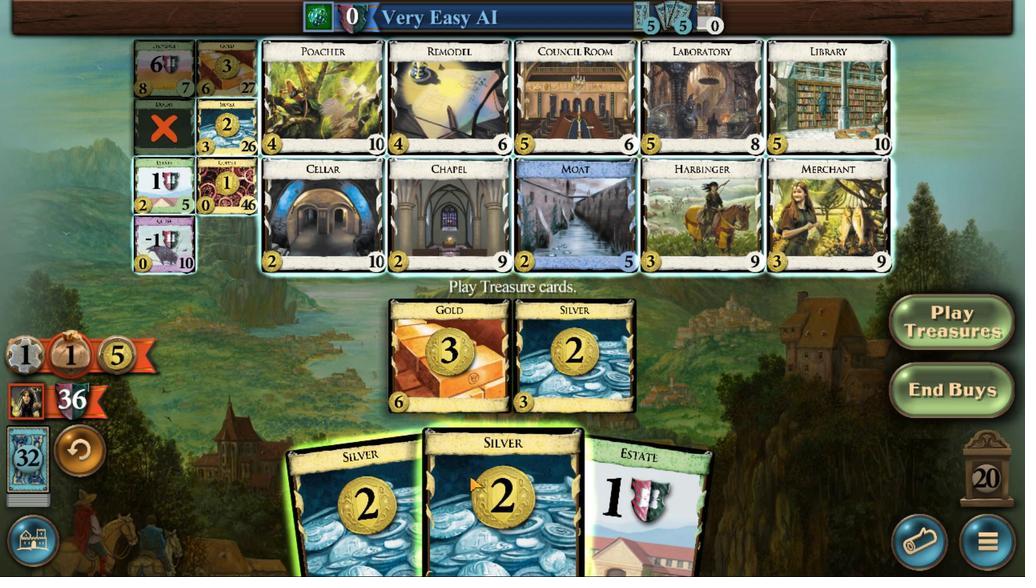 
Action: Mouse moved to (416, 356)
Screenshot: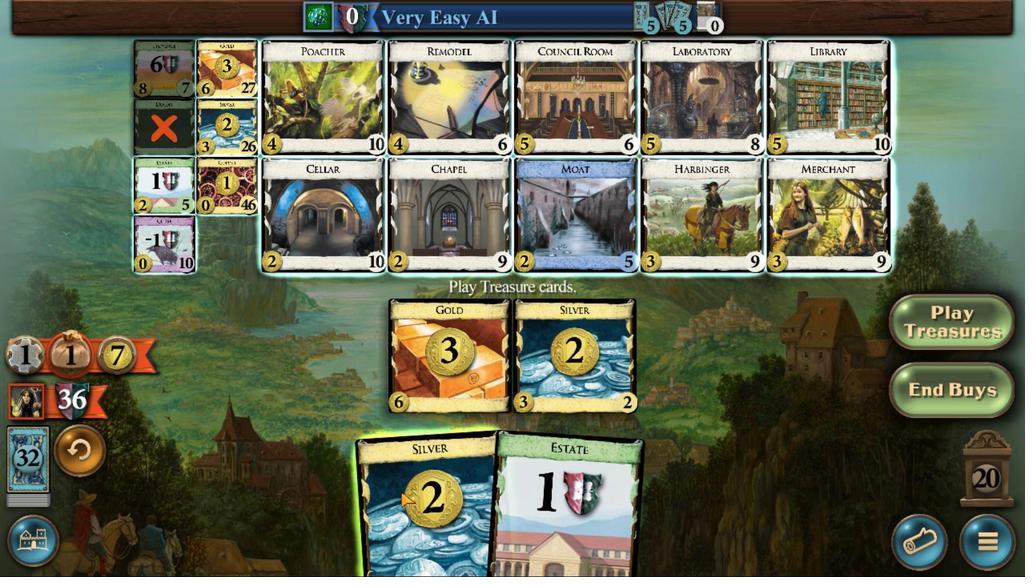
Action: Mouse pressed left at (416, 356)
Screenshot: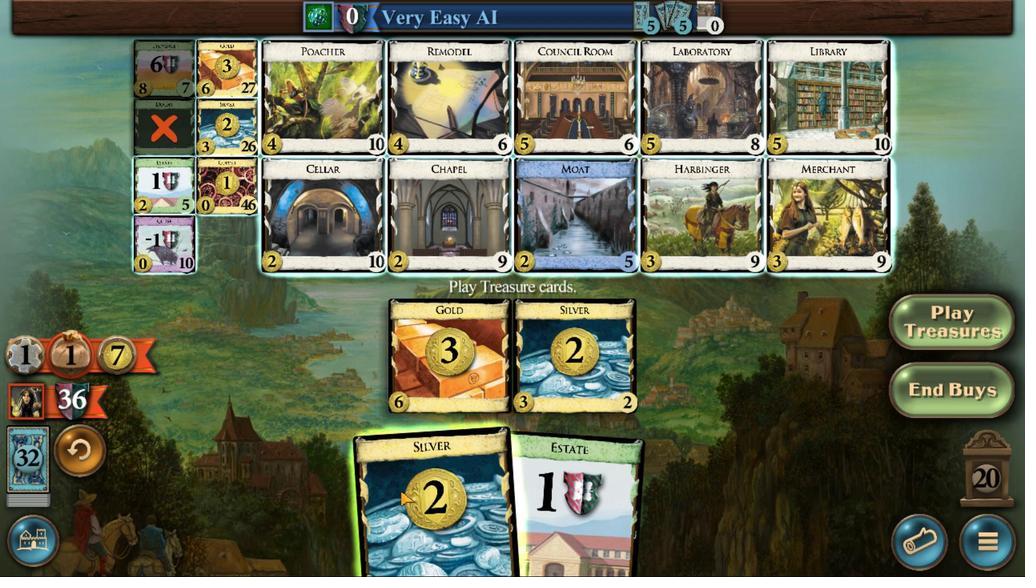 
Action: Mouse moved to (242, 145)
Screenshot: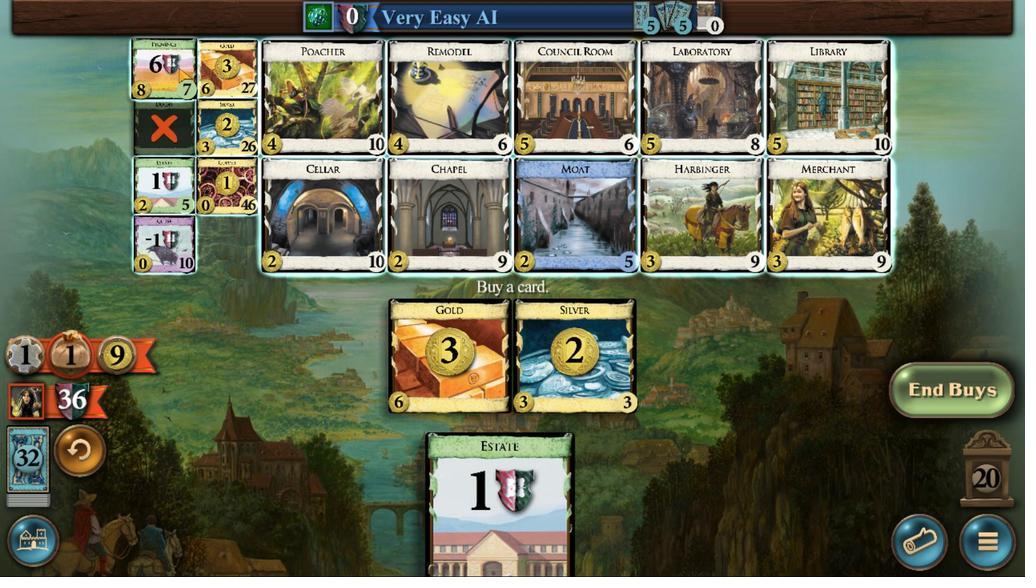 
Action: Mouse pressed left at (242, 145)
Screenshot: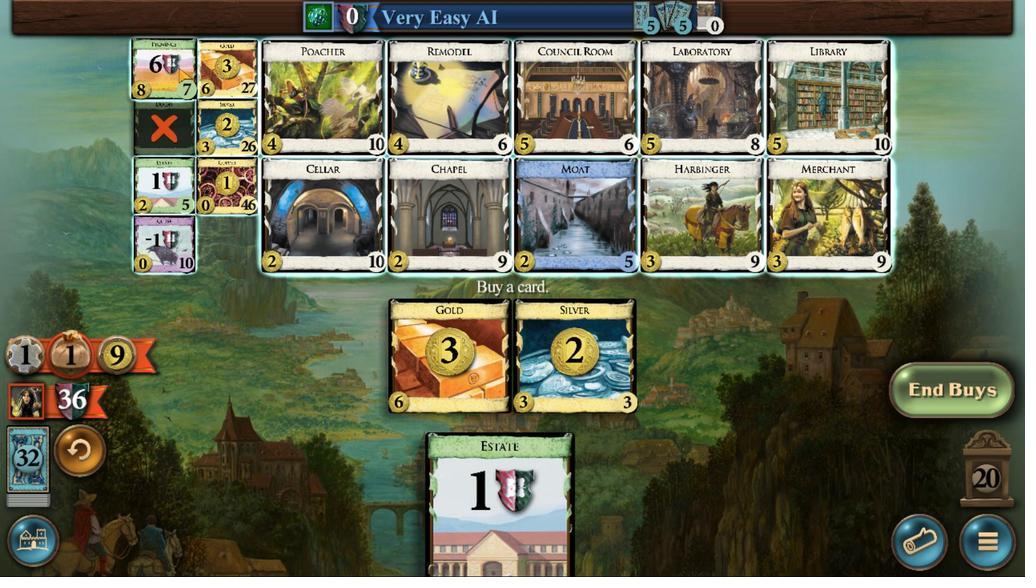 
Action: Mouse moved to (477, 349)
Screenshot: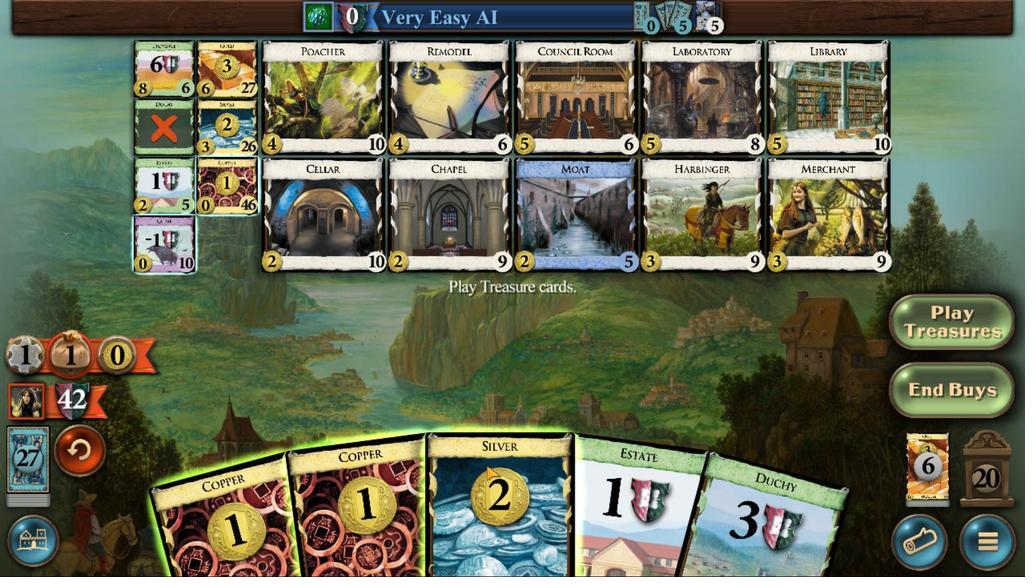 
Action: Mouse pressed left at (477, 349)
Screenshot: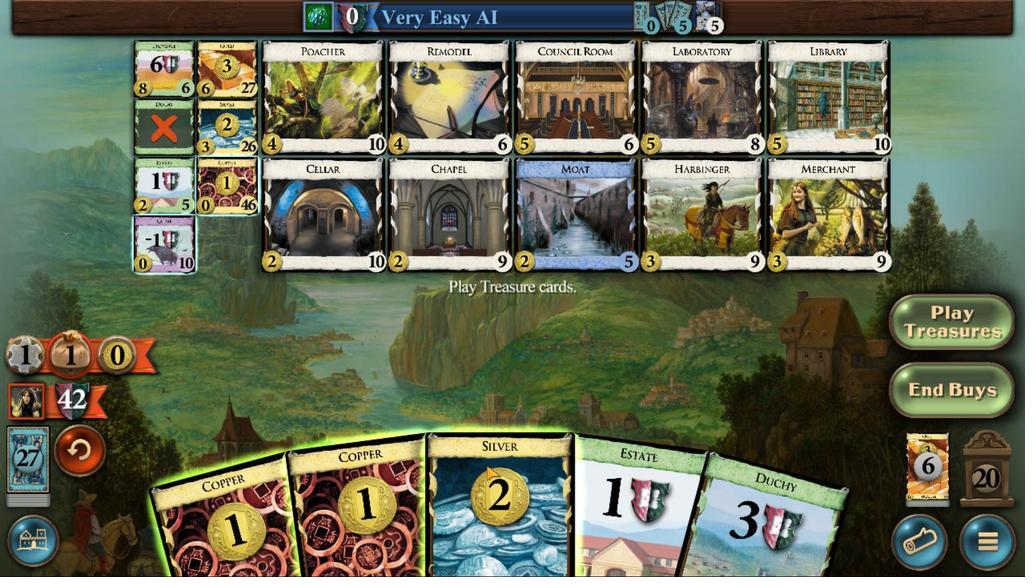 
Action: Mouse moved to (426, 344)
Screenshot: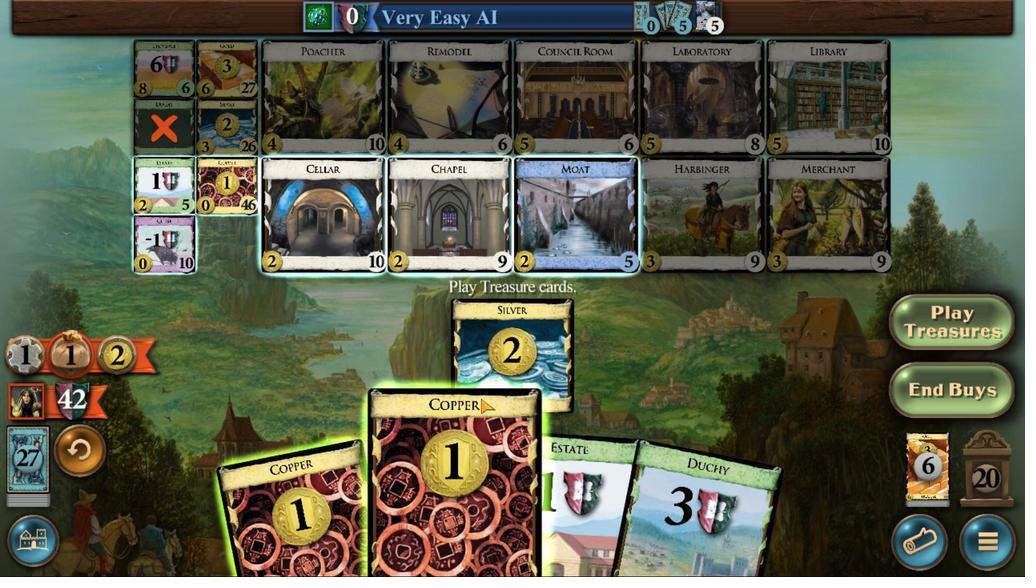 
Action: Mouse pressed left at (426, 344)
Screenshot: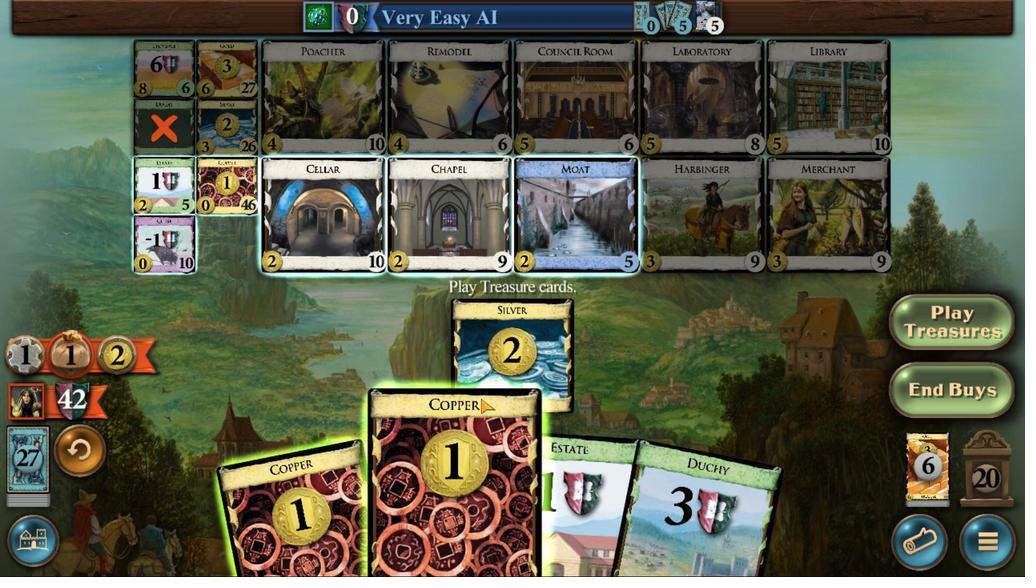 
Action: Mouse moved to (632, 225)
Screenshot: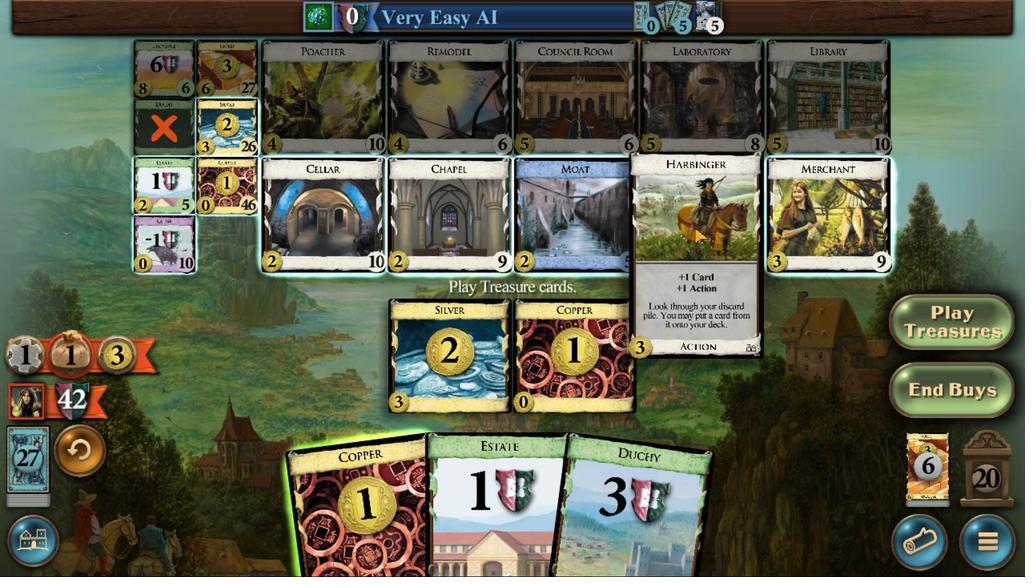 
Action: Mouse pressed left at (632, 225)
Screenshot: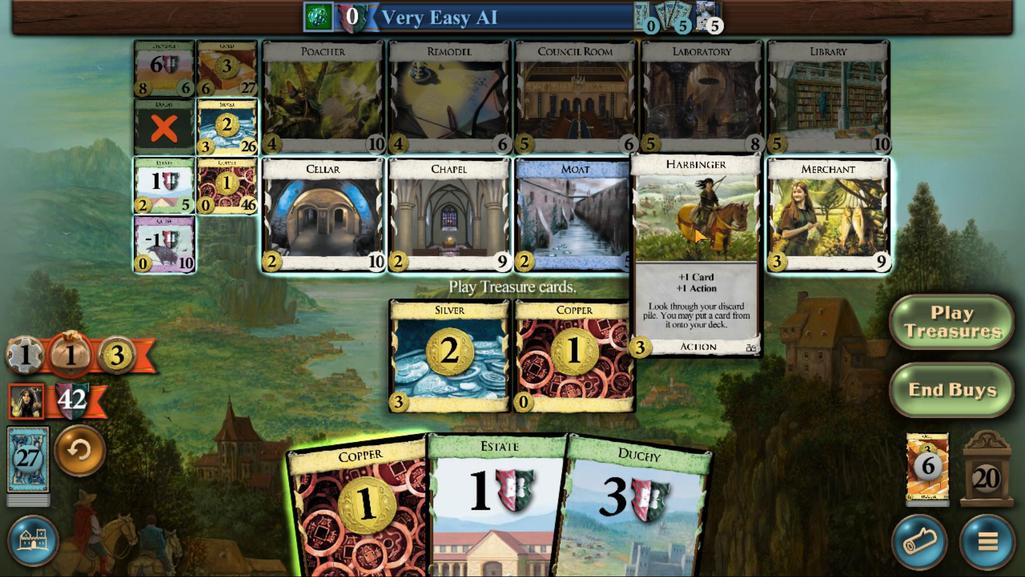 
Action: Mouse moved to (651, 273)
Screenshot: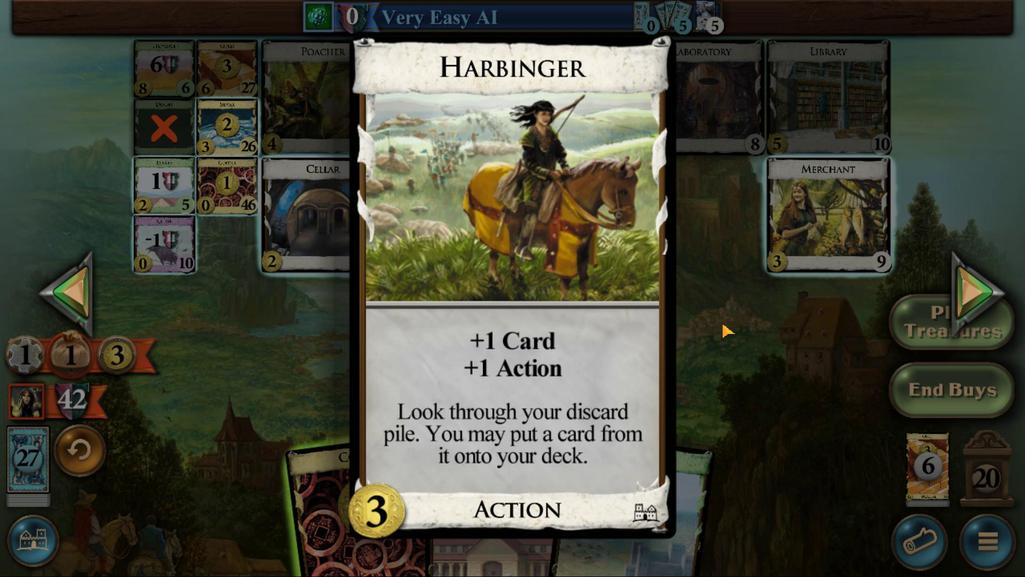 
Action: Mouse pressed left at (651, 273)
Screenshot: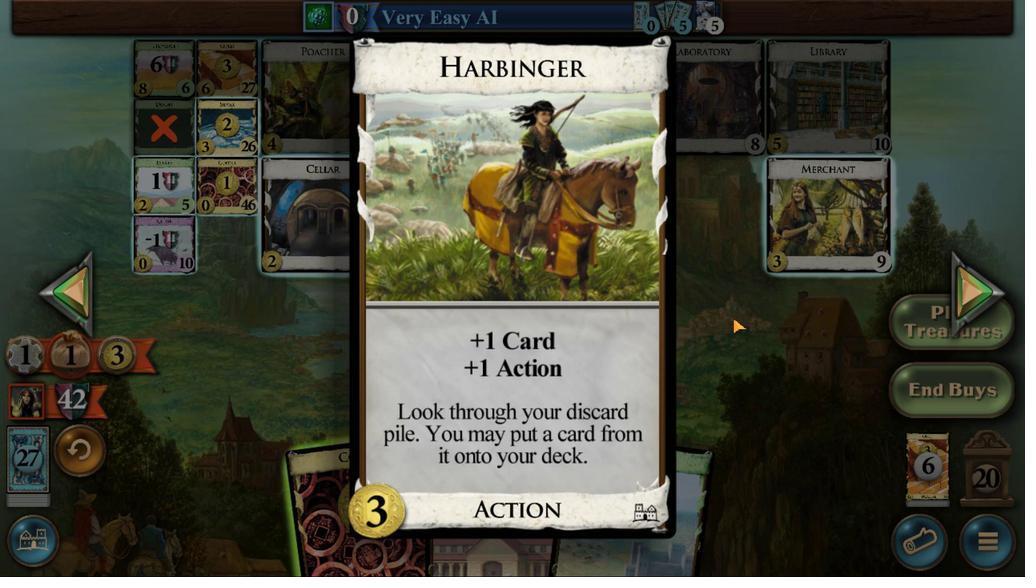 
Action: Mouse moved to (727, 214)
Screenshot: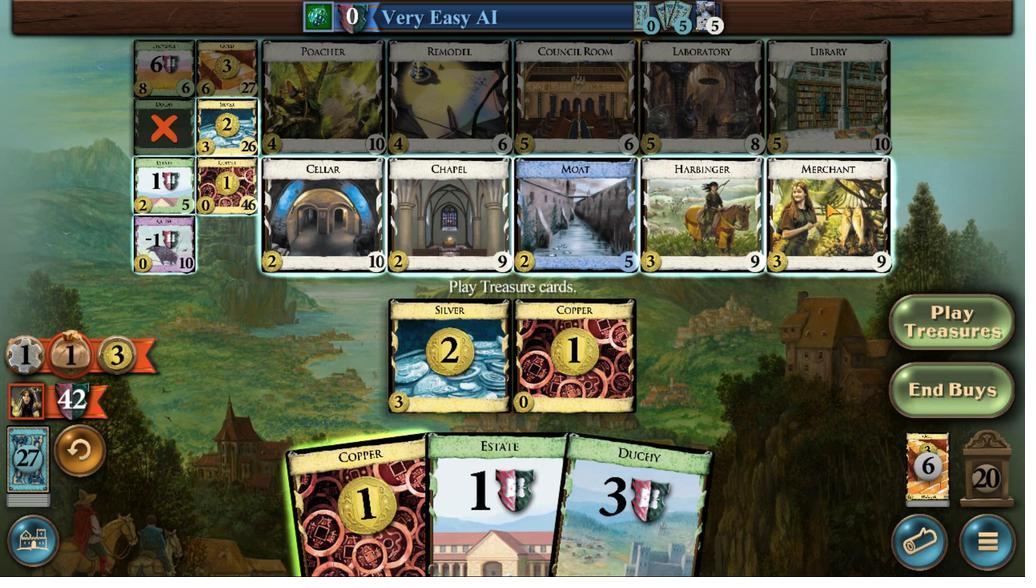 
Action: Mouse pressed left at (727, 214)
Screenshot: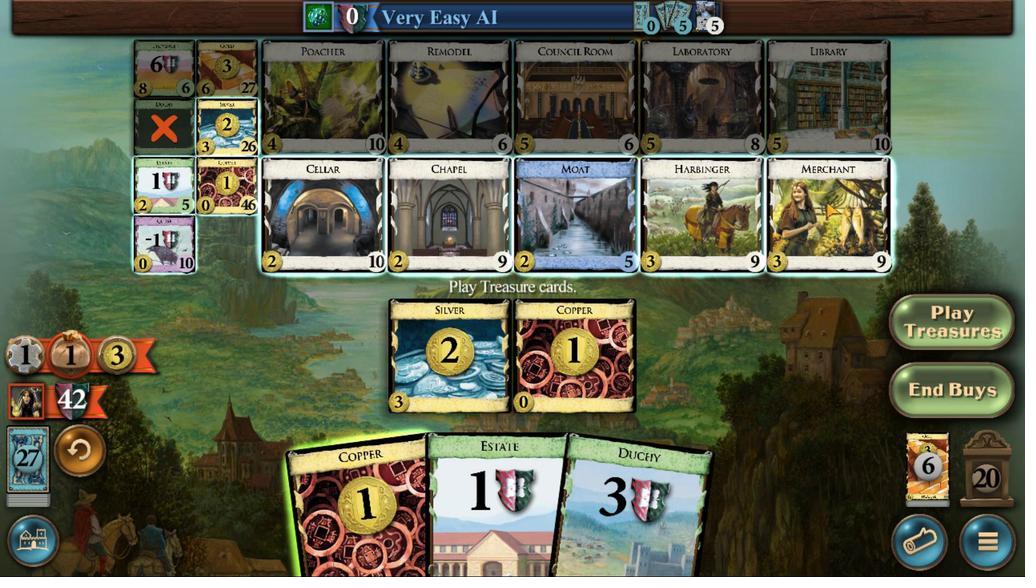 
Action: Mouse moved to (706, 273)
Screenshot: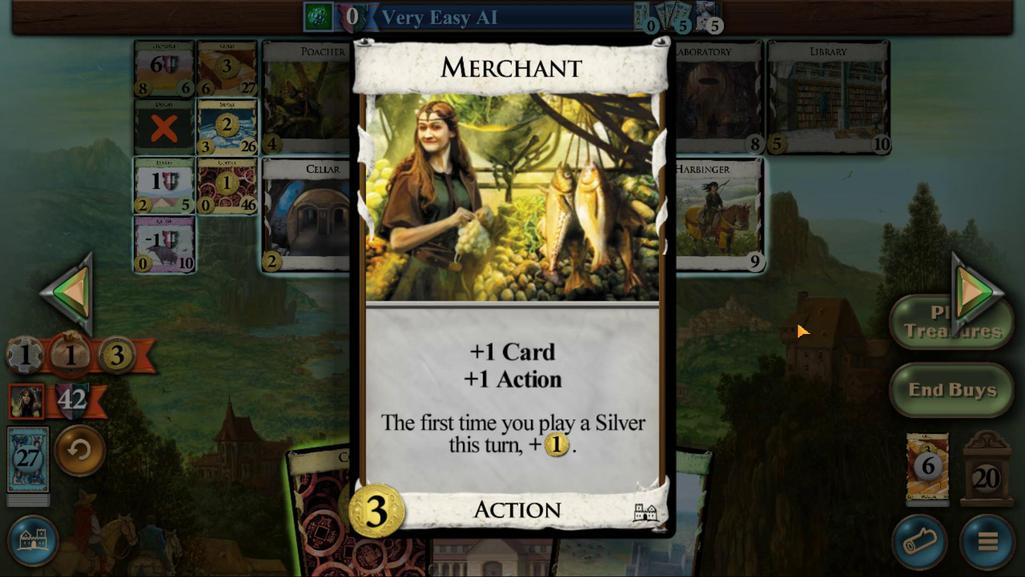 
Action: Mouse pressed left at (706, 273)
Screenshot: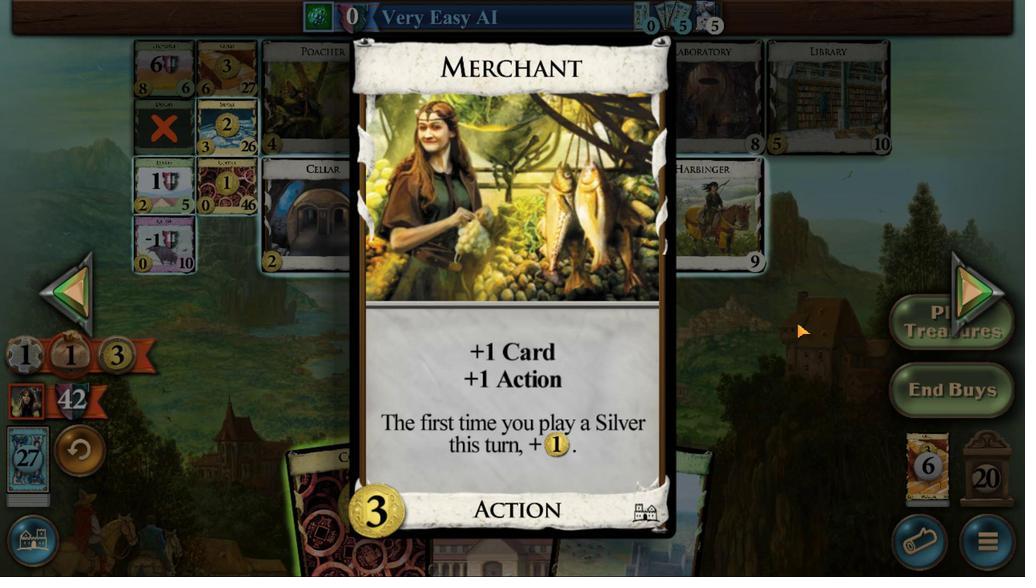 
Action: Mouse moved to (738, 219)
Screenshot: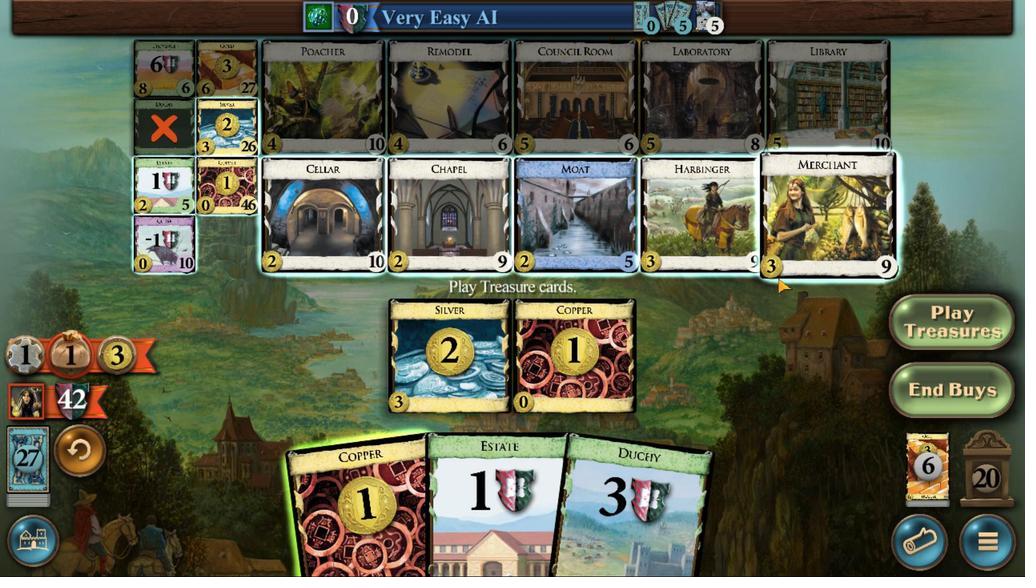 
Action: Mouse pressed left at (738, 219)
Screenshot: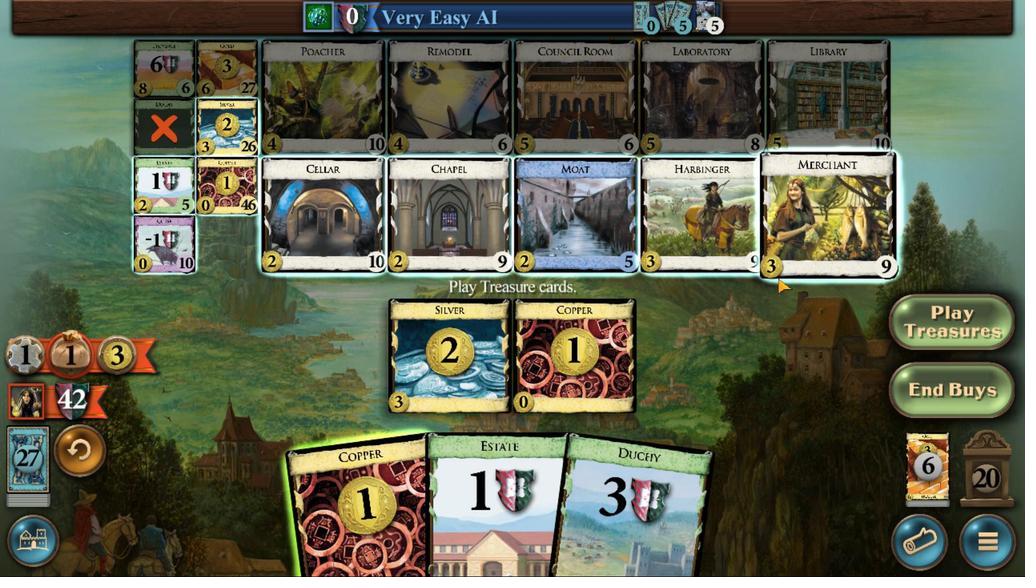 
Action: Mouse moved to (417, 326)
Screenshot: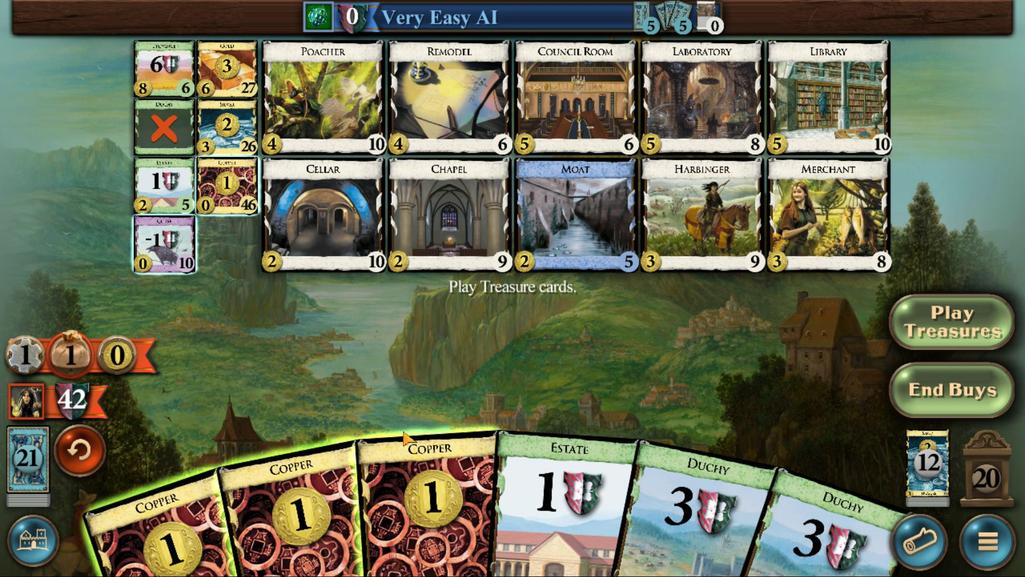 
Action: Mouse pressed left at (417, 326)
Screenshot: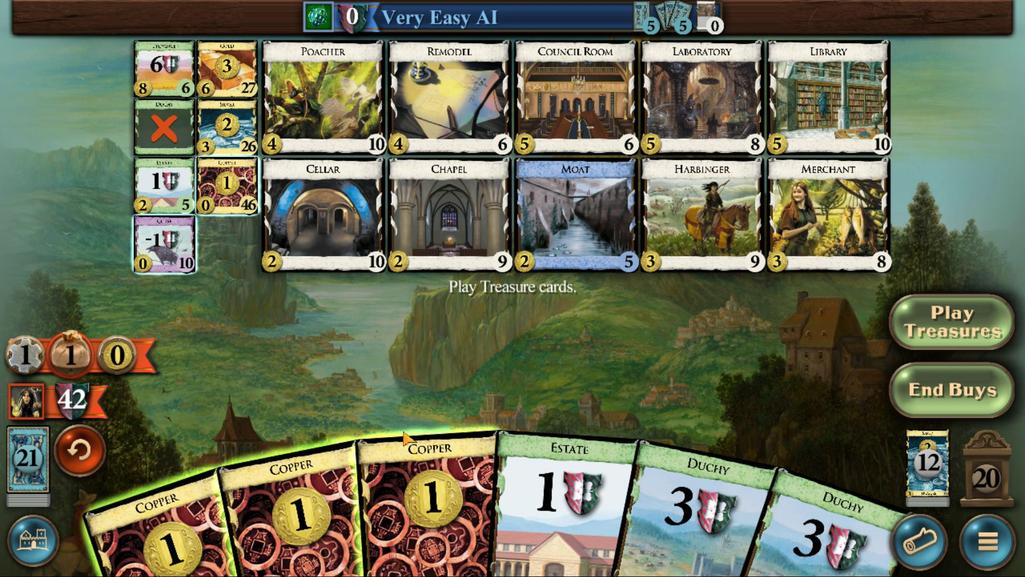 
Action: Mouse moved to (355, 350)
Screenshot: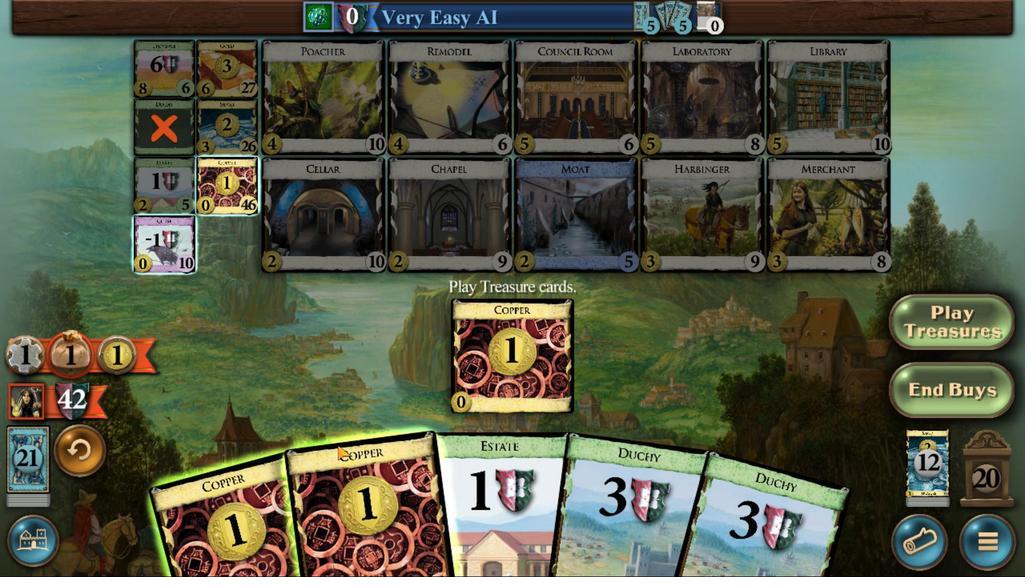 
Action: Mouse pressed left at (355, 350)
